 Task: How's the traffic on the Staten Island Expressway (I-278)?
Action: Key pressed <Key.caps_lock>TATEN<Key.space><Key.caps_lock>i<Key.caps_lock>SLAND<Key.space><Key.caps_lock>e<Key.caps_lock>X
Screenshot: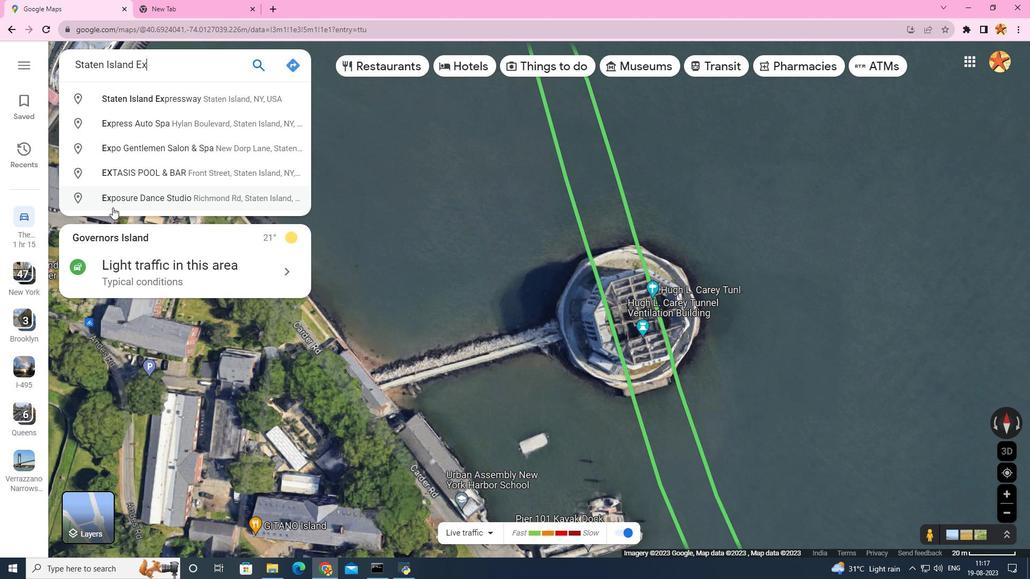 
Action: Mouse moved to (598, 507)
Screenshot: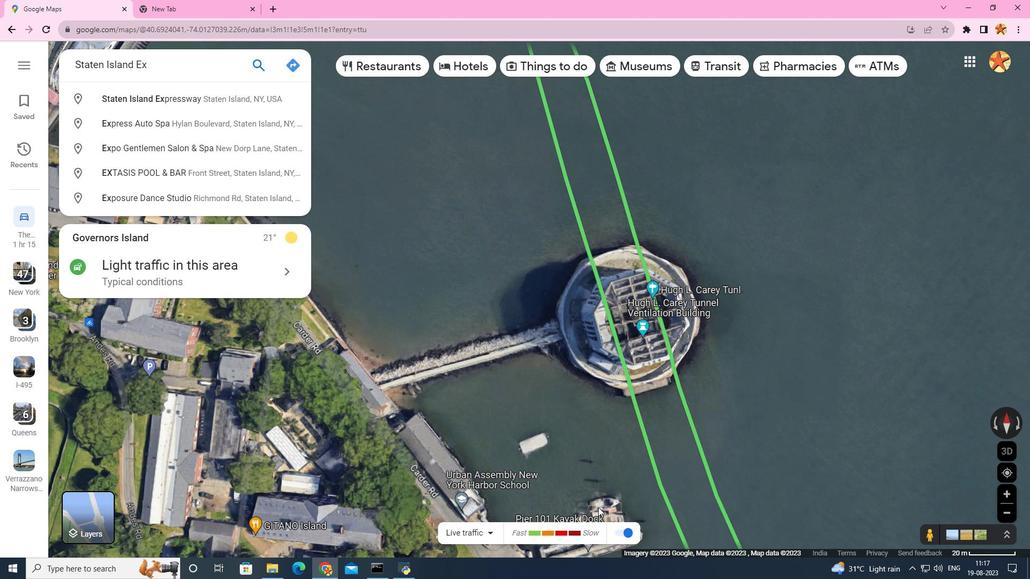 
Action: Mouse scrolled (598, 508) with delta (0, 0)
Screenshot: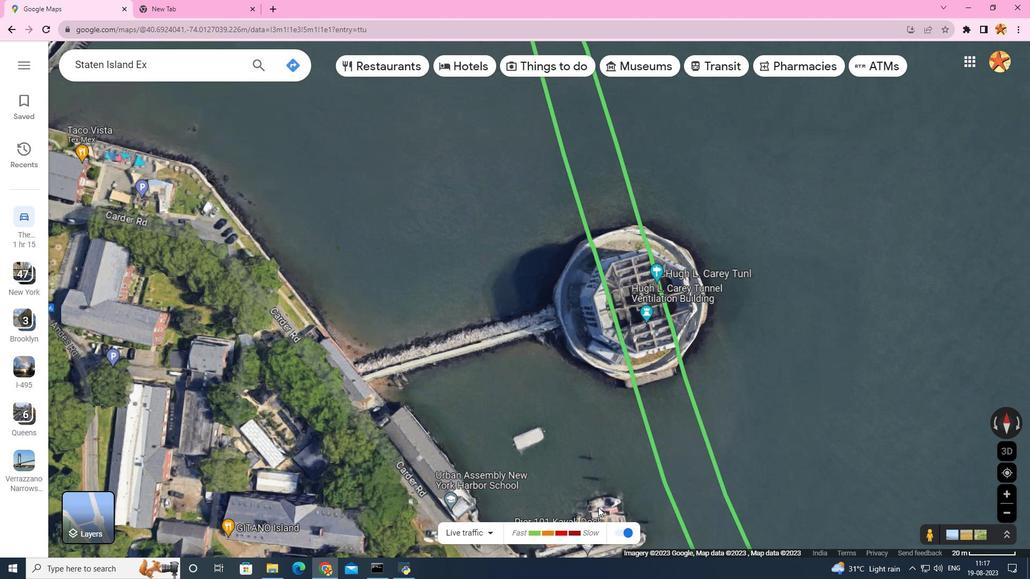 
Action: Mouse moved to (177, 63)
Screenshot: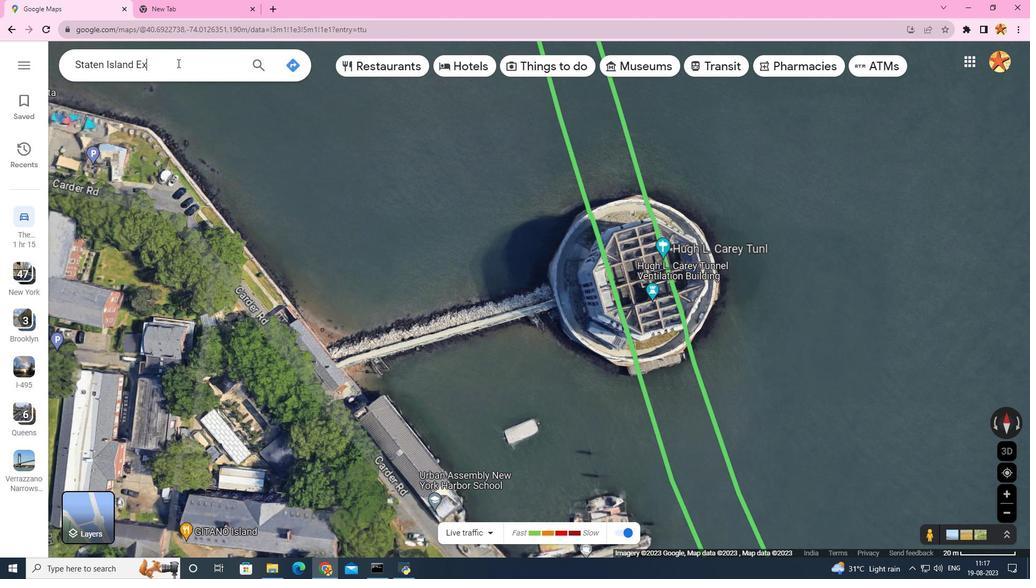 
Action: Mouse pressed left at (177, 63)
Screenshot: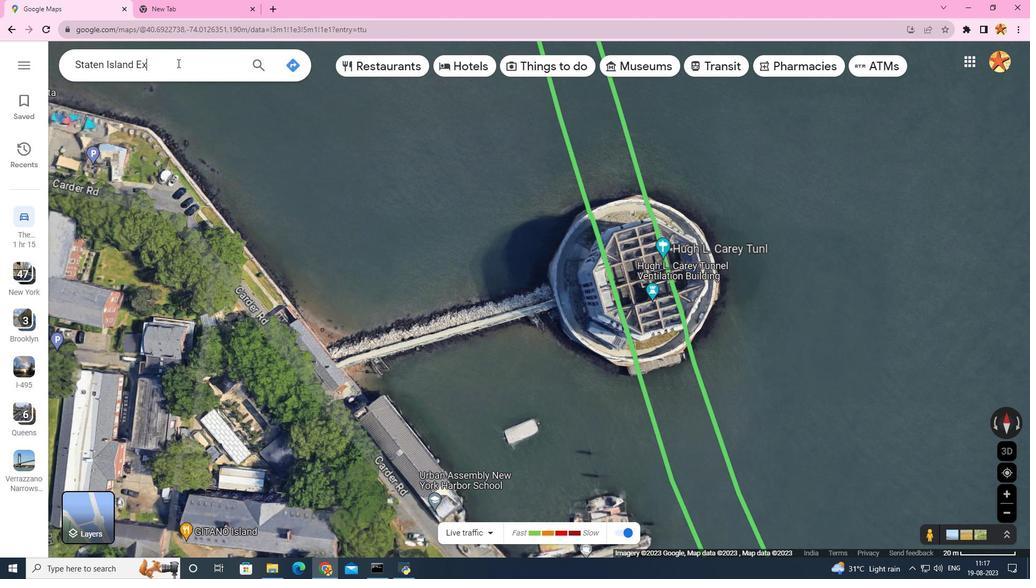 
Action: Mouse moved to (184, 100)
Screenshot: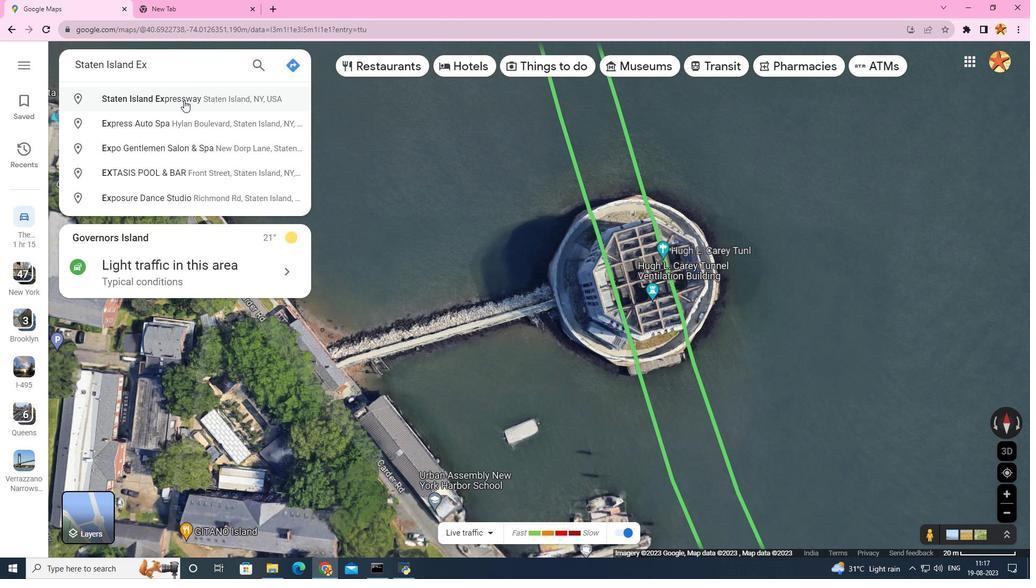 
Action: Mouse pressed left at (184, 100)
Screenshot: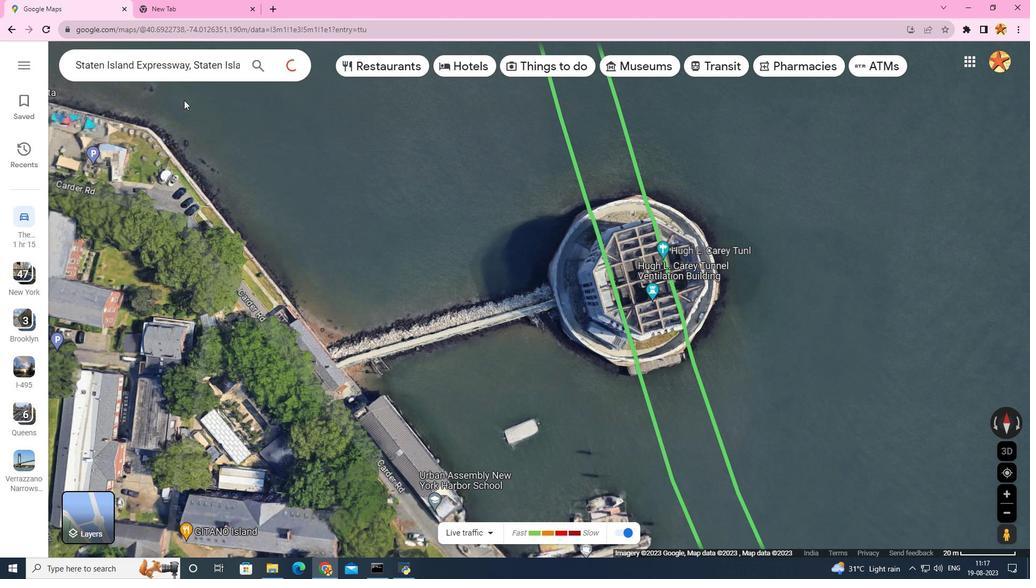 
Action: Mouse moved to (352, 514)
Screenshot: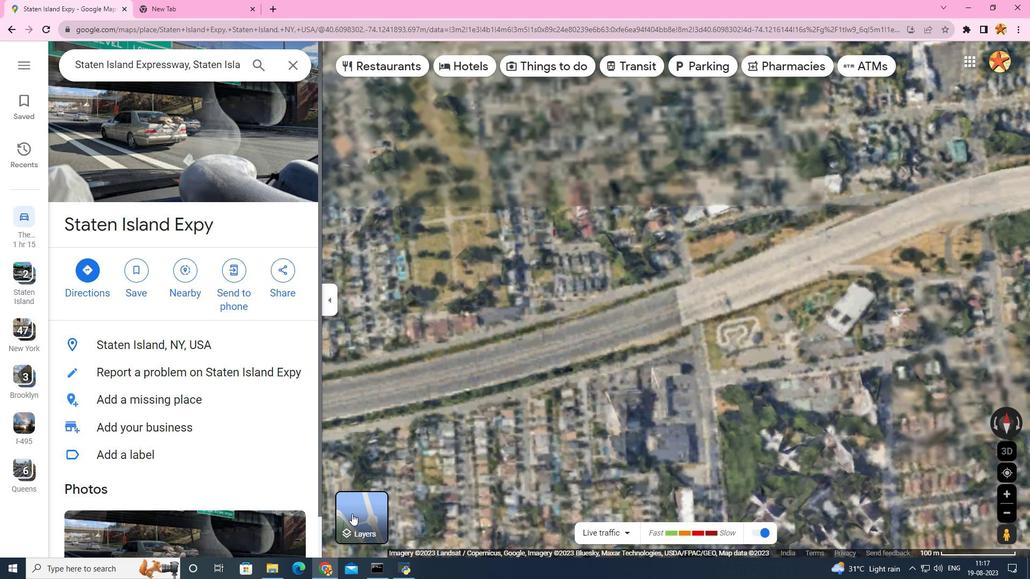 
Action: Mouse pressed left at (352, 514)
Screenshot: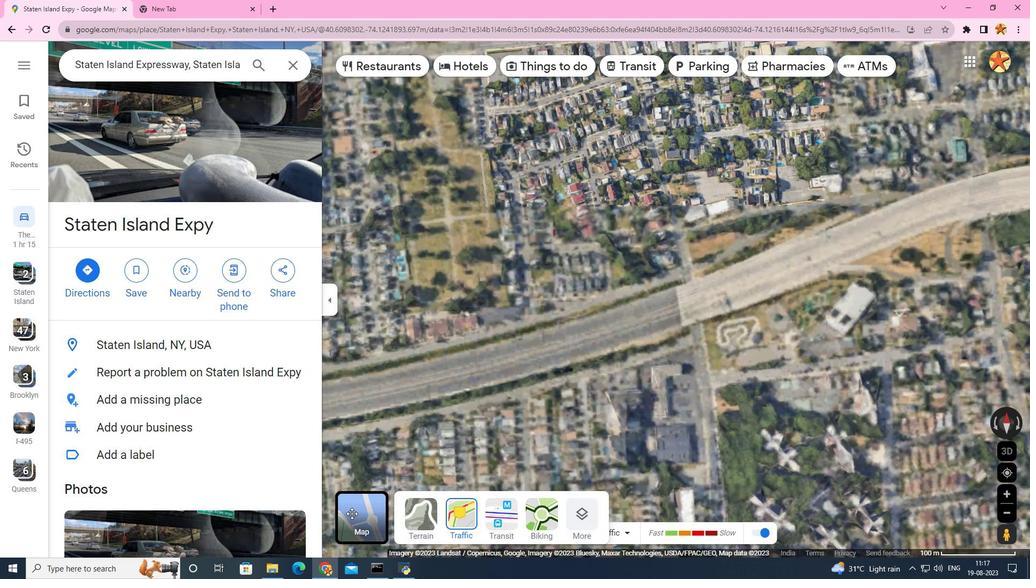 
Action: Mouse moved to (466, 517)
Screenshot: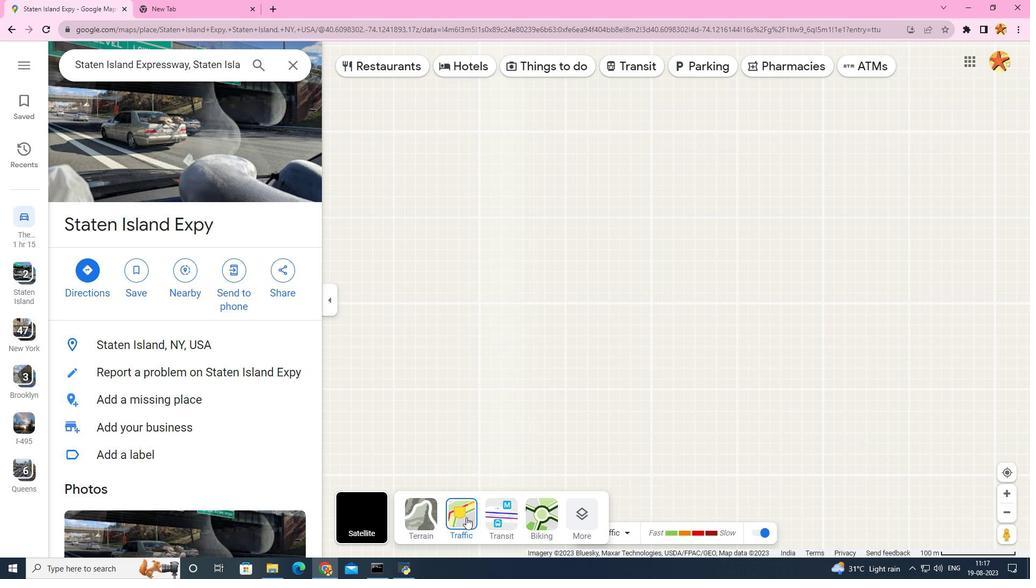 
Action: Mouse pressed left at (466, 517)
Screenshot: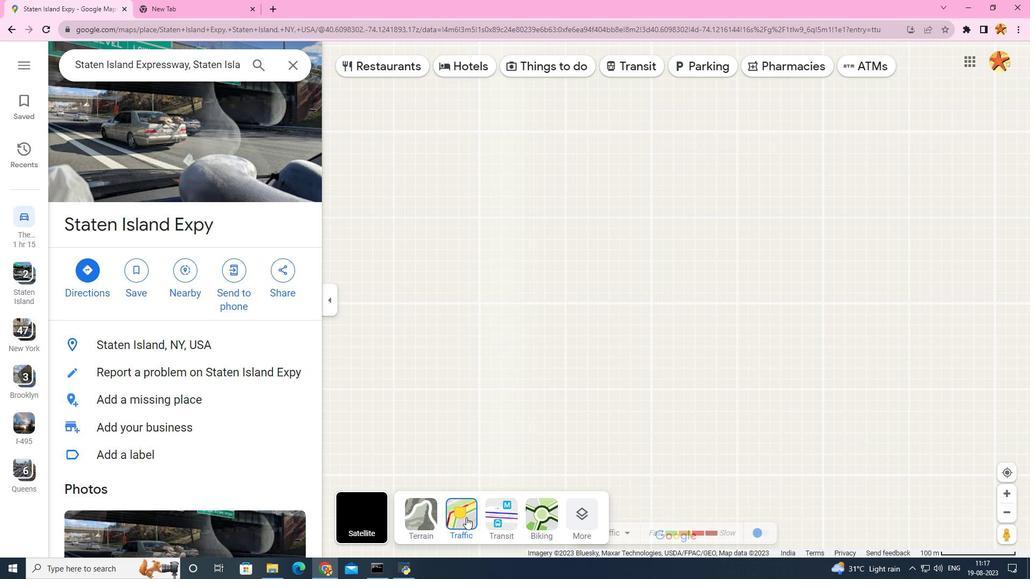 
Action: Mouse moved to (751, 285)
Screenshot: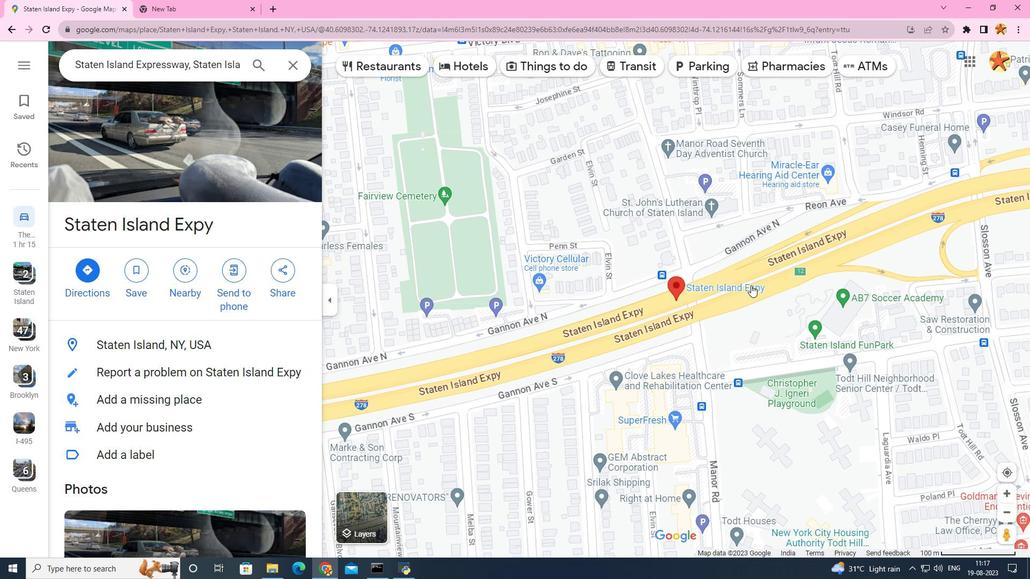 
Action: Mouse scrolled (751, 284) with delta (0, 0)
Screenshot: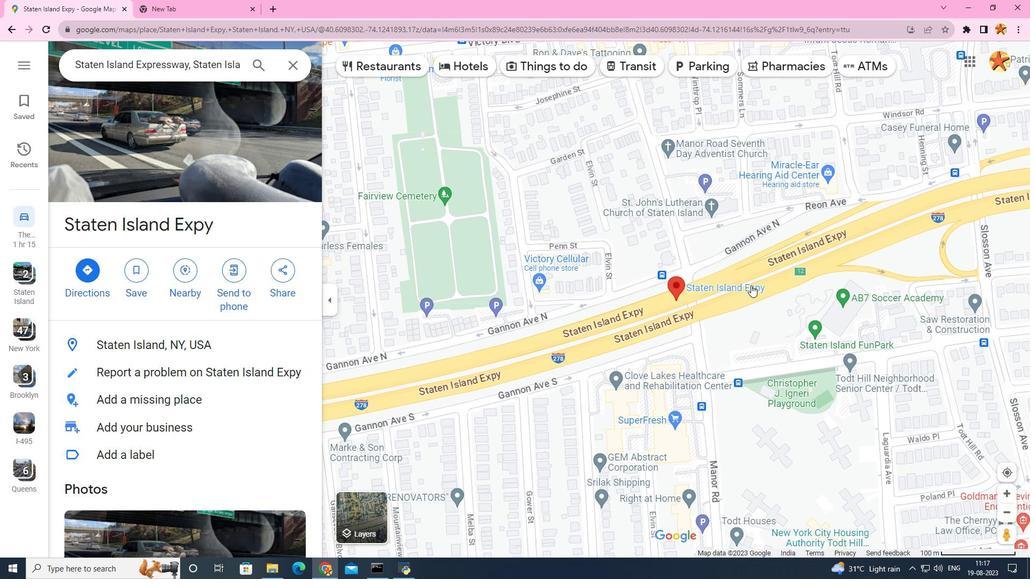 
Action: Mouse scrolled (751, 284) with delta (0, 0)
Screenshot: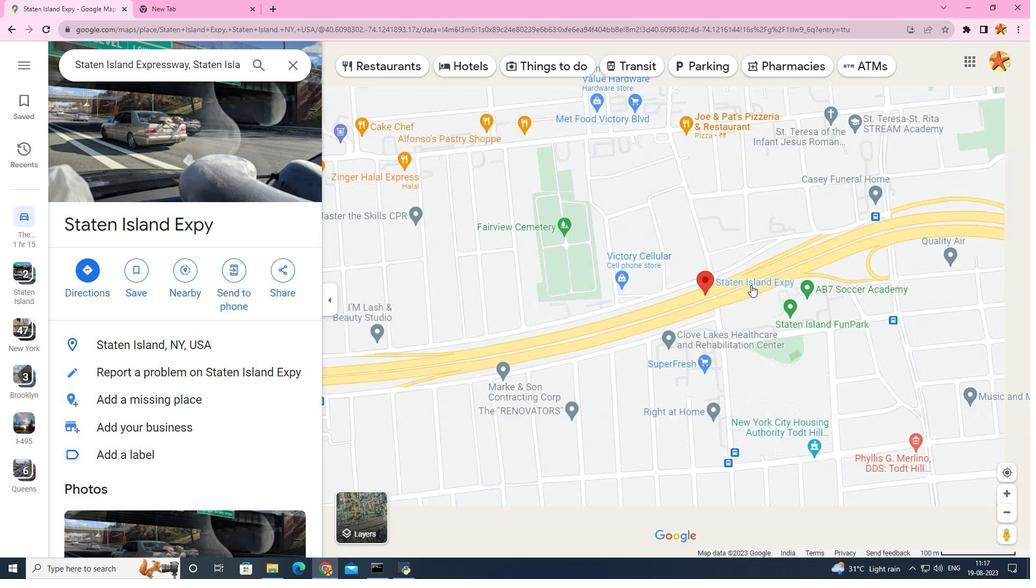 
Action: Mouse scrolled (751, 284) with delta (0, 0)
Screenshot: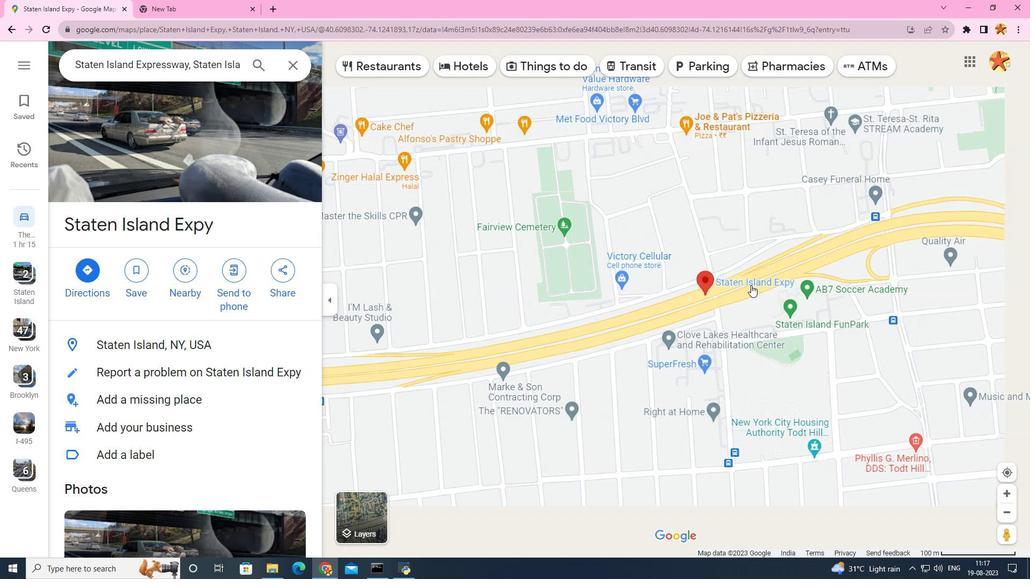 
Action: Mouse scrolled (751, 284) with delta (0, 0)
Screenshot: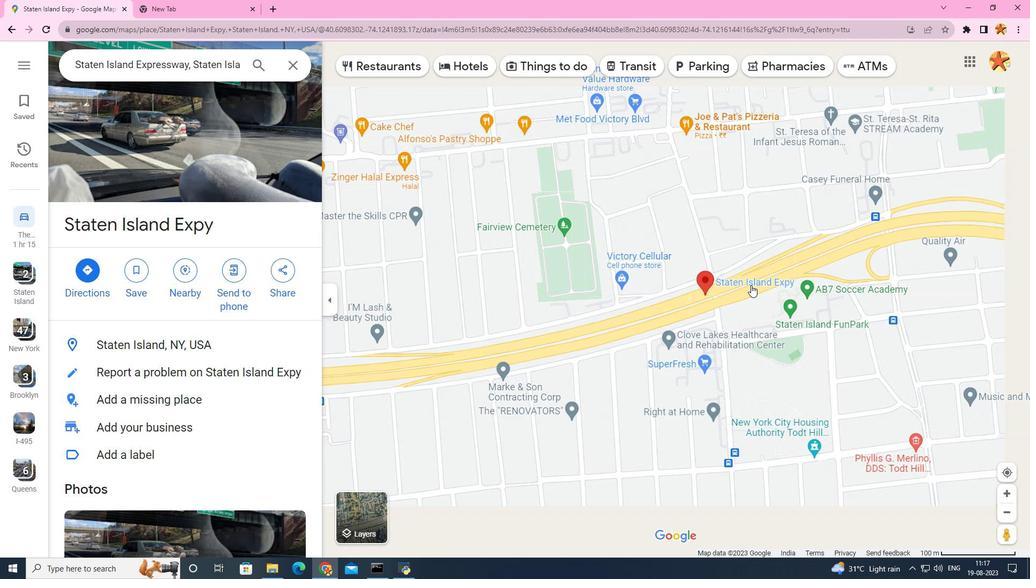 
Action: Mouse scrolled (751, 284) with delta (0, 0)
Screenshot: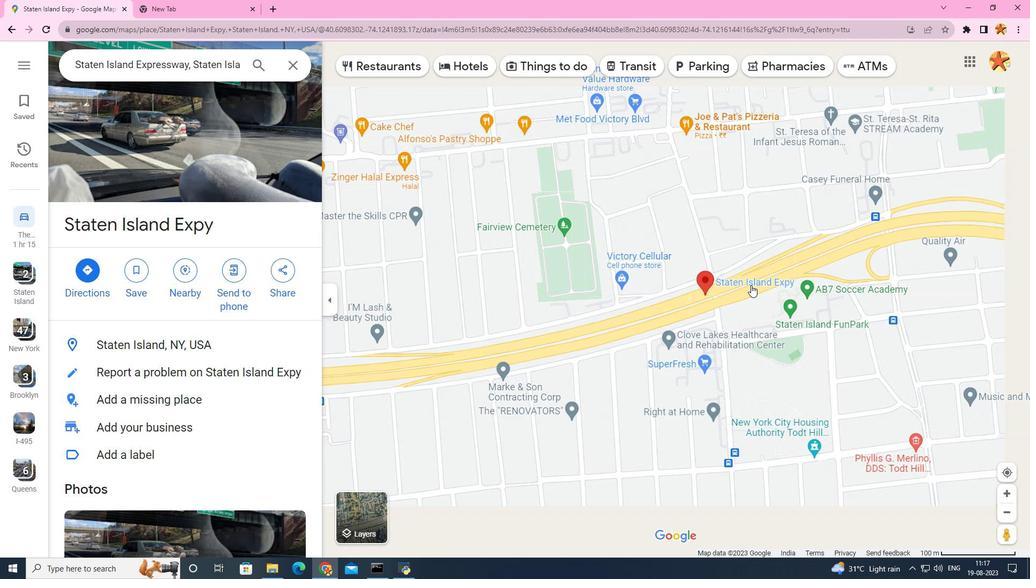 
Action: Mouse scrolled (751, 284) with delta (0, 0)
Screenshot: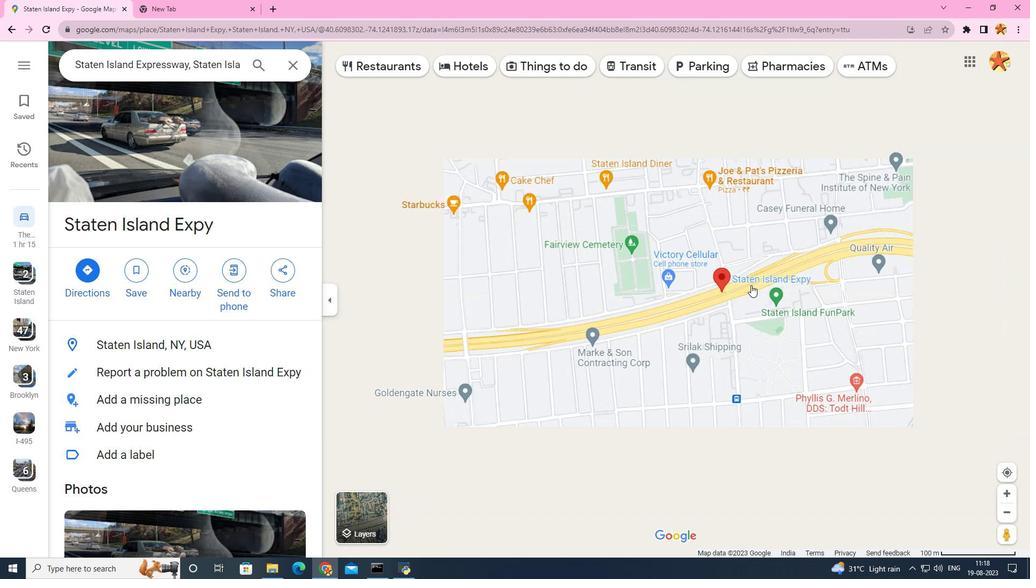 
Action: Mouse moved to (730, 223)
Screenshot: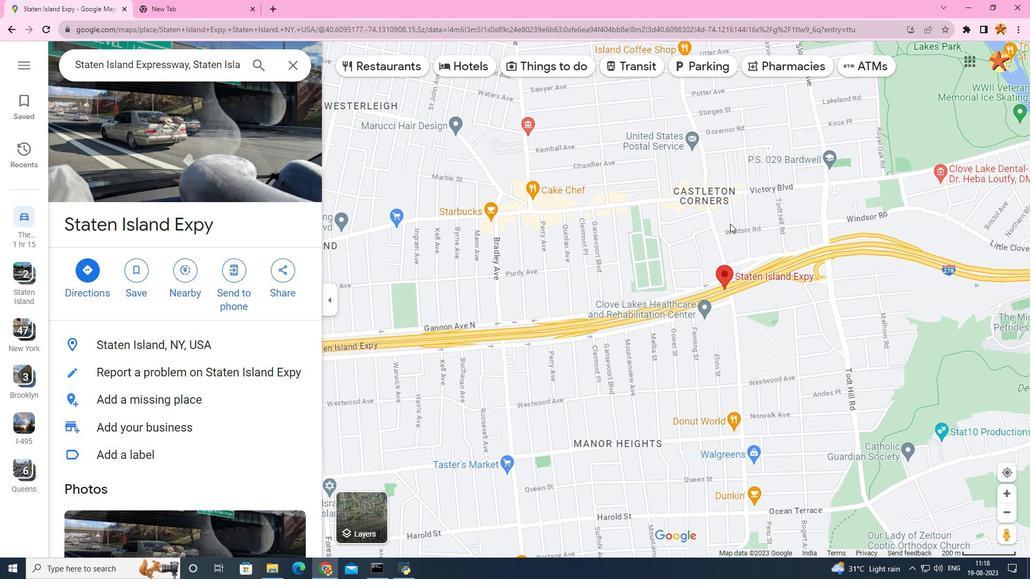 
Action: Mouse scrolled (730, 222) with delta (0, 0)
Screenshot: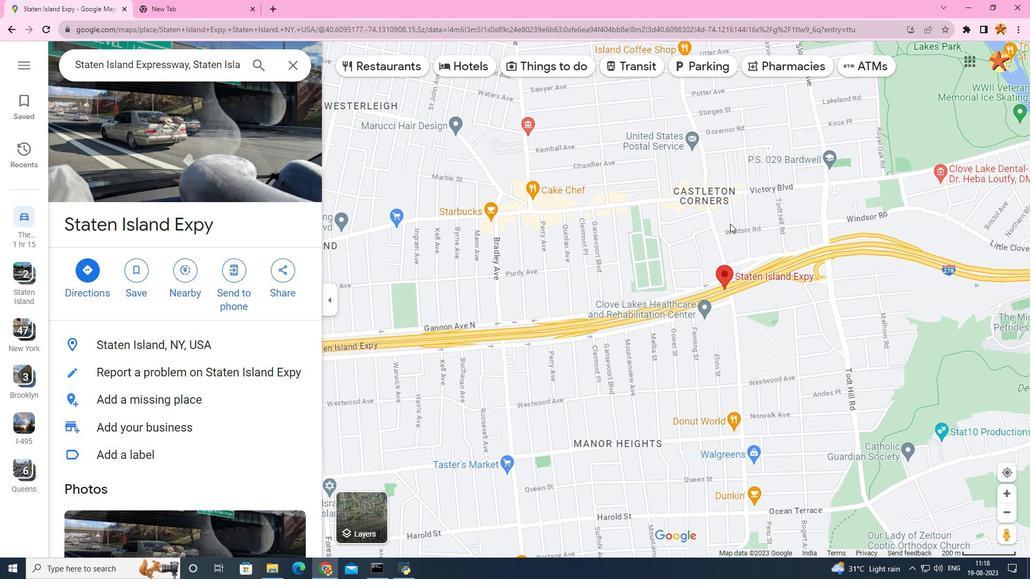 
Action: Mouse moved to (730, 223)
Screenshot: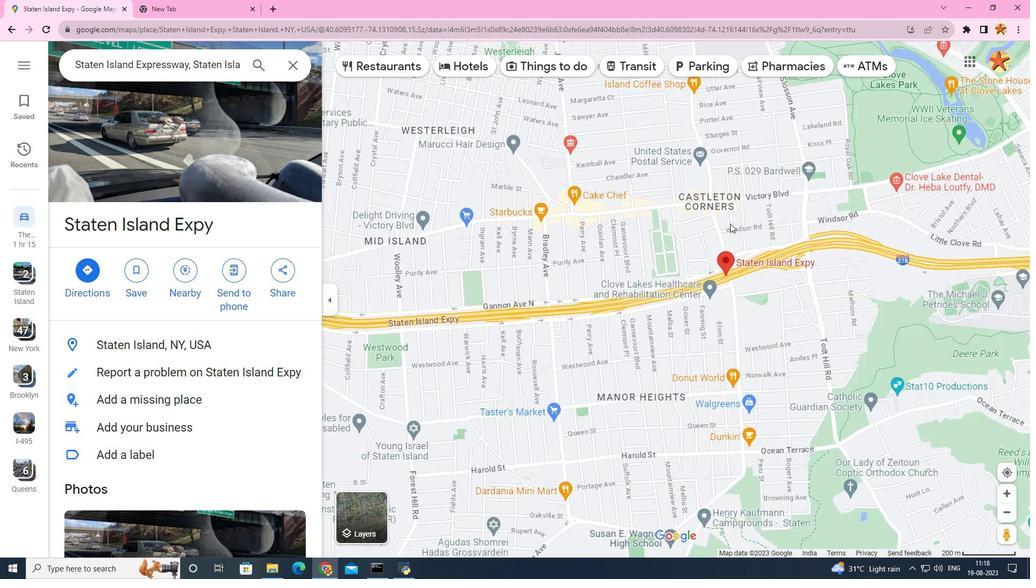 
Action: Mouse scrolled (730, 223) with delta (0, 0)
Screenshot: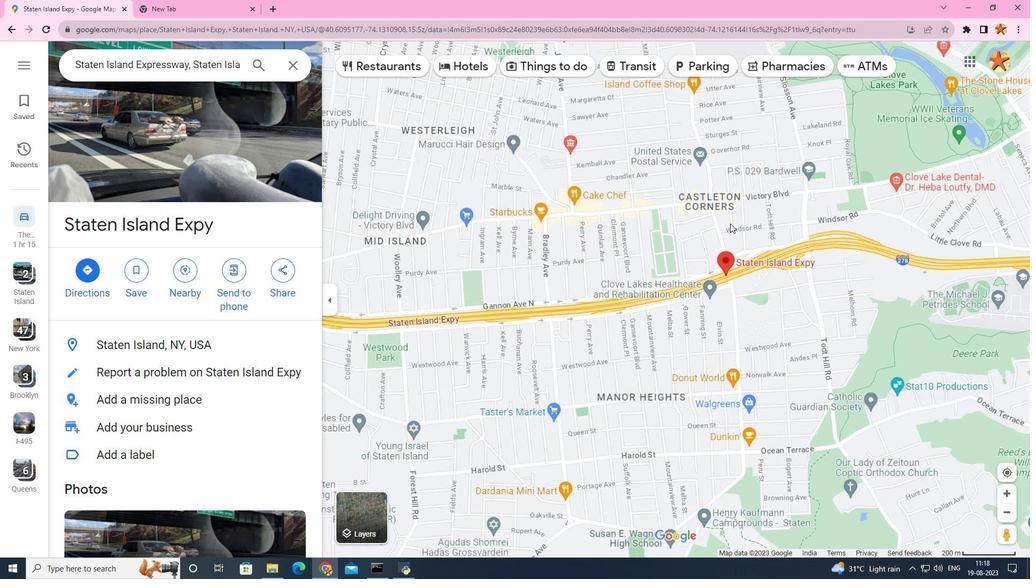 
Action: Mouse scrolled (730, 223) with delta (0, 0)
Screenshot: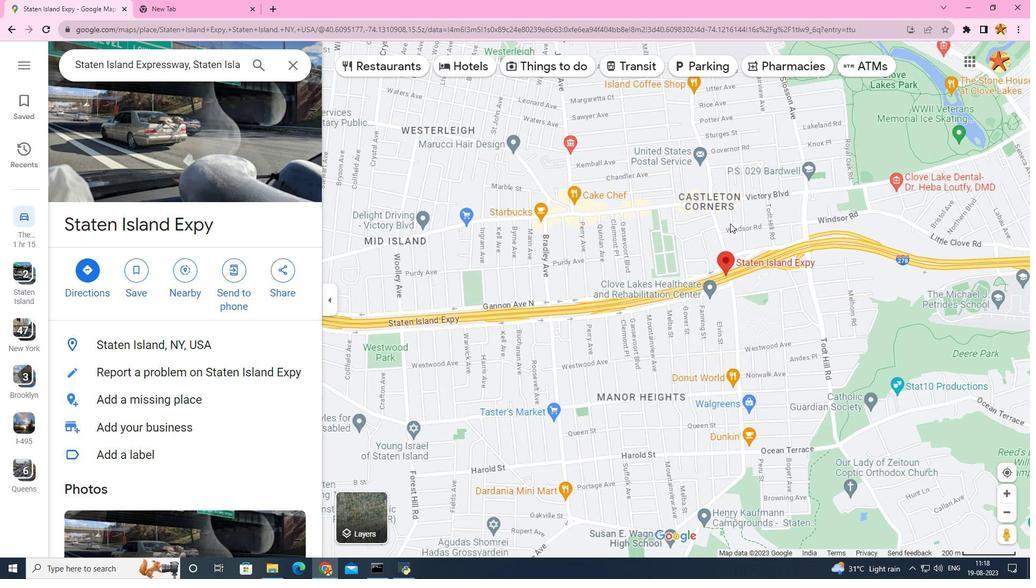 
Action: Mouse scrolled (730, 223) with delta (0, 0)
Screenshot: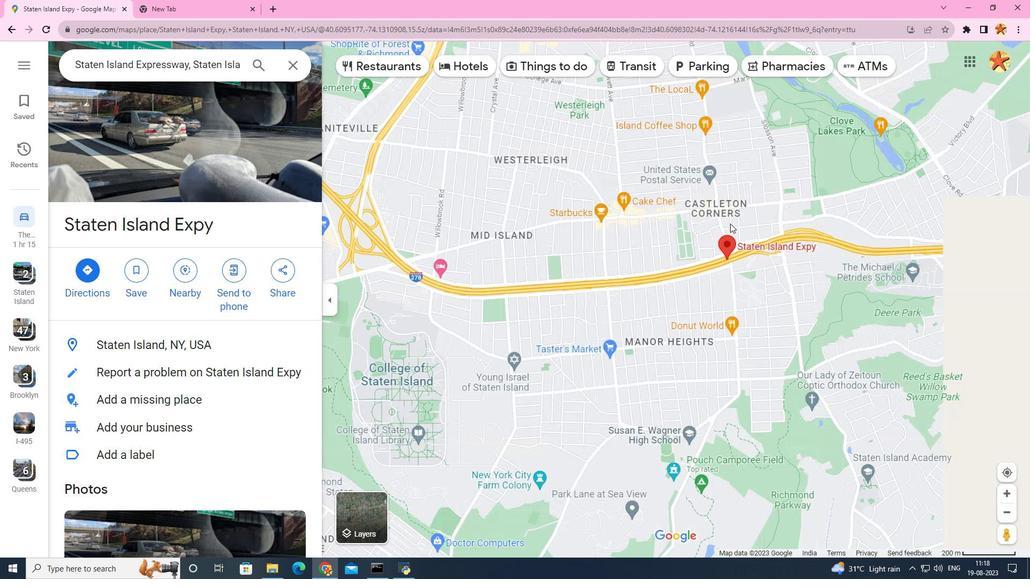 
Action: Mouse scrolled (730, 223) with delta (0, 0)
Screenshot: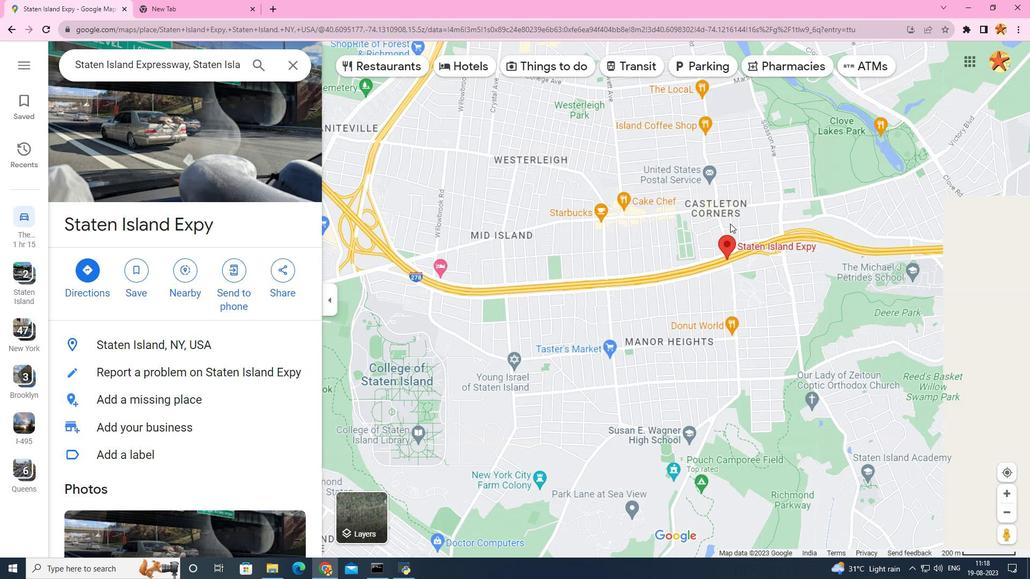 
Action: Mouse scrolled (730, 223) with delta (0, 0)
Screenshot: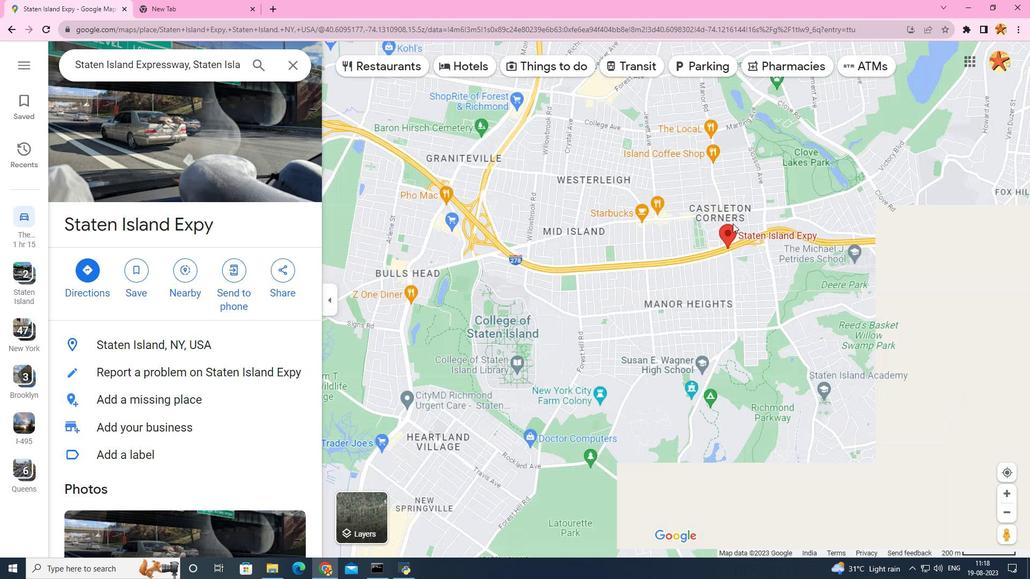 
Action: Mouse moved to (871, 234)
Screenshot: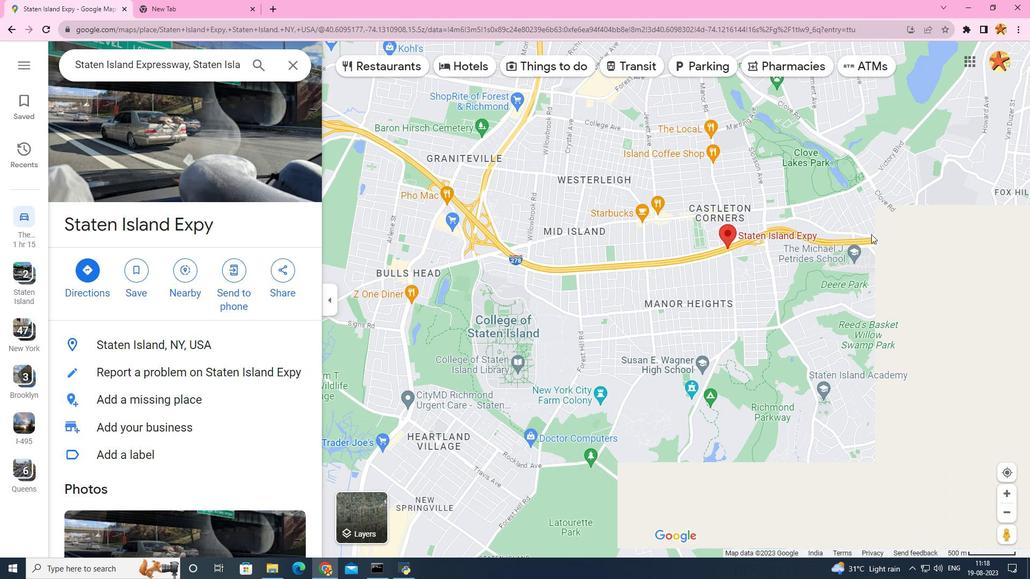
Action: Mouse scrolled (871, 234) with delta (0, 0)
Screenshot: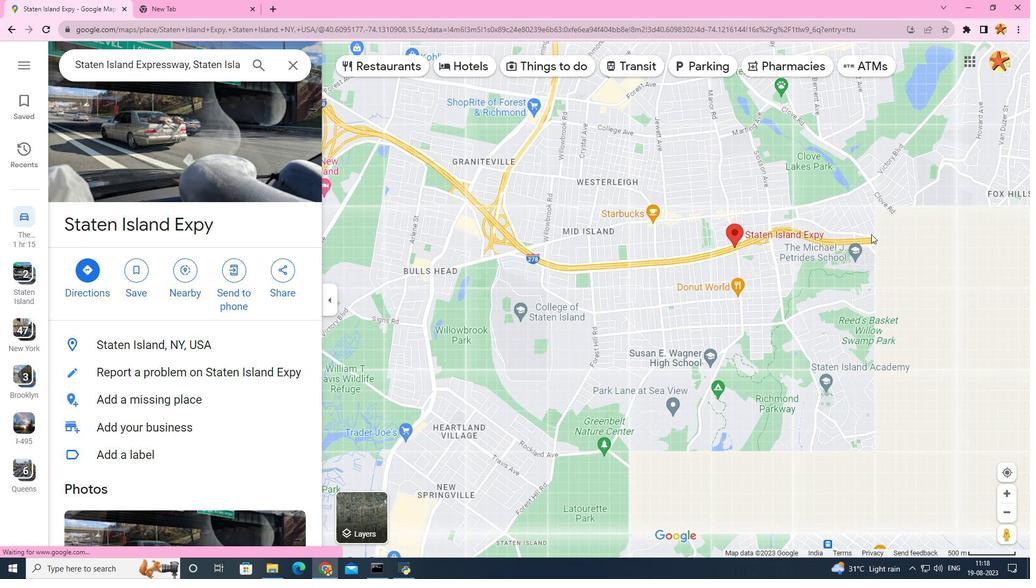 
Action: Mouse scrolled (871, 234) with delta (0, 0)
Screenshot: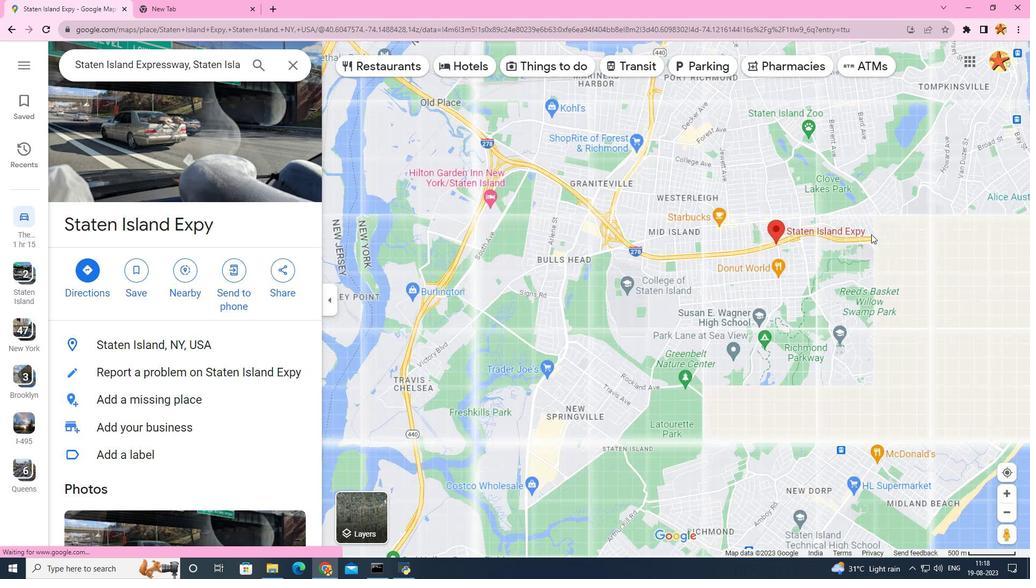
Action: Mouse scrolled (871, 234) with delta (0, 0)
Screenshot: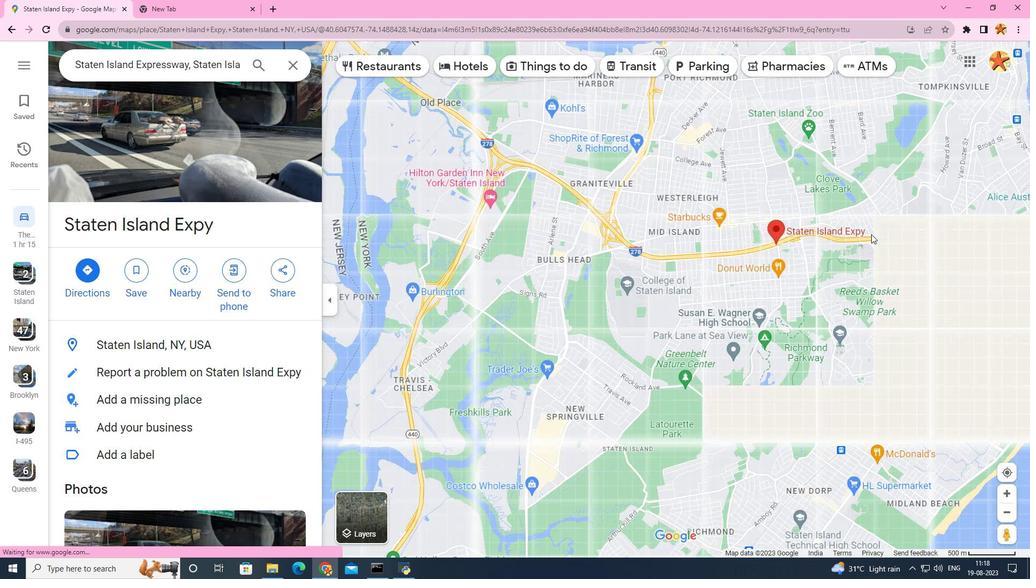 
Action: Mouse scrolled (871, 234) with delta (0, 0)
Screenshot: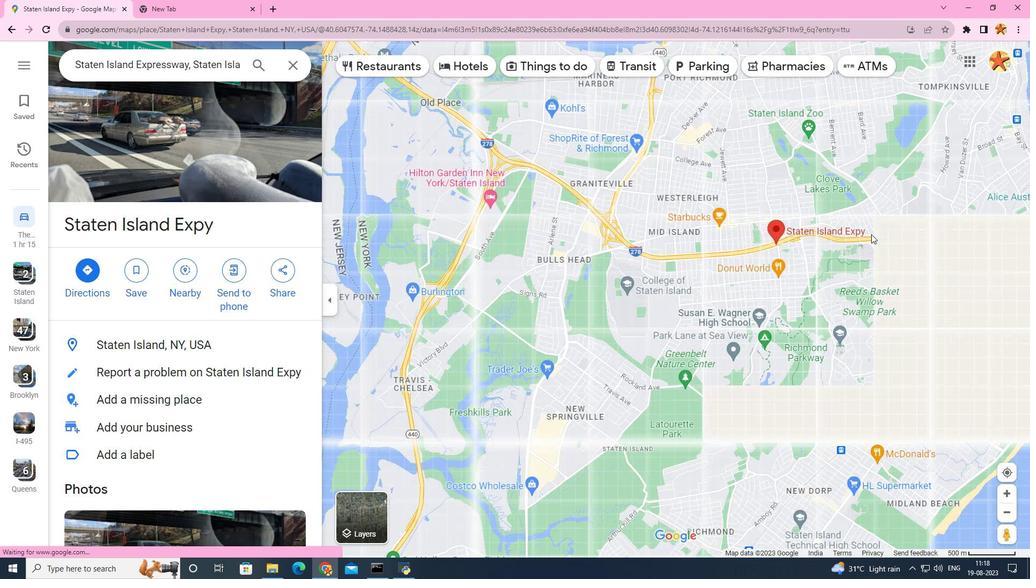 
Action: Mouse scrolled (871, 234) with delta (0, 0)
Screenshot: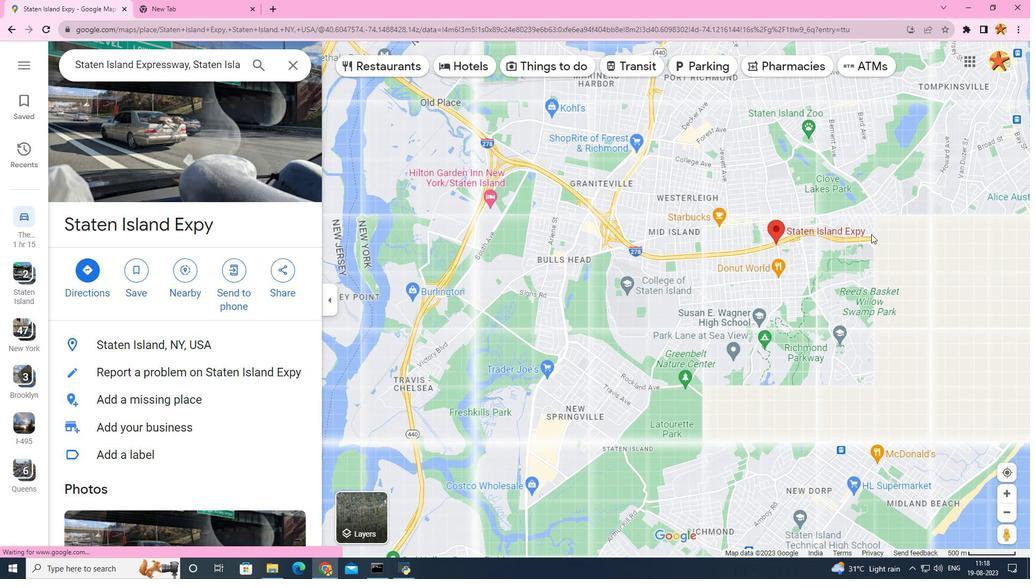 
Action: Mouse moved to (489, 101)
Screenshot: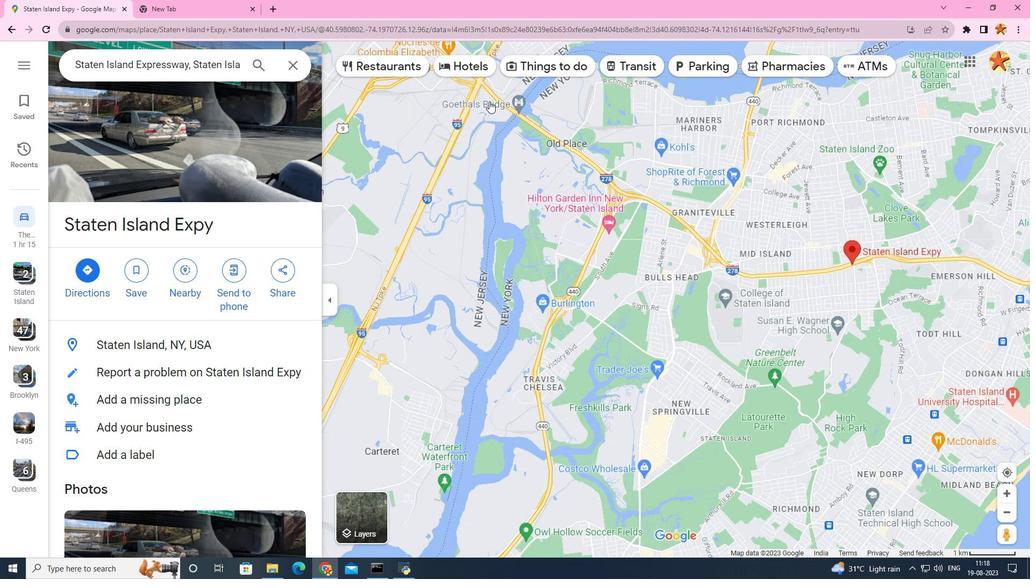 
Action: Mouse scrolled (489, 101) with delta (0, 0)
Screenshot: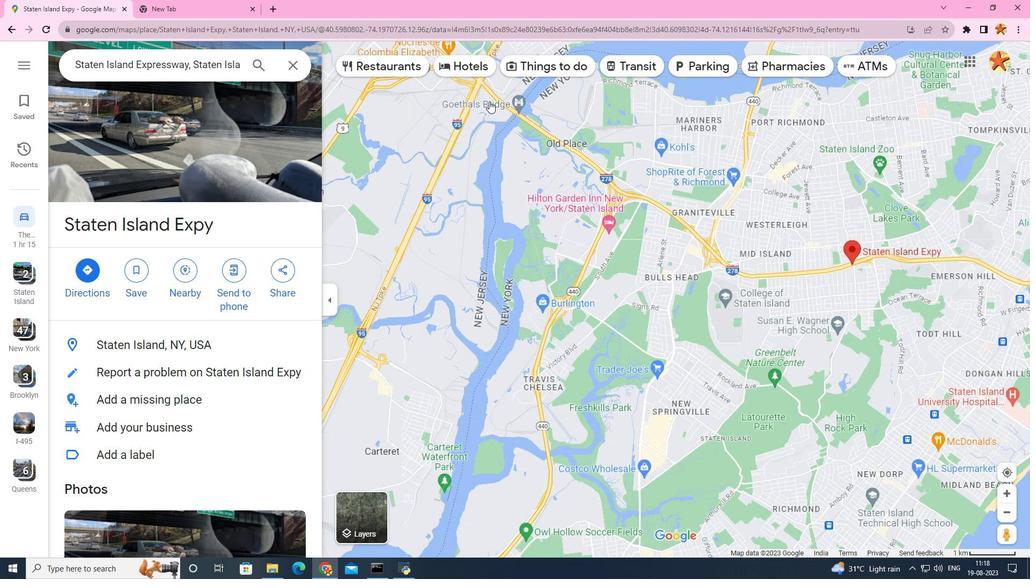 
Action: Mouse scrolled (489, 101) with delta (0, 0)
Screenshot: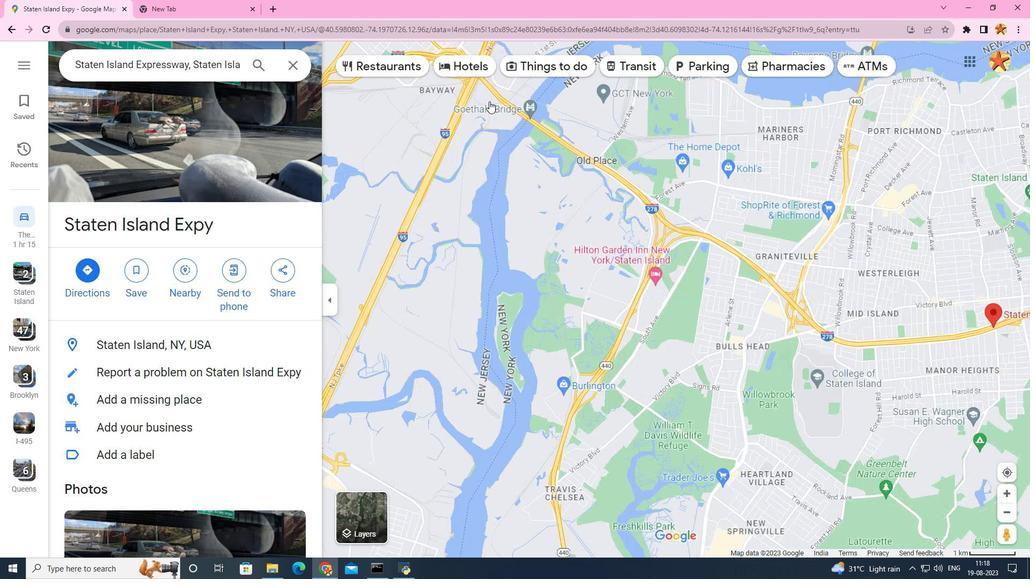 
Action: Mouse scrolled (489, 101) with delta (0, 0)
Screenshot: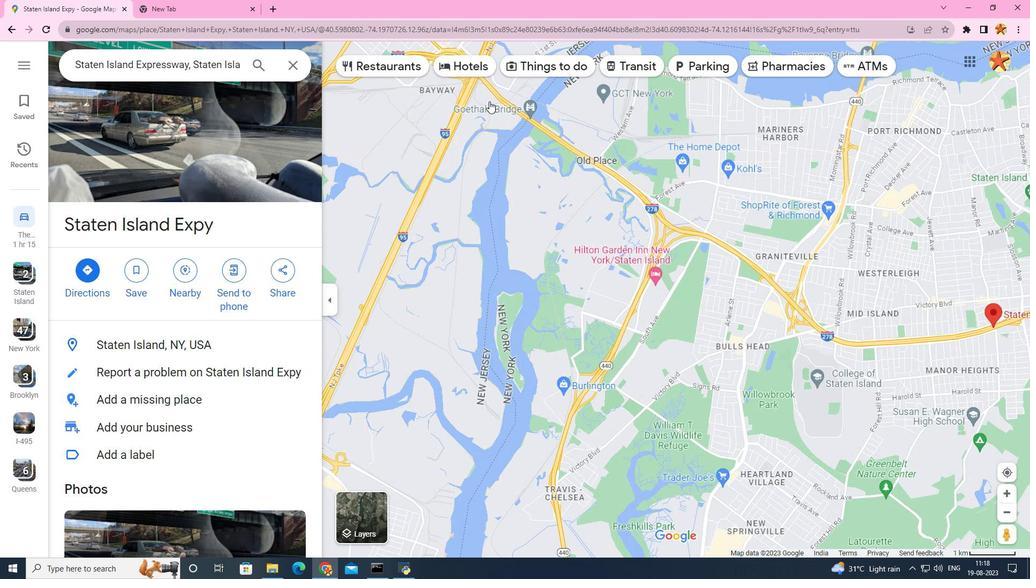 
Action: Mouse scrolled (489, 101) with delta (0, 0)
Screenshot: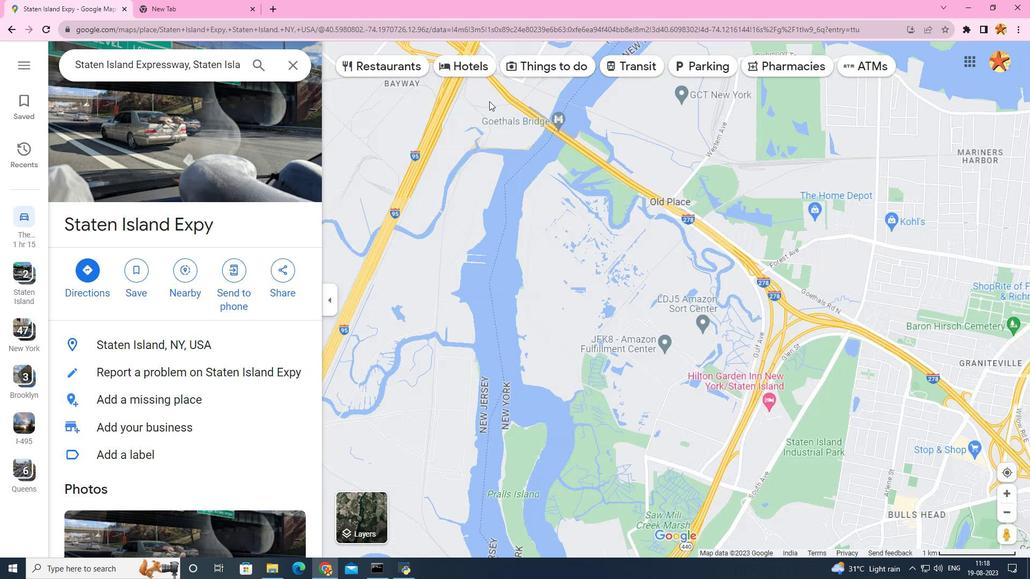 
Action: Mouse scrolled (489, 101) with delta (0, 0)
Screenshot: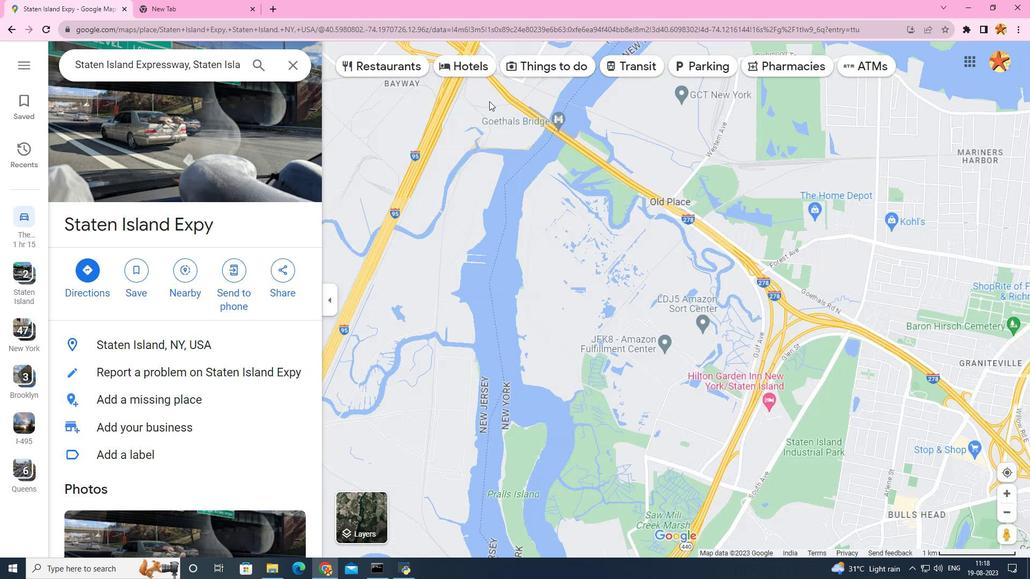 
Action: Mouse scrolled (489, 101) with delta (0, 0)
Screenshot: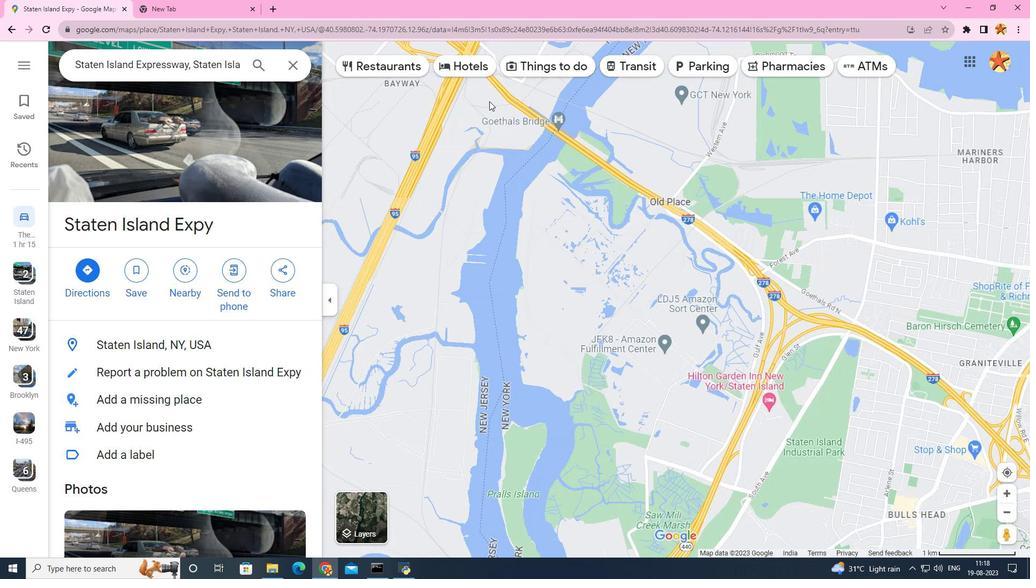 
Action: Mouse scrolled (489, 101) with delta (0, 0)
Screenshot: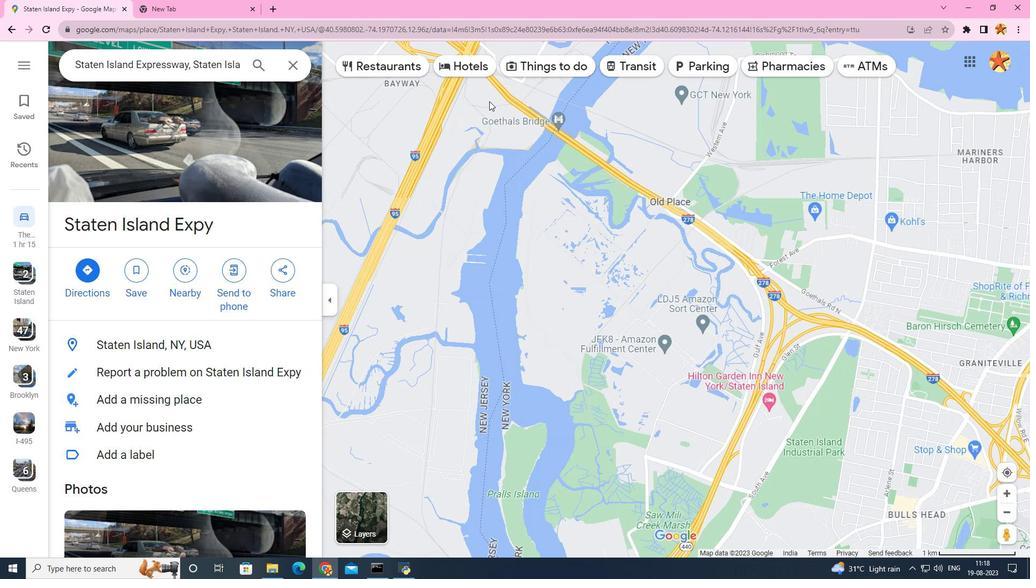 
Action: Mouse scrolled (489, 100) with delta (0, 0)
Screenshot: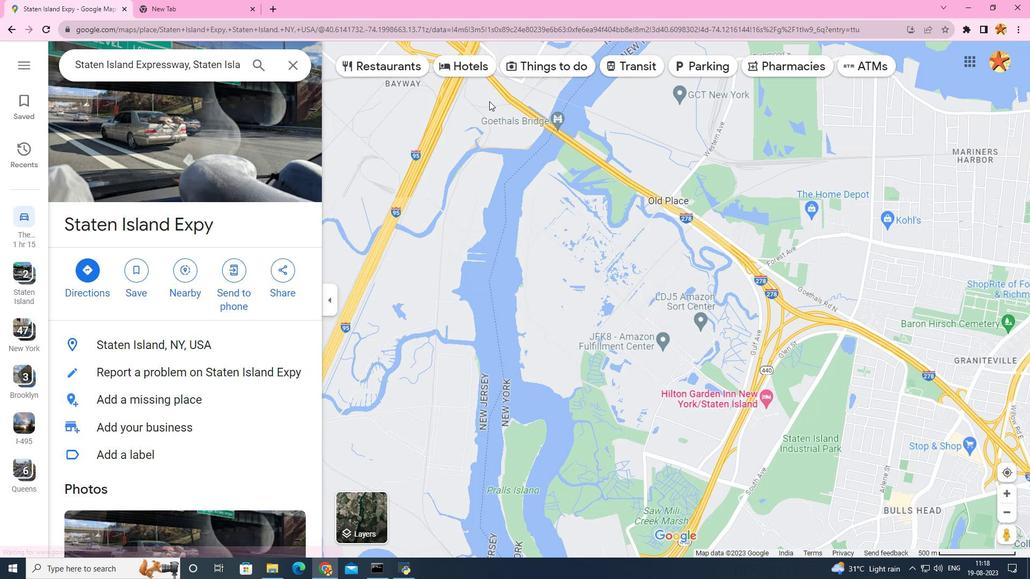 
Action: Mouse scrolled (489, 100) with delta (0, 0)
Screenshot: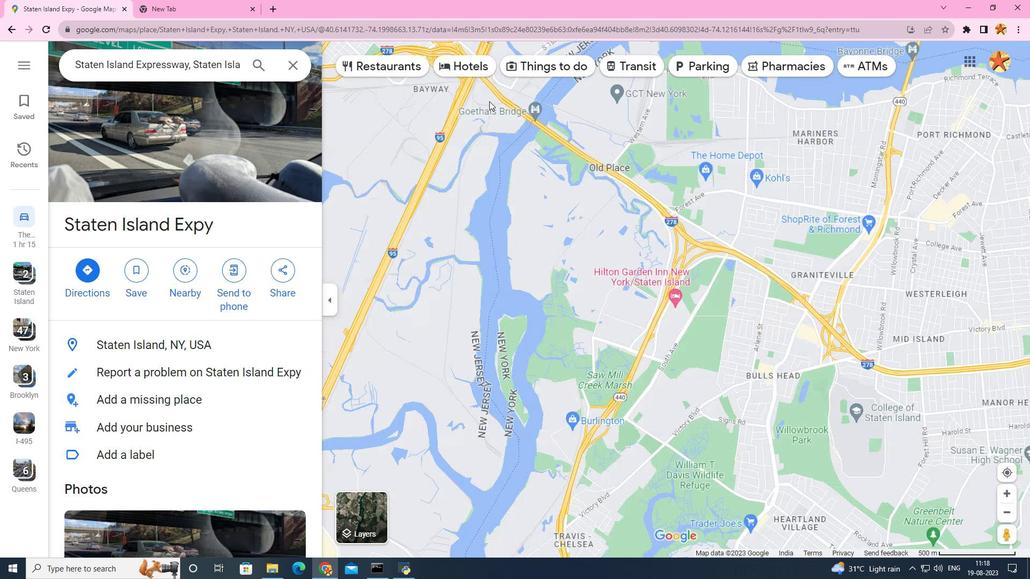 
Action: Mouse scrolled (489, 100) with delta (0, 0)
Screenshot: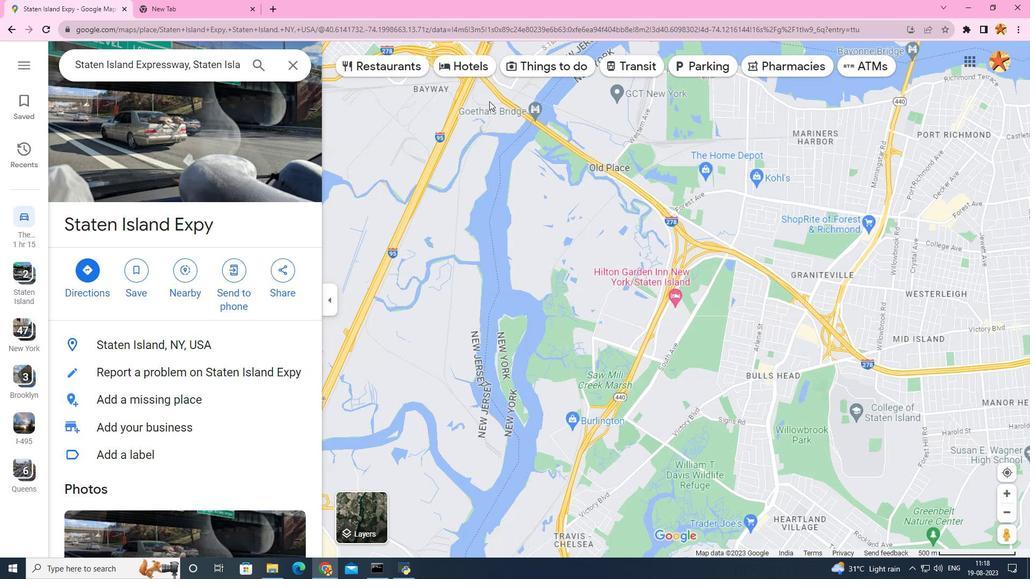 
Action: Mouse scrolled (489, 100) with delta (0, 0)
Screenshot: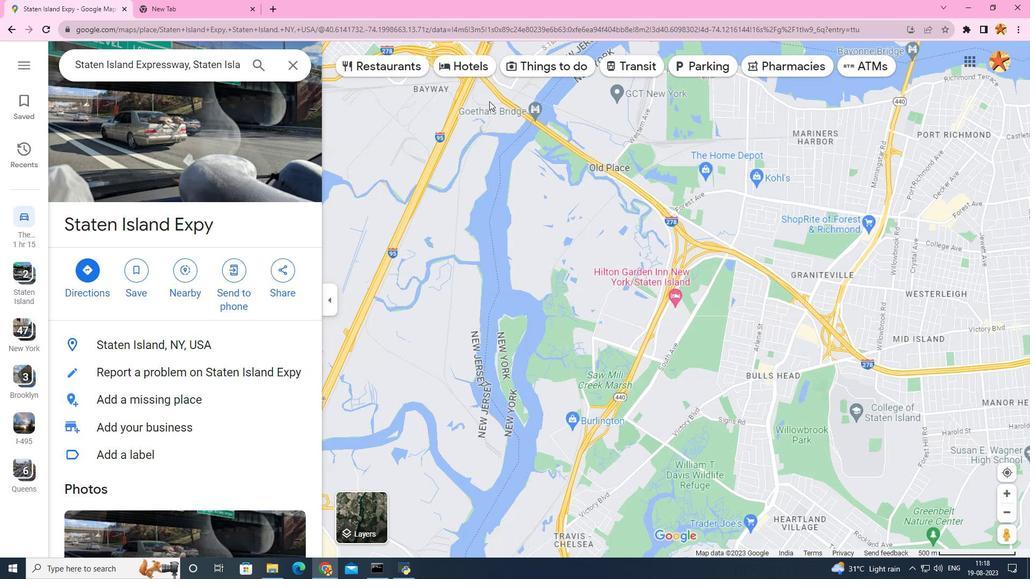 
Action: Mouse scrolled (489, 100) with delta (0, 0)
Screenshot: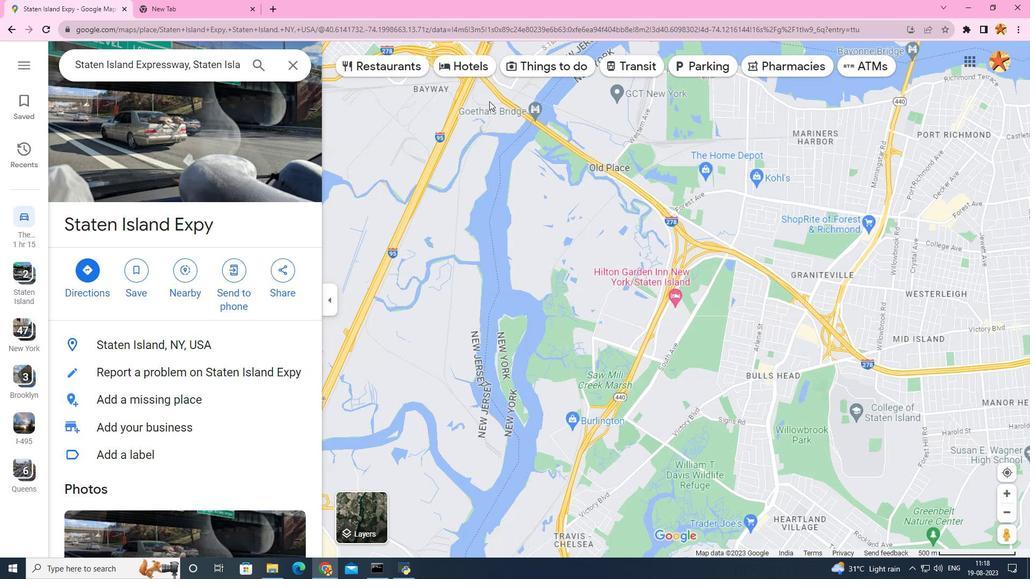
Action: Mouse scrolled (489, 100) with delta (0, 0)
Screenshot: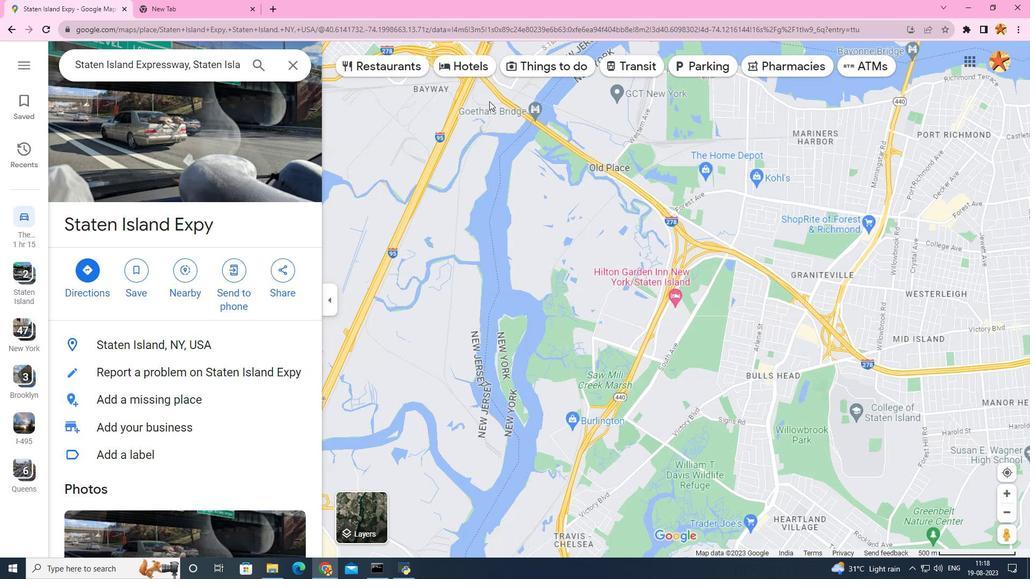 
Action: Mouse scrolled (489, 100) with delta (0, 0)
Screenshot: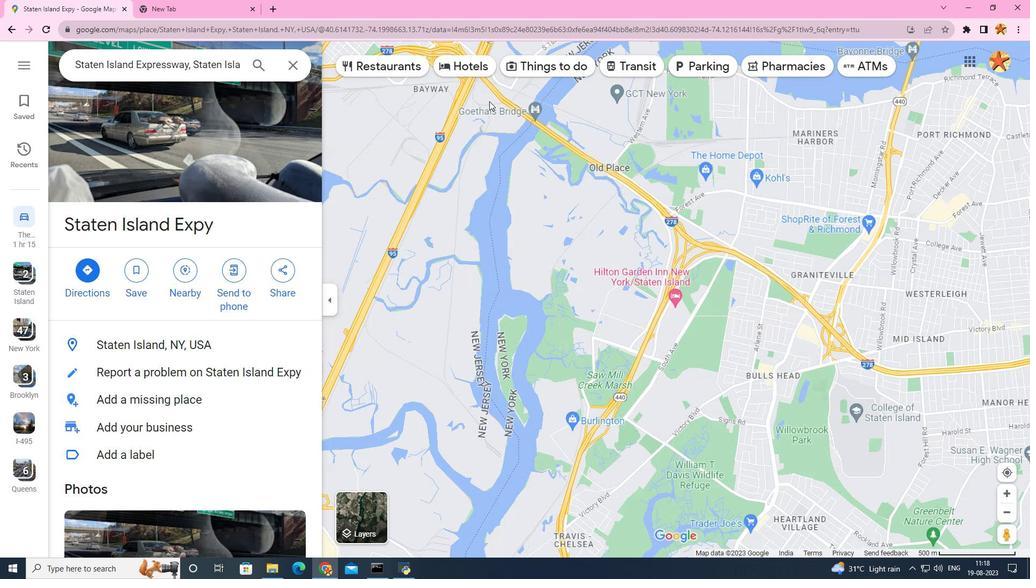 
Action: Mouse scrolled (489, 100) with delta (0, 0)
Screenshot: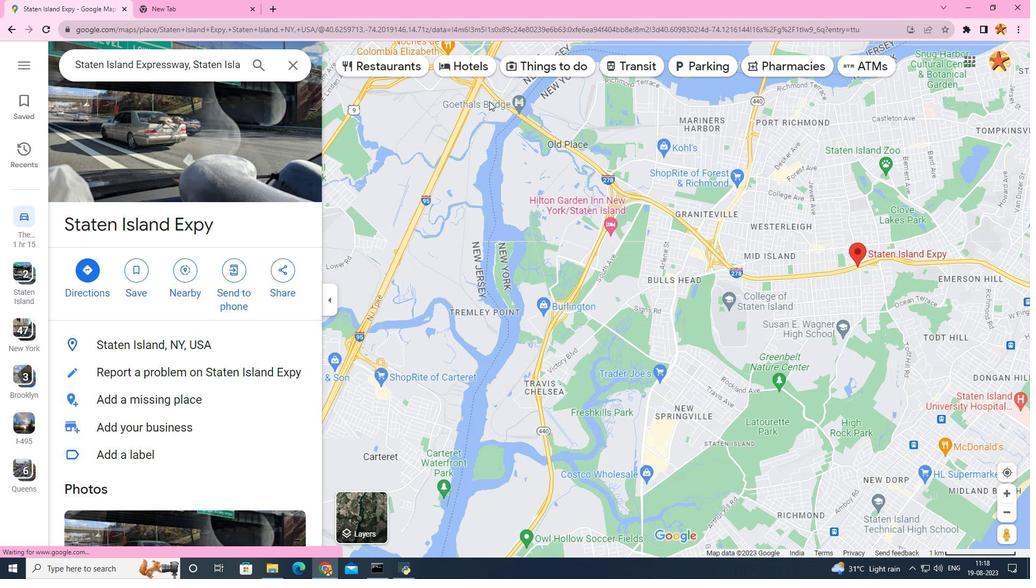 
Action: Mouse scrolled (489, 100) with delta (0, 0)
Screenshot: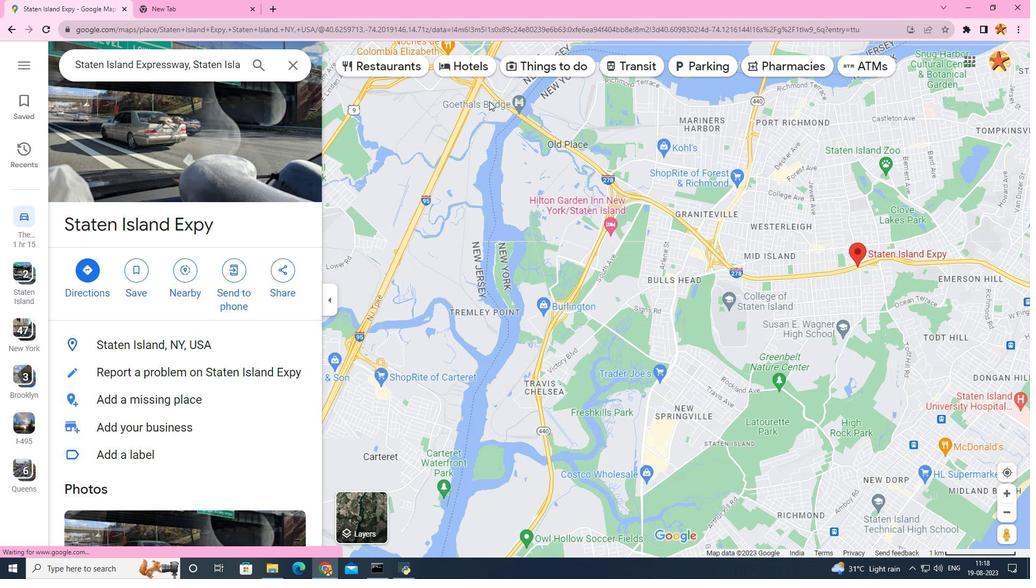
Action: Mouse scrolled (489, 100) with delta (0, 0)
Screenshot: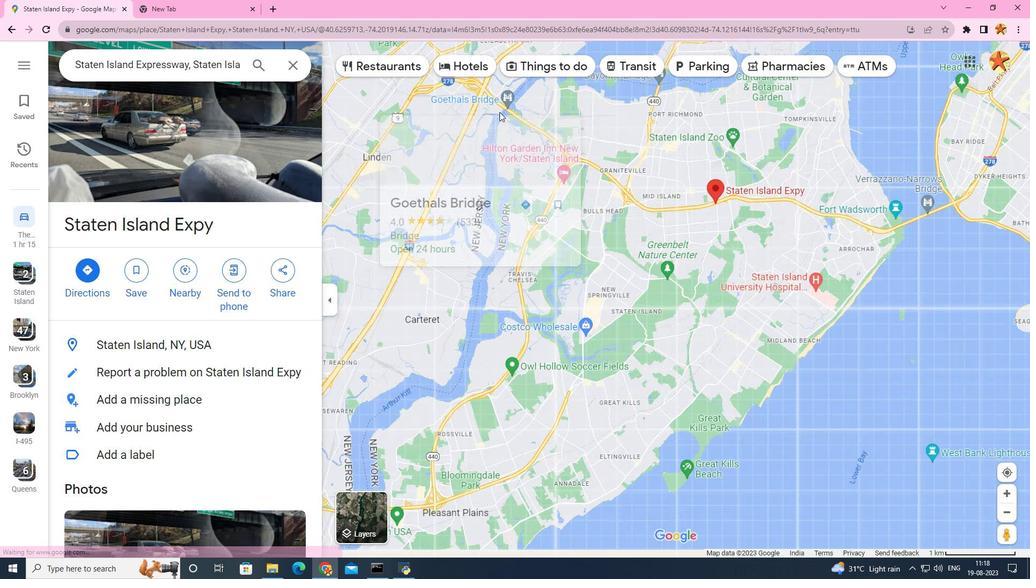 
Action: Mouse scrolled (489, 100) with delta (0, 0)
Screenshot: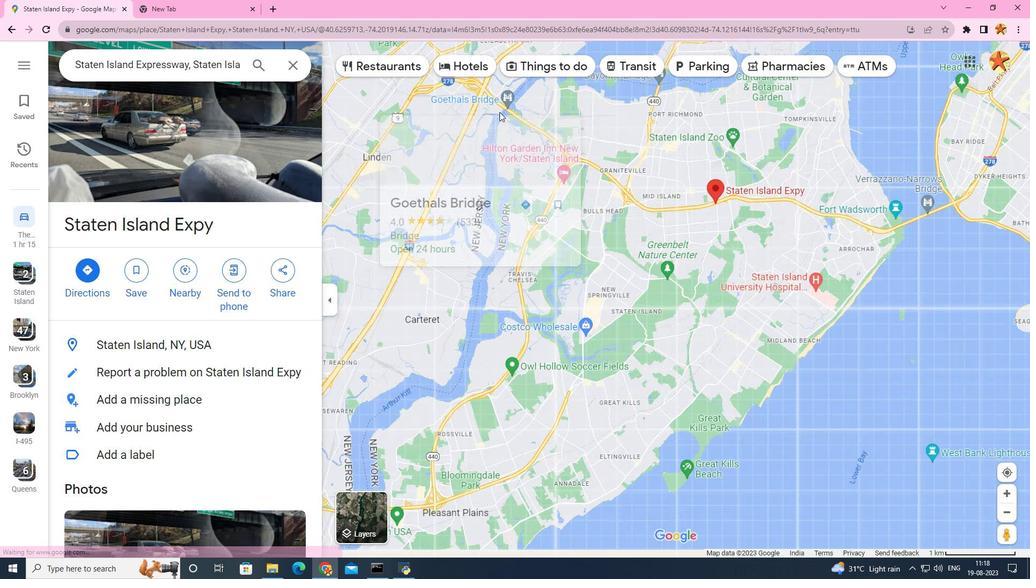 
Action: Mouse scrolled (489, 100) with delta (0, 0)
Screenshot: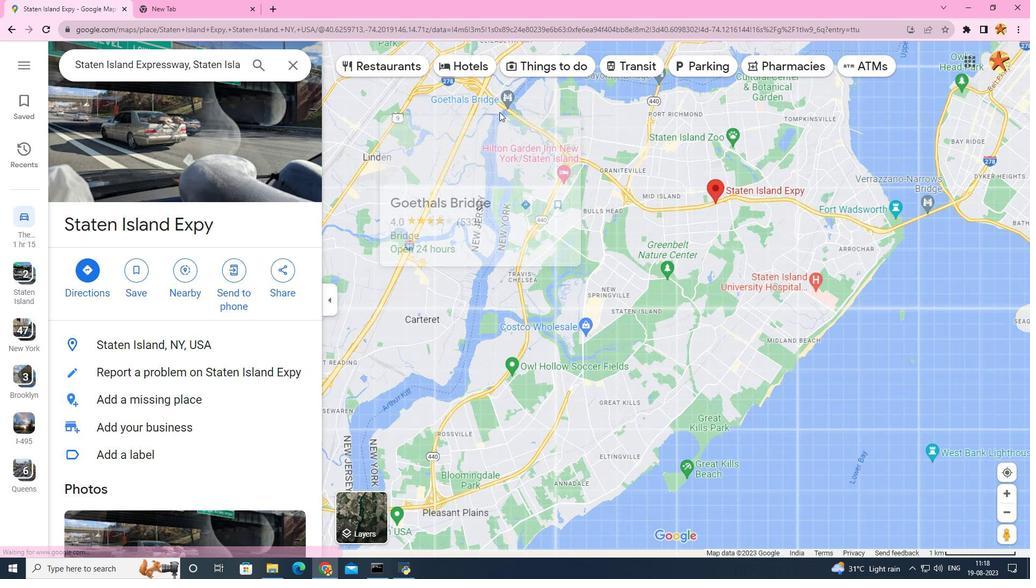 
Action: Mouse scrolled (489, 100) with delta (0, 0)
Screenshot: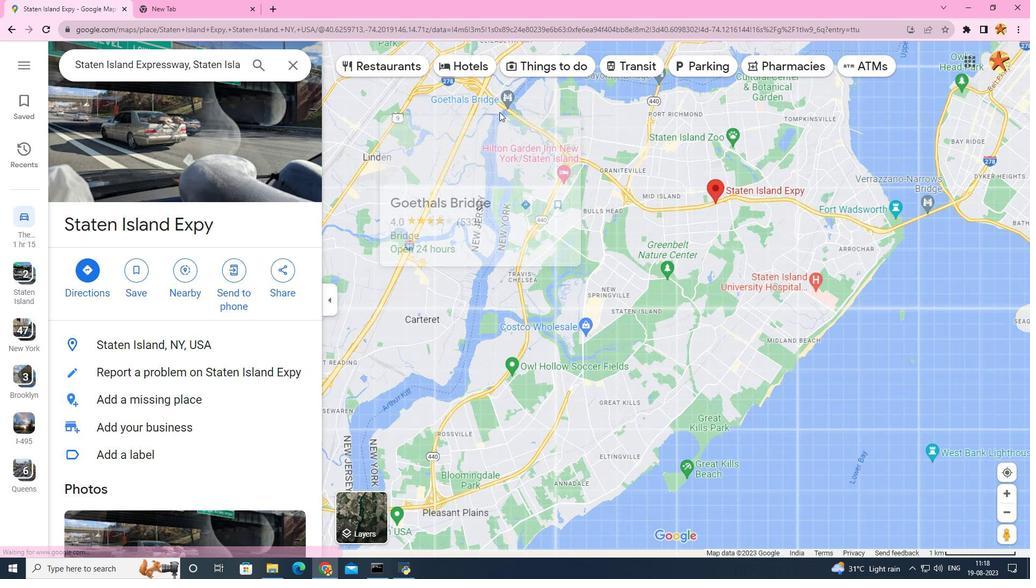 
Action: Mouse scrolled (489, 100) with delta (0, 0)
Screenshot: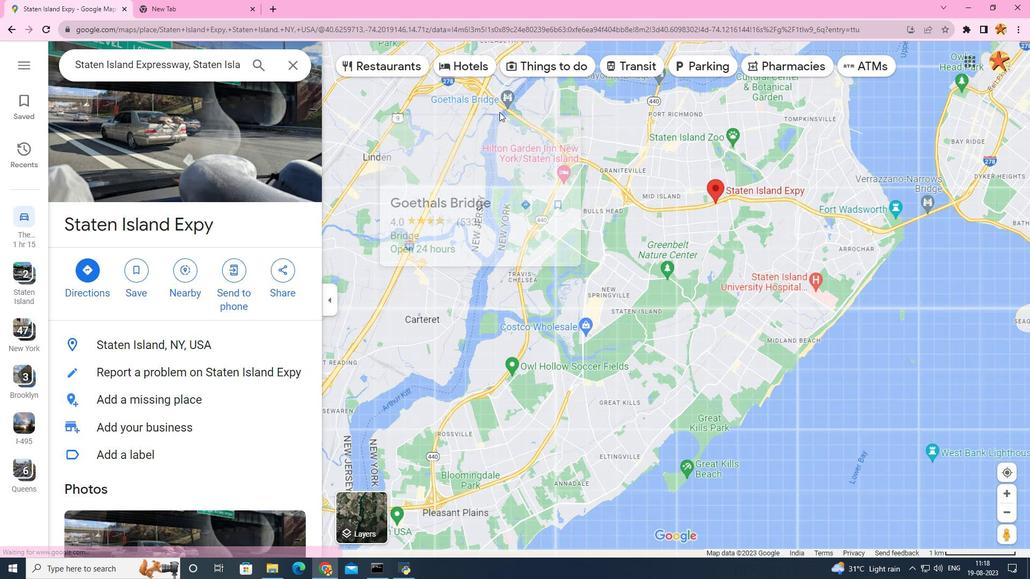 
Action: Mouse scrolled (489, 101) with delta (0, 0)
Screenshot: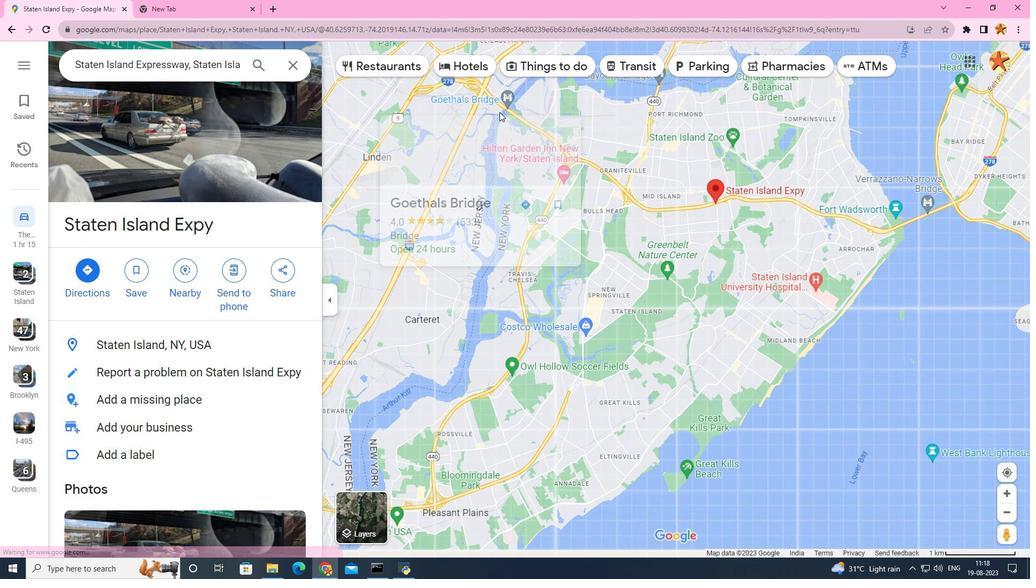 
Action: Mouse moved to (856, 200)
Screenshot: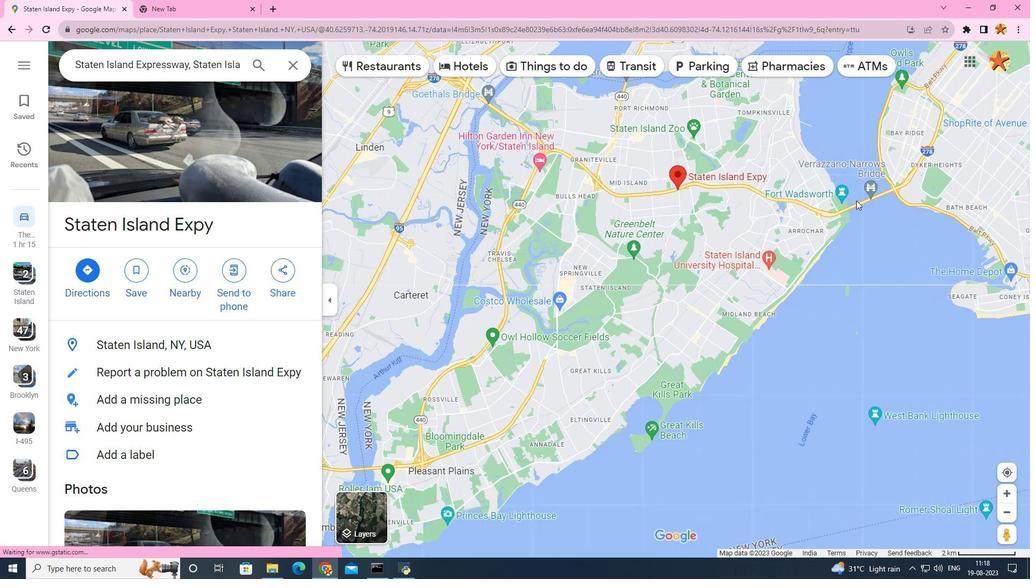 
Action: Mouse scrolled (856, 201) with delta (0, 0)
Screenshot: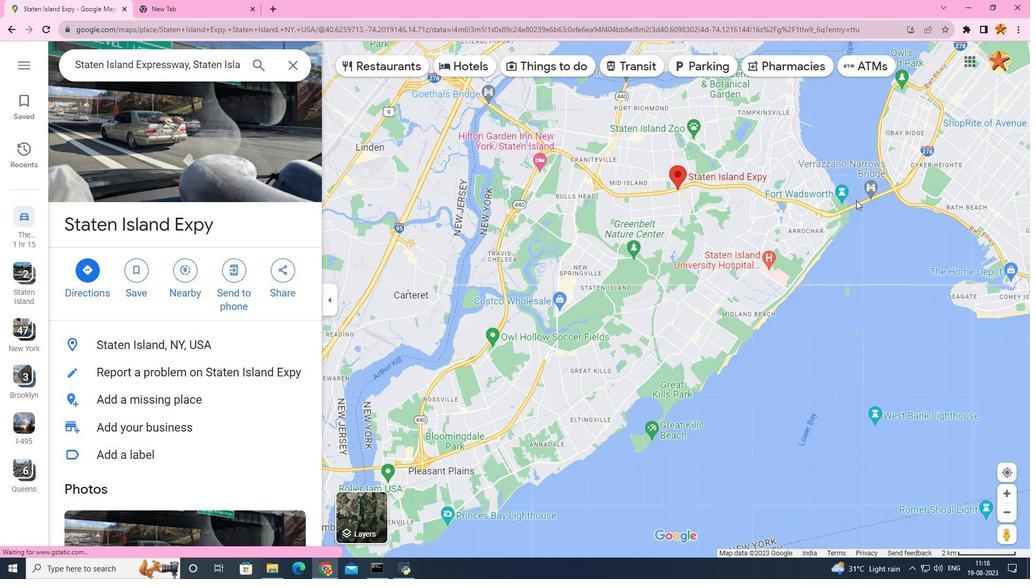 
Action: Mouse scrolled (856, 201) with delta (0, 0)
Screenshot: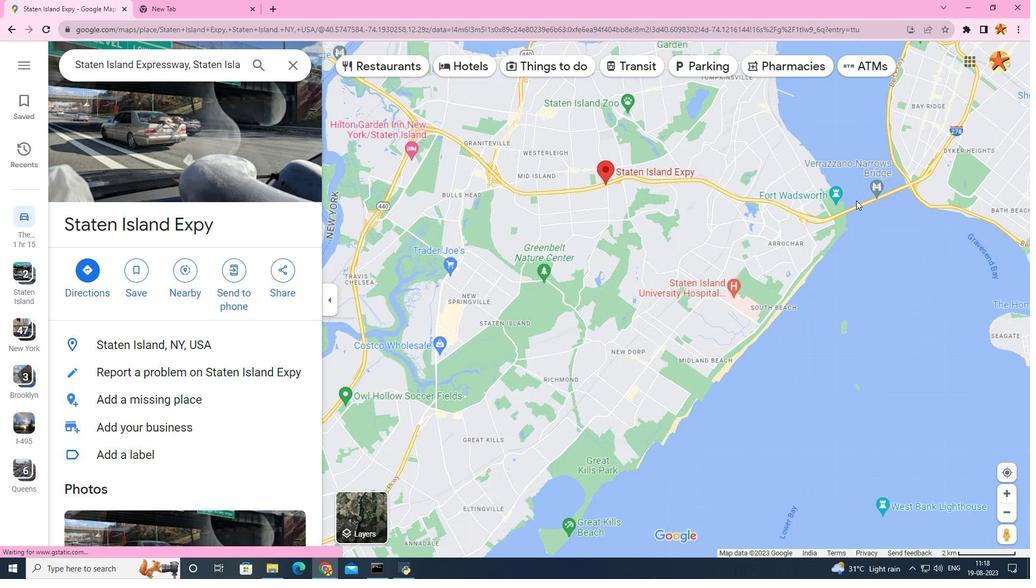 
Action: Mouse scrolled (856, 201) with delta (0, 0)
Screenshot: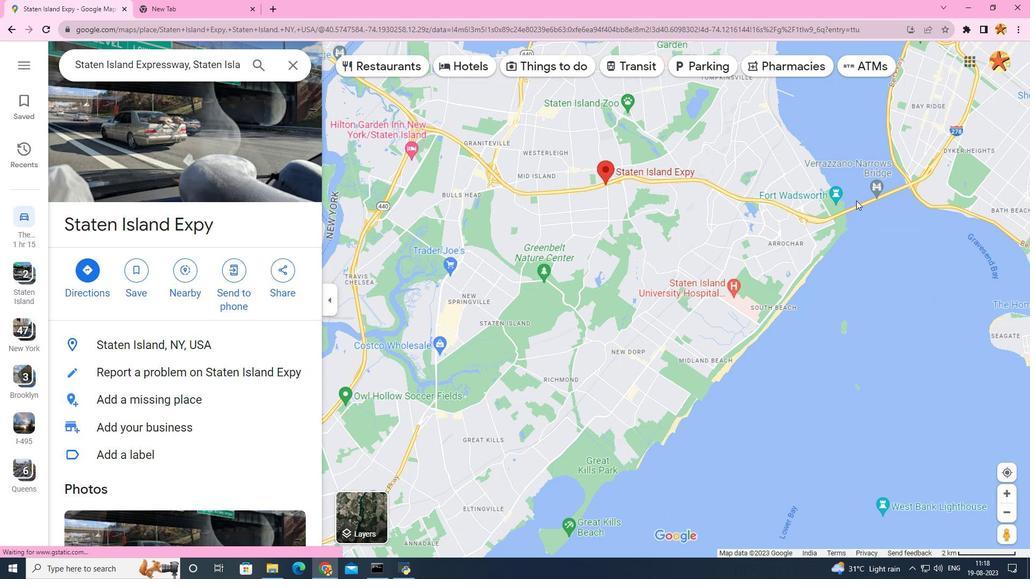 
Action: Mouse scrolled (856, 201) with delta (0, 0)
Screenshot: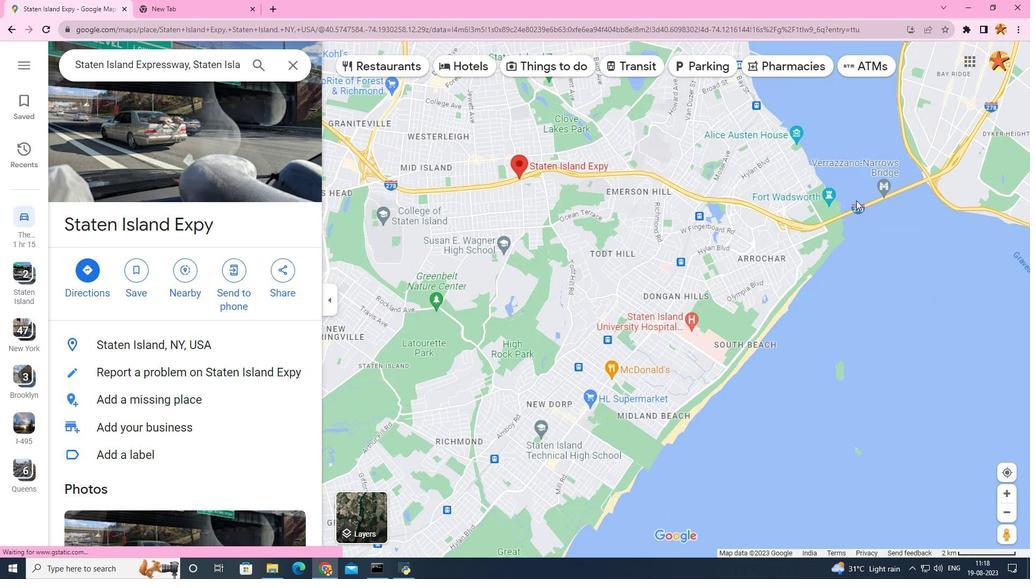 
Action: Mouse moved to (565, 145)
Screenshot: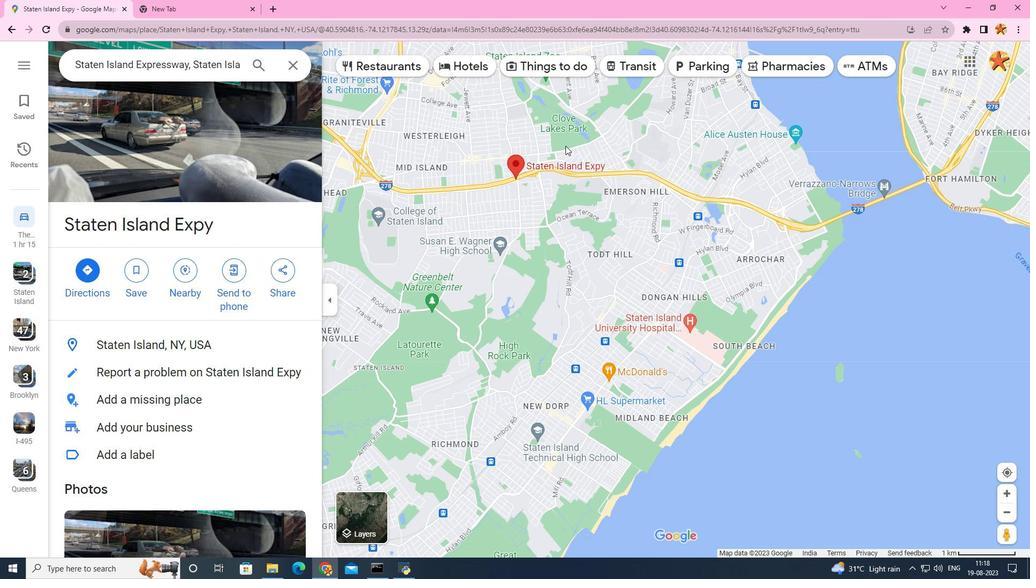 
Action: Mouse scrolled (565, 146) with delta (0, 0)
Screenshot: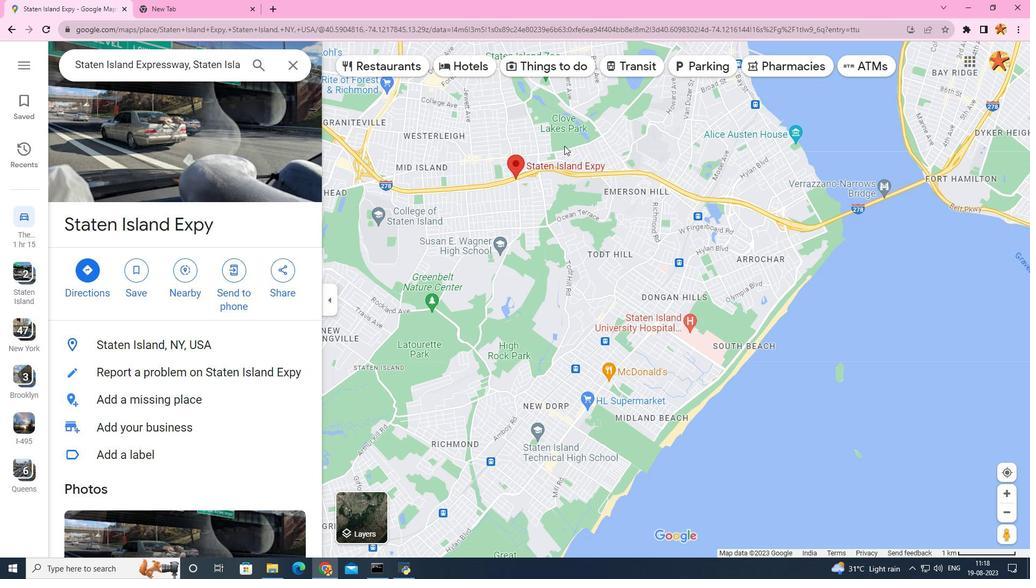 
Action: Mouse scrolled (565, 146) with delta (0, 0)
Screenshot: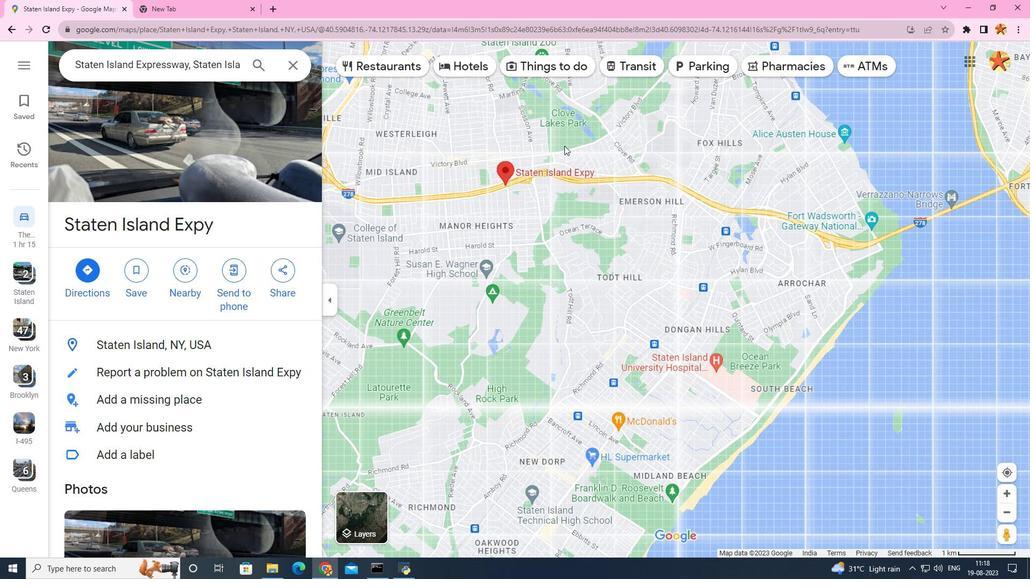 
Action: Mouse scrolled (565, 146) with delta (0, 0)
Screenshot: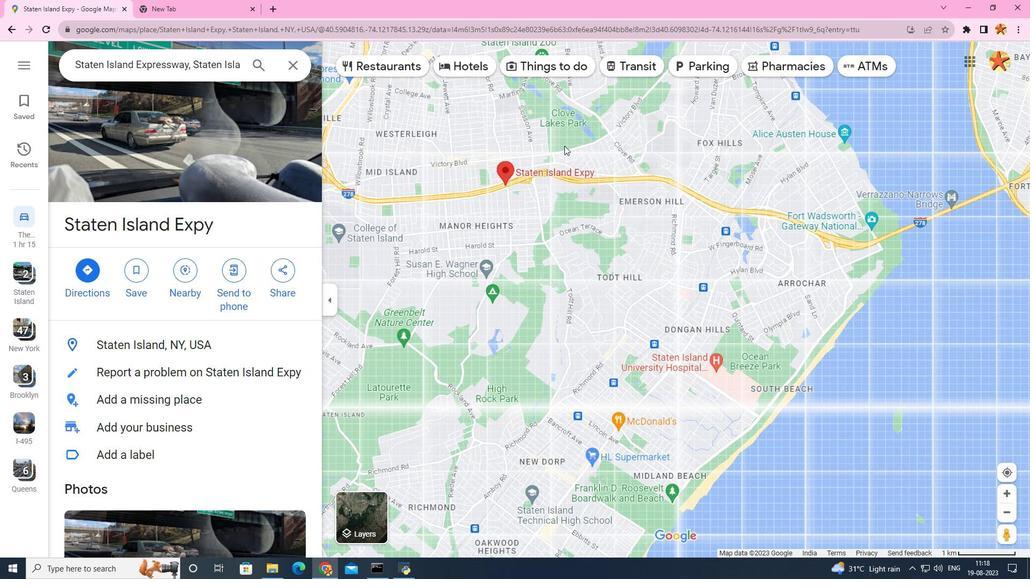 
Action: Mouse scrolled (565, 146) with delta (0, 0)
Screenshot: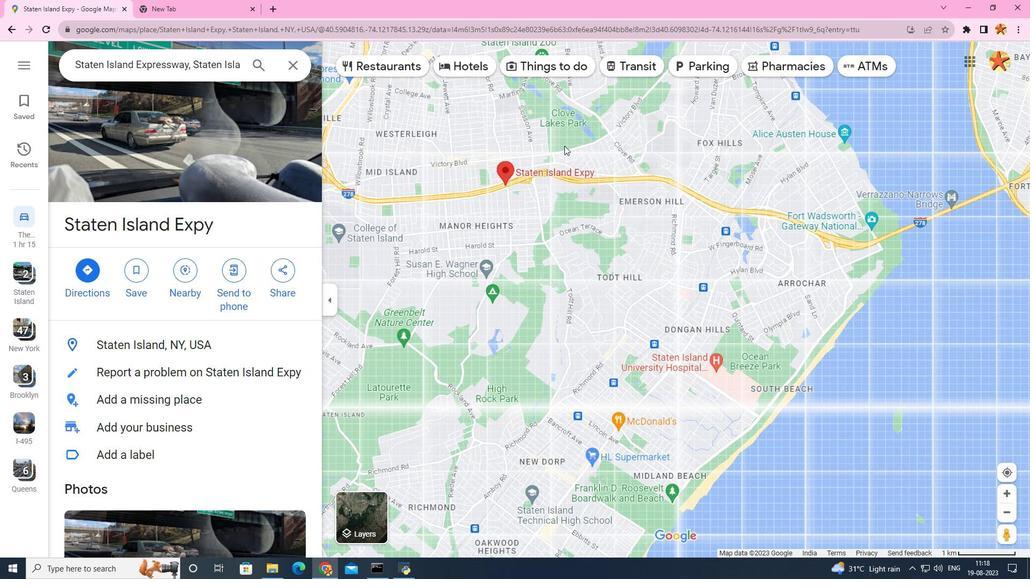 
Action: Mouse moved to (442, 143)
Screenshot: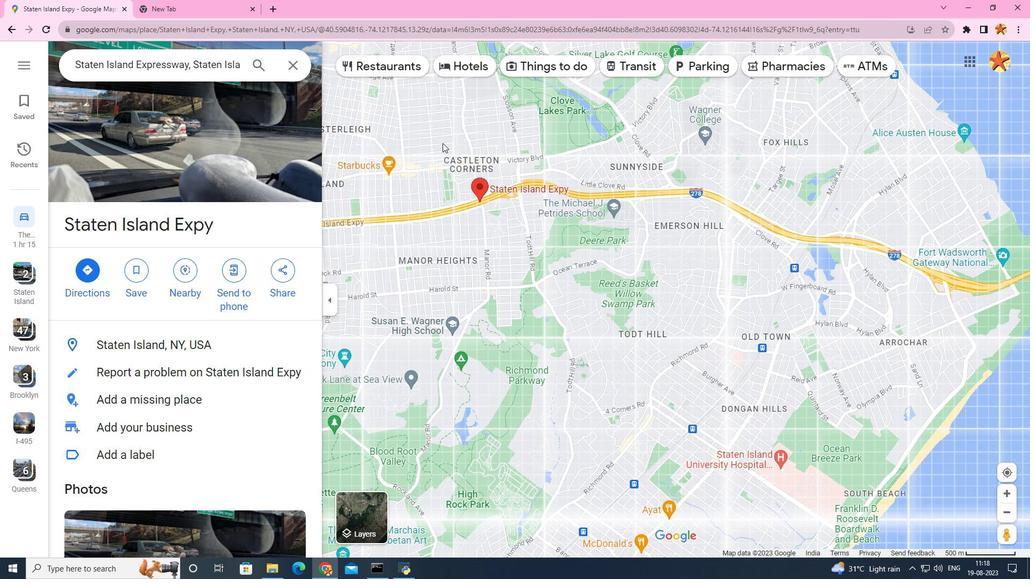 
Action: Mouse scrolled (442, 143) with delta (0, 0)
Screenshot: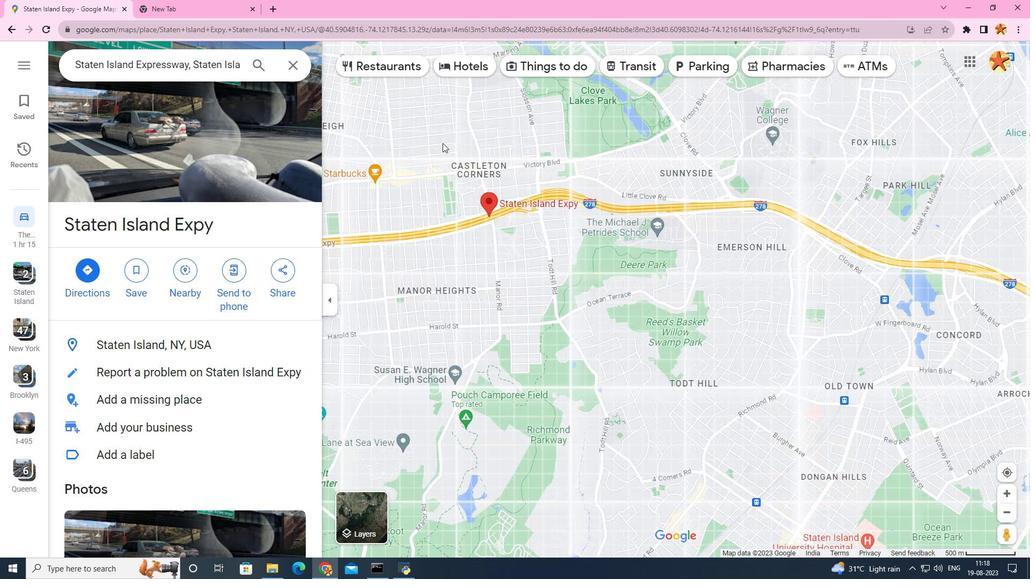 
Action: Mouse scrolled (442, 143) with delta (0, 0)
Screenshot: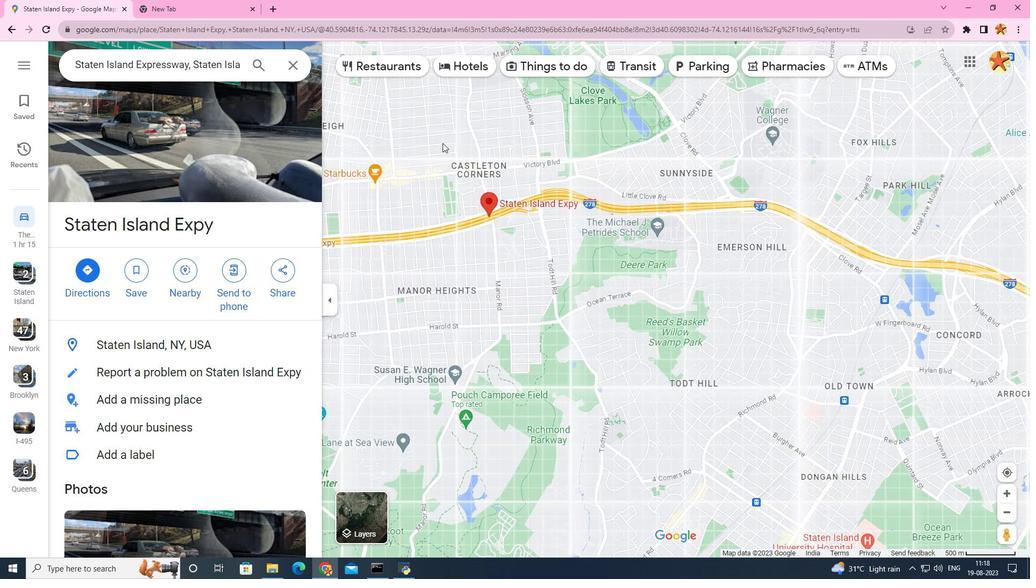 
Action: Mouse scrolled (442, 143) with delta (0, 0)
Screenshot: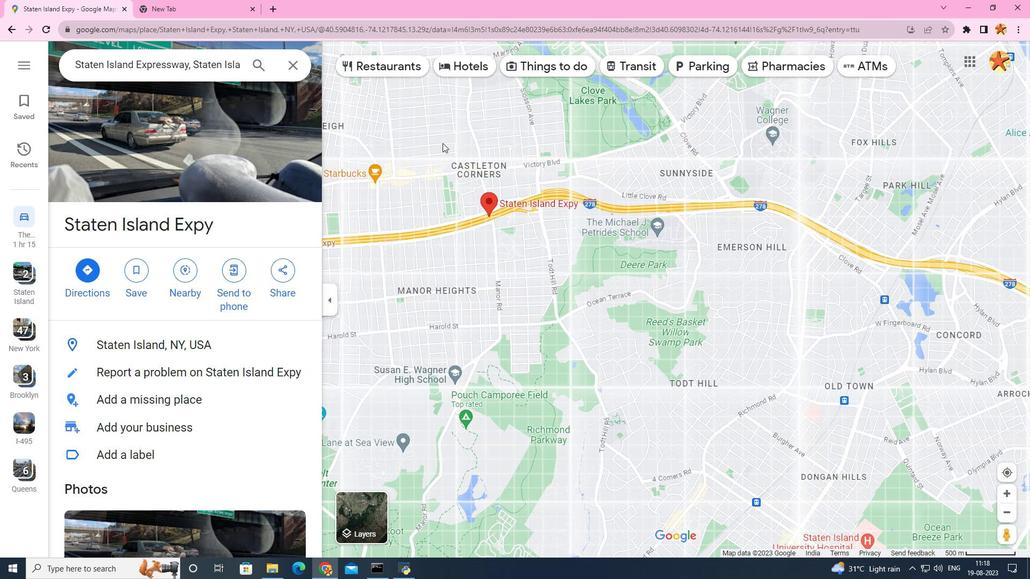 
Action: Mouse scrolled (442, 143) with delta (0, 0)
Screenshot: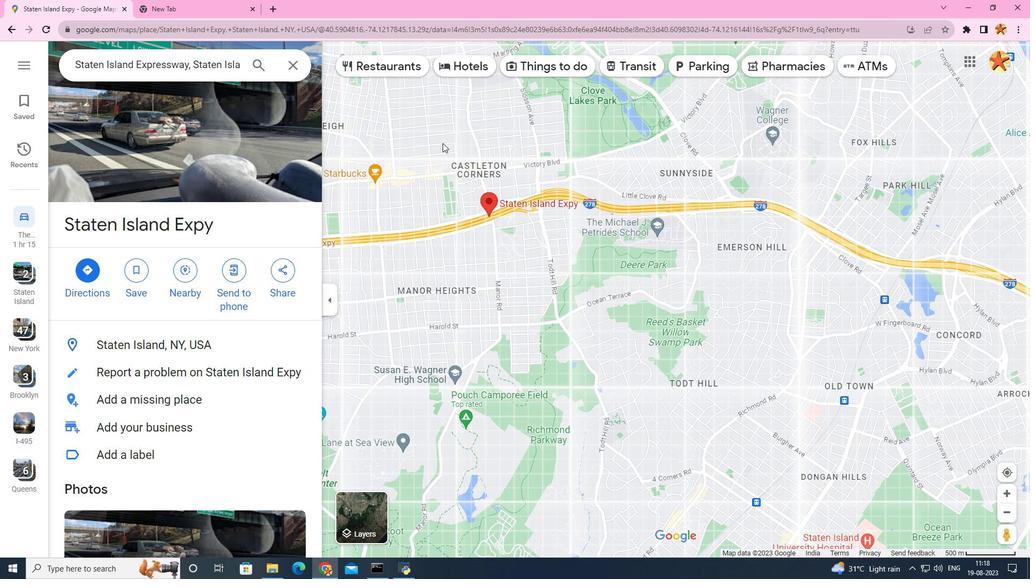 
Action: Mouse scrolled (442, 143) with delta (0, 0)
Screenshot: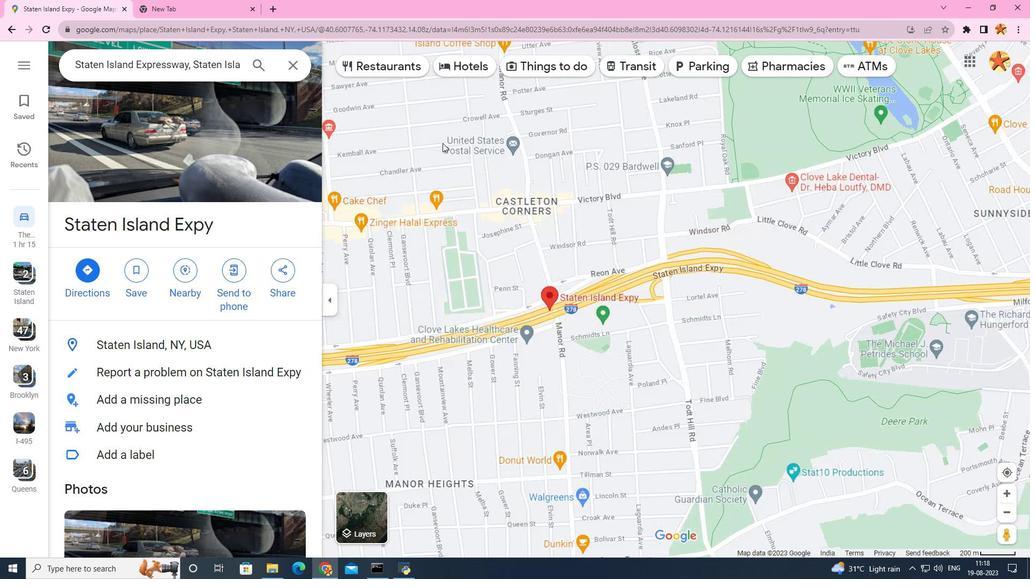 
Action: Mouse scrolled (442, 143) with delta (0, 0)
Screenshot: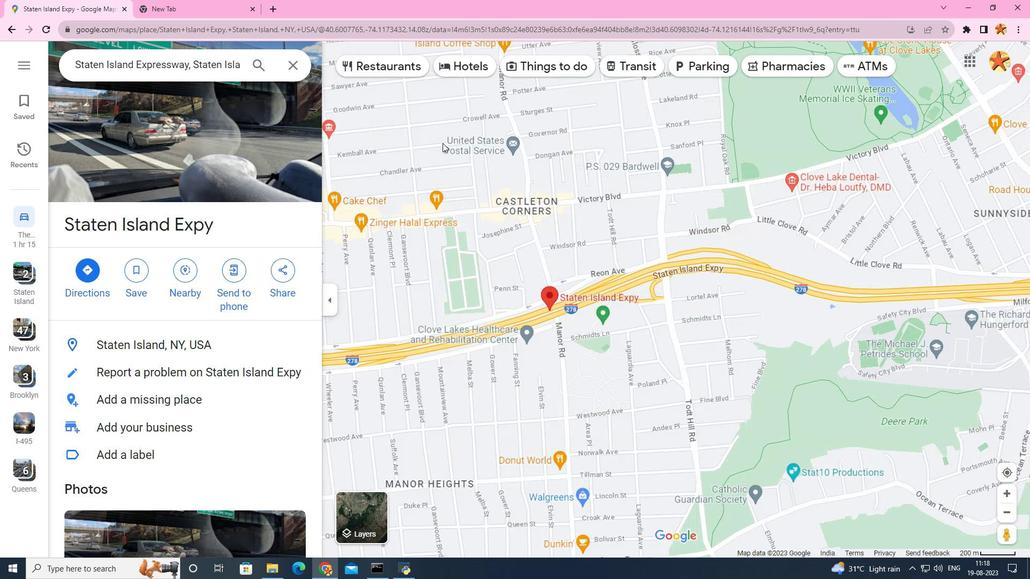 
Action: Mouse scrolled (442, 143) with delta (0, 0)
Screenshot: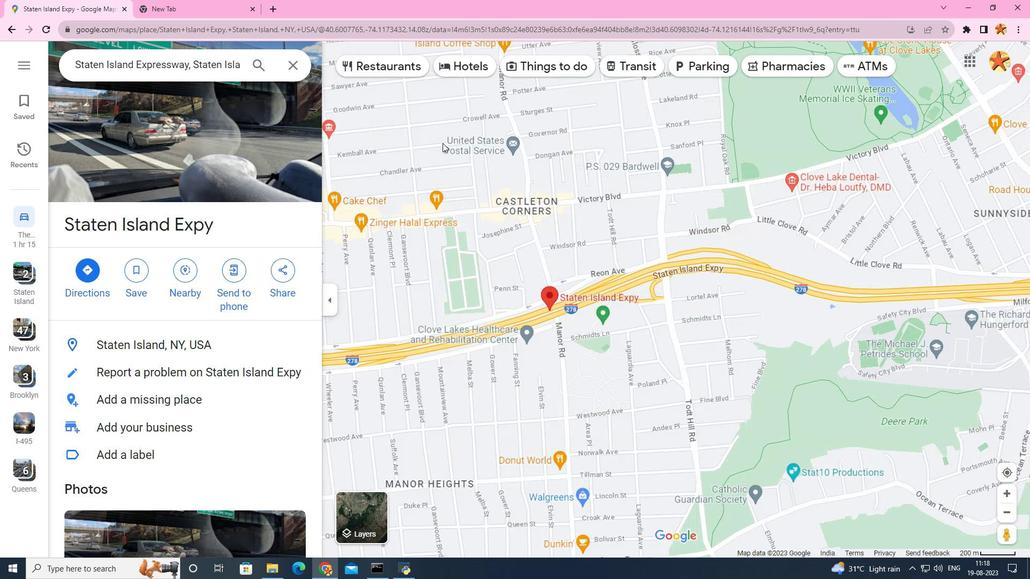 
Action: Mouse scrolled (442, 143) with delta (0, 0)
Screenshot: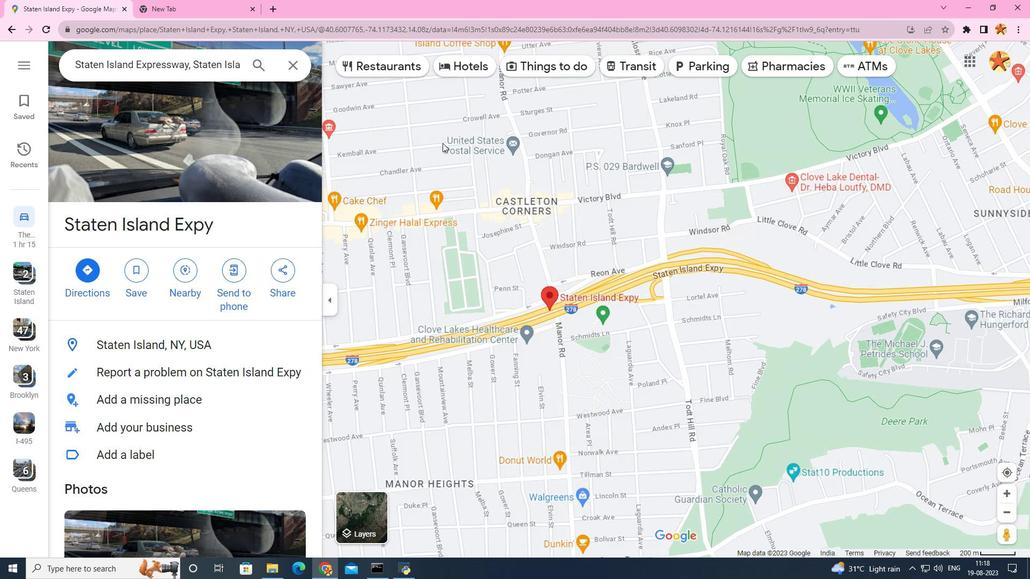 
Action: Mouse scrolled (442, 142) with delta (0, 0)
Screenshot: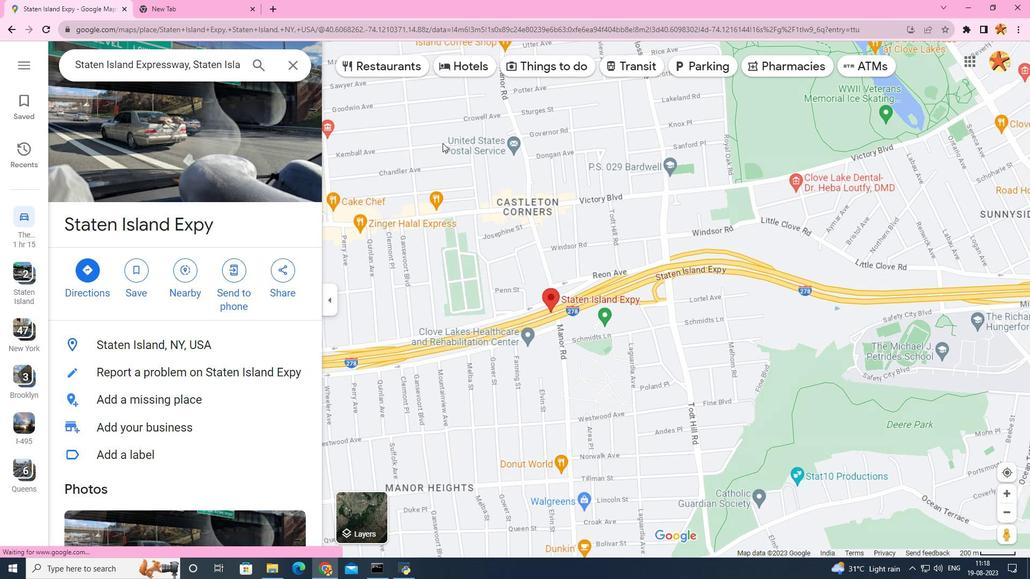 
Action: Mouse scrolled (442, 143) with delta (0, 0)
Screenshot: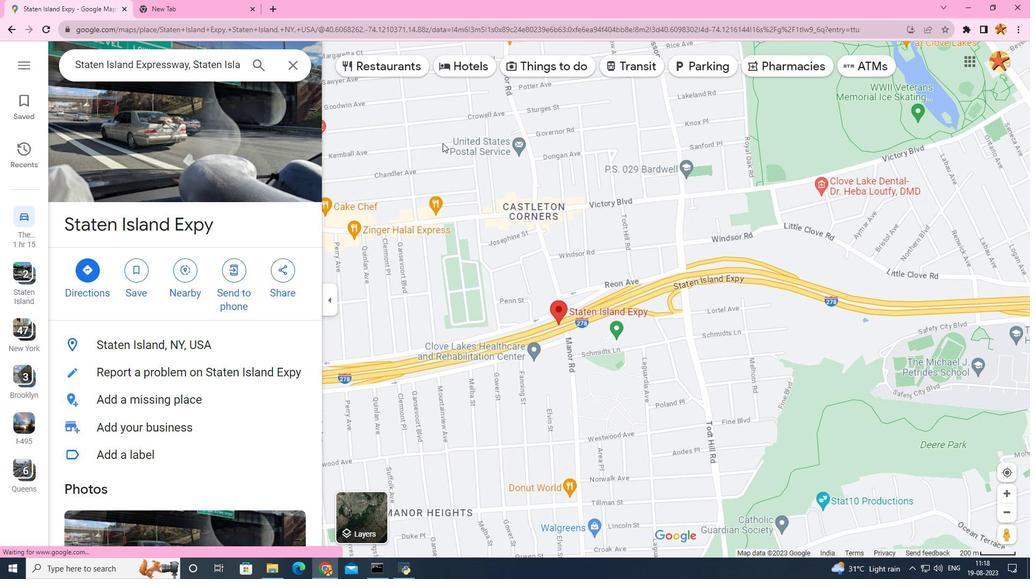
Action: Mouse scrolled (442, 143) with delta (0, 0)
Screenshot: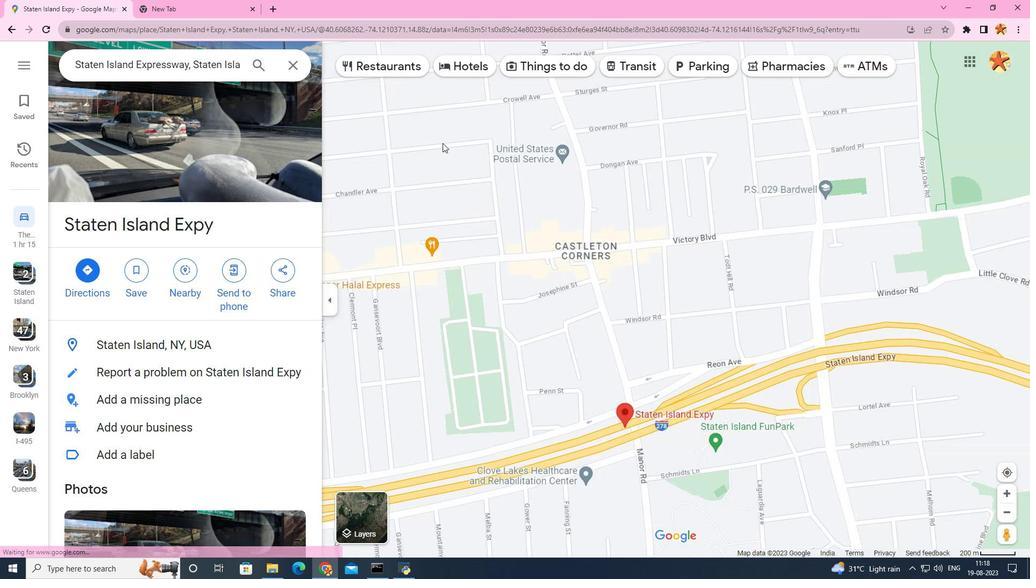 
Action: Mouse scrolled (442, 143) with delta (0, 0)
Screenshot: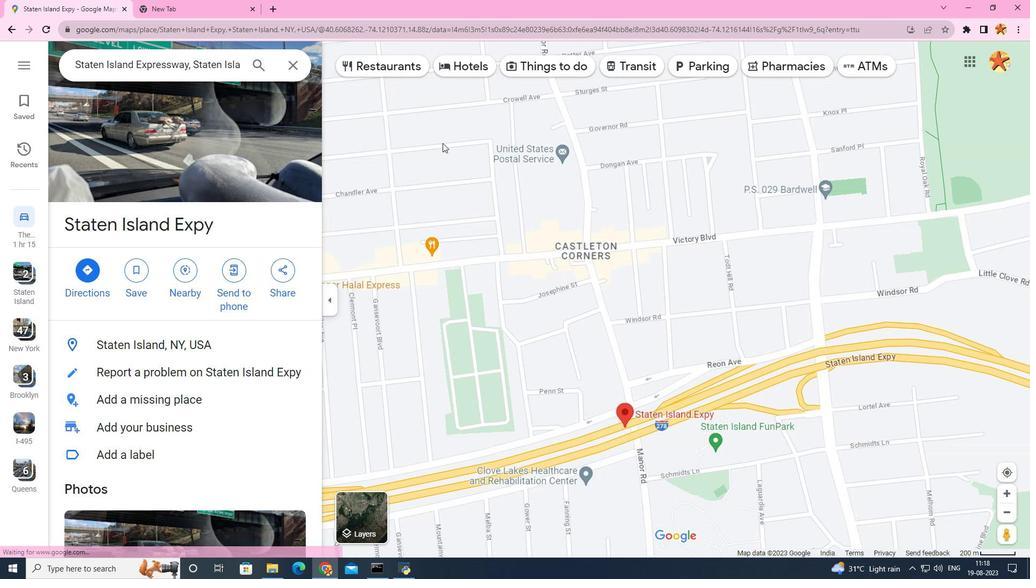 
Action: Mouse scrolled (442, 143) with delta (0, 0)
Screenshot: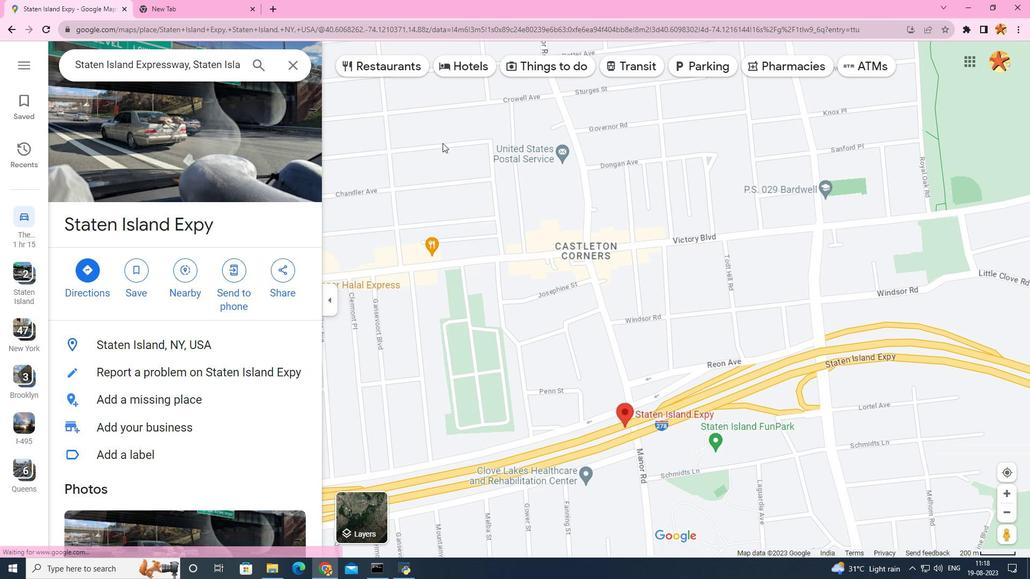 
Action: Mouse moved to (468, 525)
Screenshot: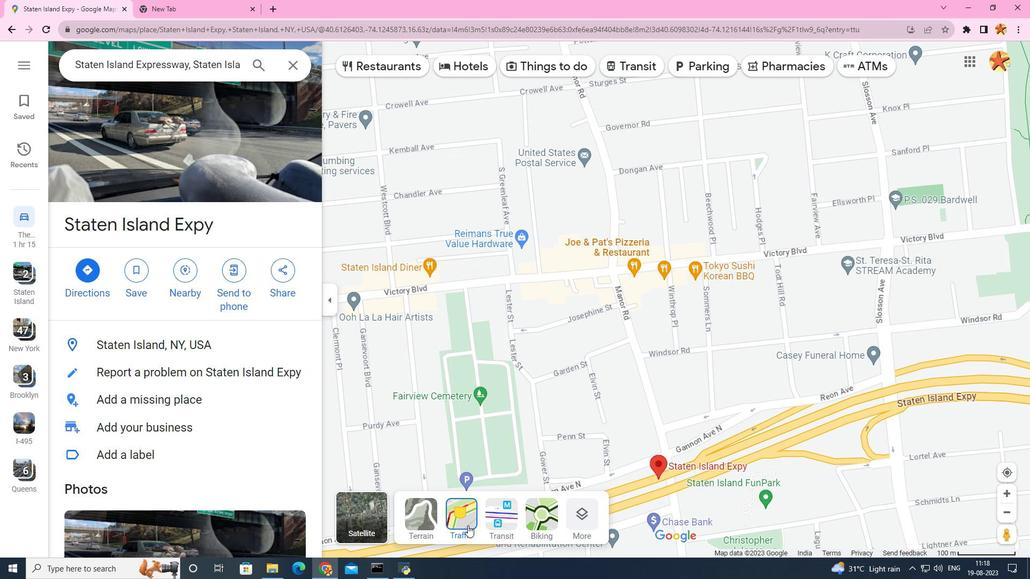 
Action: Mouse pressed left at (468, 525)
Screenshot: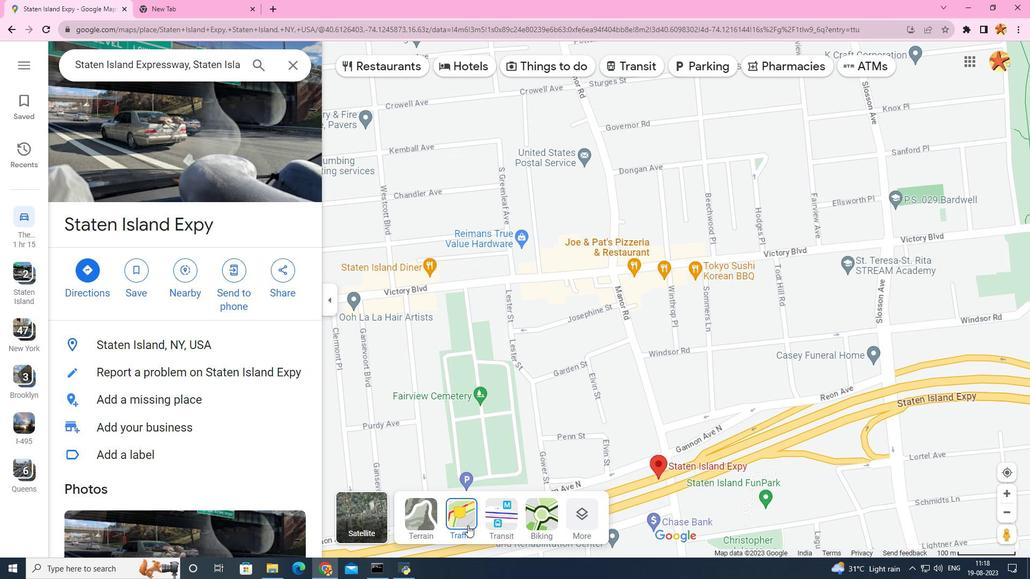 
Action: Mouse moved to (571, 481)
Screenshot: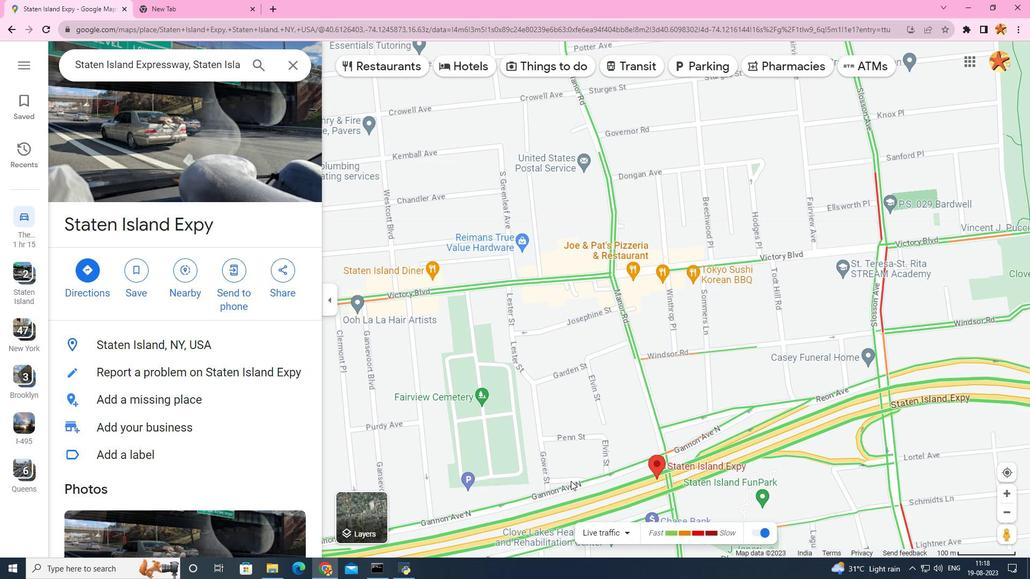 
Action: Mouse scrolled (571, 480) with delta (0, 0)
Screenshot: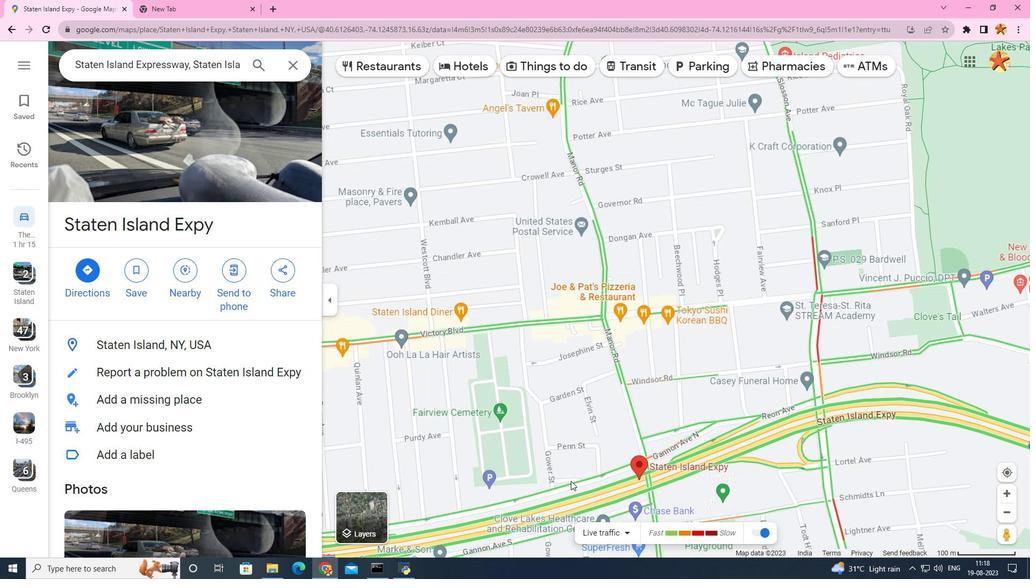 
Action: Mouse scrolled (571, 480) with delta (0, 0)
Screenshot: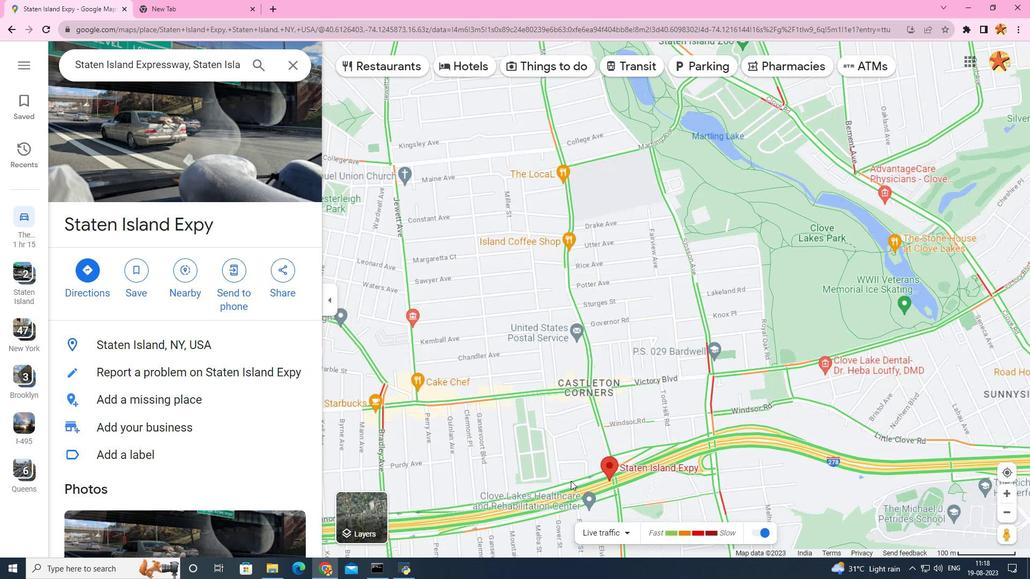 
Action: Mouse scrolled (571, 480) with delta (0, 0)
Screenshot: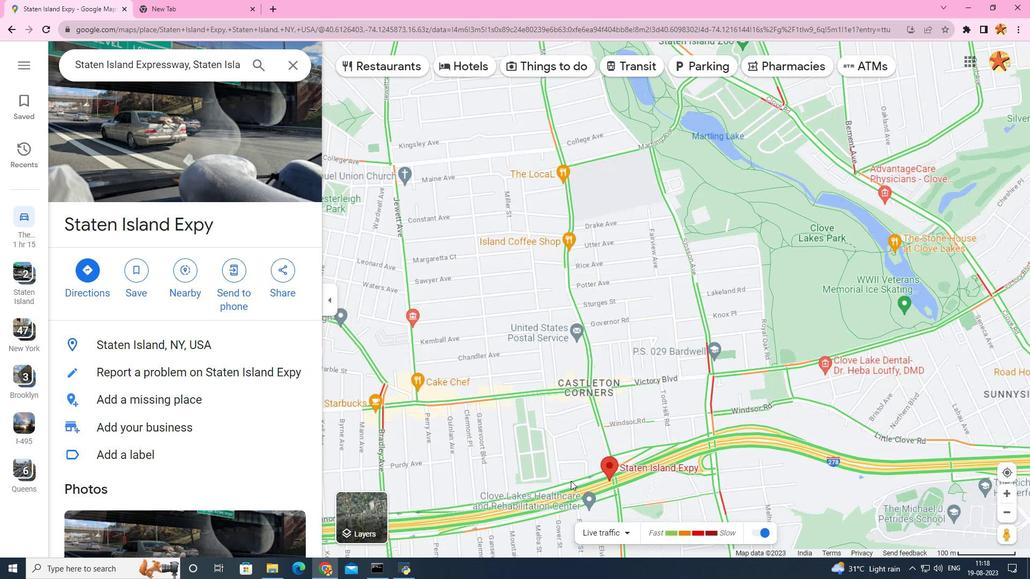 
Action: Mouse scrolled (571, 480) with delta (0, 0)
Screenshot: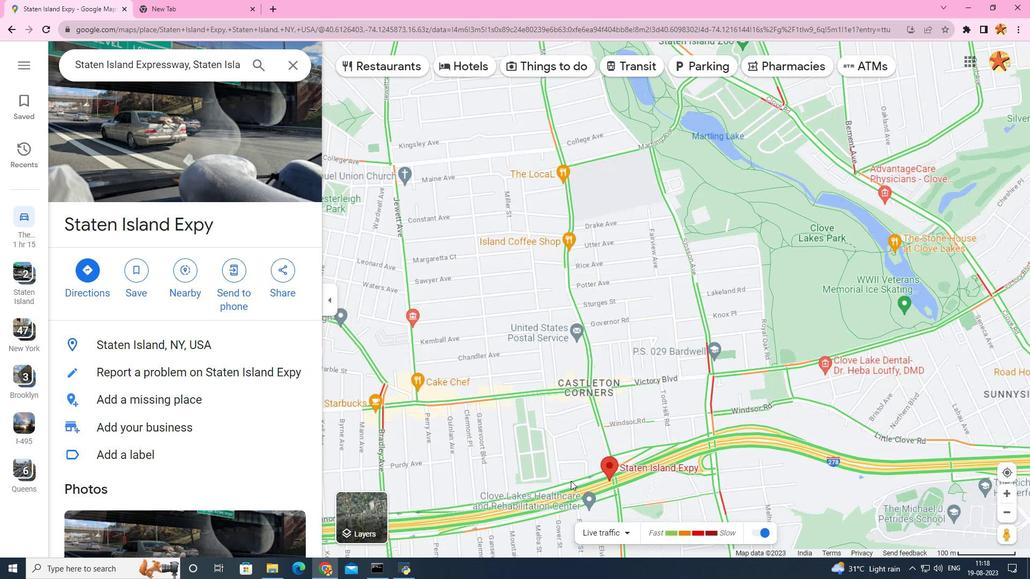 
Action: Mouse scrolled (571, 480) with delta (0, 0)
Screenshot: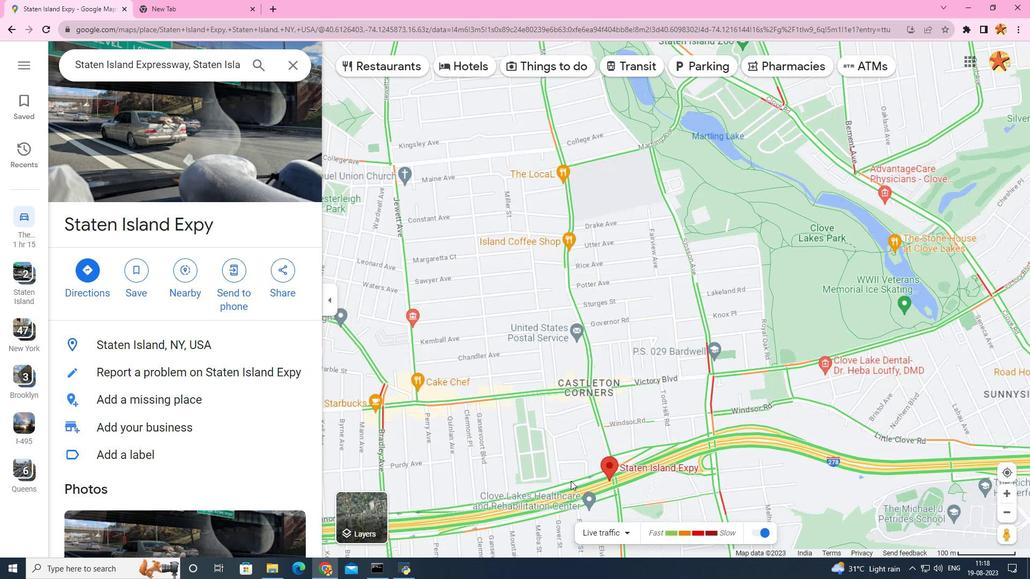 
Action: Mouse scrolled (571, 480) with delta (0, 0)
Screenshot: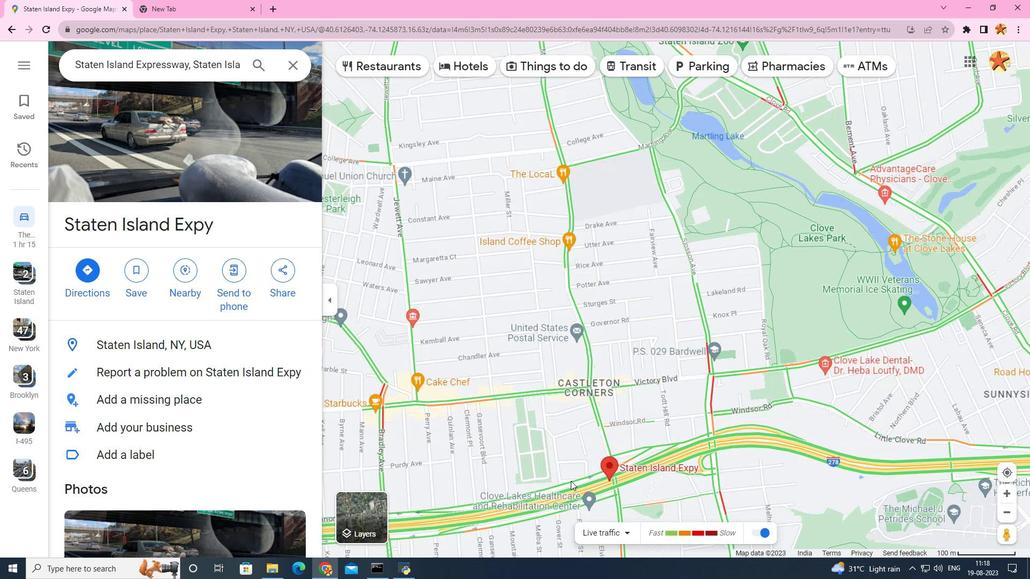 
Action: Mouse scrolled (571, 480) with delta (0, 0)
Screenshot: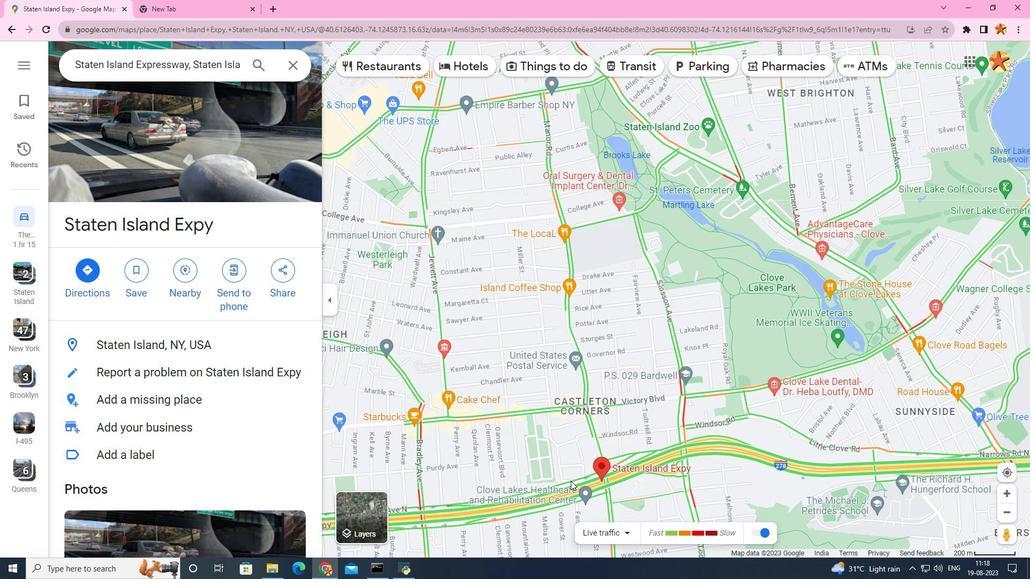 
Action: Mouse scrolled (571, 480) with delta (0, 0)
Screenshot: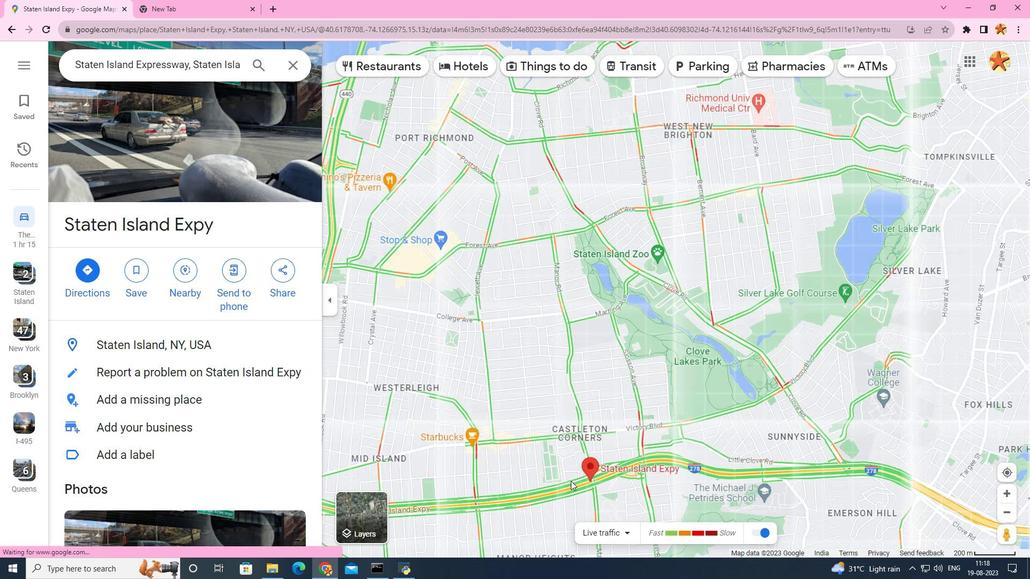 
Action: Mouse scrolled (571, 480) with delta (0, 0)
Screenshot: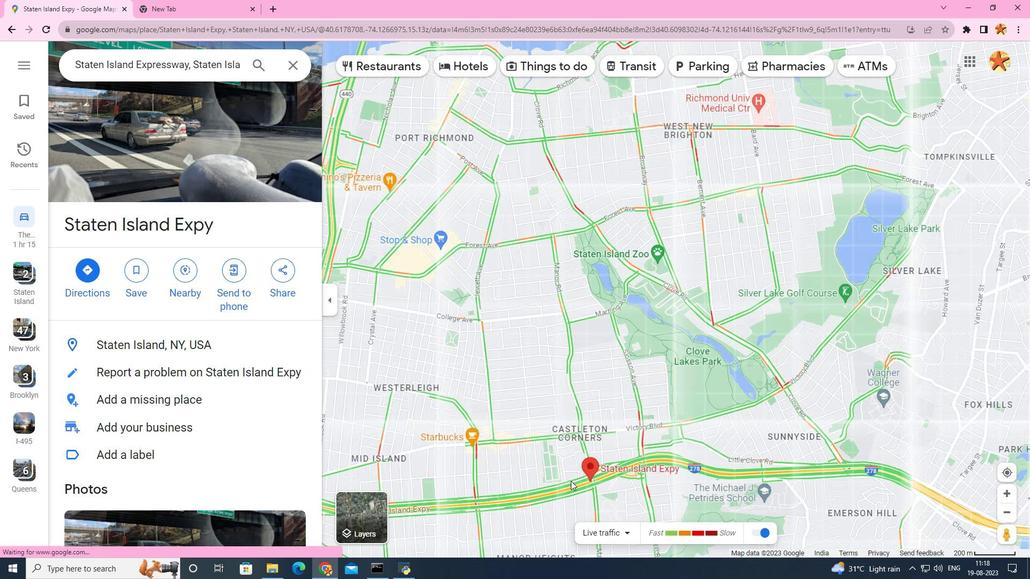 
Action: Mouse scrolled (571, 480) with delta (0, 0)
Screenshot: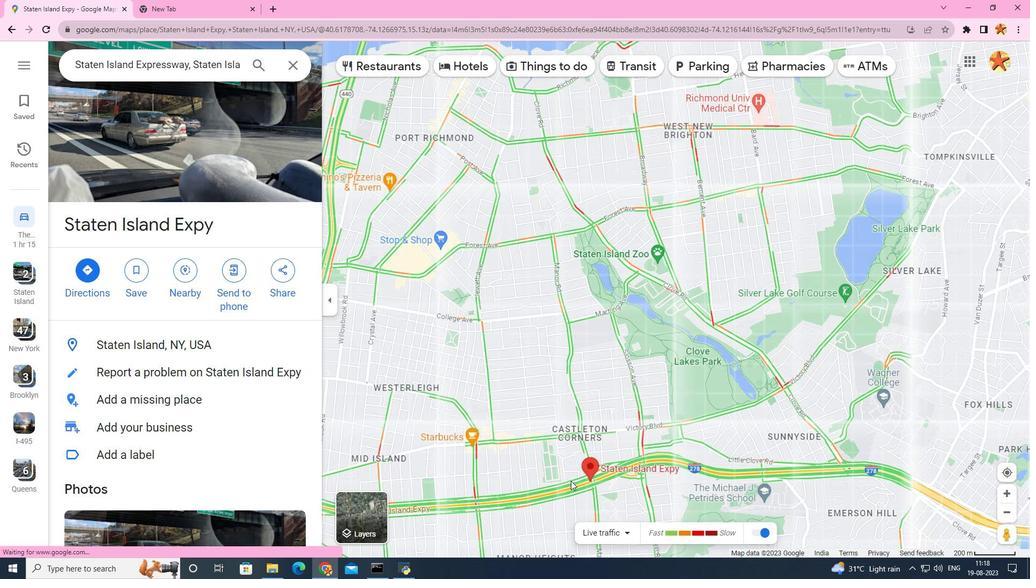 
Action: Mouse scrolled (571, 480) with delta (0, 0)
Screenshot: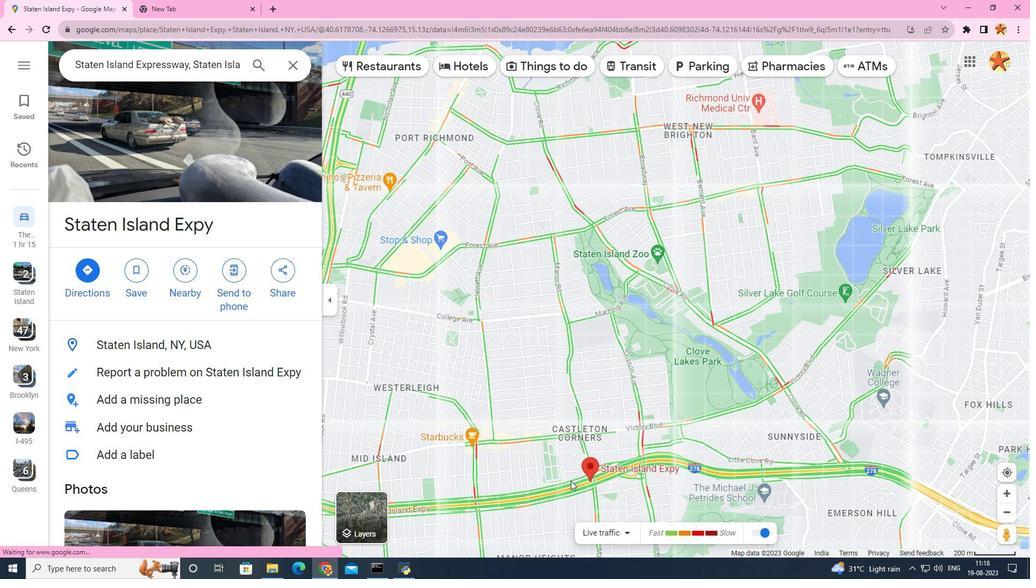 
Action: Mouse scrolled (571, 481) with delta (0, 0)
Screenshot: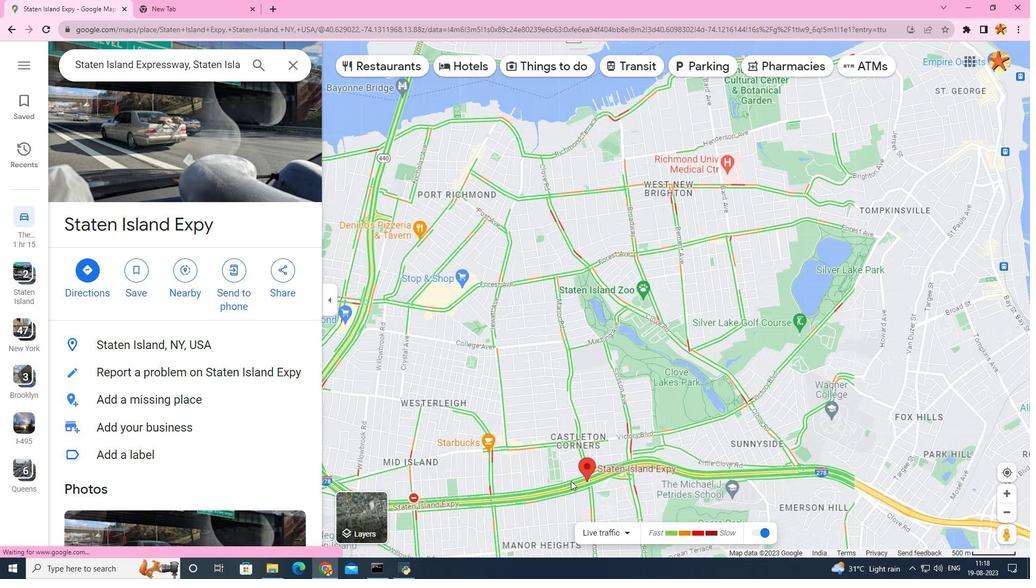 
Action: Mouse scrolled (571, 481) with delta (0, 0)
Screenshot: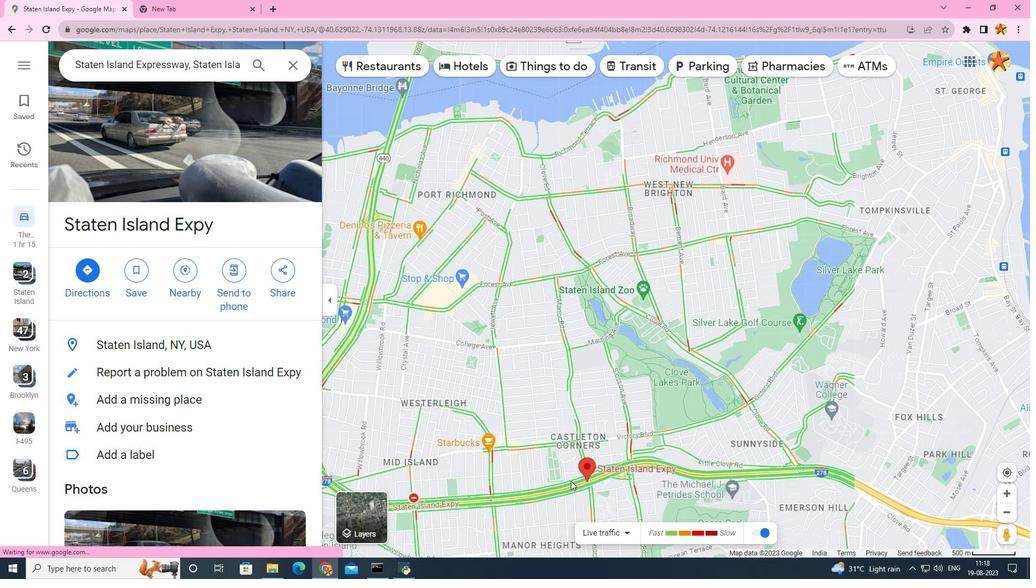 
Action: Mouse scrolled (571, 480) with delta (0, 0)
Screenshot: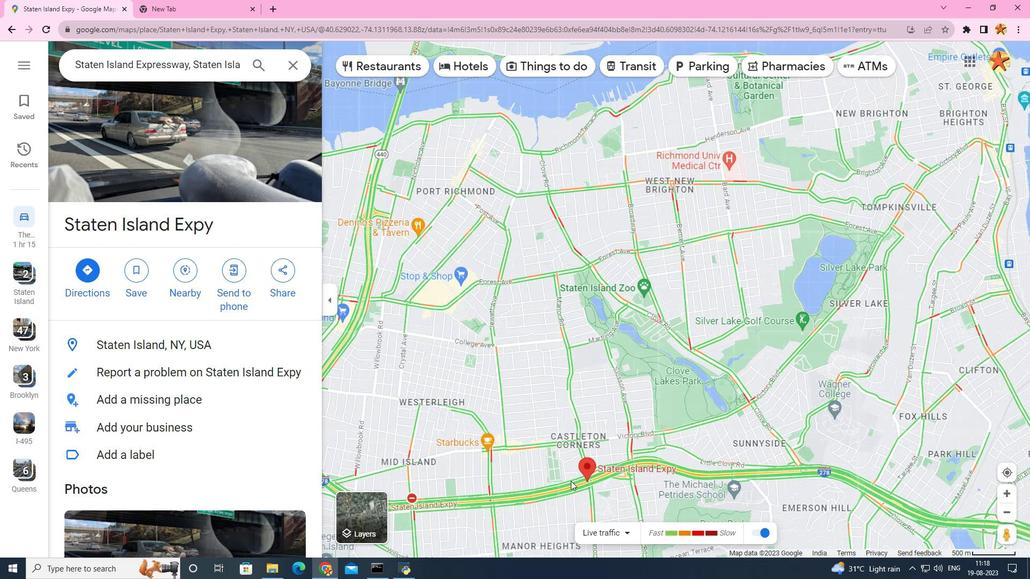 
Action: Mouse scrolled (571, 480) with delta (0, 0)
Screenshot: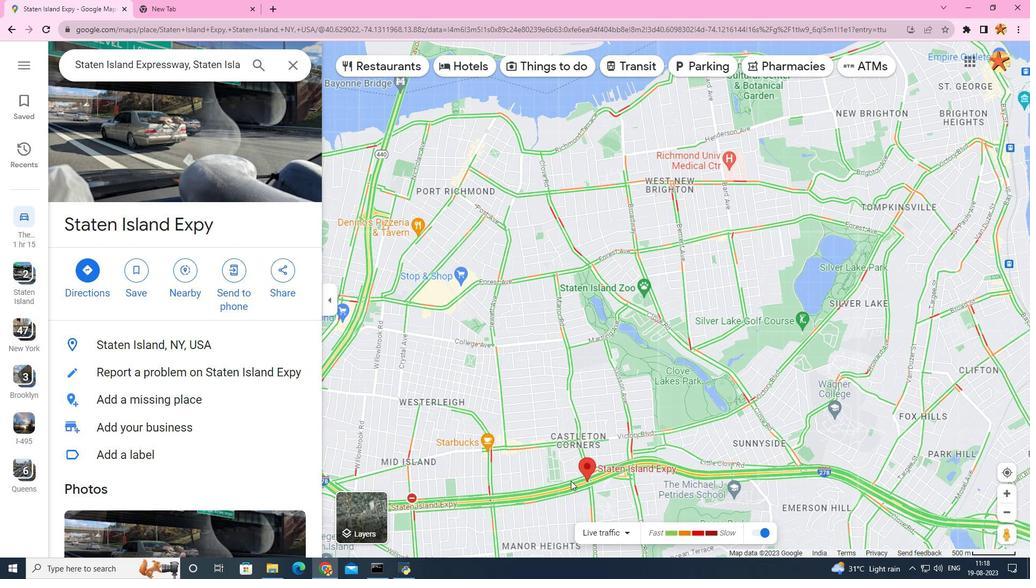 
Action: Mouse scrolled (571, 480) with delta (0, 0)
Screenshot: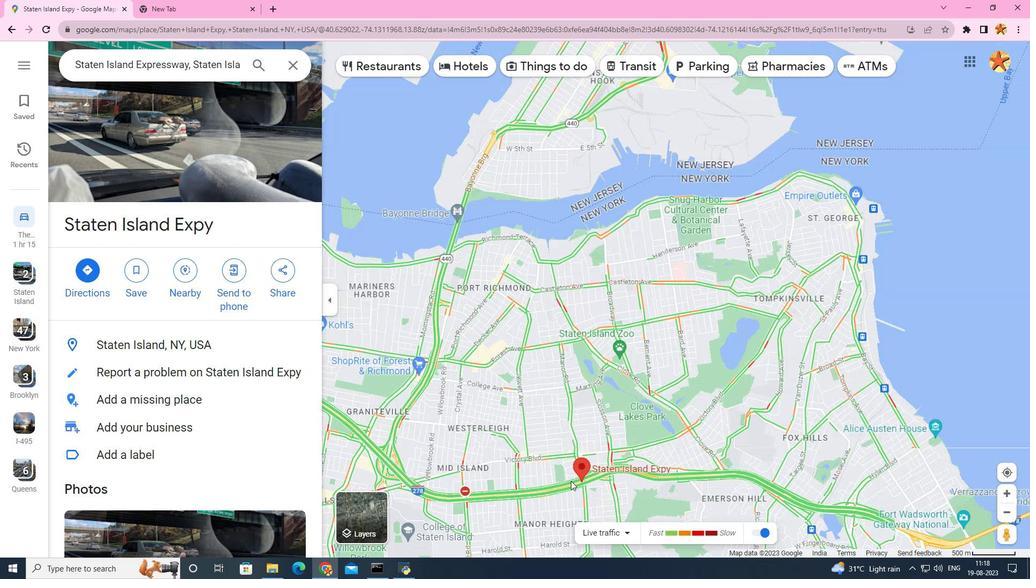 
Action: Mouse scrolled (571, 481) with delta (0, 0)
Screenshot: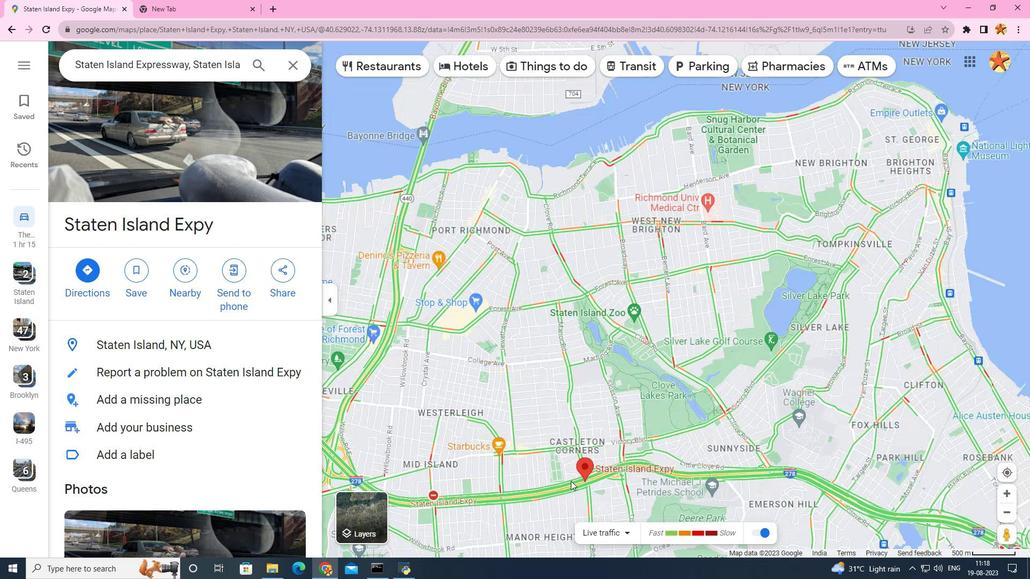 
Action: Mouse scrolled (571, 481) with delta (0, 0)
Screenshot: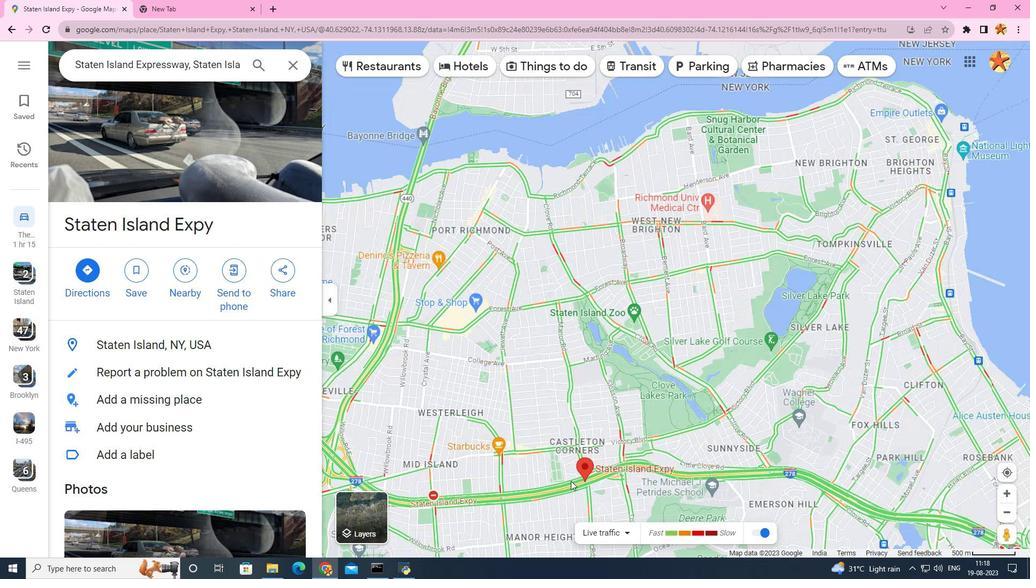
Action: Mouse scrolled (571, 481) with delta (0, 0)
Screenshot: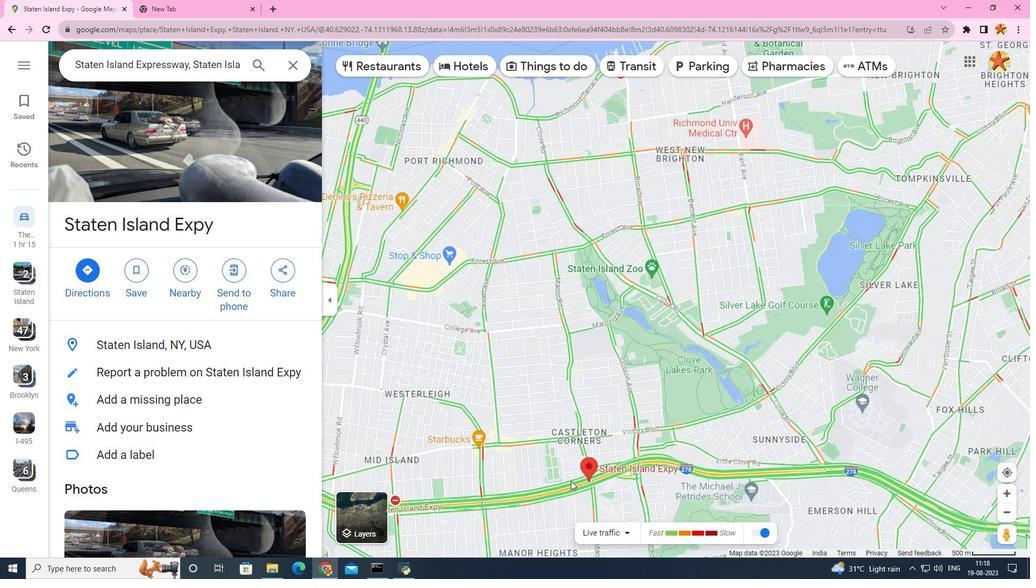 
Action: Mouse scrolled (571, 480) with delta (0, 0)
Screenshot: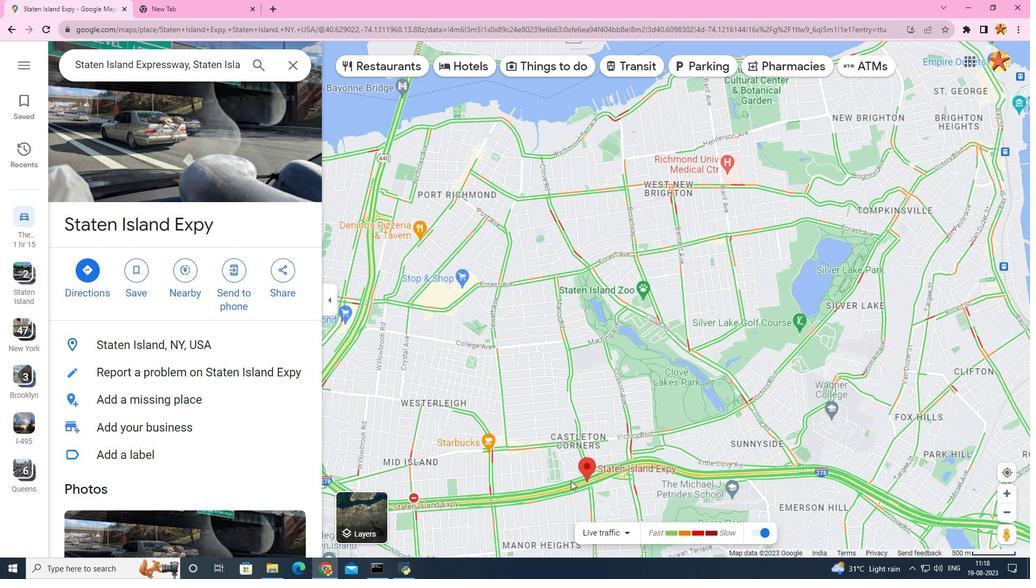 
Action: Mouse scrolled (571, 480) with delta (0, 0)
Screenshot: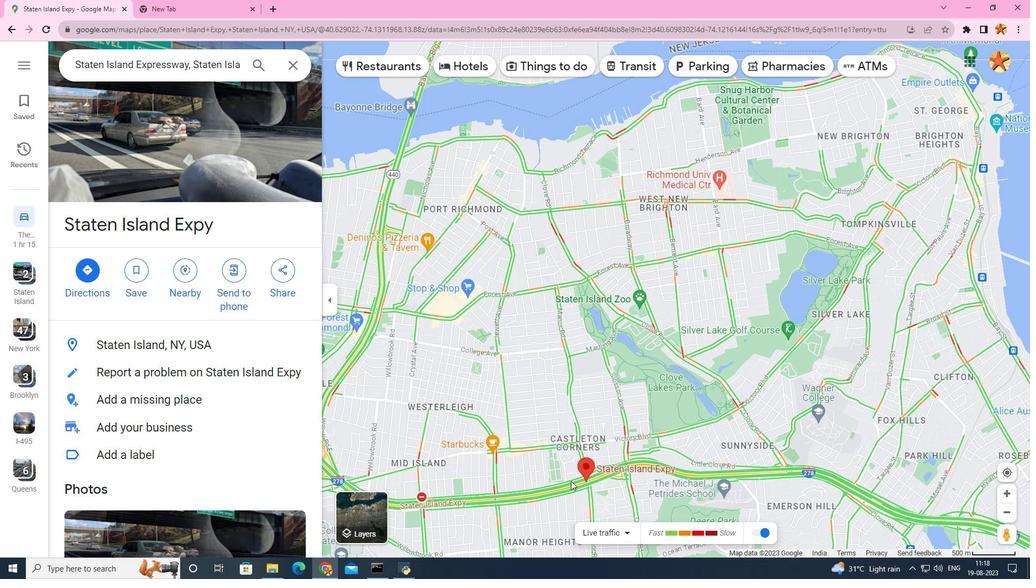 
Action: Mouse scrolled (571, 480) with delta (0, 0)
Screenshot: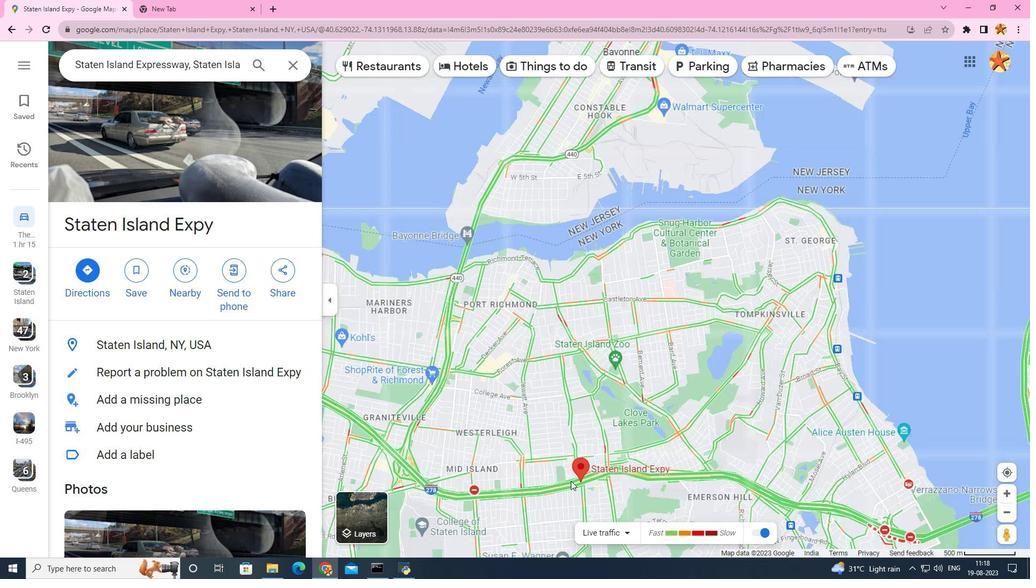
Action: Mouse scrolled (571, 480) with delta (0, 0)
Screenshot: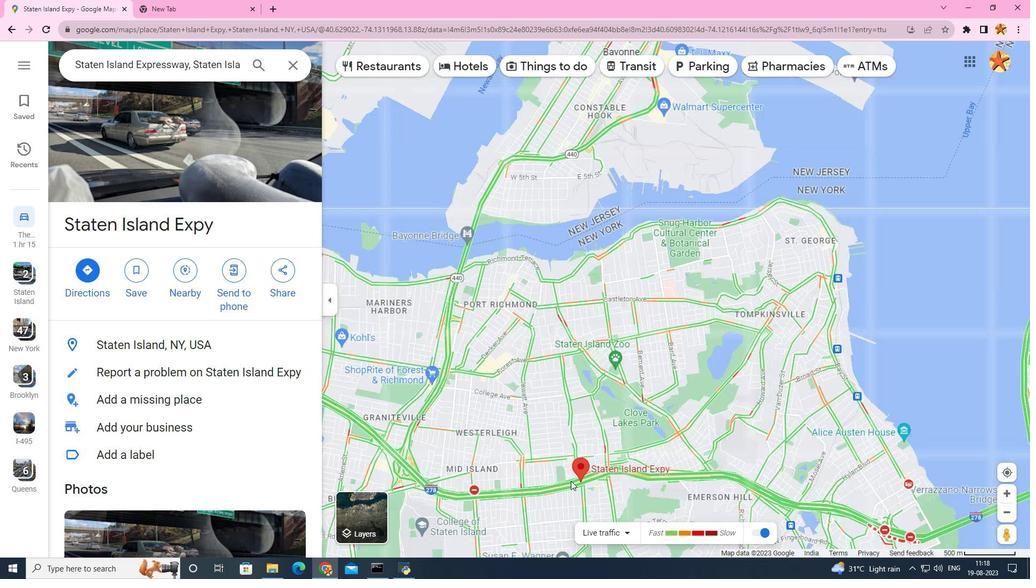 
Action: Mouse scrolled (571, 480) with delta (0, 0)
Screenshot: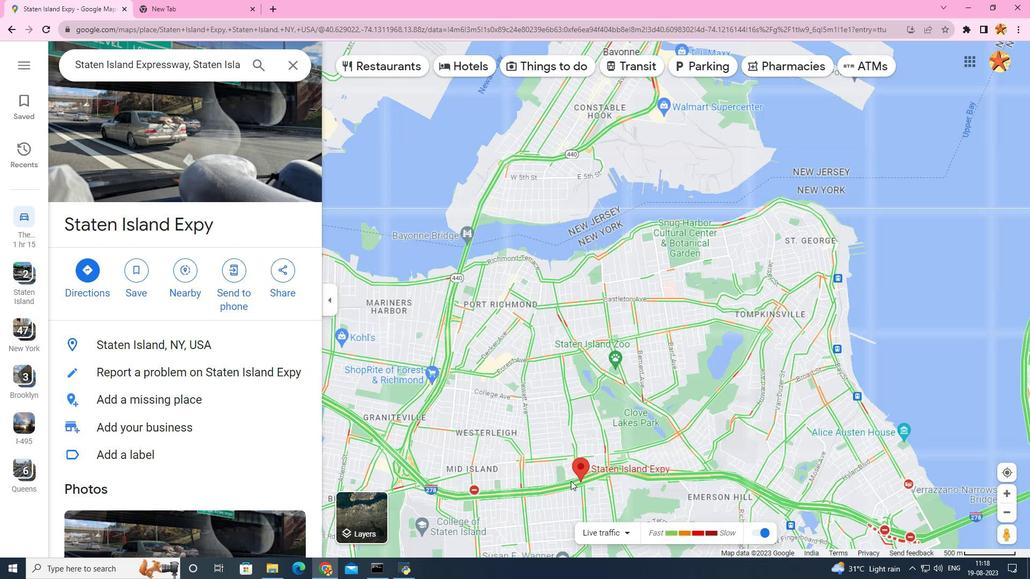 
Action: Mouse scrolled (571, 480) with delta (0, 0)
Screenshot: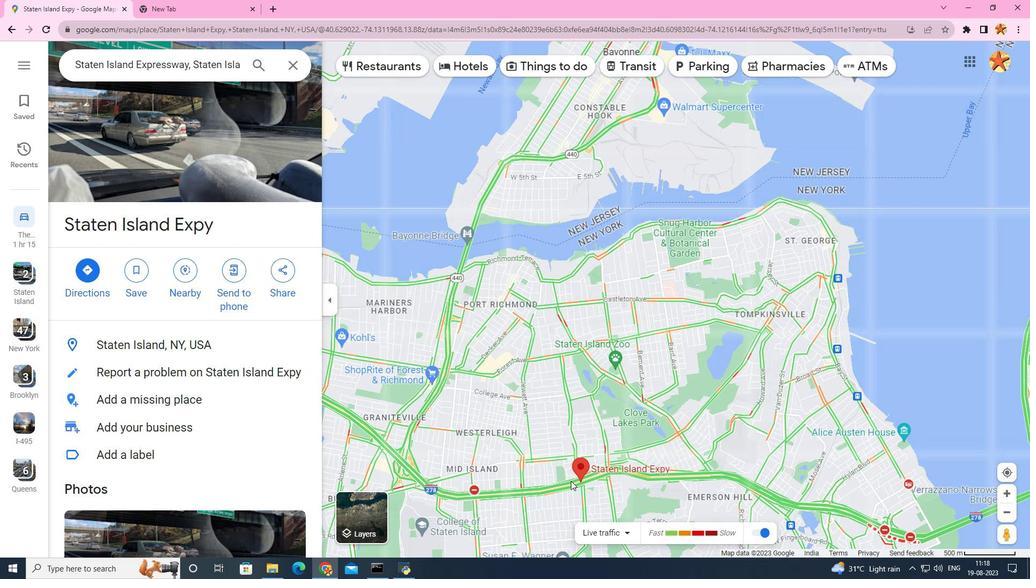
Action: Mouse scrolled (571, 480) with delta (0, 0)
Screenshot: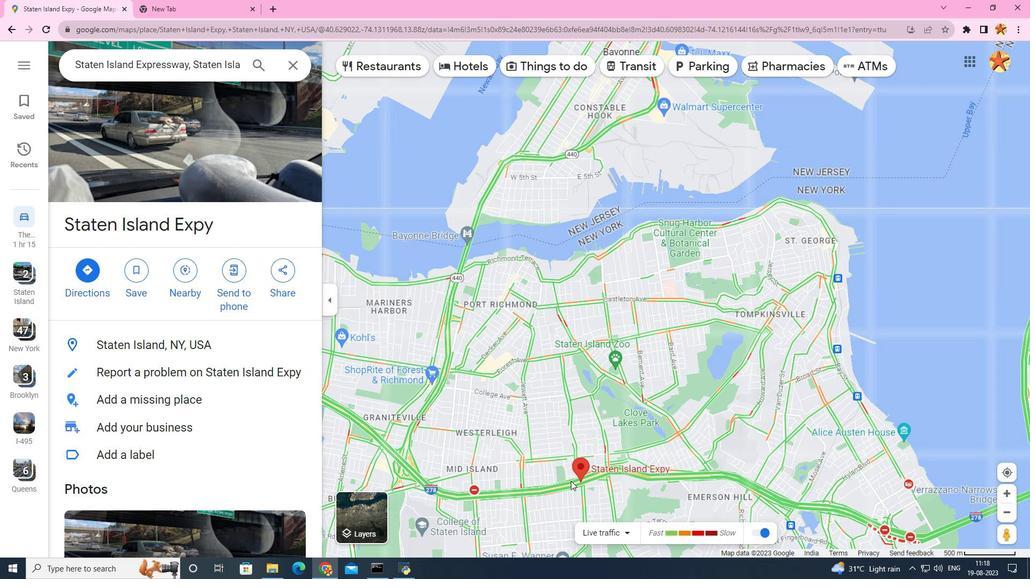 
Action: Mouse scrolled (571, 480) with delta (0, 0)
Screenshot: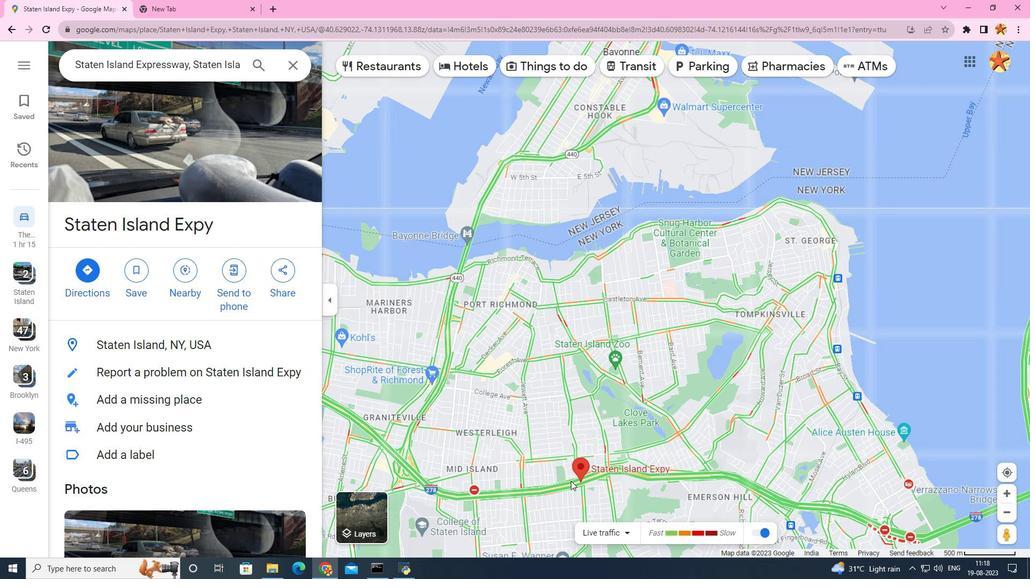 
Action: Mouse scrolled (571, 480) with delta (0, 0)
Screenshot: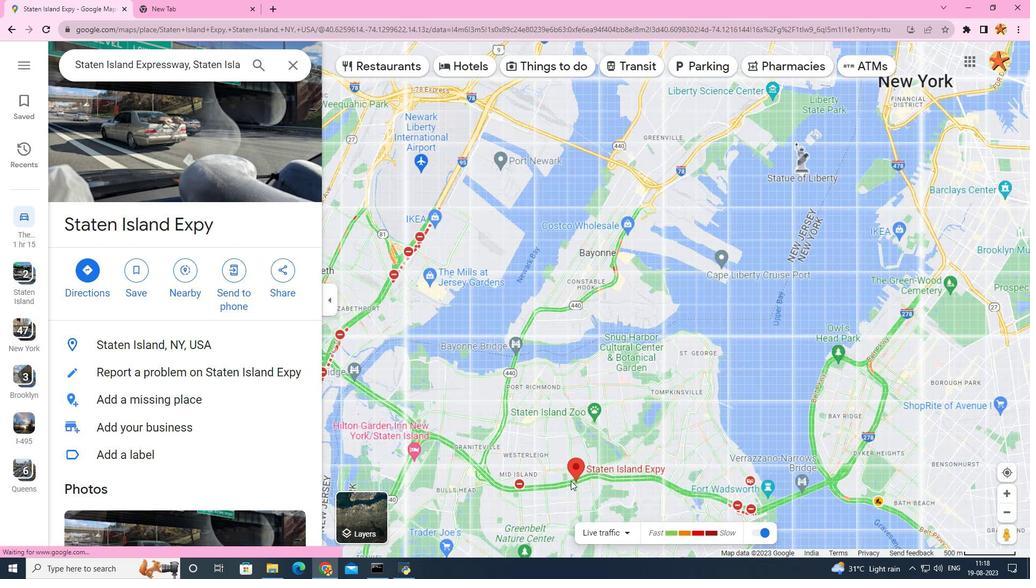 
Action: Mouse scrolled (571, 481) with delta (0, 0)
Screenshot: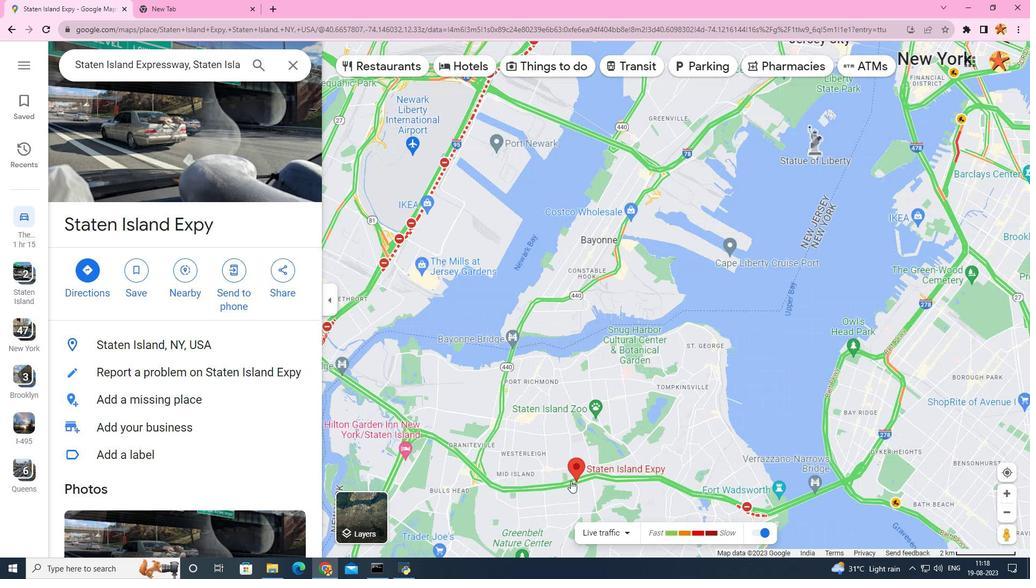 
Action: Mouse scrolled (571, 481) with delta (0, 0)
Screenshot: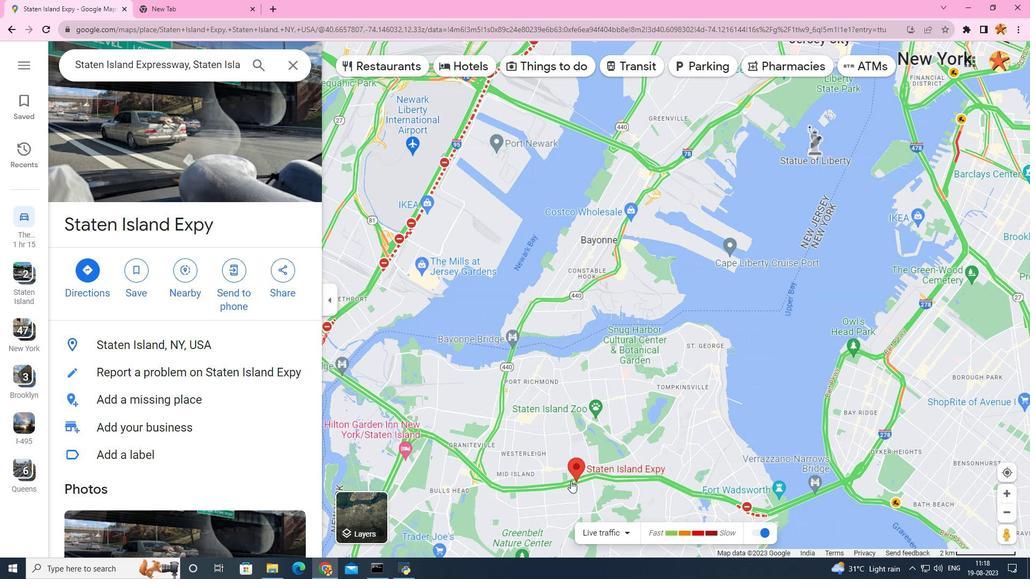 
Action: Mouse scrolled (571, 481) with delta (0, 0)
Screenshot: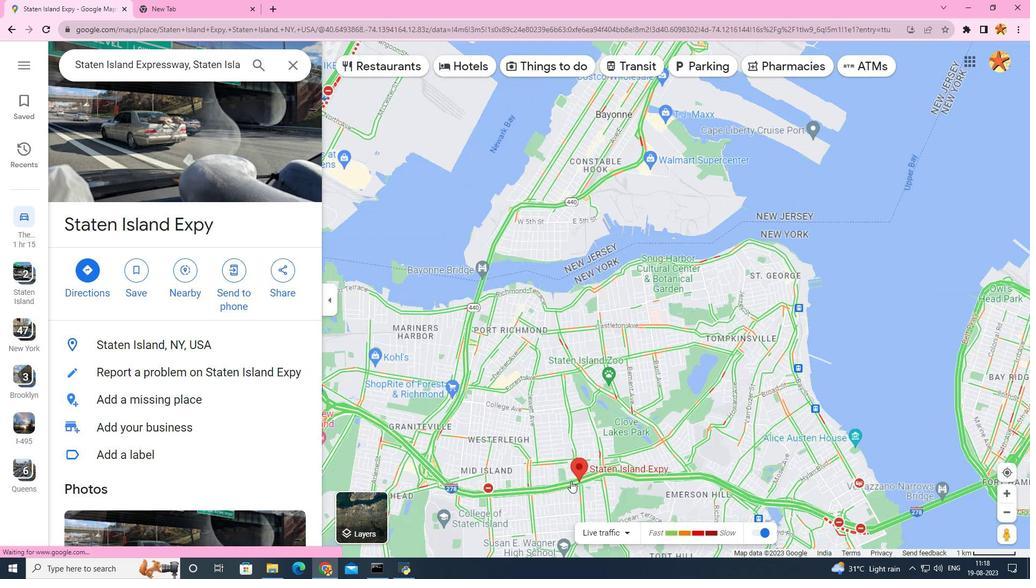 
Action: Mouse scrolled (571, 481) with delta (0, 0)
Screenshot: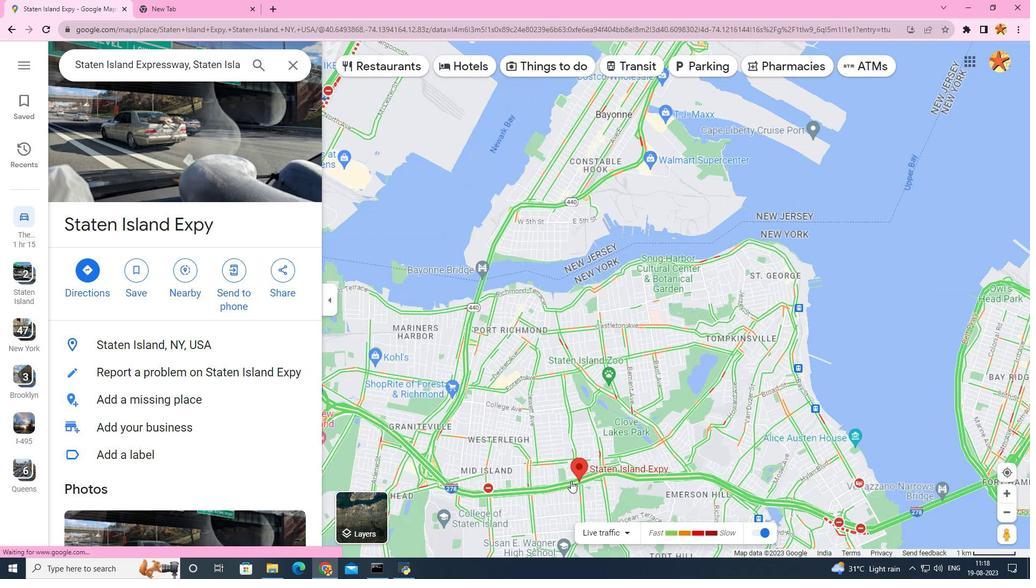 
Action: Mouse scrolled (571, 481) with delta (0, 0)
Screenshot: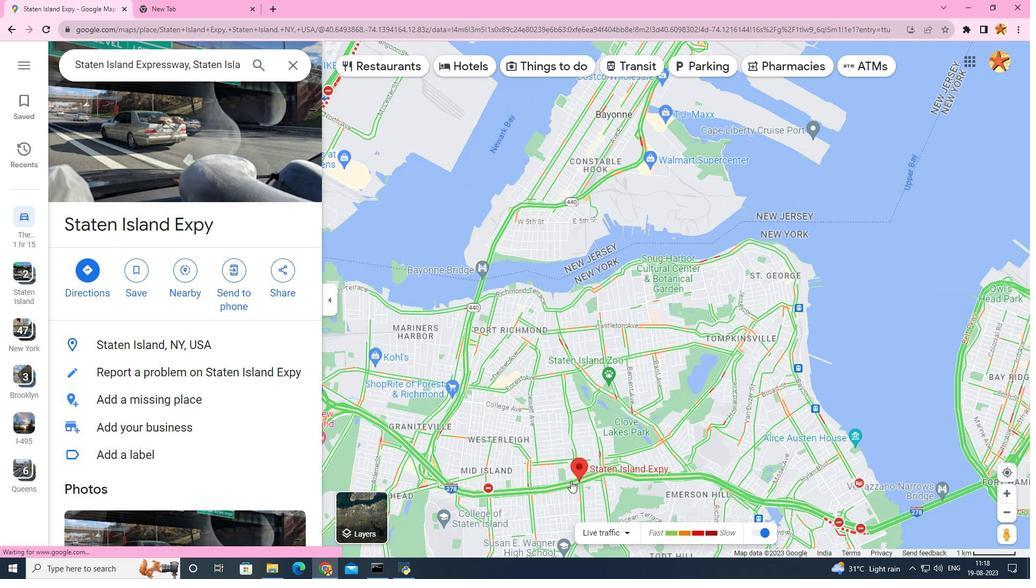 
Action: Mouse scrolled (571, 481) with delta (0, 0)
Screenshot: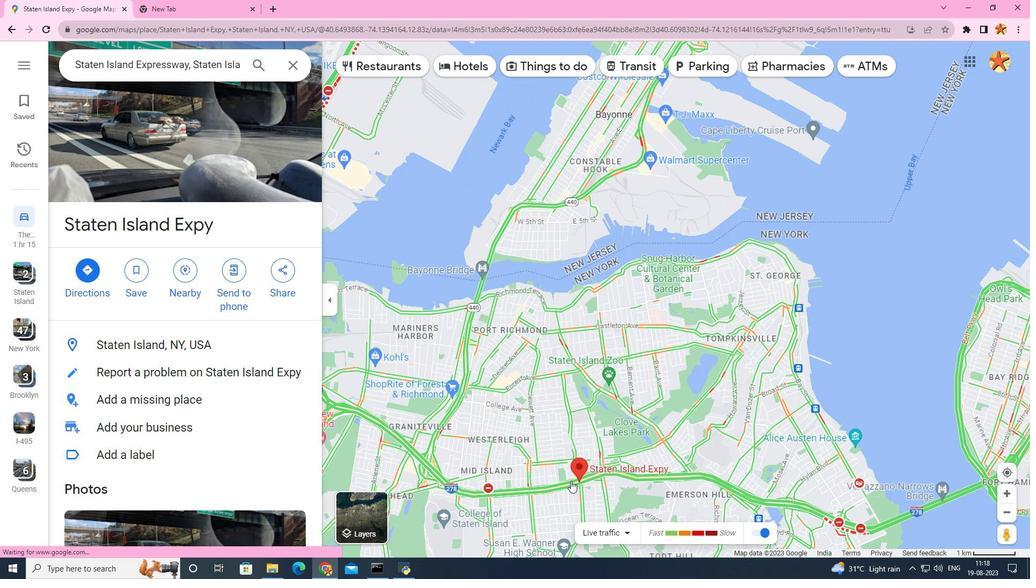 
Action: Mouse scrolled (571, 481) with delta (0, 0)
Screenshot: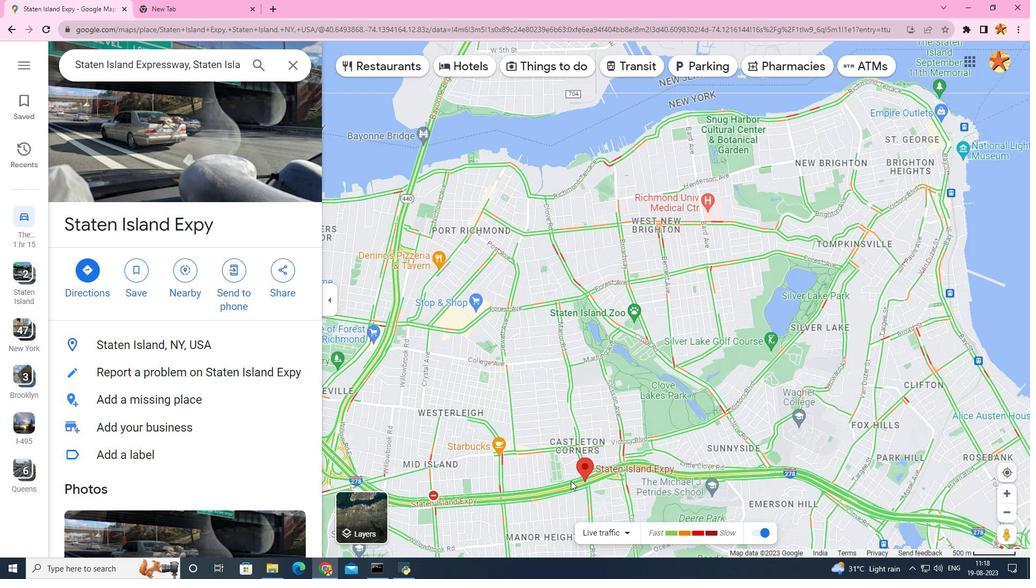 
Action: Mouse scrolled (571, 481) with delta (0, 0)
Screenshot: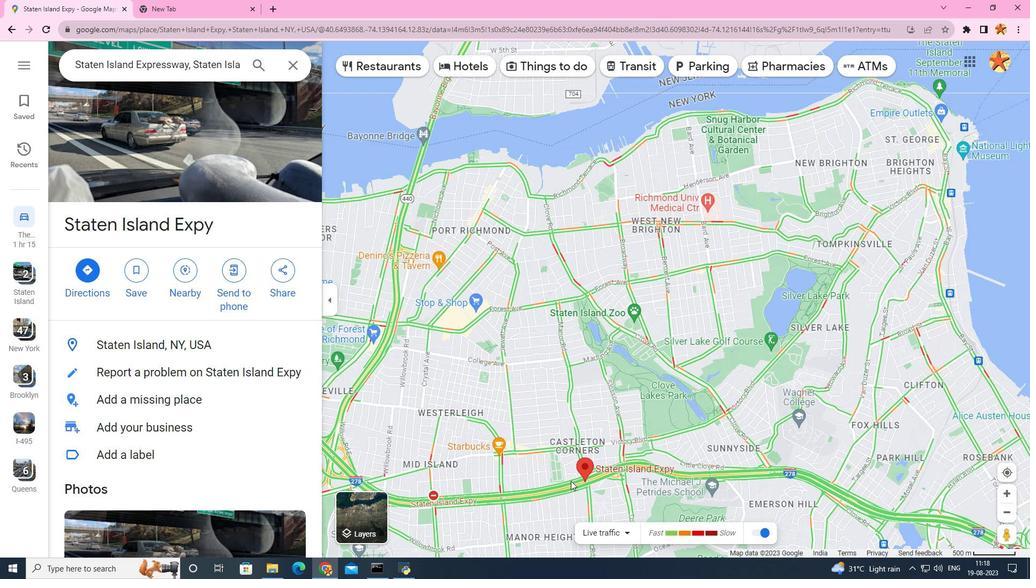 
Action: Mouse scrolled (571, 481) with delta (0, 0)
Screenshot: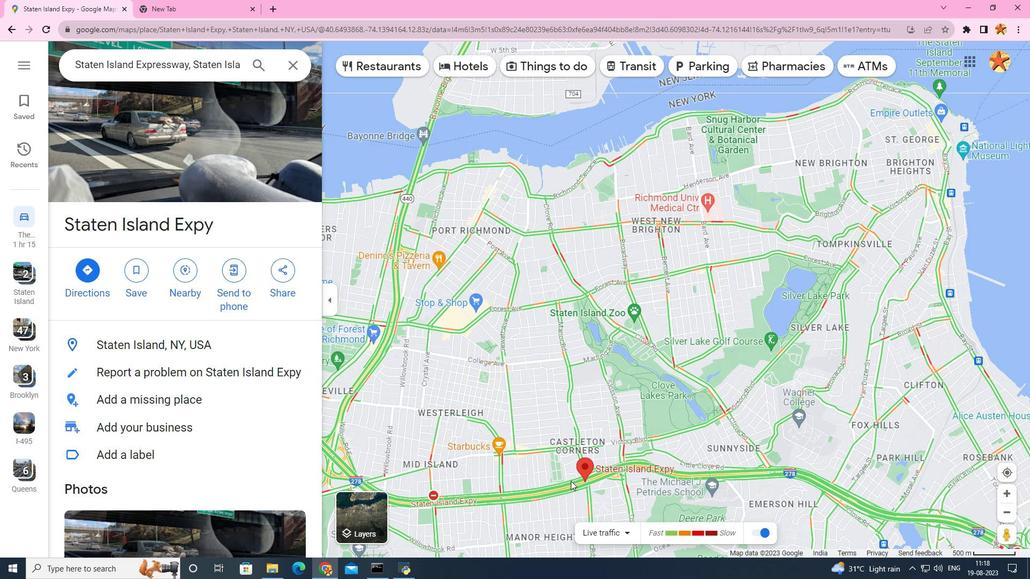 
Action: Mouse scrolled (571, 481) with delta (0, 0)
Screenshot: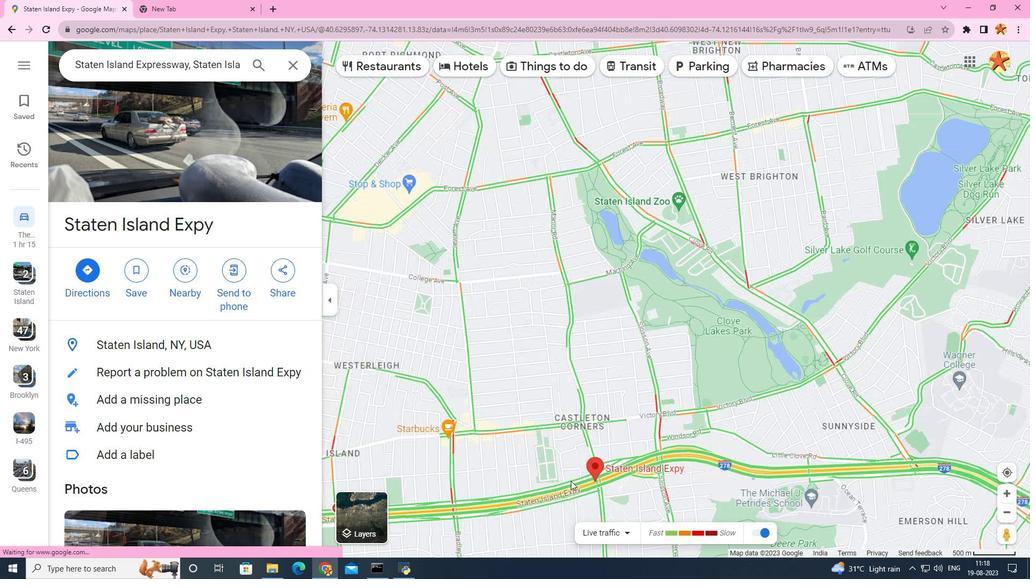 
Action: Mouse scrolled (571, 481) with delta (0, 0)
Screenshot: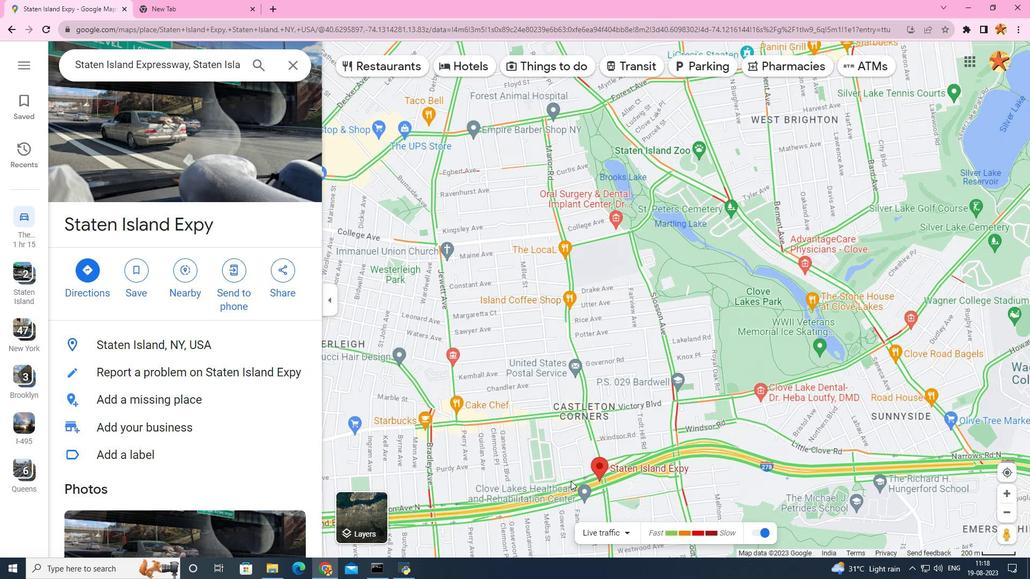
Action: Mouse scrolled (571, 481) with delta (0, 0)
Screenshot: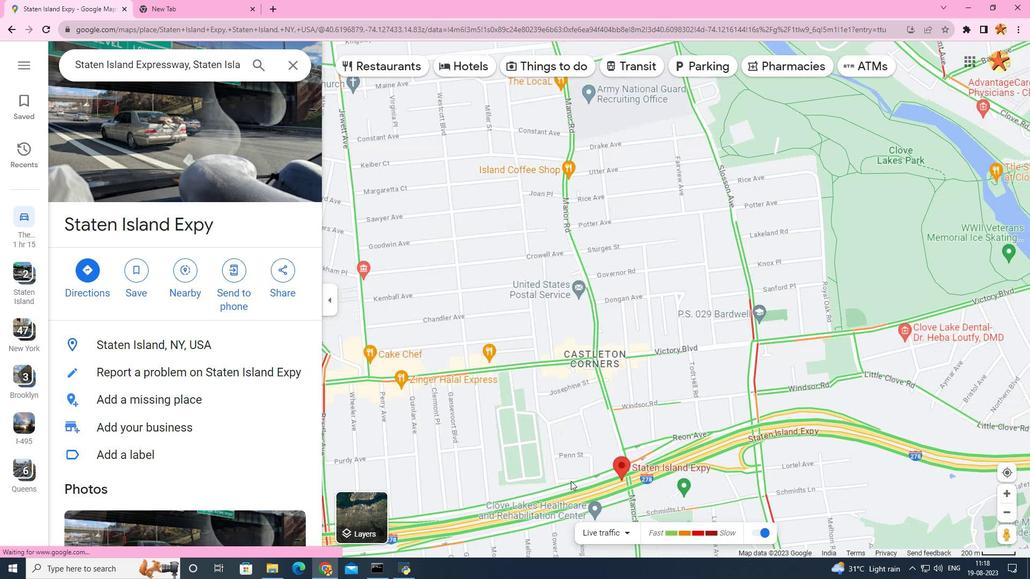 
Action: Mouse scrolled (571, 481) with delta (0, 0)
Screenshot: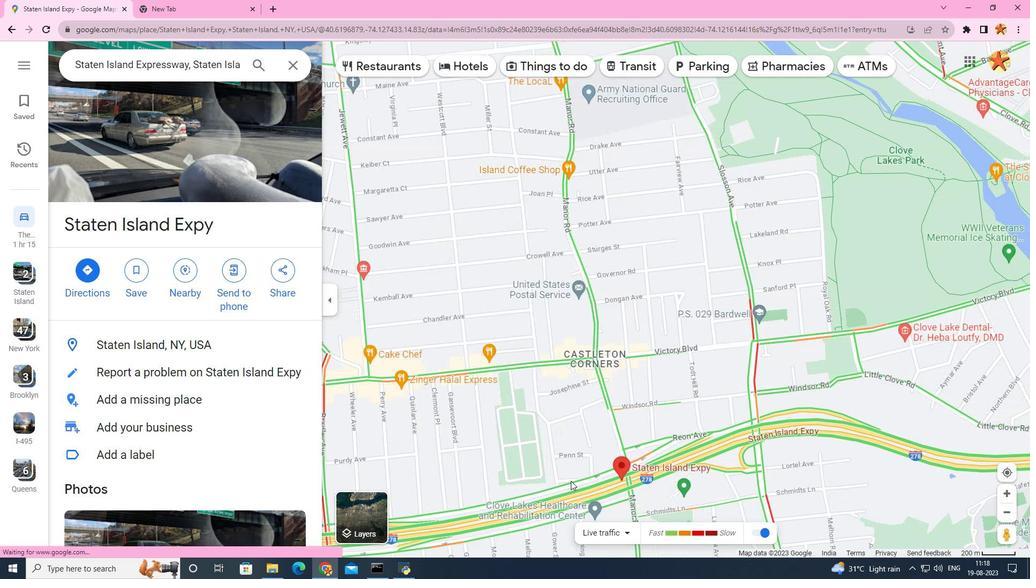 
Action: Mouse scrolled (571, 481) with delta (0, 0)
Screenshot: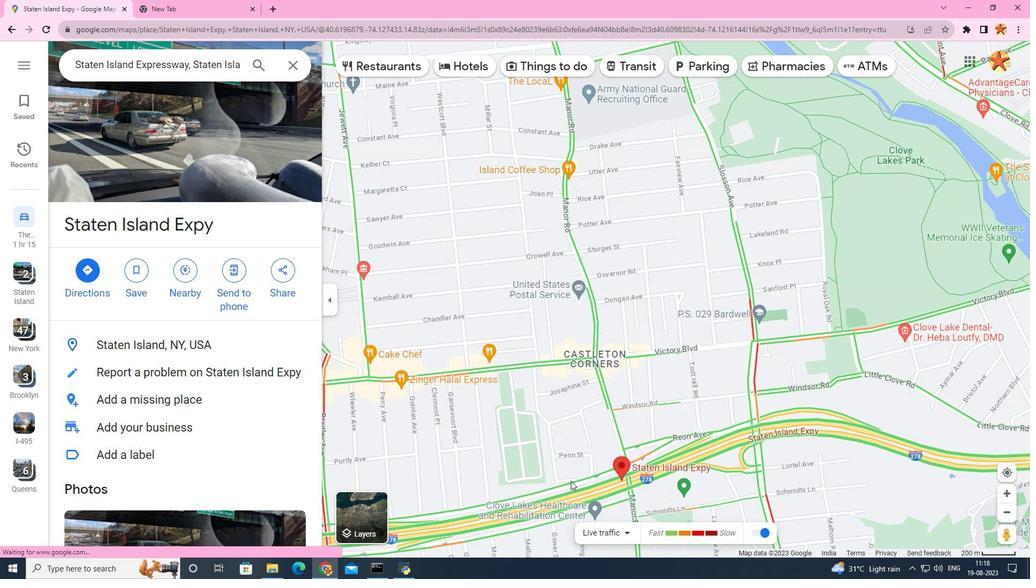 
Action: Mouse scrolled (571, 481) with delta (0, 0)
Screenshot: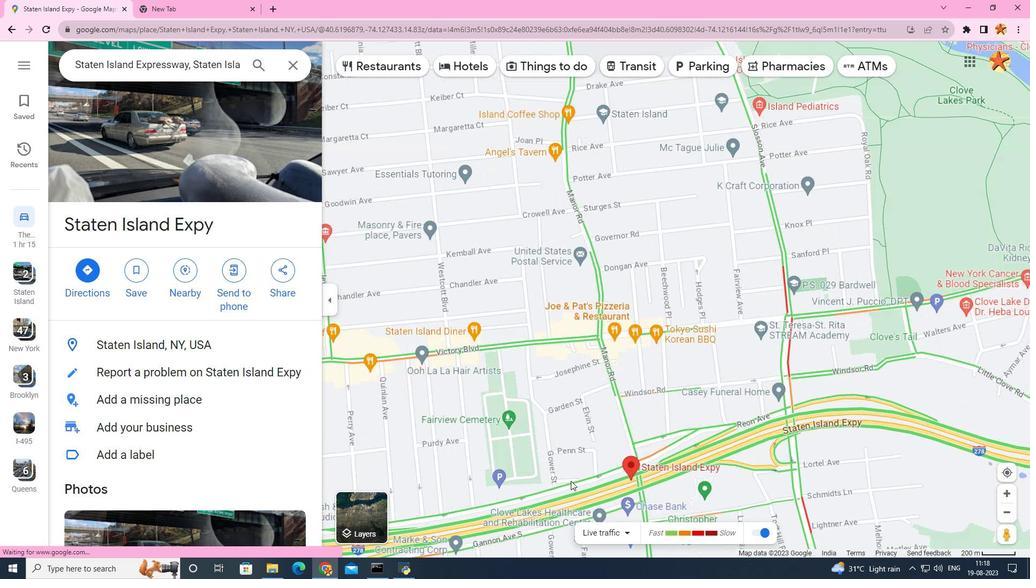 
Action: Mouse scrolled (571, 481) with delta (0, 0)
Screenshot: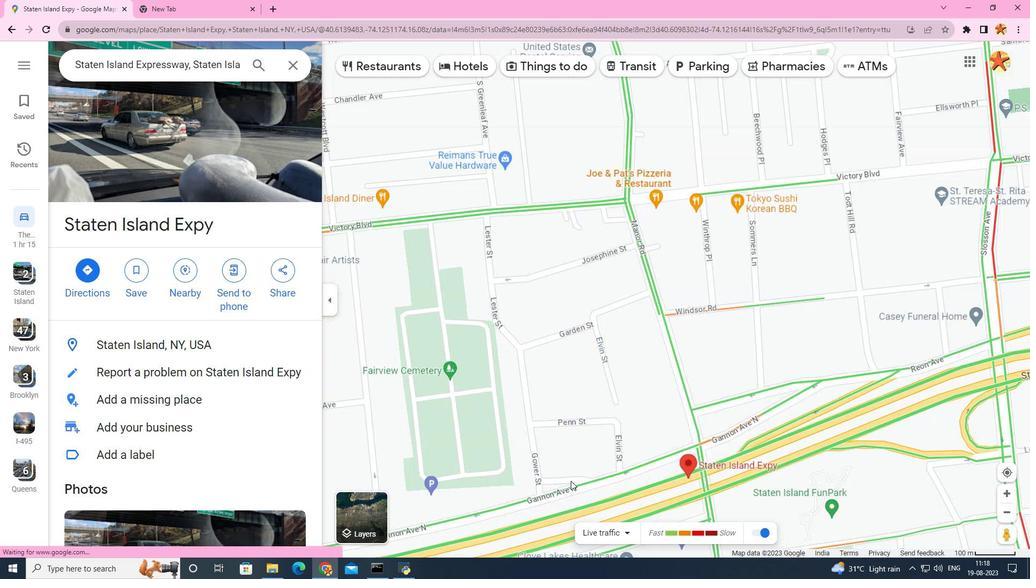 
Action: Mouse scrolled (571, 481) with delta (0, 0)
Screenshot: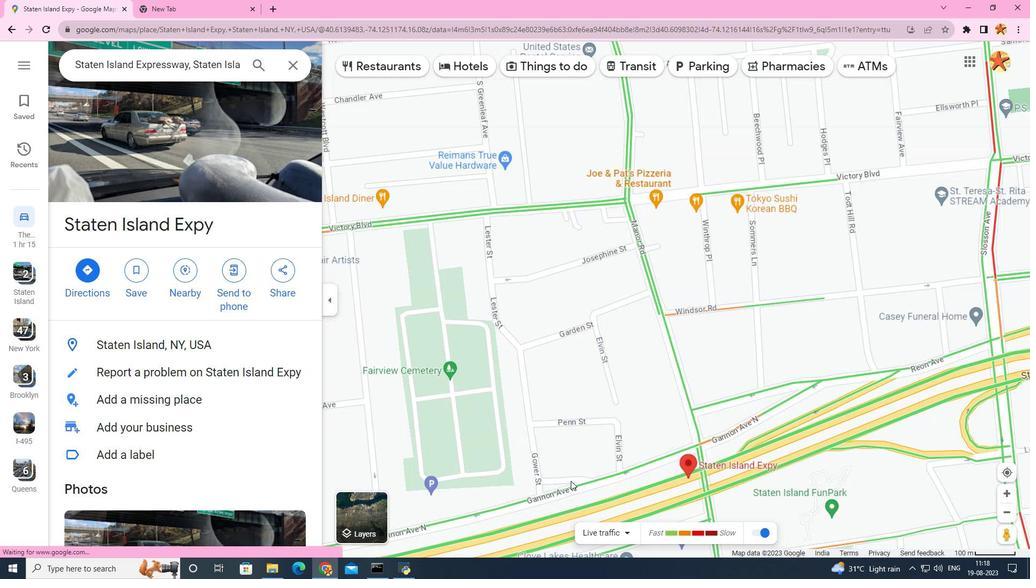 
Action: Mouse scrolled (571, 481) with delta (0, 0)
Screenshot: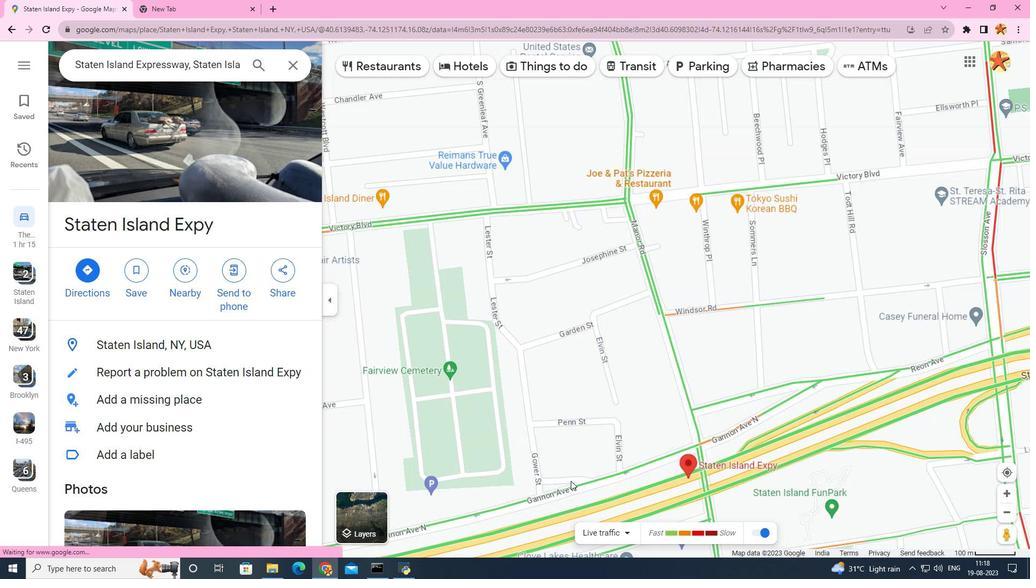 
Action: Mouse scrolled (571, 481) with delta (0, 0)
Screenshot: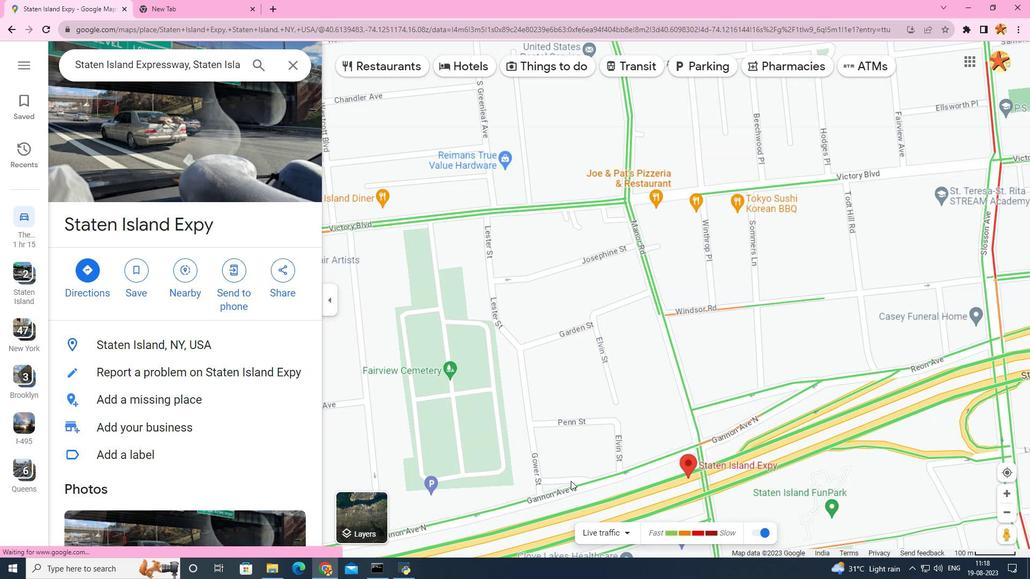 
Action: Mouse scrolled (571, 481) with delta (0, 0)
Screenshot: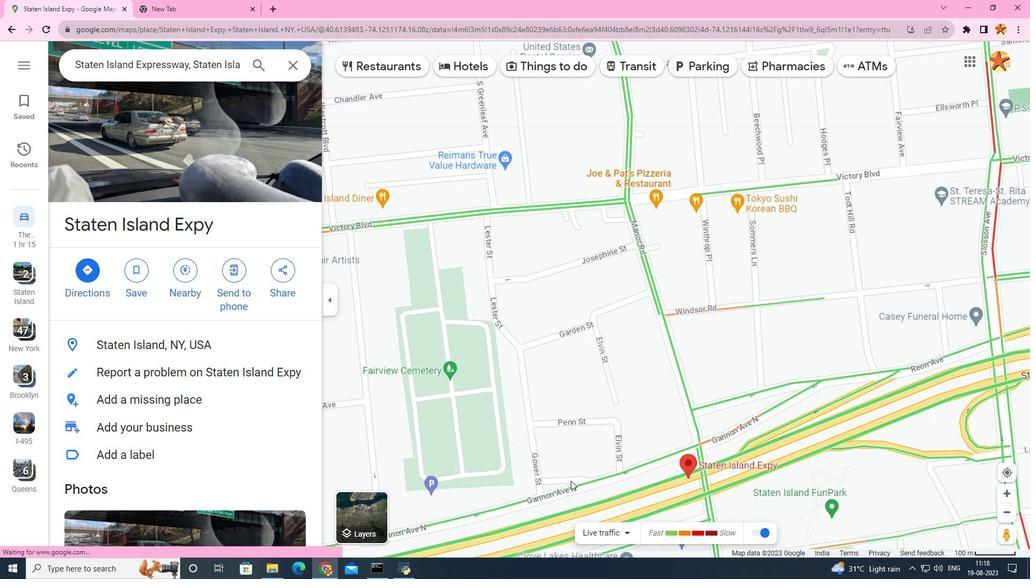 
Action: Mouse moved to (571, 480)
Screenshot: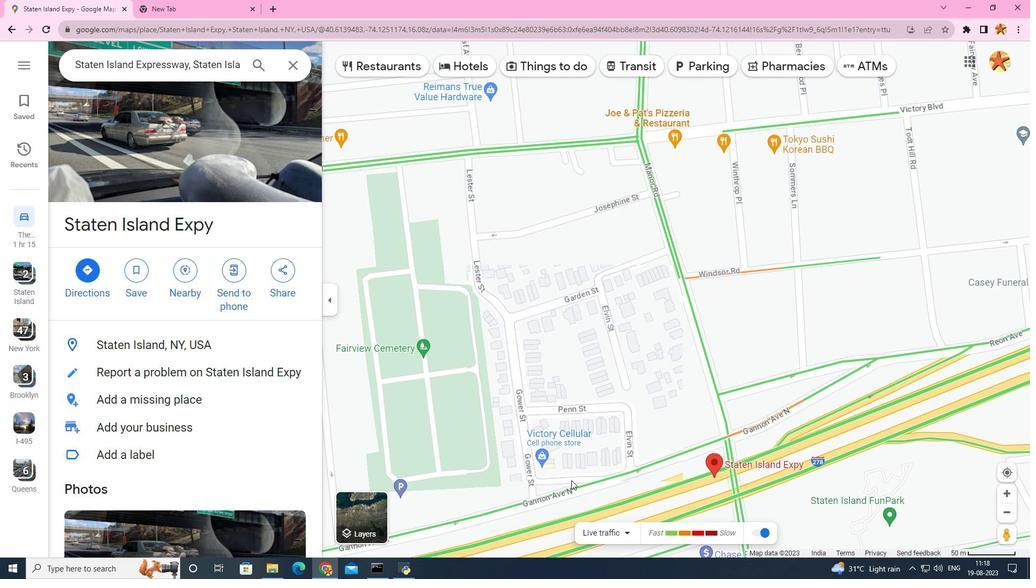 
Action: Mouse scrolled (571, 480) with delta (0, 0)
Screenshot: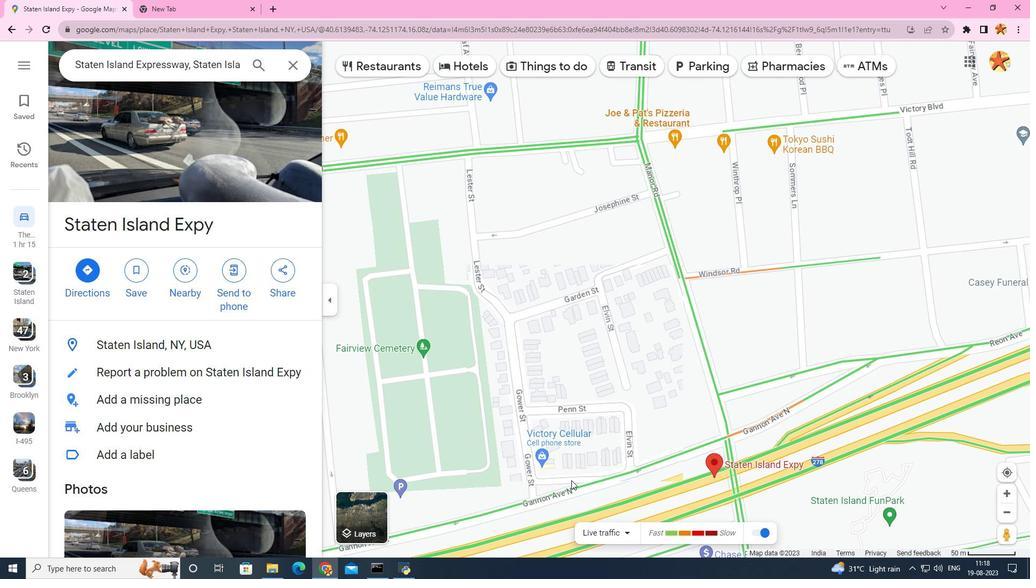 
Action: Mouse scrolled (571, 480) with delta (0, 0)
Screenshot: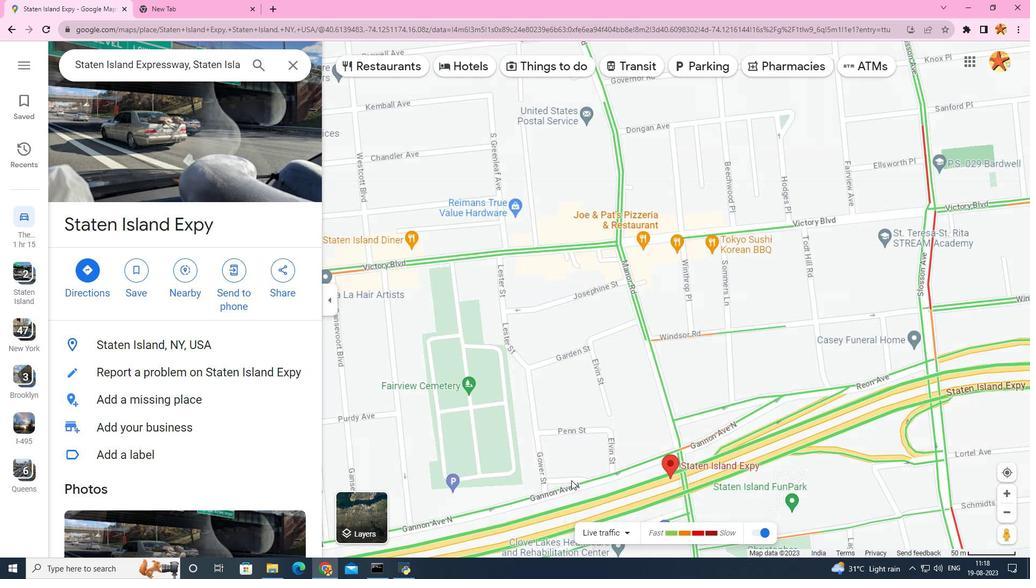 
Action: Mouse scrolled (571, 480) with delta (0, 0)
Screenshot: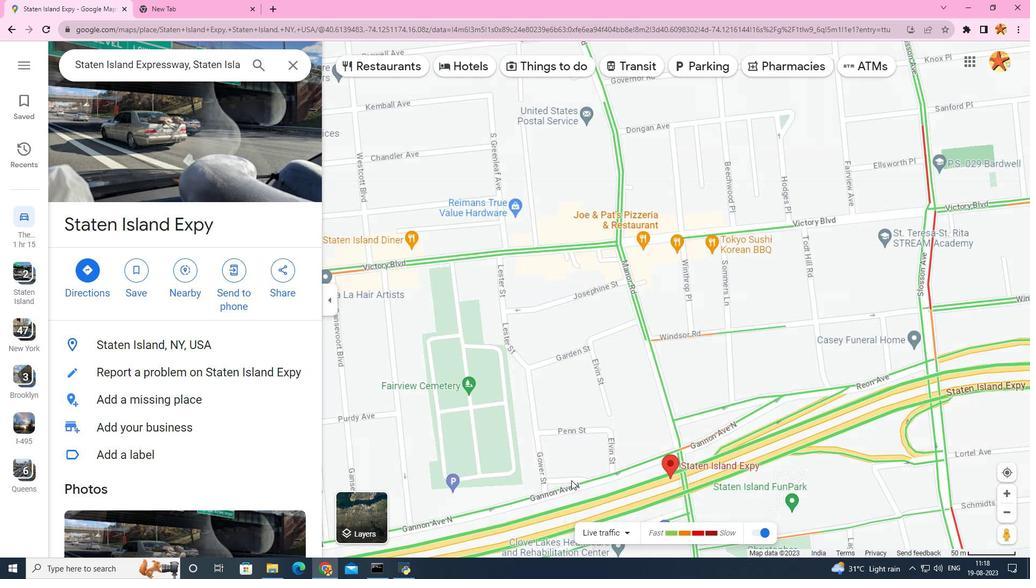 
Action: Mouse scrolled (571, 480) with delta (0, 0)
Screenshot: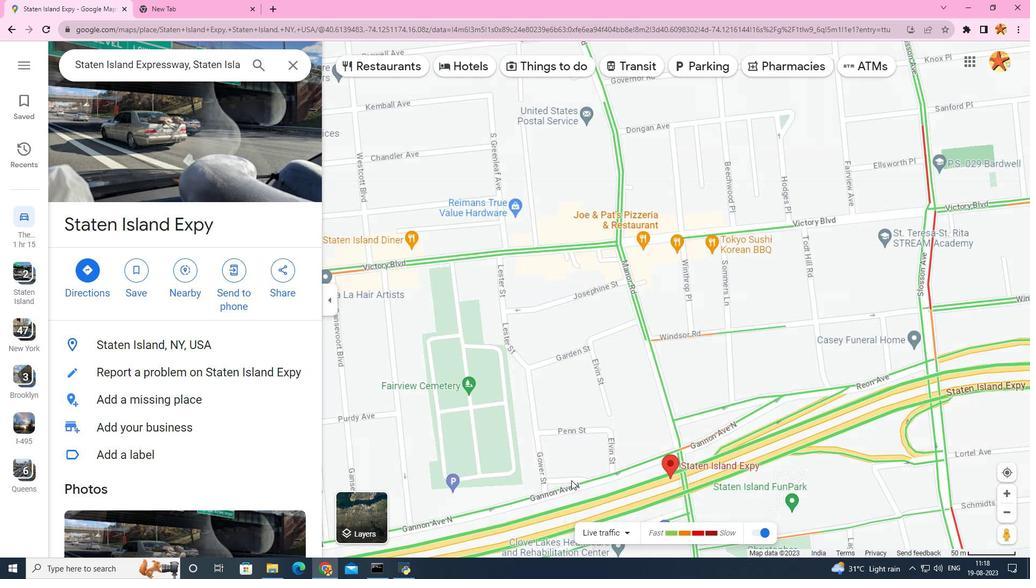 
Action: Mouse scrolled (571, 480) with delta (0, 0)
Screenshot: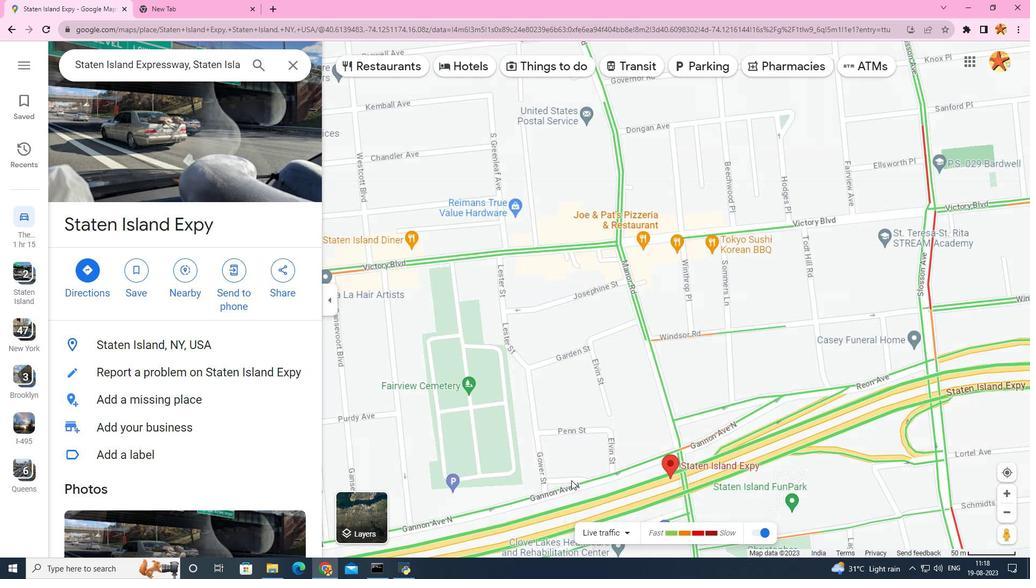 
Action: Mouse scrolled (571, 480) with delta (0, 0)
Screenshot: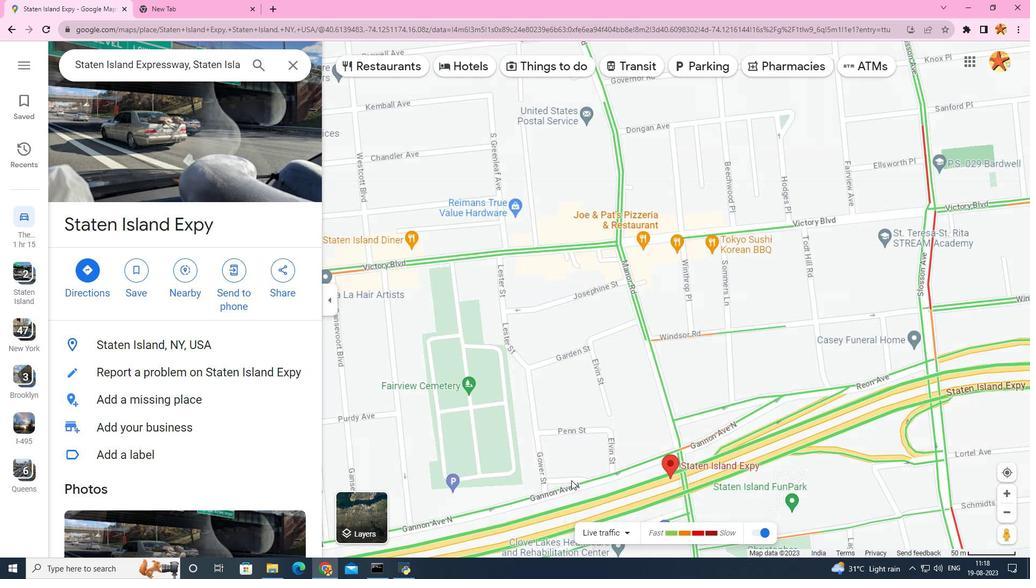 
Action: Mouse scrolled (571, 480) with delta (0, 0)
Screenshot: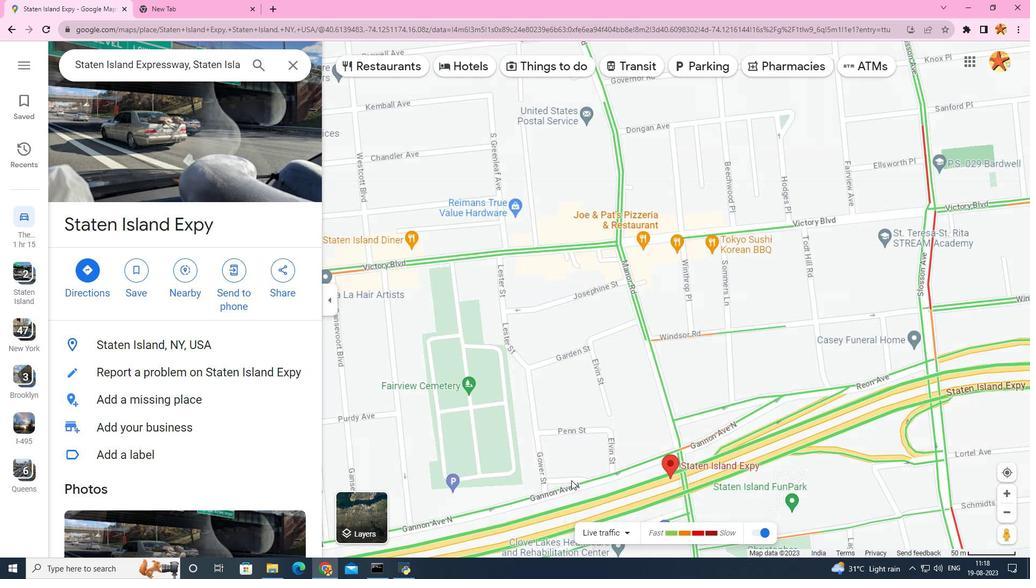 
Action: Mouse scrolled (571, 480) with delta (0, 0)
Screenshot: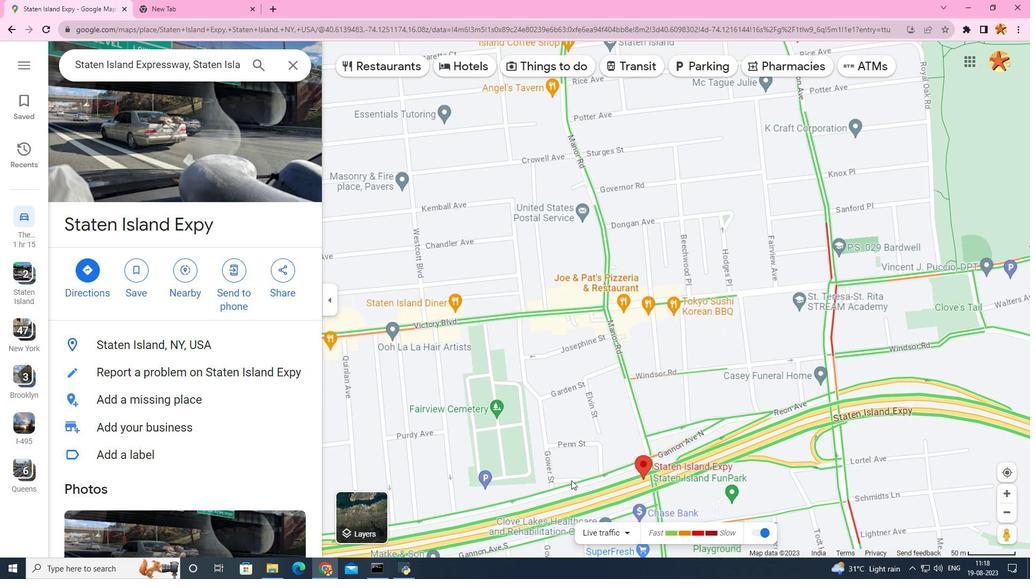 
Action: Mouse scrolled (571, 480) with delta (0, 0)
Screenshot: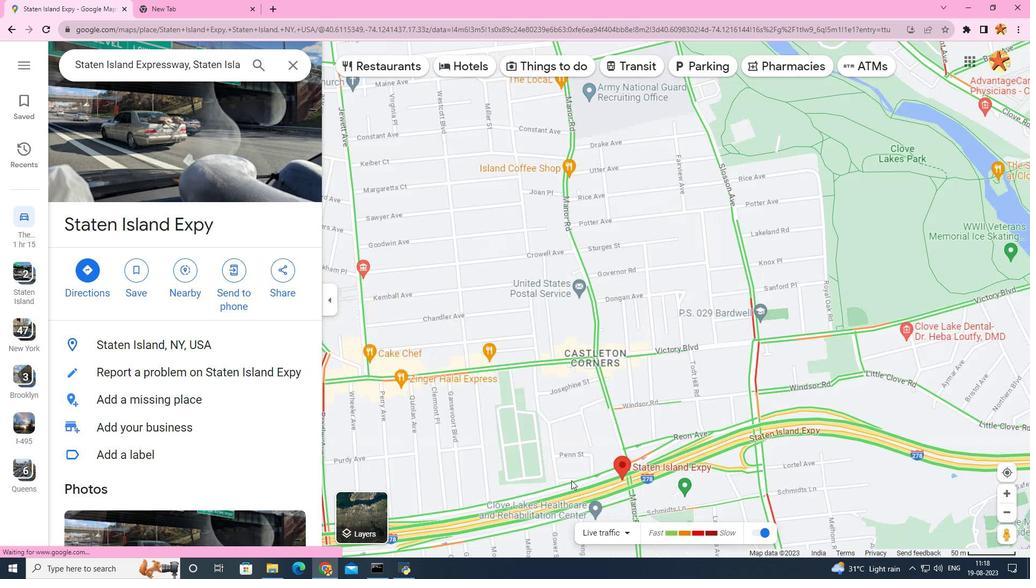 
Action: Mouse scrolled (571, 480) with delta (0, 0)
Screenshot: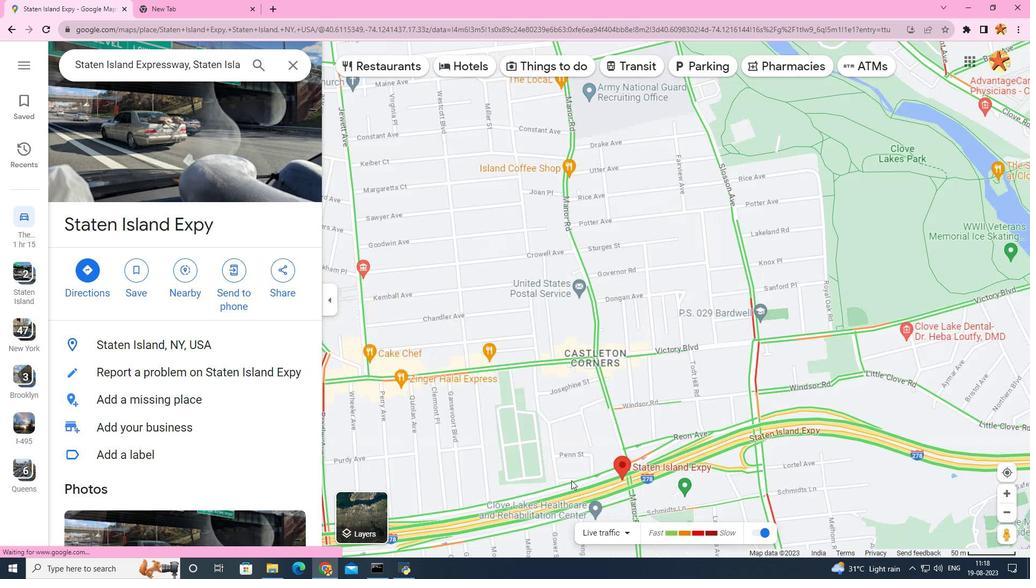 
Action: Mouse scrolled (571, 480) with delta (0, 0)
Screenshot: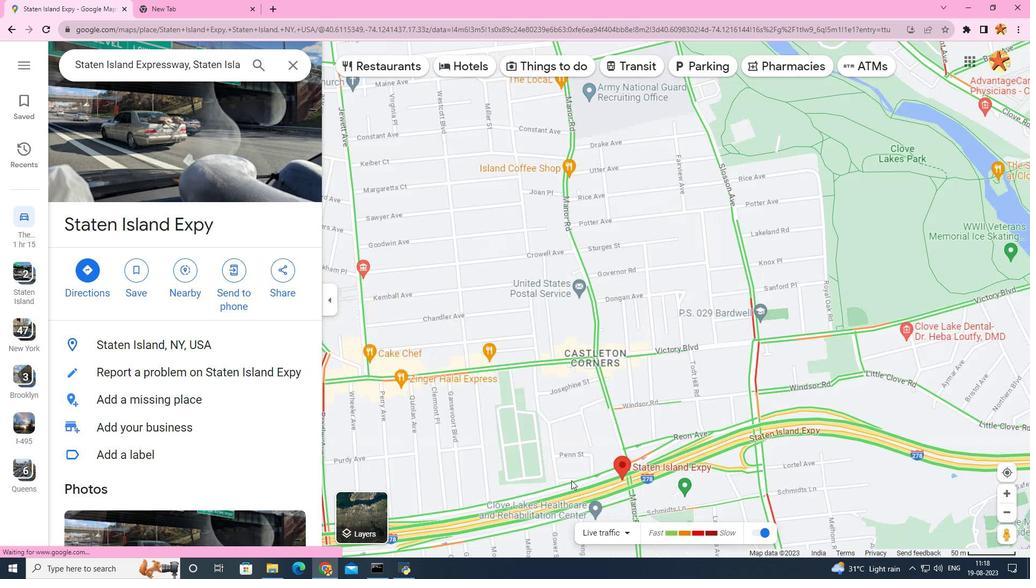 
Action: Mouse scrolled (571, 480) with delta (0, 0)
Screenshot: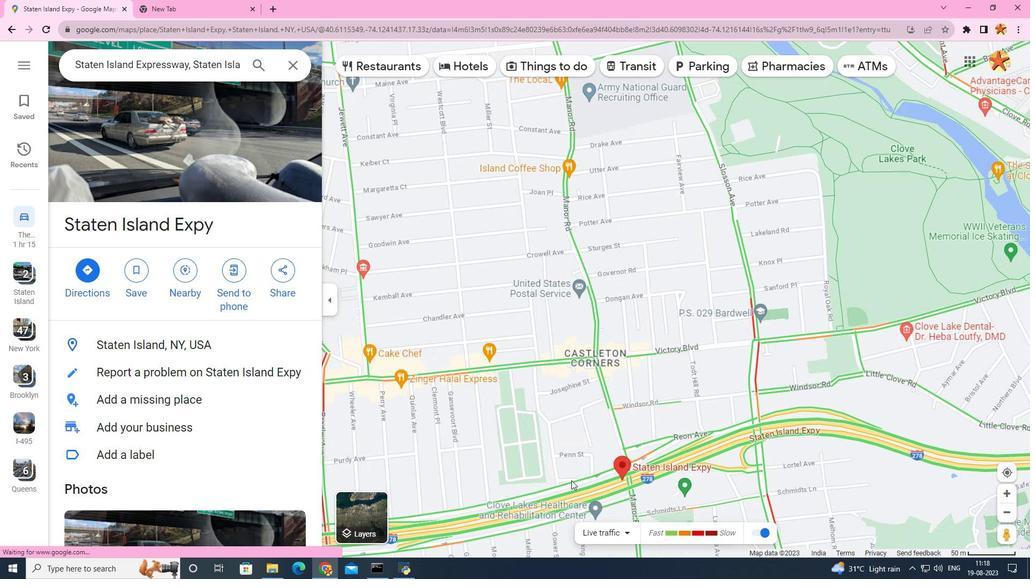 
Action: Mouse scrolled (571, 480) with delta (0, 0)
Screenshot: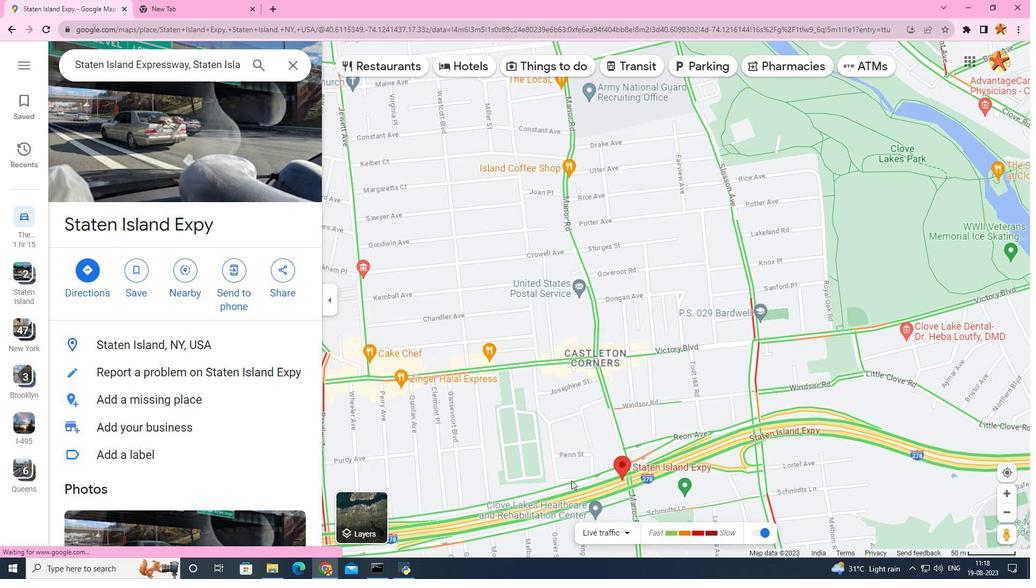 
Action: Mouse scrolled (571, 480) with delta (0, 0)
Screenshot: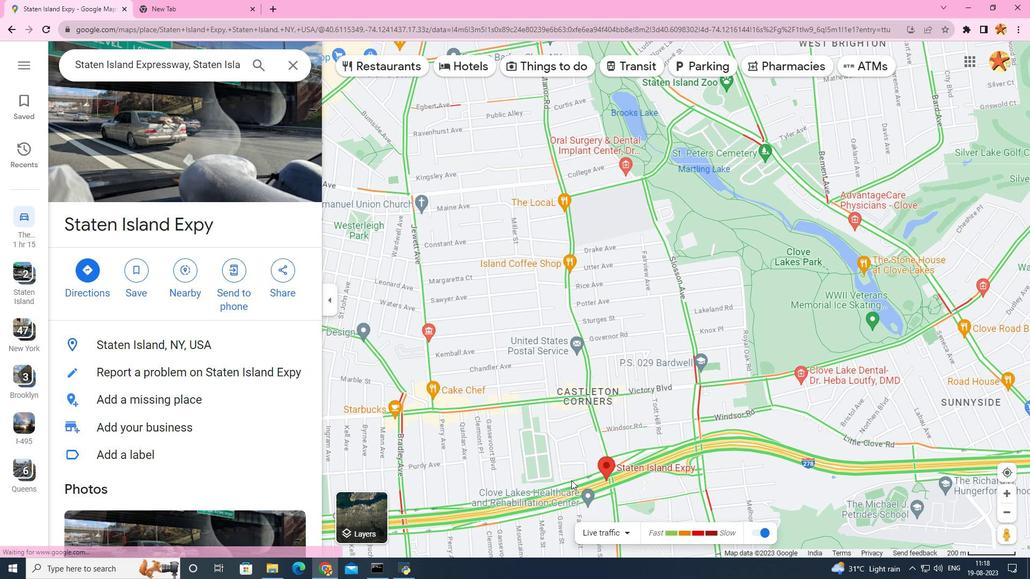 
Action: Mouse scrolled (571, 480) with delta (0, 0)
Screenshot: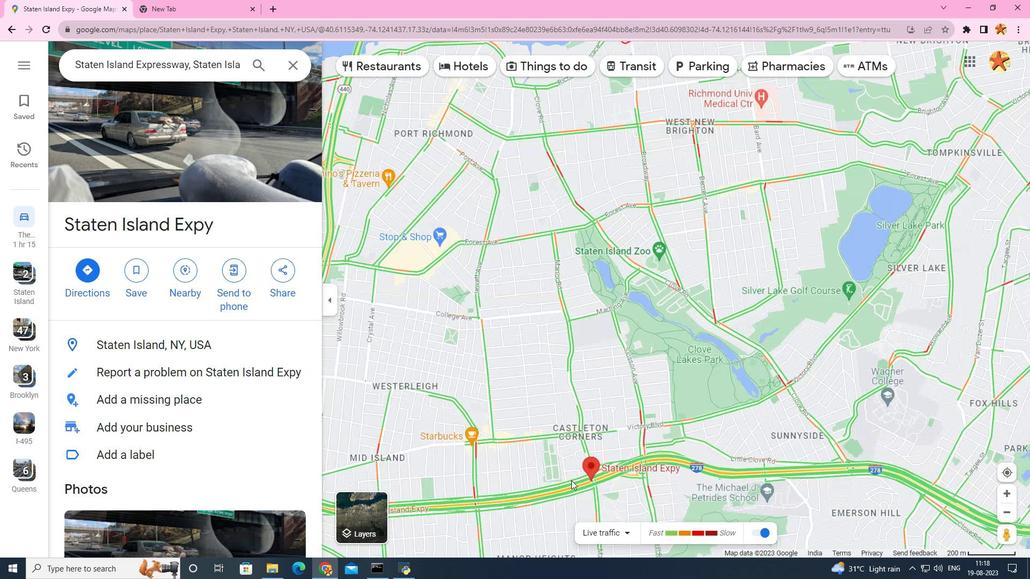 
Action: Mouse scrolled (571, 480) with delta (0, 0)
Screenshot: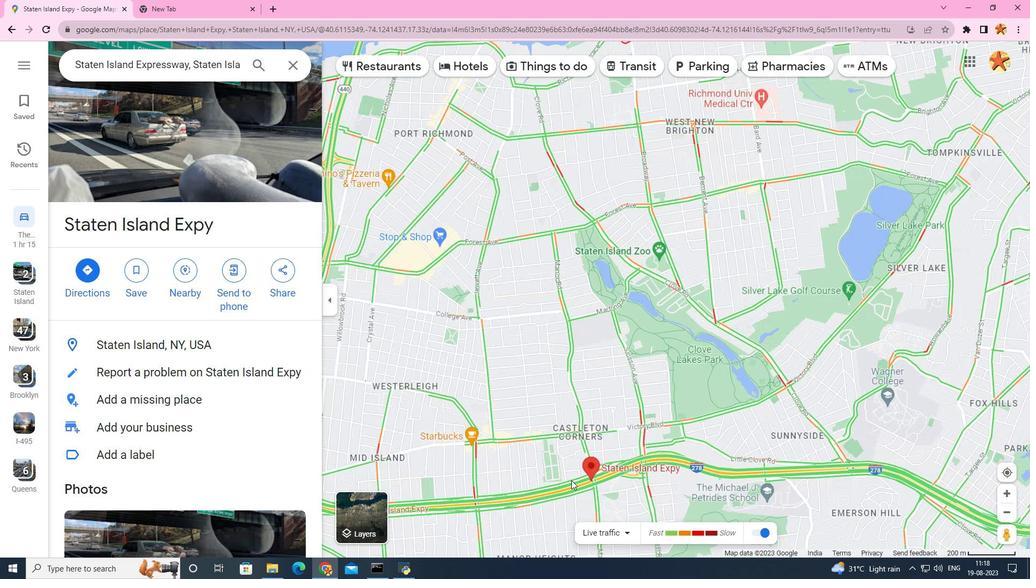 
Action: Mouse scrolled (571, 480) with delta (0, 0)
Screenshot: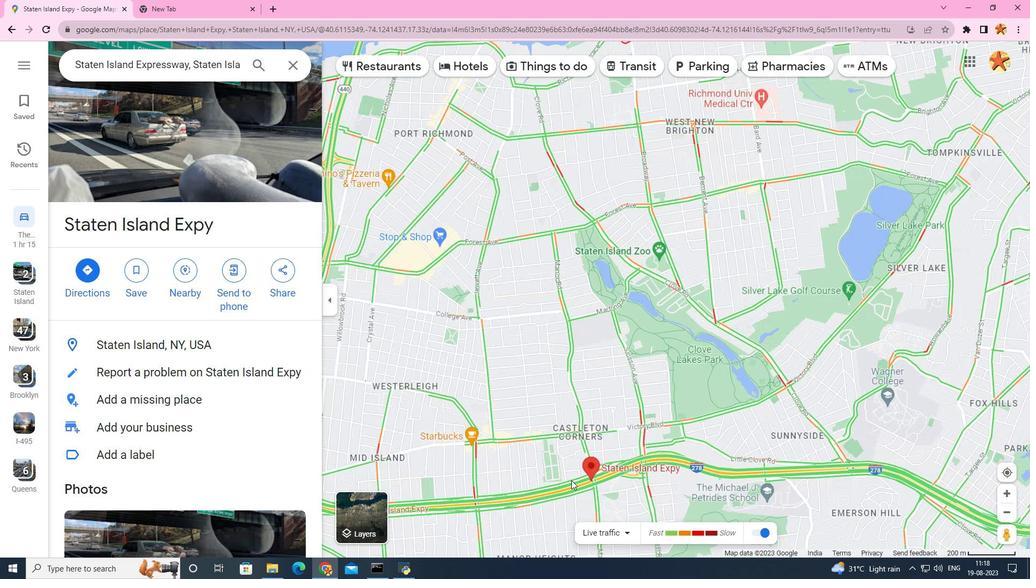 
Action: Mouse scrolled (571, 480) with delta (0, 0)
Screenshot: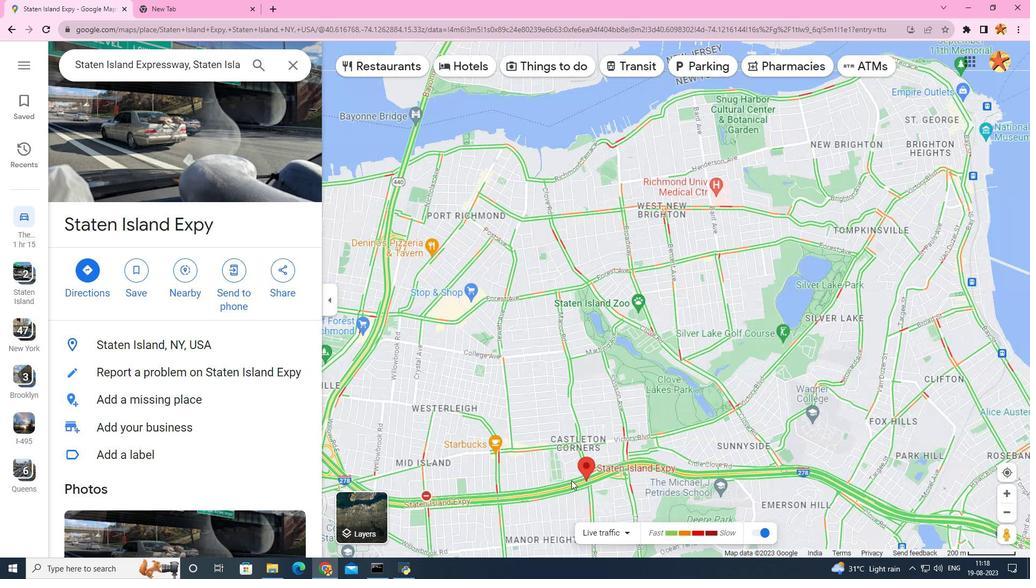 
Action: Mouse scrolled (571, 480) with delta (0, 0)
Screenshot: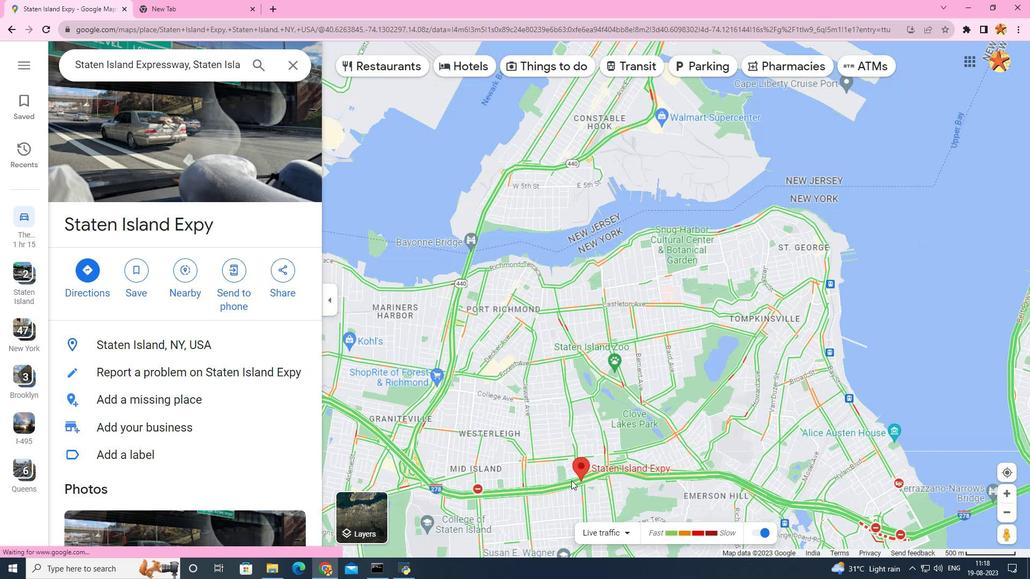 
Action: Mouse scrolled (571, 480) with delta (0, 0)
Screenshot: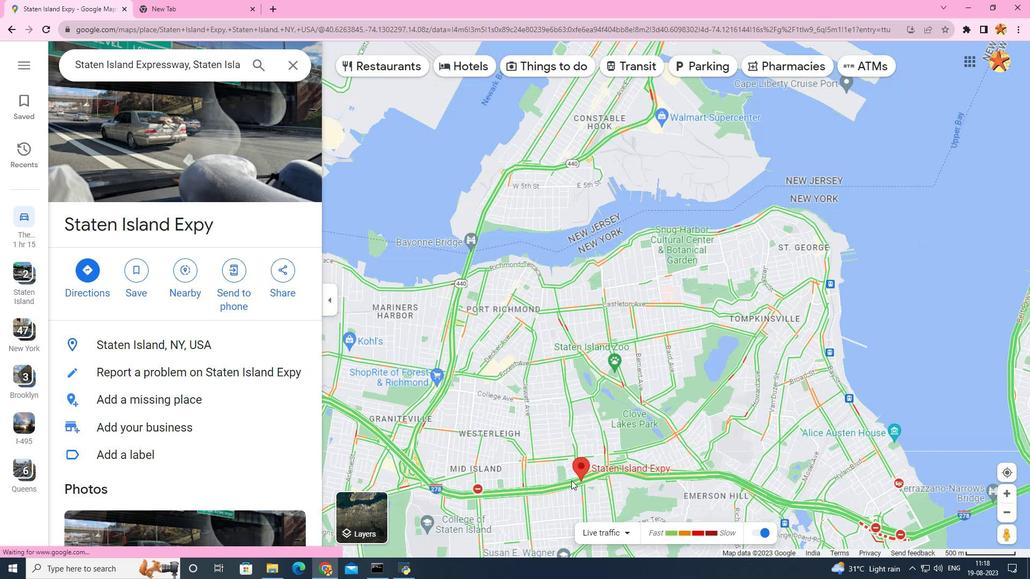 
Action: Mouse scrolled (571, 480) with delta (0, 0)
Screenshot: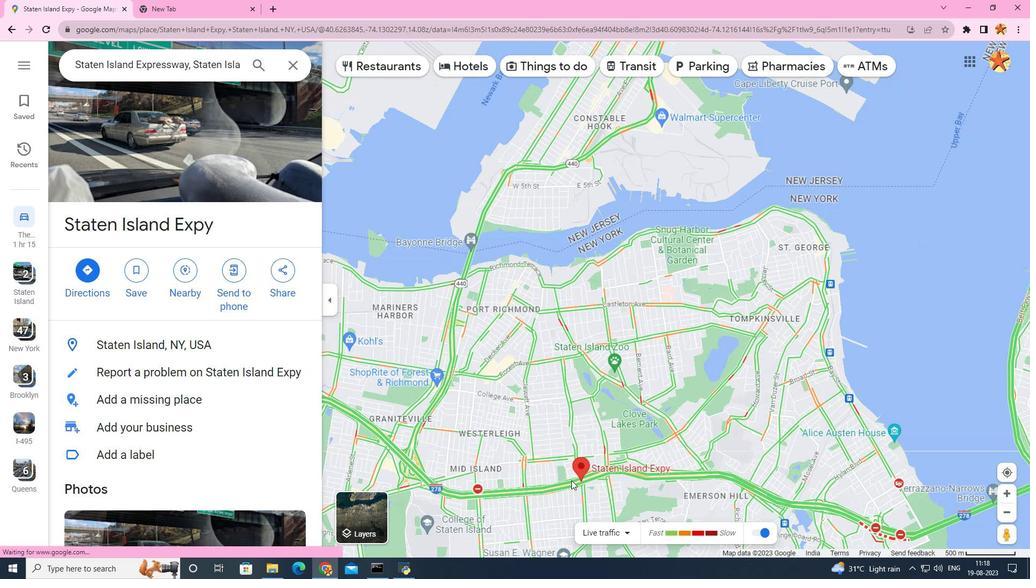 
Action: Mouse scrolled (571, 480) with delta (0, 0)
Screenshot: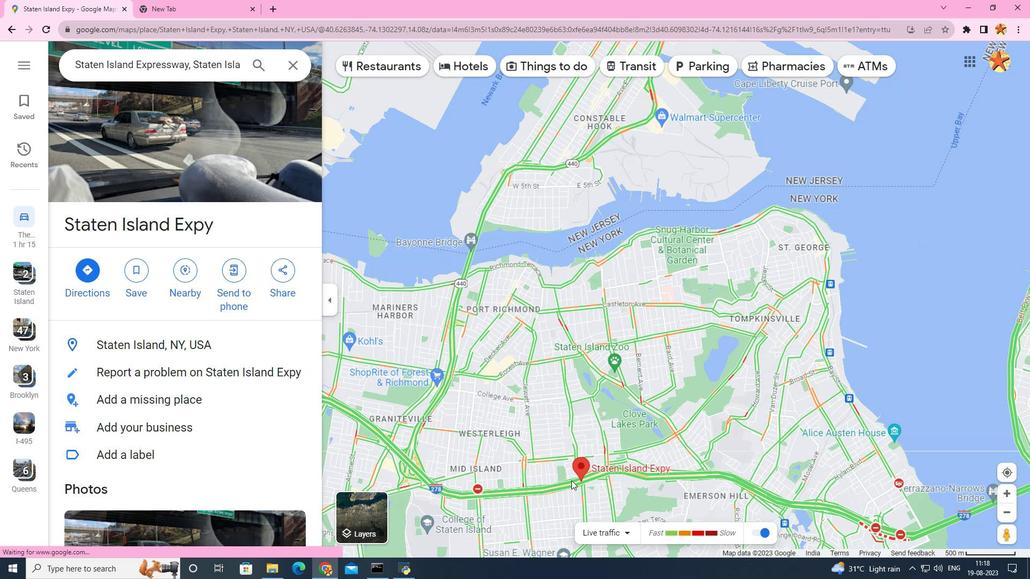 
Action: Mouse scrolled (571, 480) with delta (0, 0)
Screenshot: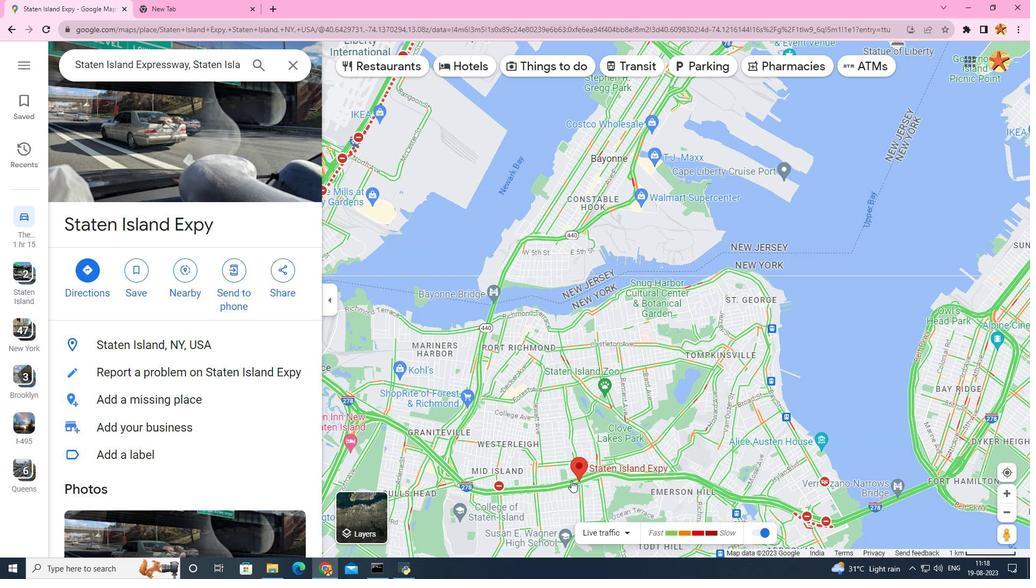
Action: Mouse scrolled (571, 480) with delta (0, 0)
Screenshot: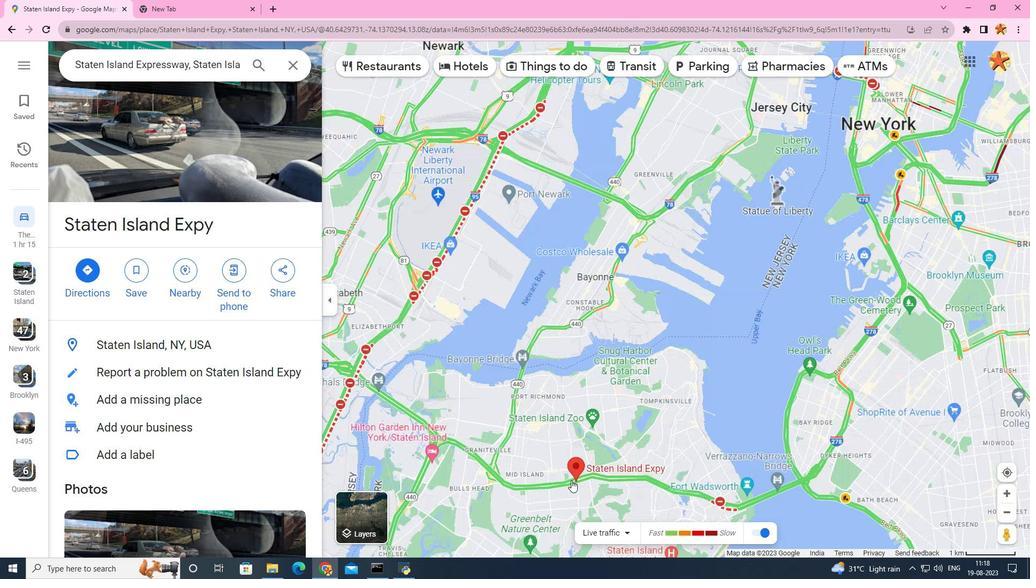 
Action: Mouse scrolled (571, 480) with delta (0, 0)
Screenshot: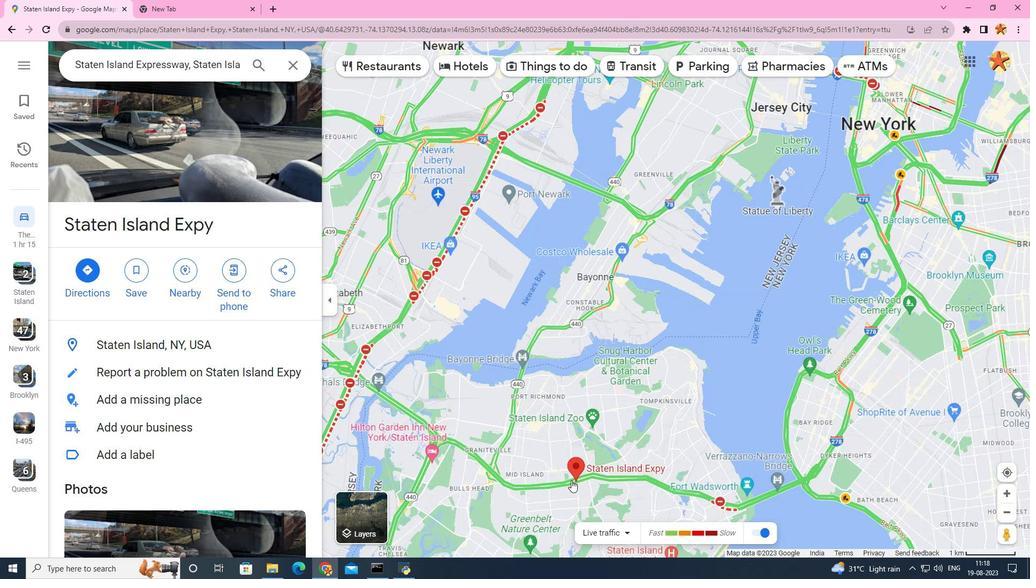 
Action: Mouse scrolled (571, 480) with delta (0, 0)
Screenshot: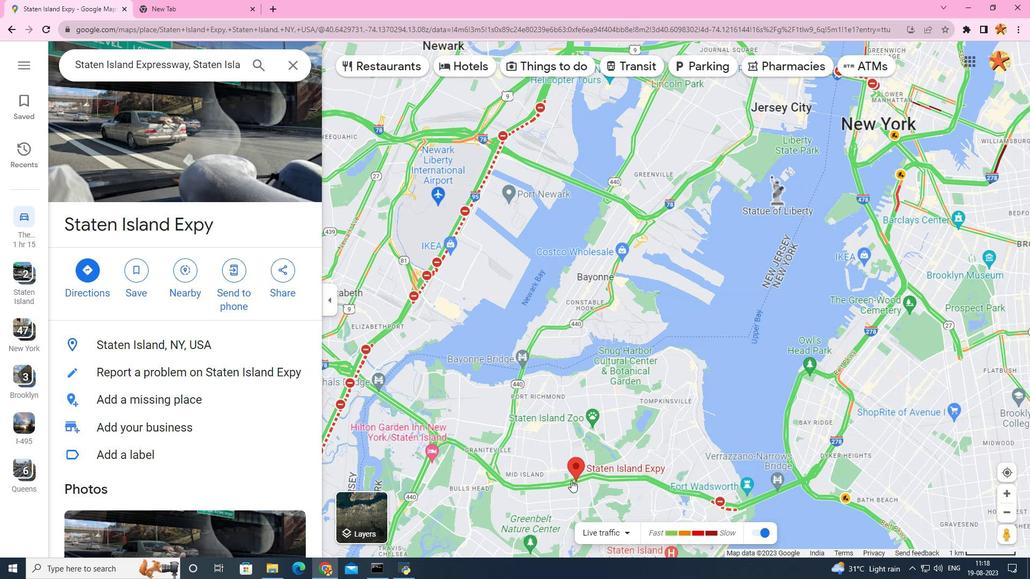 
Action: Mouse scrolled (571, 480) with delta (0, 0)
Screenshot: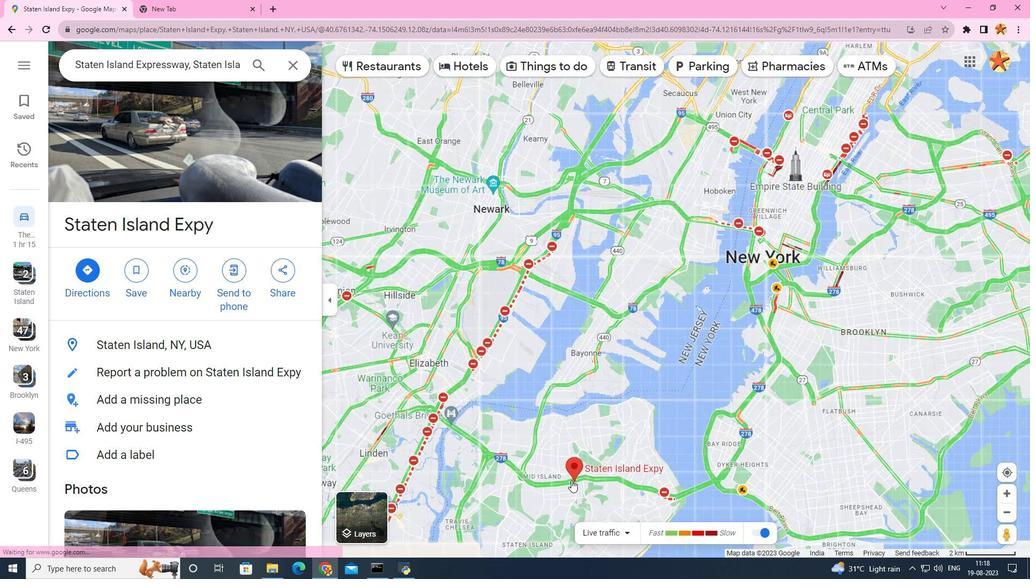 
Action: Mouse scrolled (571, 480) with delta (0, 0)
Screenshot: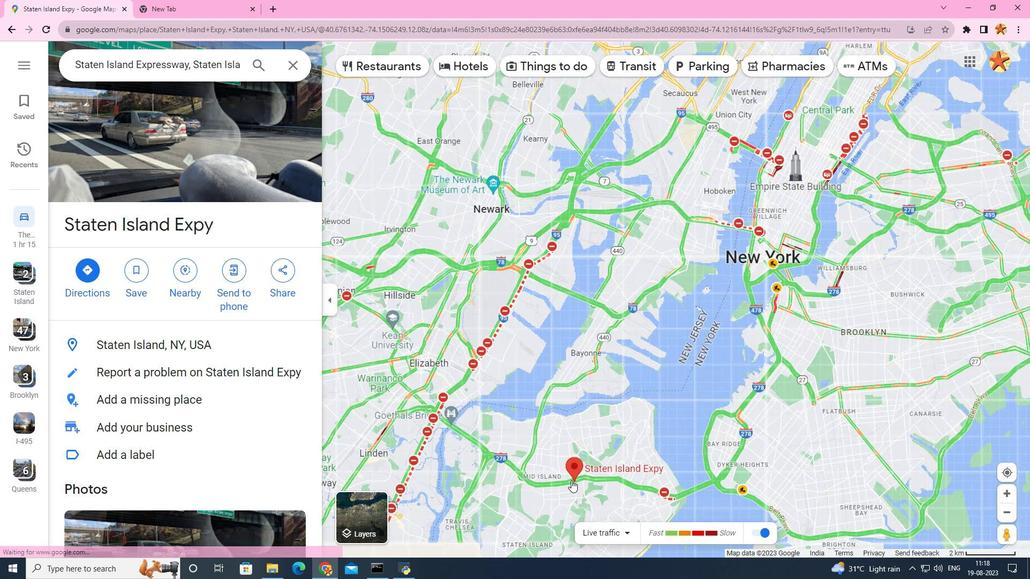 
Action: Mouse scrolled (571, 480) with delta (0, 0)
Screenshot: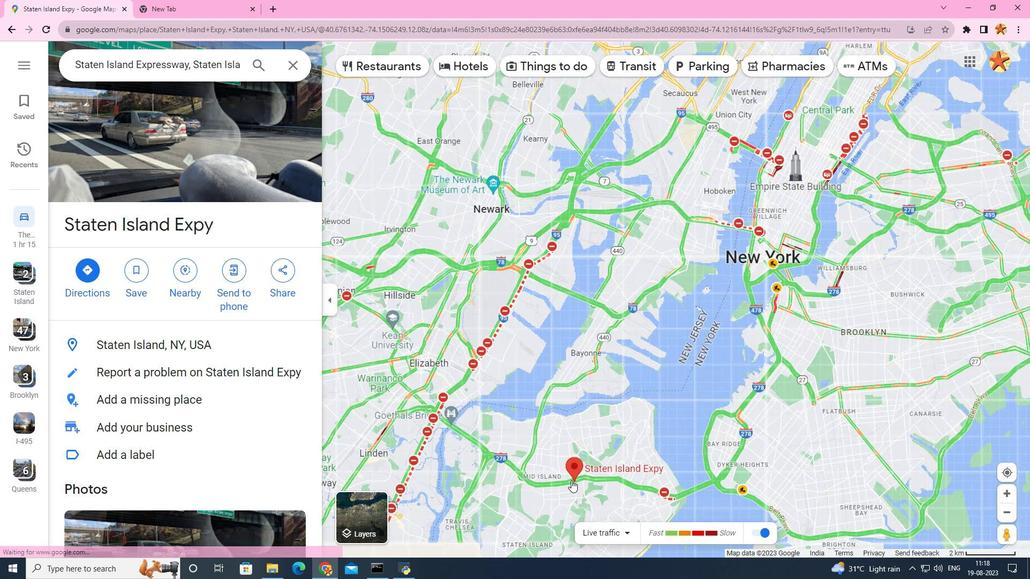 
Action: Mouse scrolled (571, 480) with delta (0, 0)
Screenshot: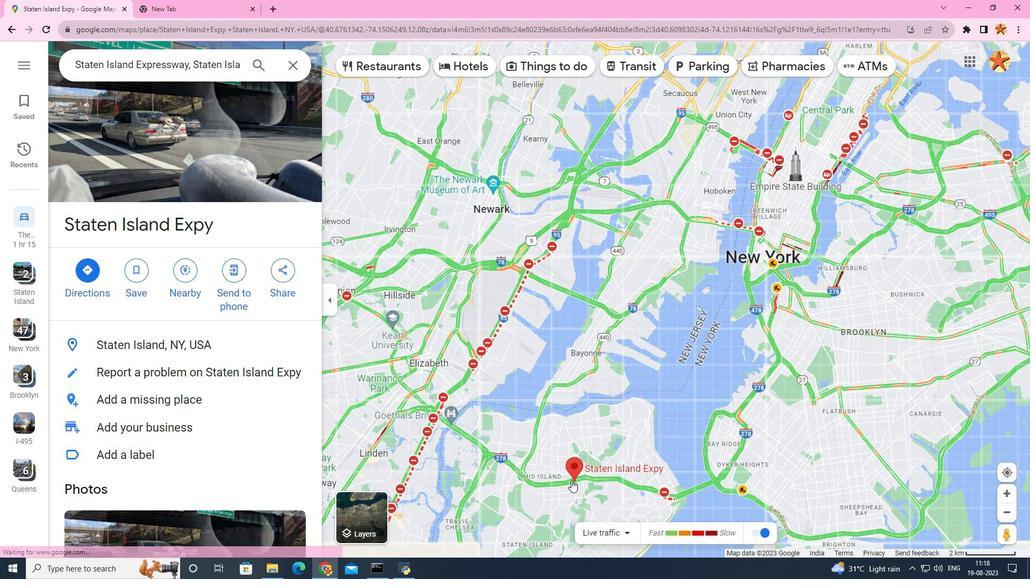 
Action: Mouse scrolled (571, 480) with delta (0, 0)
Screenshot: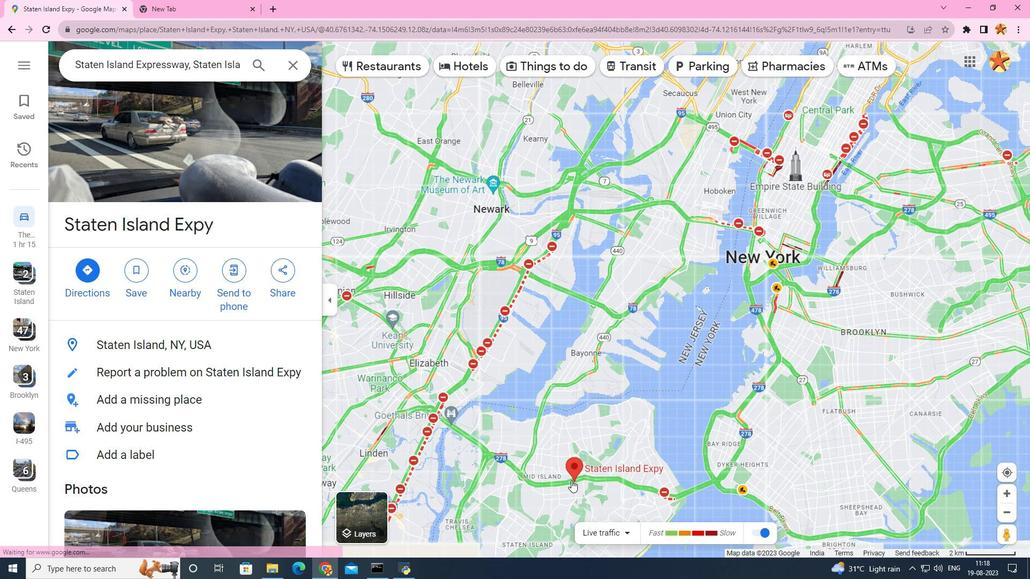 
Action: Mouse scrolled (571, 480) with delta (0, 0)
Screenshot: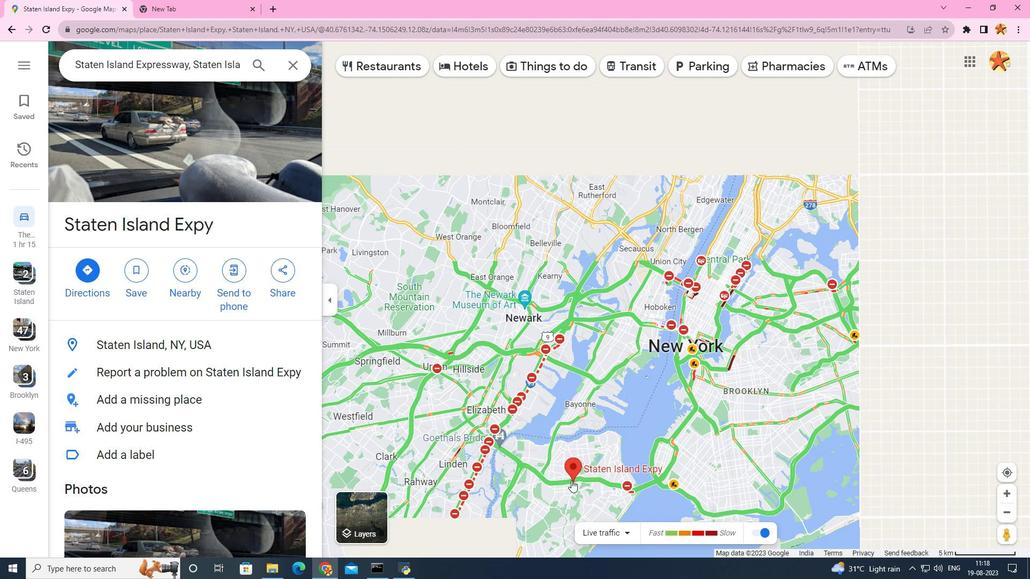 
Action: Mouse scrolled (571, 481) with delta (0, 0)
Screenshot: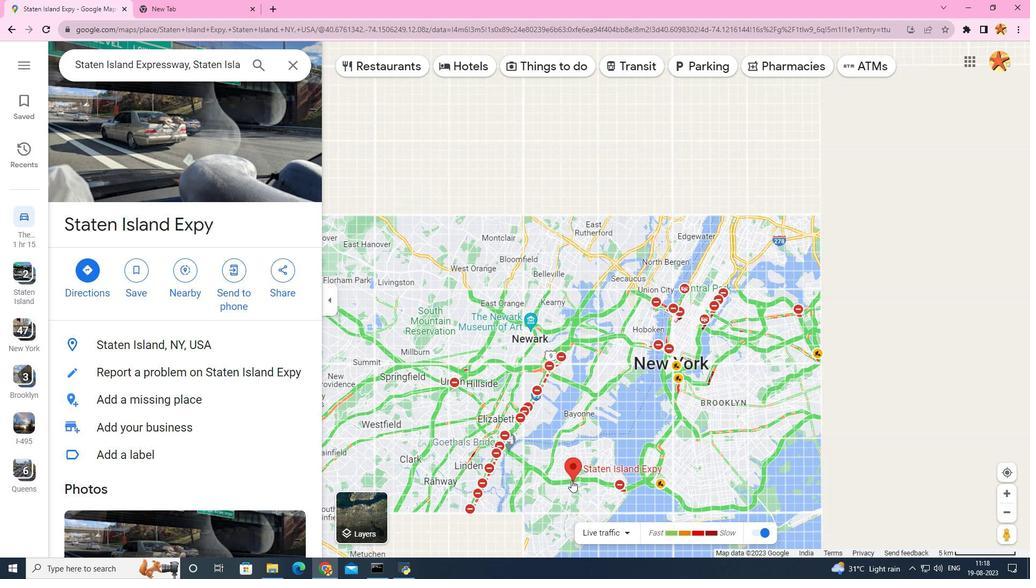 
Action: Mouse scrolled (571, 481) with delta (0, 0)
Screenshot: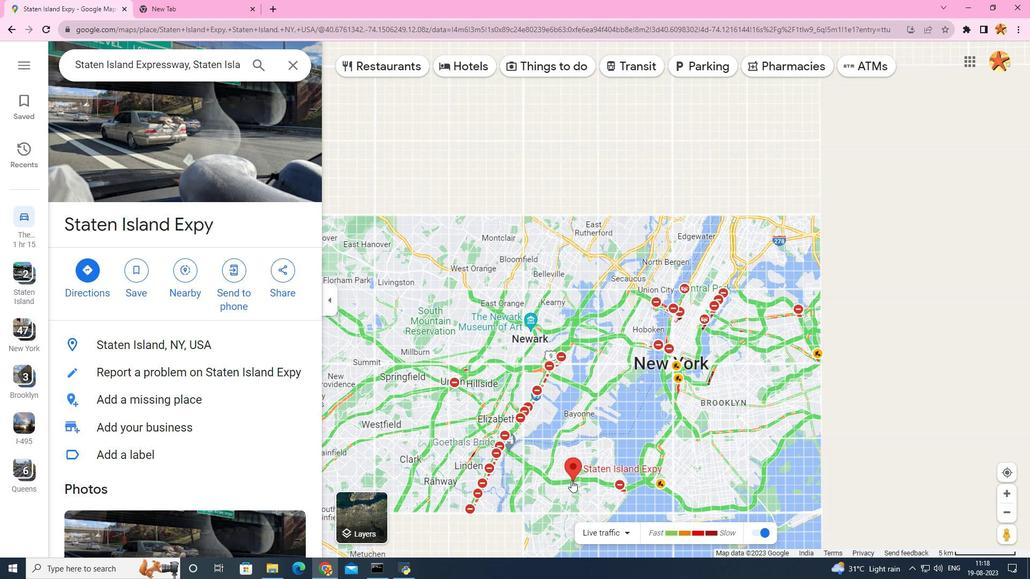 
Action: Mouse scrolled (571, 481) with delta (0, 0)
Screenshot: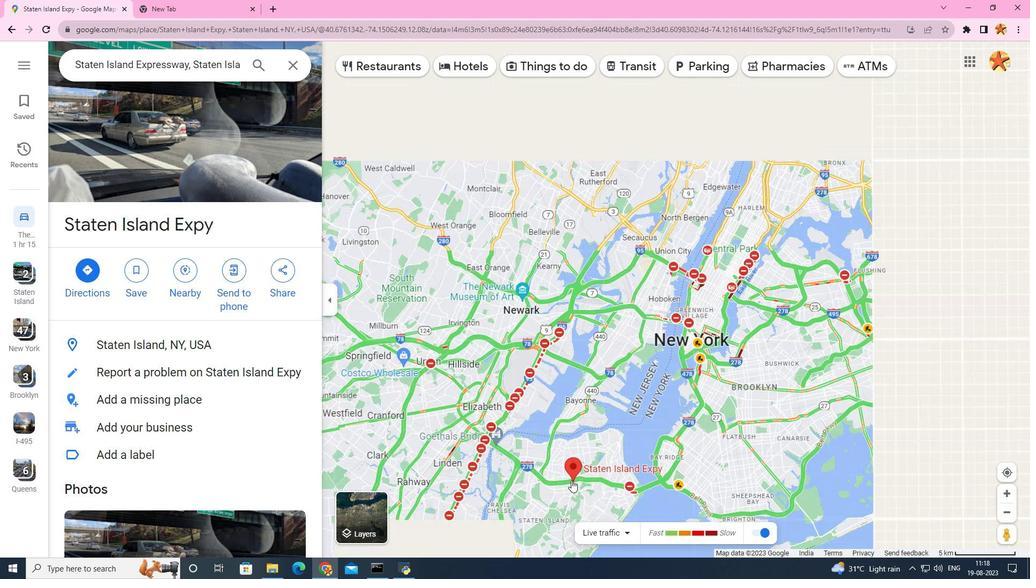 
Action: Mouse scrolled (571, 481) with delta (0, 0)
Screenshot: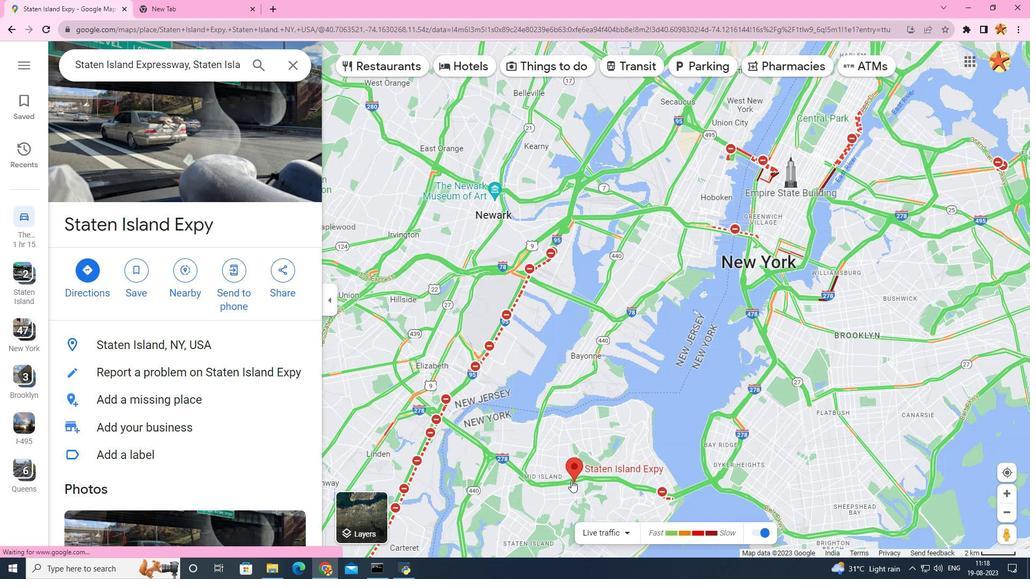 
Action: Mouse scrolled (571, 481) with delta (0, 0)
Screenshot: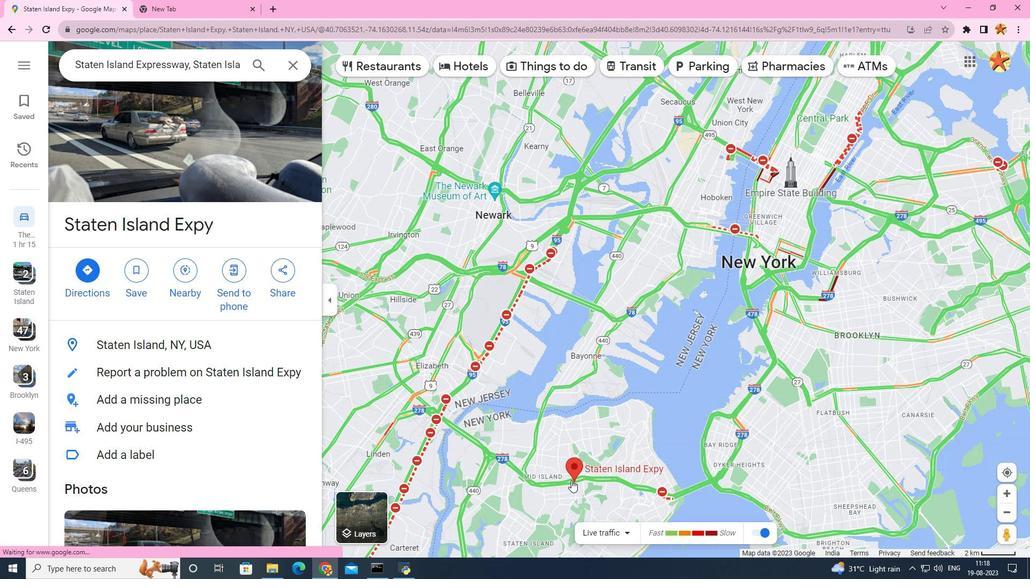 
Action: Mouse scrolled (571, 481) with delta (0, 0)
Screenshot: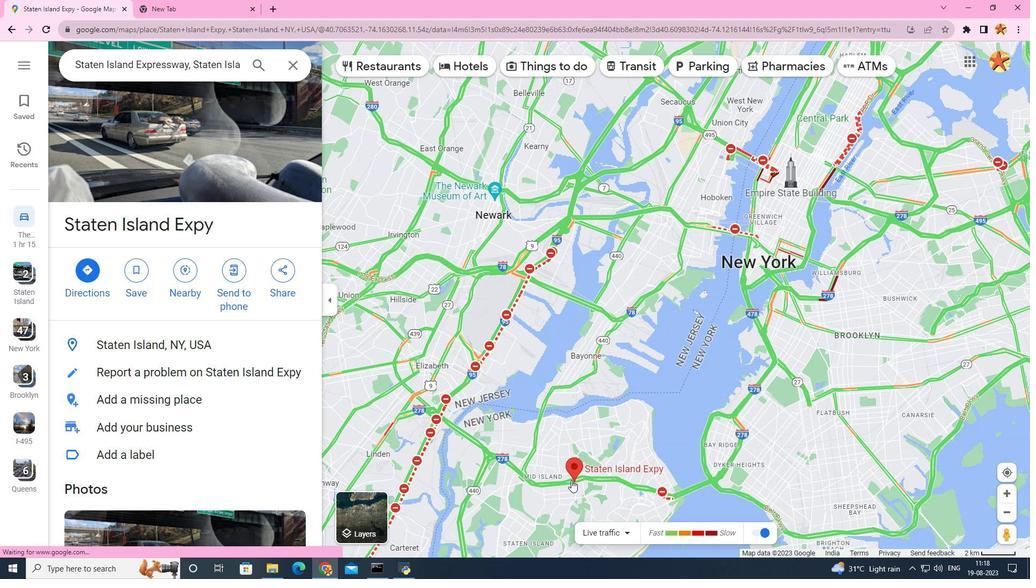 
Action: Mouse scrolled (571, 481) with delta (0, 0)
Screenshot: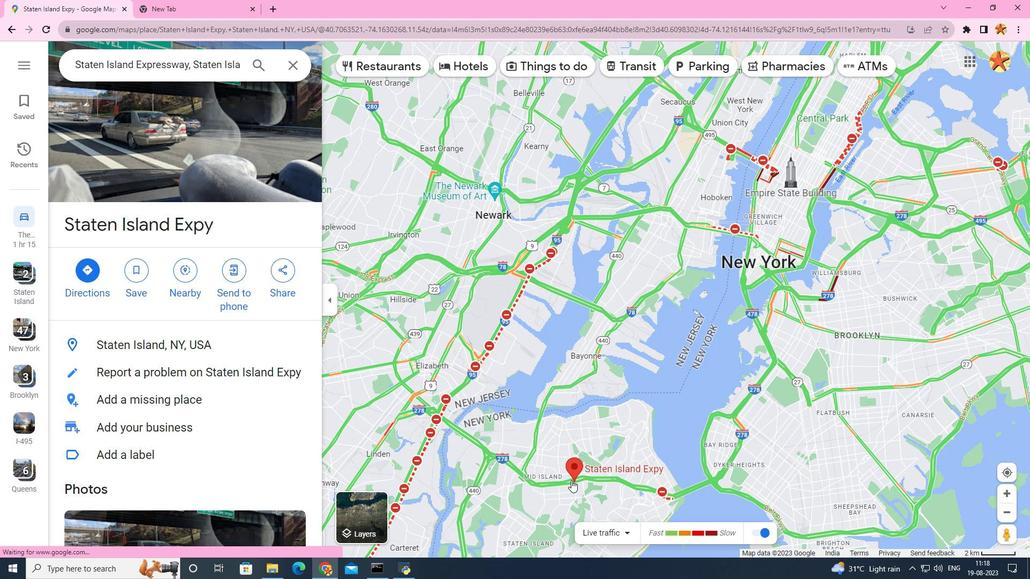 
Action: Mouse scrolled (571, 481) with delta (0, 0)
Screenshot: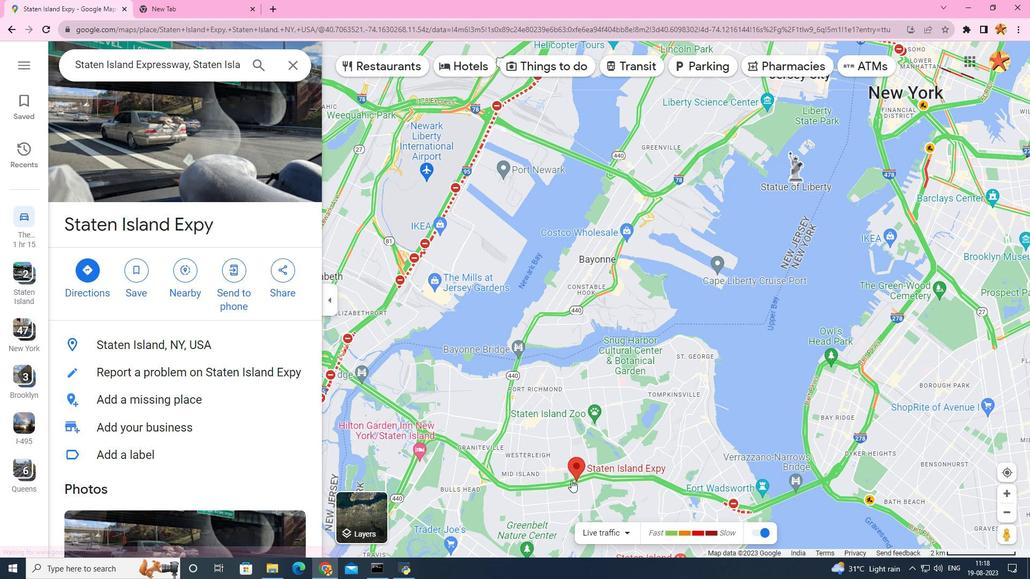 
Action: Mouse scrolled (571, 481) with delta (0, 0)
Screenshot: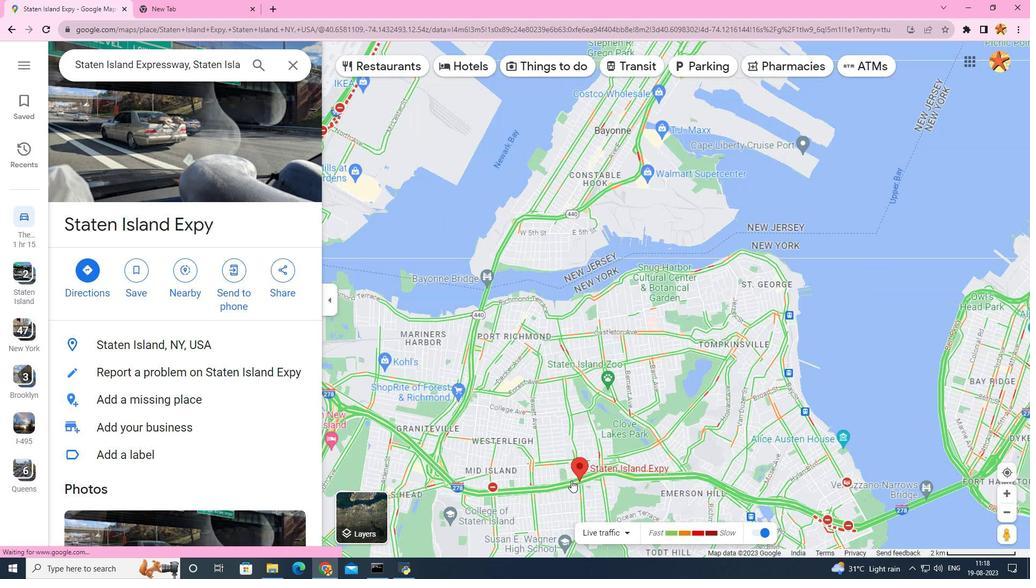 
Action: Mouse scrolled (571, 481) with delta (0, 0)
Screenshot: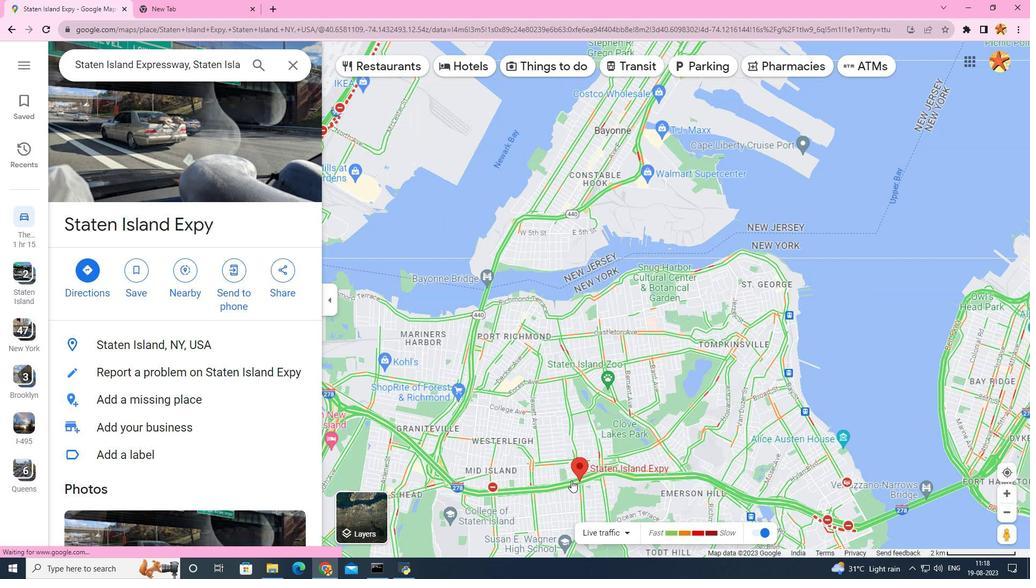 
Action: Mouse moved to (229, 352)
Screenshot: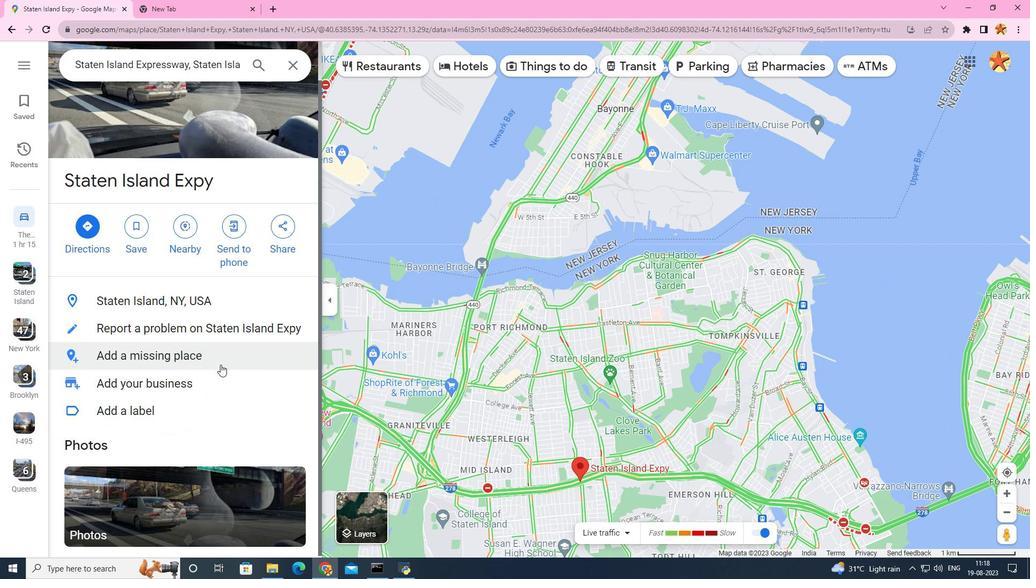 
Action: Mouse scrolled (229, 352) with delta (0, 0)
Screenshot: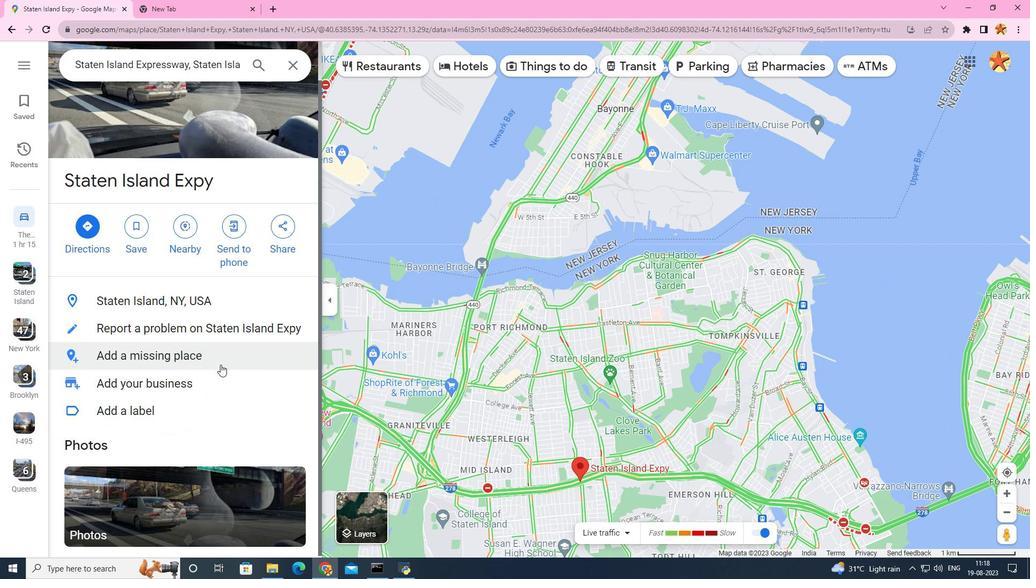 
Action: Mouse moved to (223, 359)
Screenshot: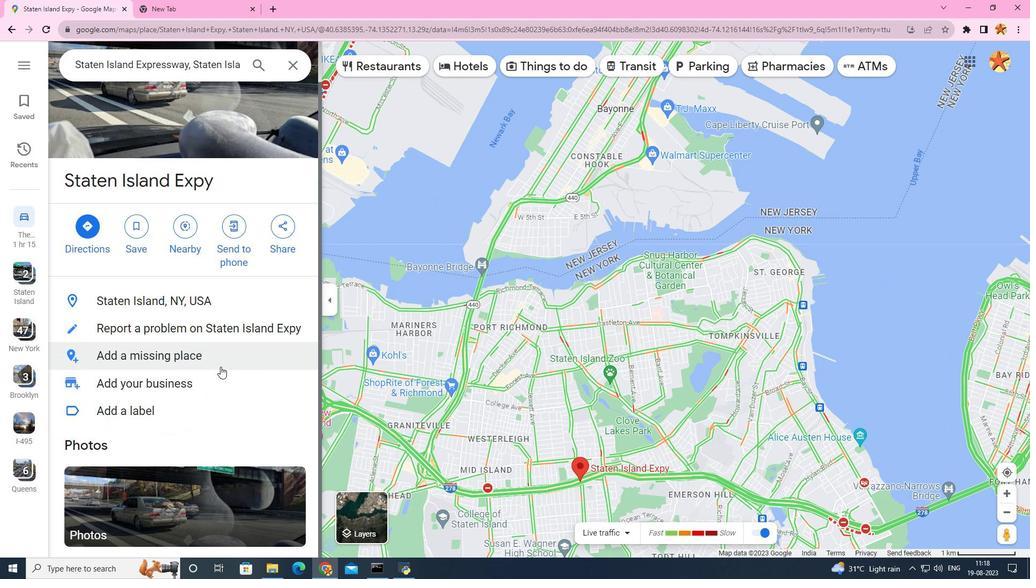 
Action: Mouse scrolled (223, 358) with delta (0, 0)
Screenshot: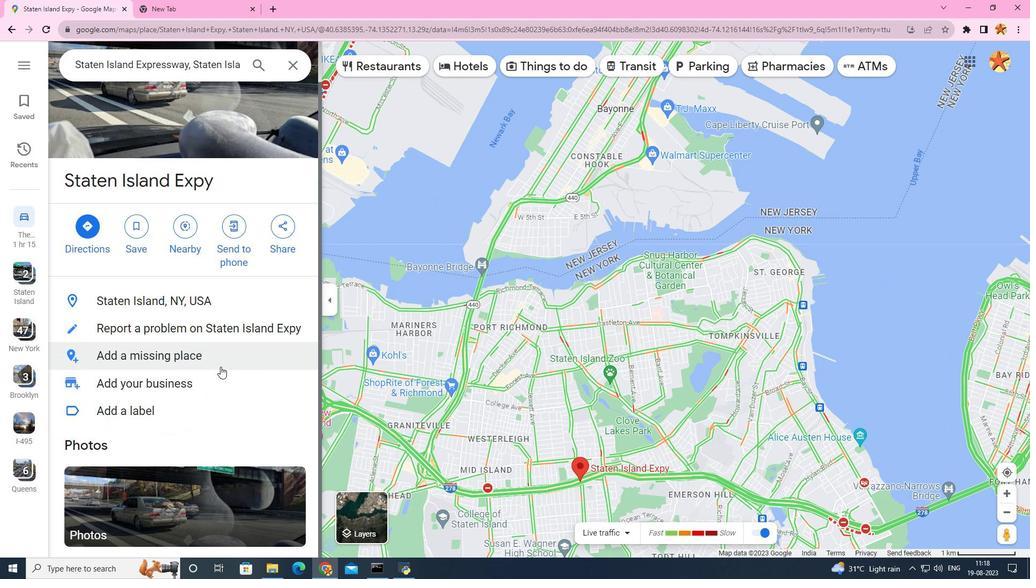 
Action: Mouse moved to (222, 361)
Screenshot: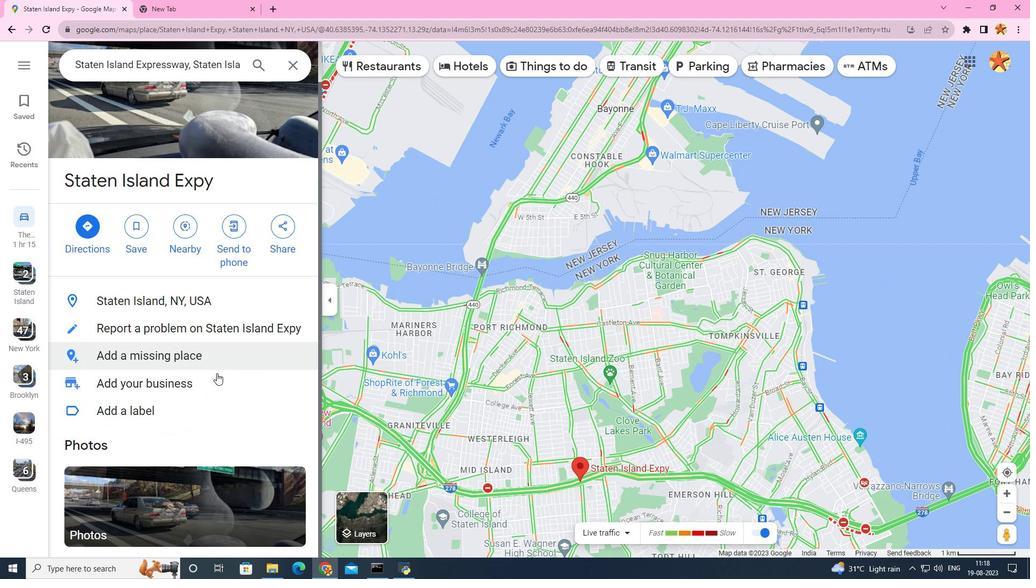 
Action: Mouse scrolled (222, 361) with delta (0, 0)
Screenshot: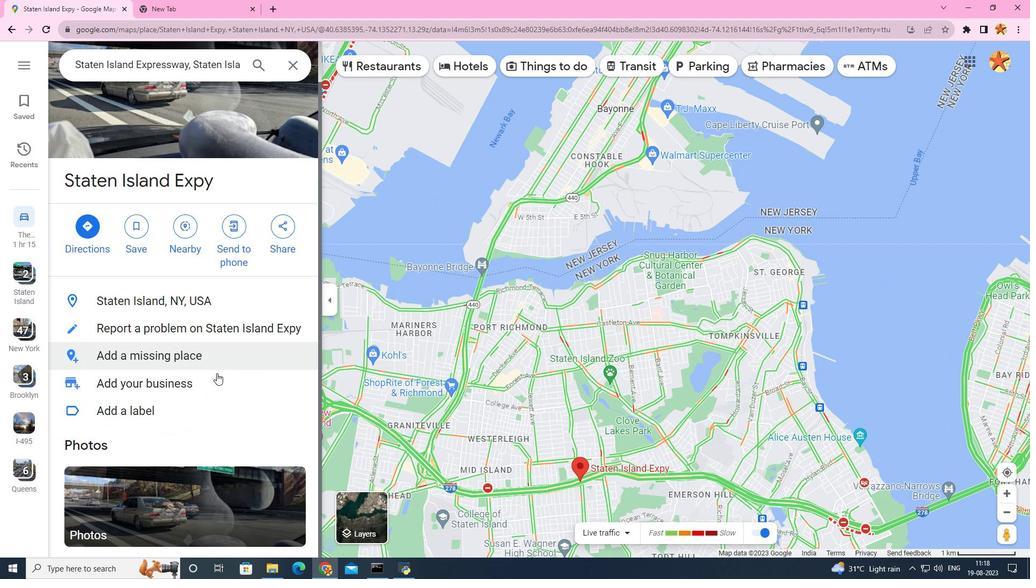 
Action: Mouse moved to (221, 363)
Screenshot: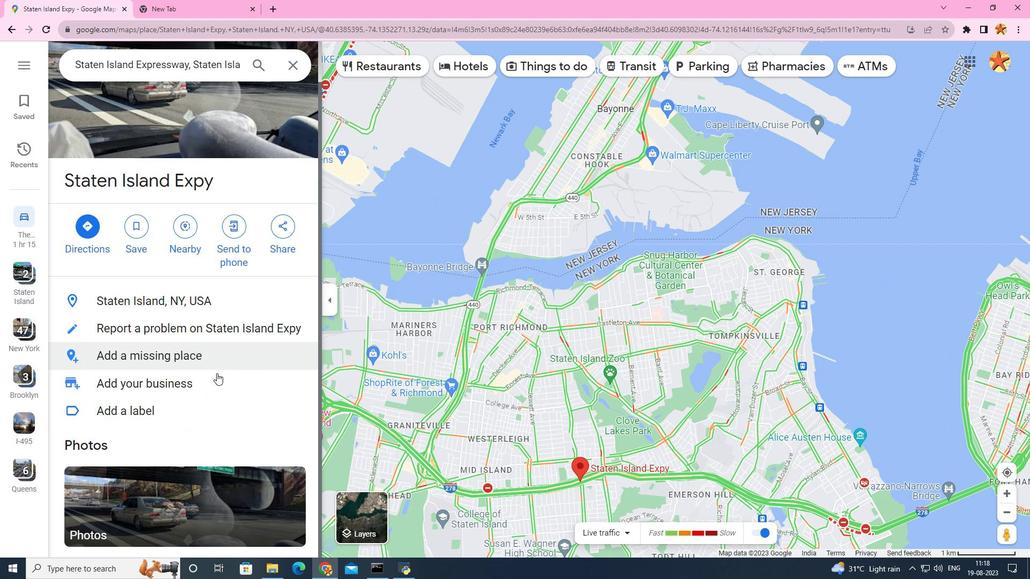 
Action: Mouse scrolled (221, 362) with delta (0, 0)
Screenshot: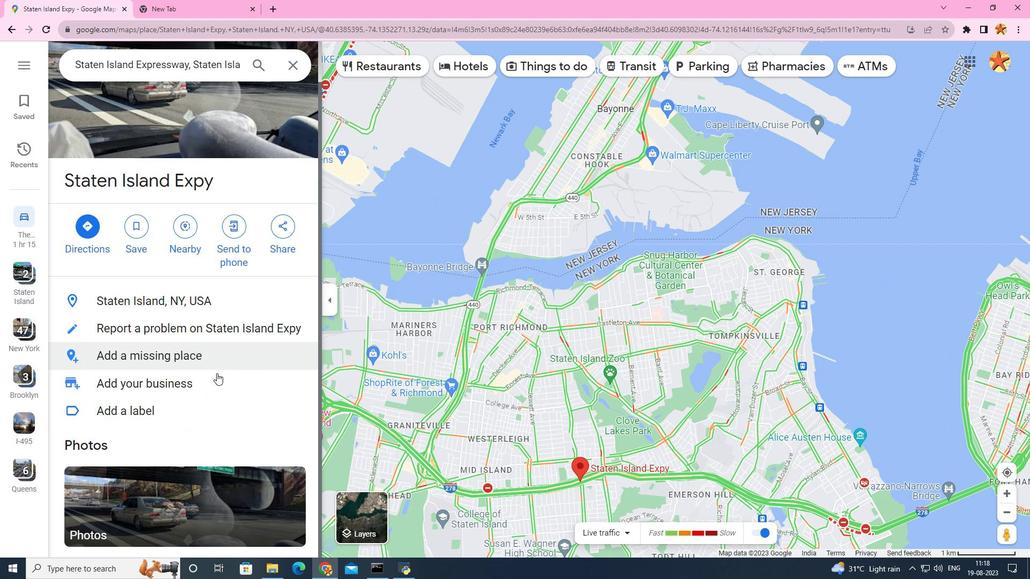 
Action: Mouse moved to (203, 393)
Screenshot: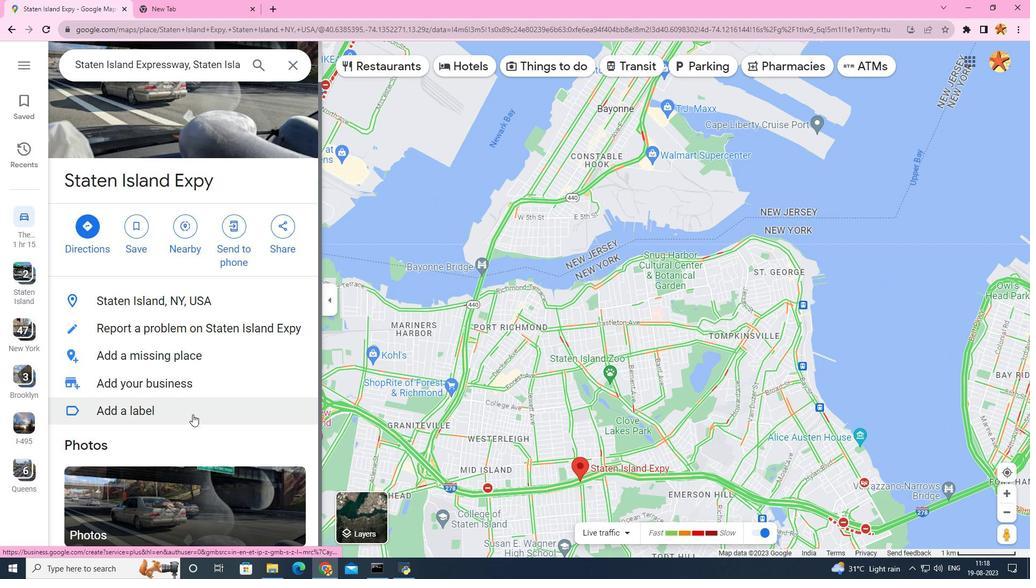 
Action: Mouse scrolled (203, 393) with delta (0, 0)
Screenshot: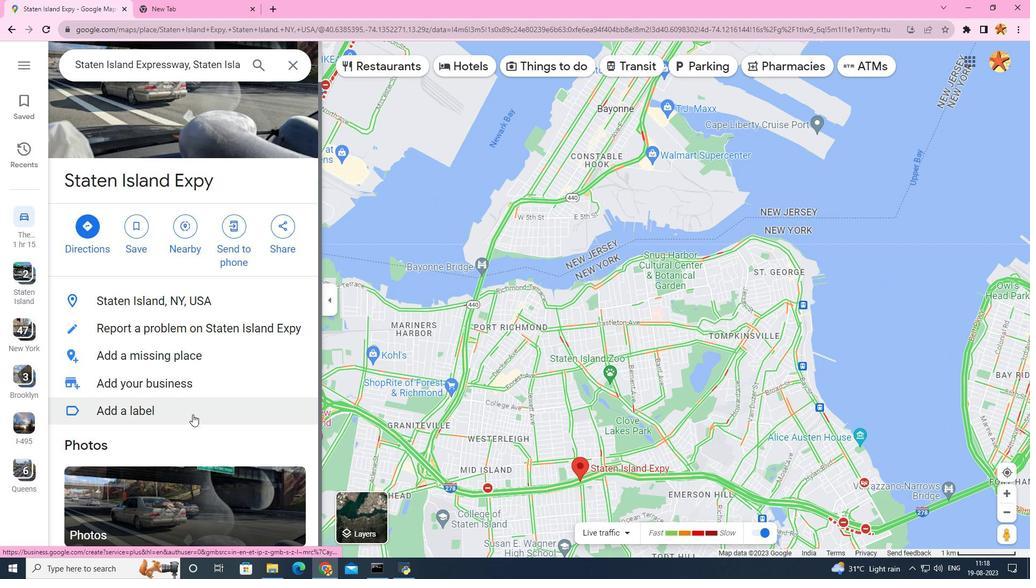
Action: Mouse moved to (164, 450)
Screenshot: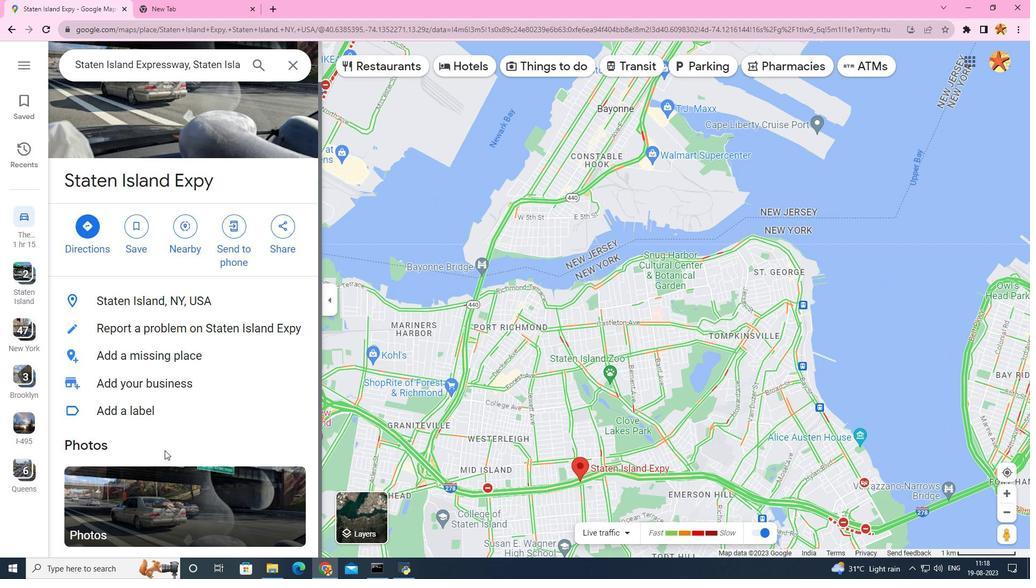 
Action: Mouse scrolled (165, 449) with delta (0, 0)
Screenshot: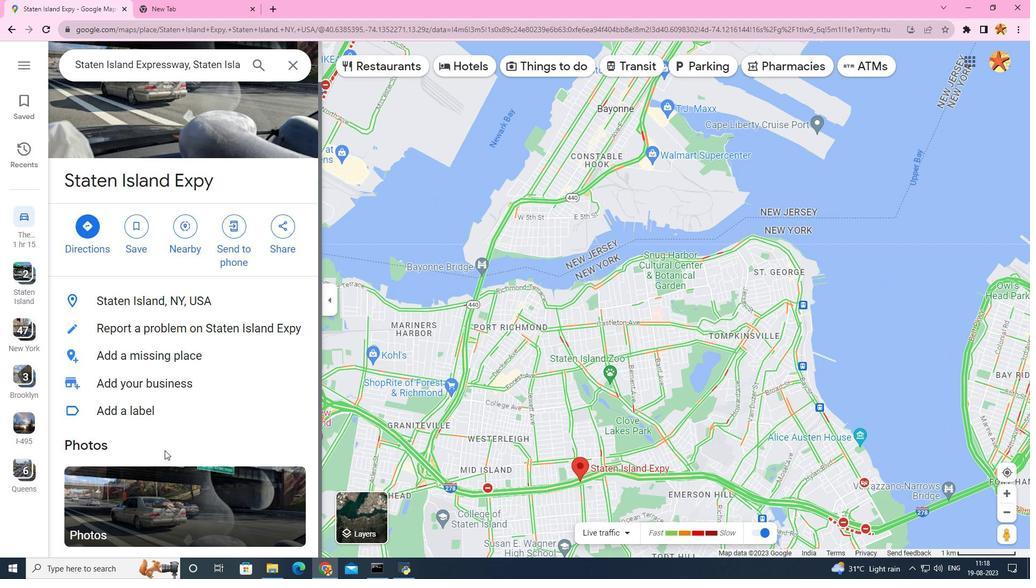 
Action: Mouse scrolled (164, 450) with delta (0, 0)
Screenshot: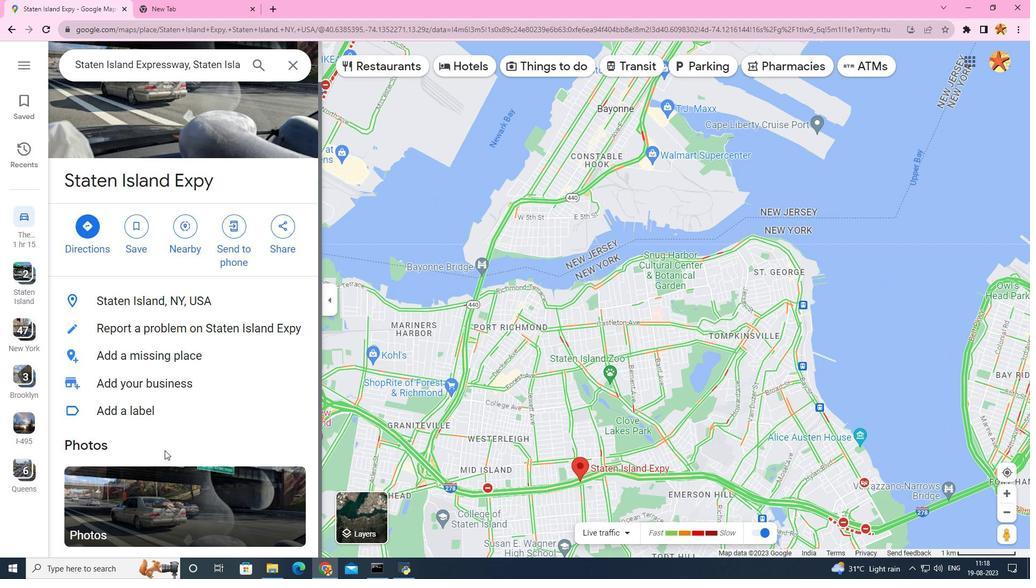 
Action: Mouse scrolled (164, 450) with delta (0, 0)
Screenshot: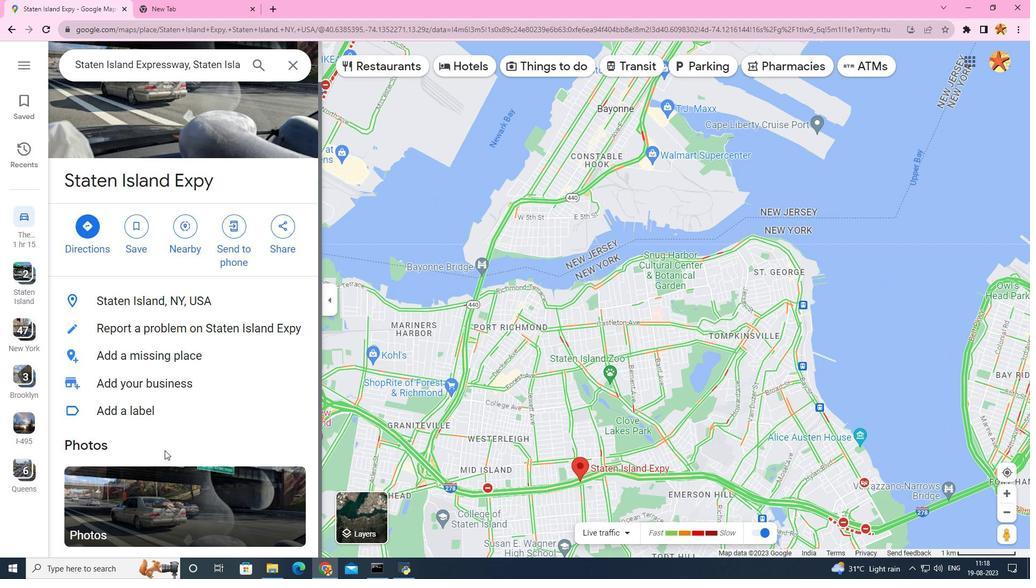 
Action: Mouse moved to (113, 513)
Screenshot: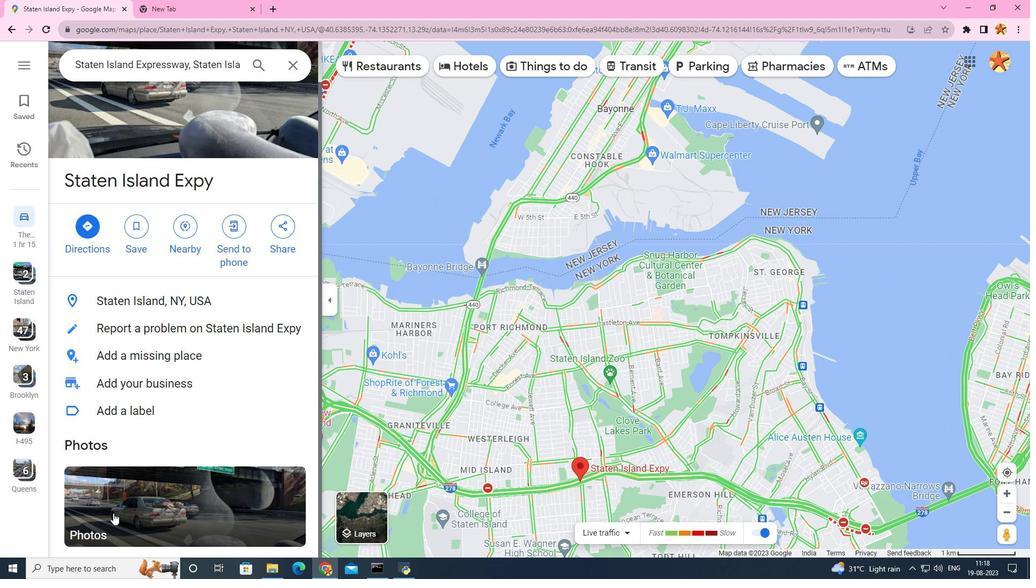 
Action: Mouse pressed left at (113, 513)
Screenshot: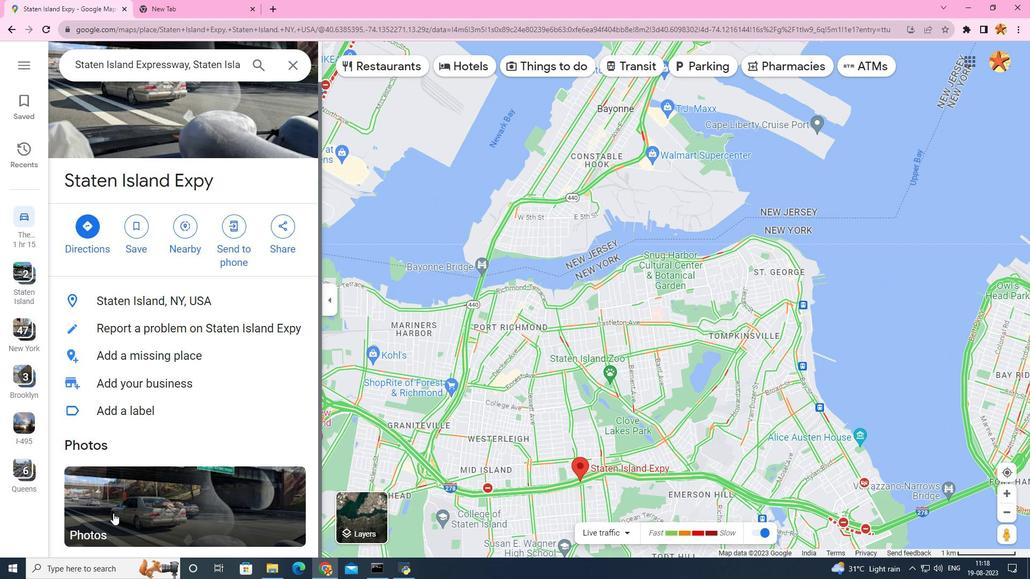 
Action: Mouse moved to (534, 454)
Screenshot: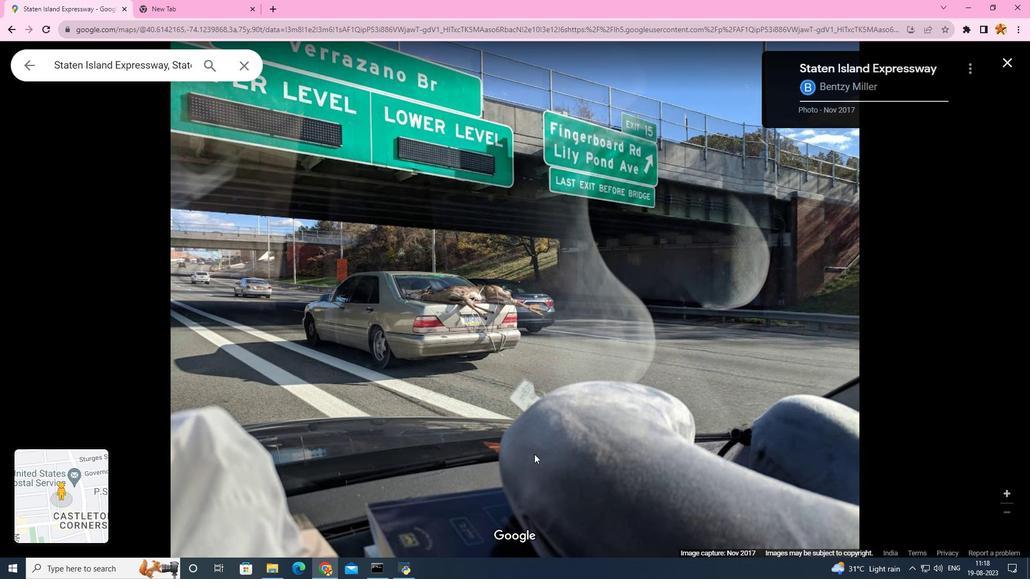 
Action: Mouse scrolled (534, 454) with delta (0, 0)
Screenshot: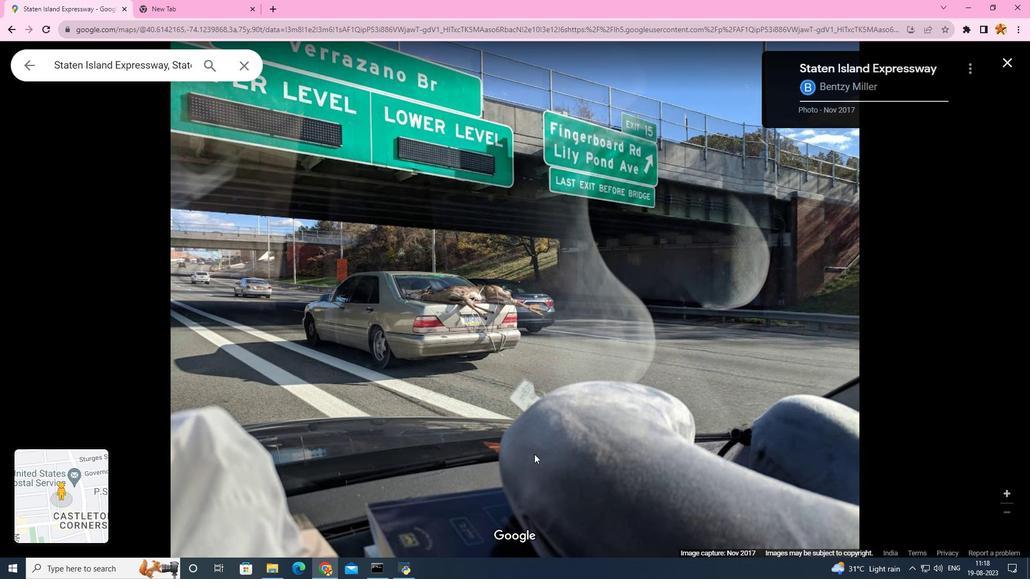 
Action: Mouse scrolled (534, 454) with delta (0, 0)
Screenshot: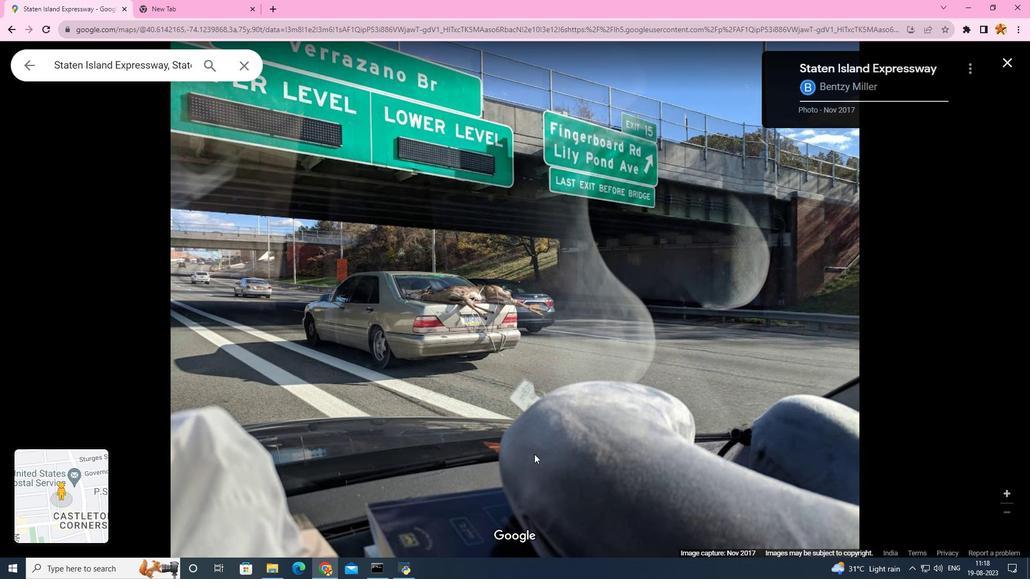 
Action: Mouse scrolled (534, 454) with delta (0, 0)
Screenshot: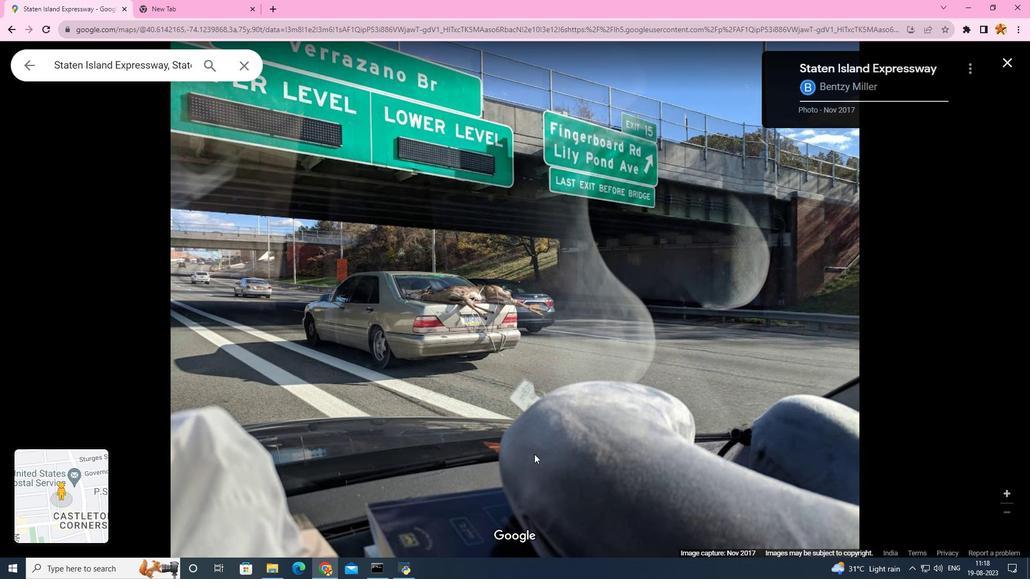 
Action: Mouse scrolled (534, 454) with delta (0, 0)
Screenshot: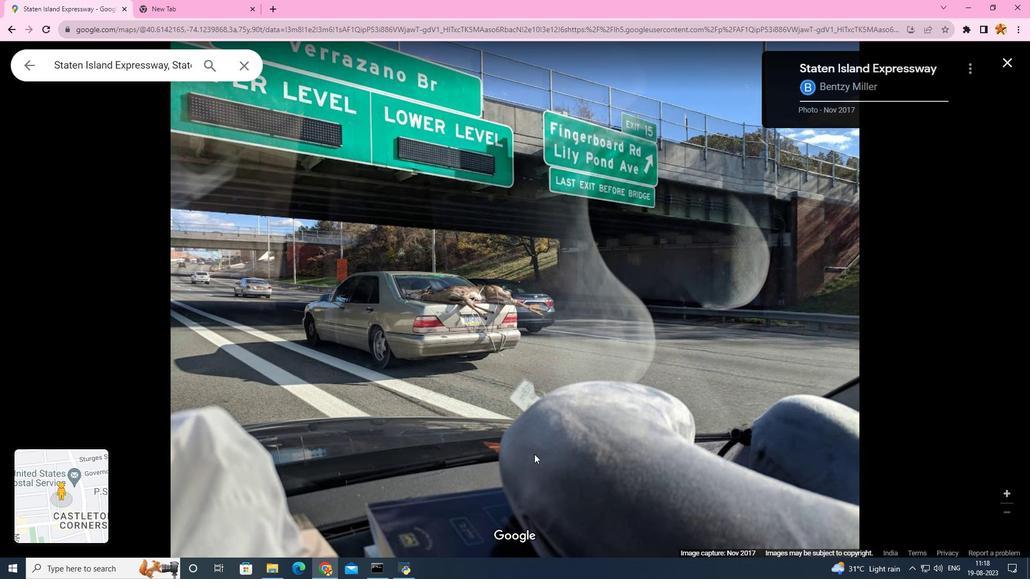 
Action: Mouse scrolled (534, 455) with delta (0, 0)
Screenshot: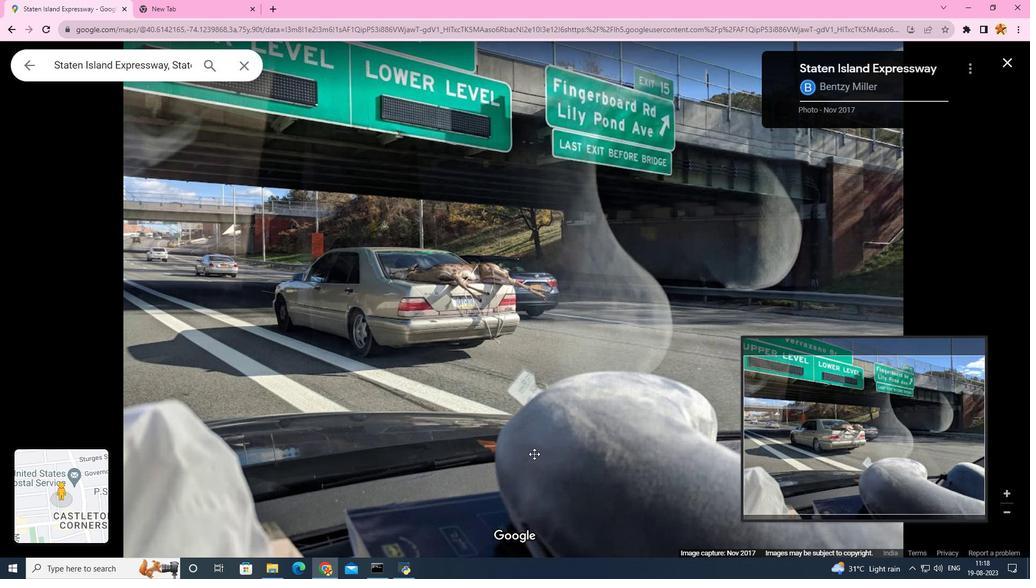 
Action: Mouse scrolled (534, 455) with delta (0, 0)
Screenshot: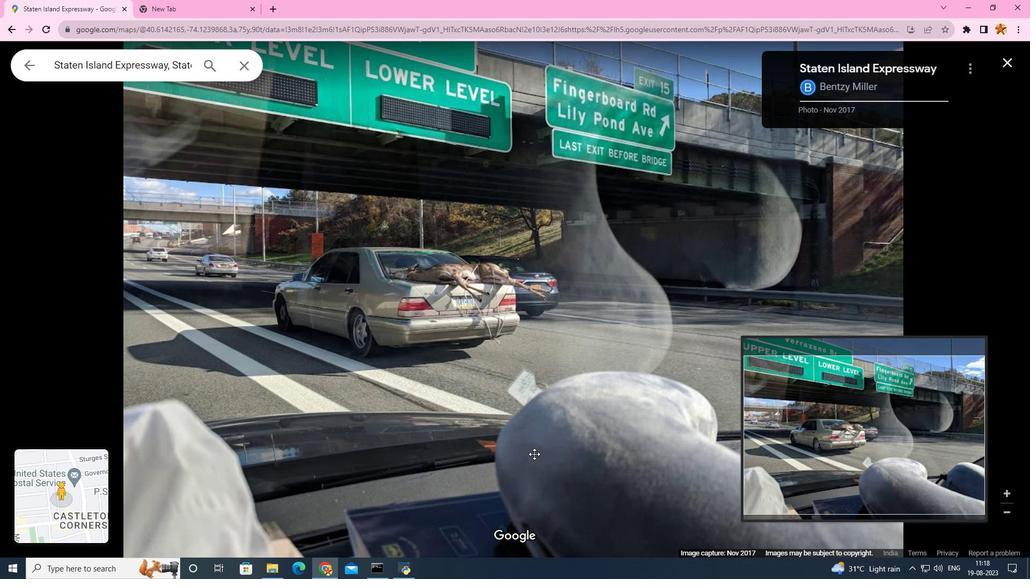 
Action: Mouse scrolled (534, 455) with delta (0, 0)
Screenshot: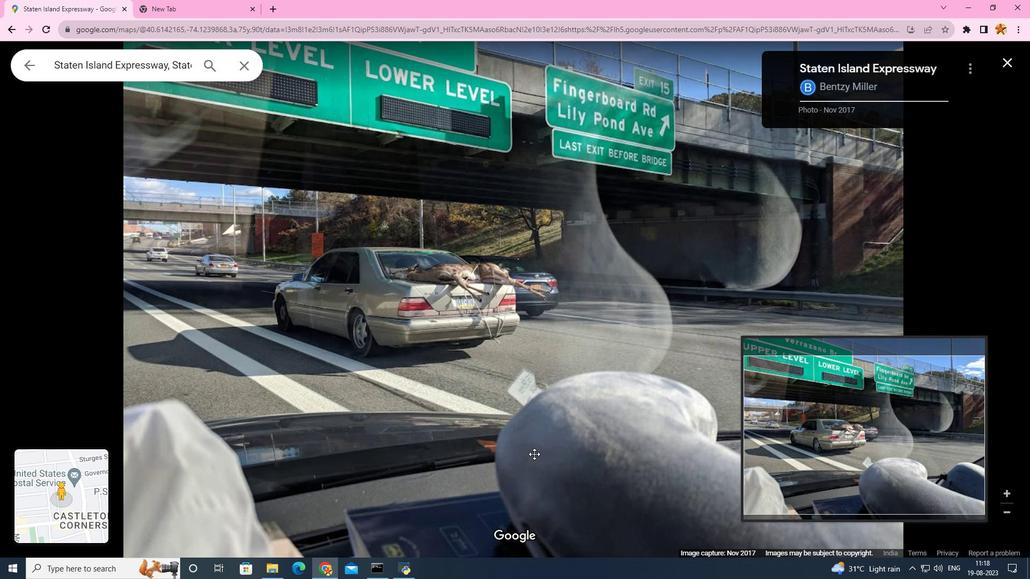 
Action: Mouse scrolled (534, 455) with delta (0, 0)
Screenshot: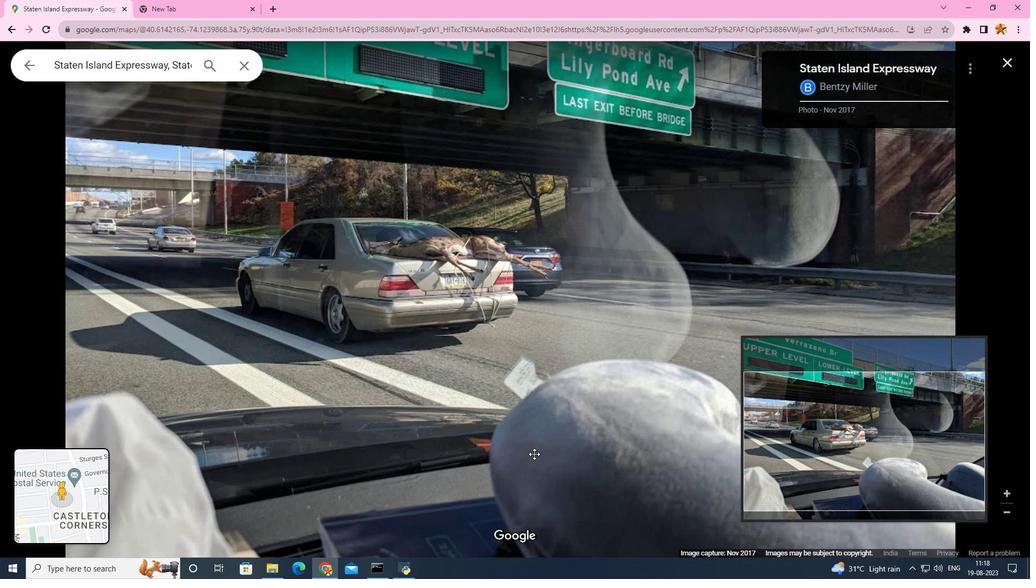 
Action: Mouse scrolled (534, 454) with delta (0, 0)
Screenshot: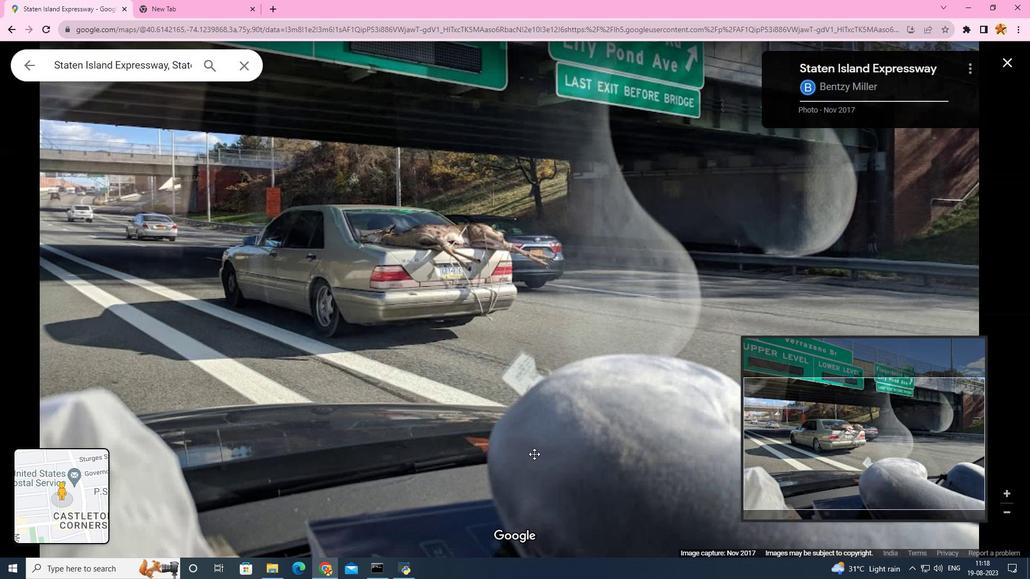 
Action: Mouse scrolled (534, 454) with delta (0, 0)
Screenshot: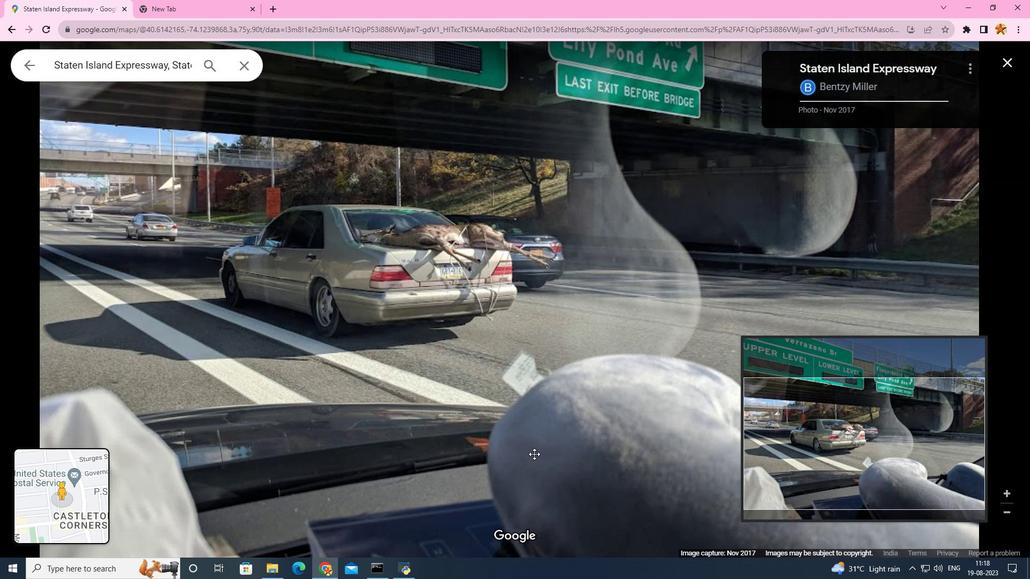 
Action: Mouse scrolled (534, 454) with delta (0, 0)
Screenshot: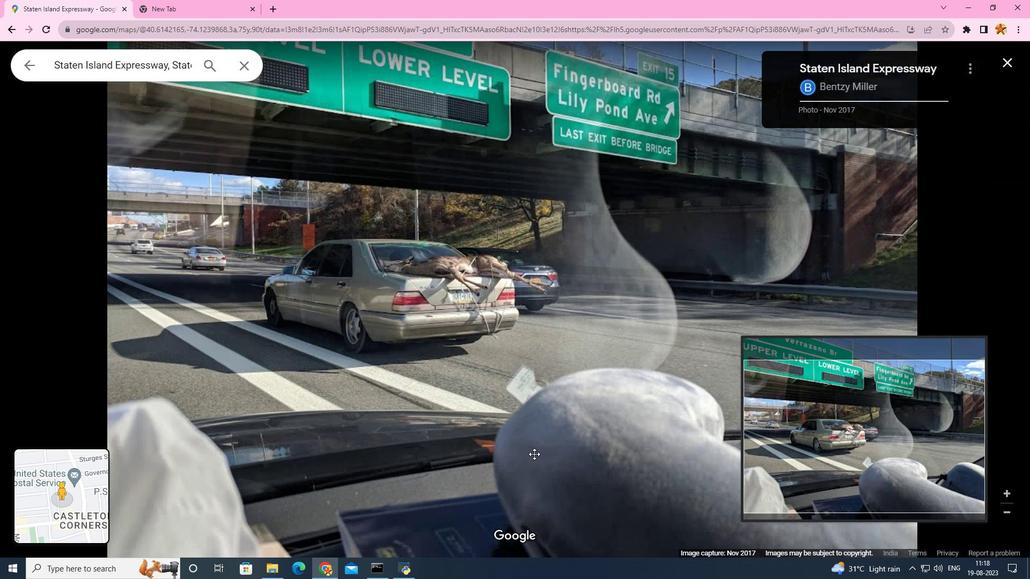 
Action: Mouse scrolled (534, 454) with delta (0, 0)
Screenshot: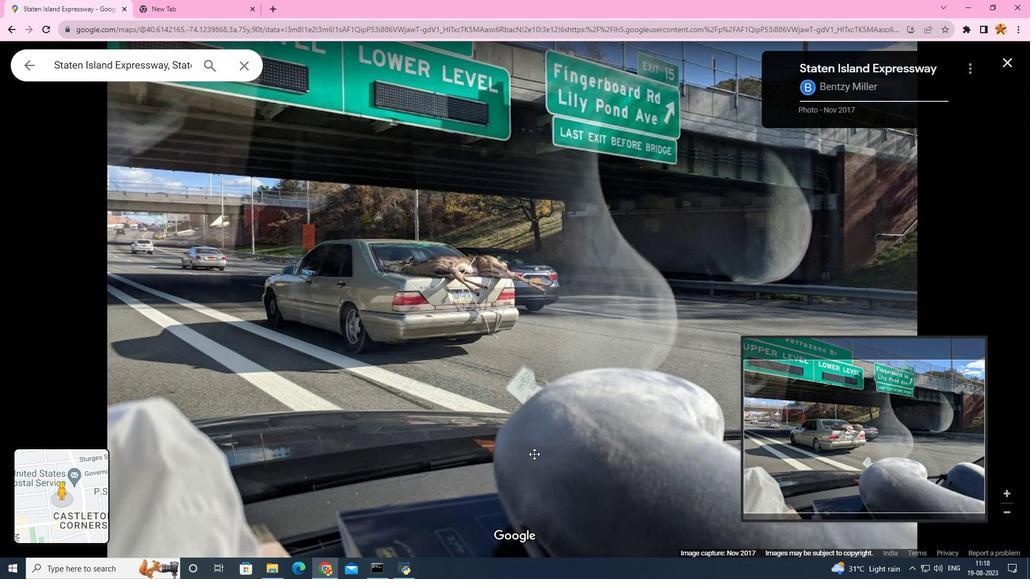 
Action: Mouse scrolled (534, 454) with delta (0, 0)
Screenshot: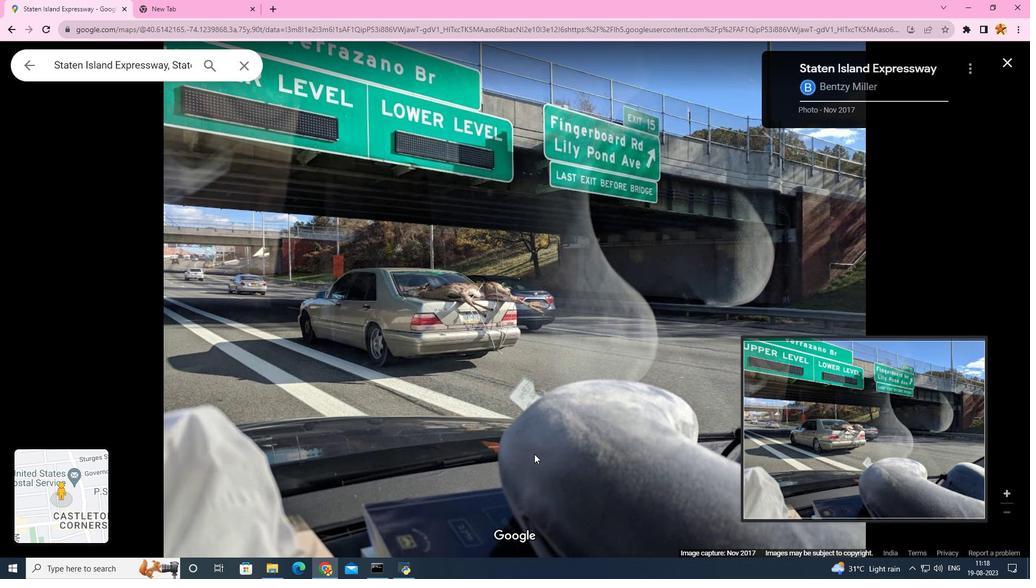 
Action: Mouse scrolled (534, 454) with delta (0, 0)
Screenshot: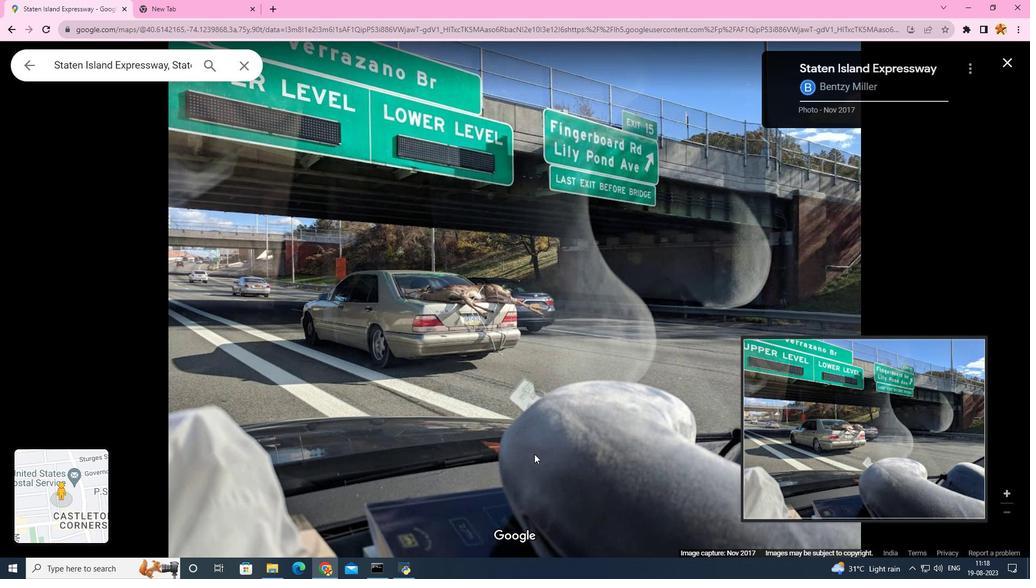 
Action: Mouse scrolled (534, 454) with delta (0, 0)
Screenshot: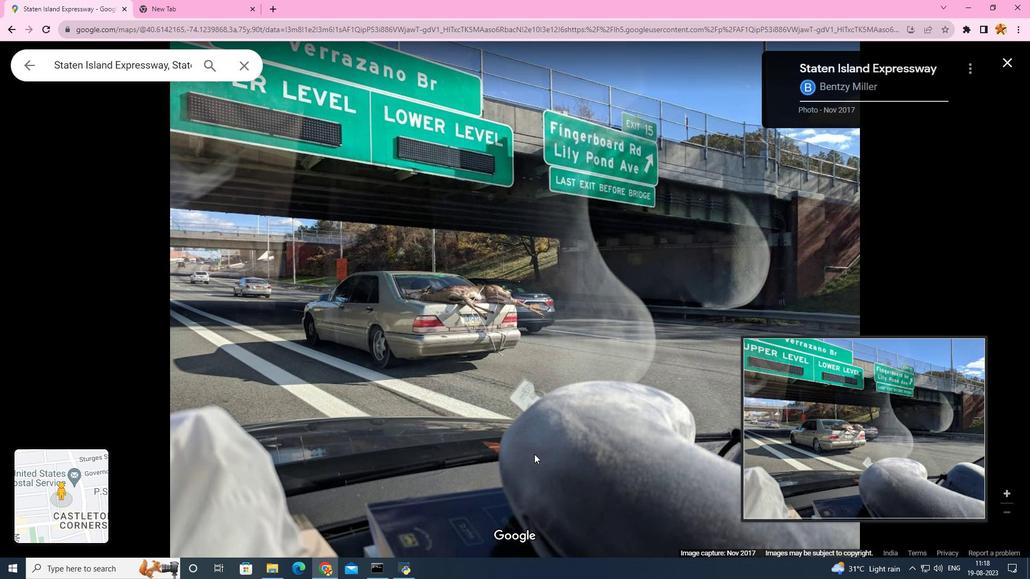 
Action: Mouse scrolled (534, 455) with delta (0, 0)
Screenshot: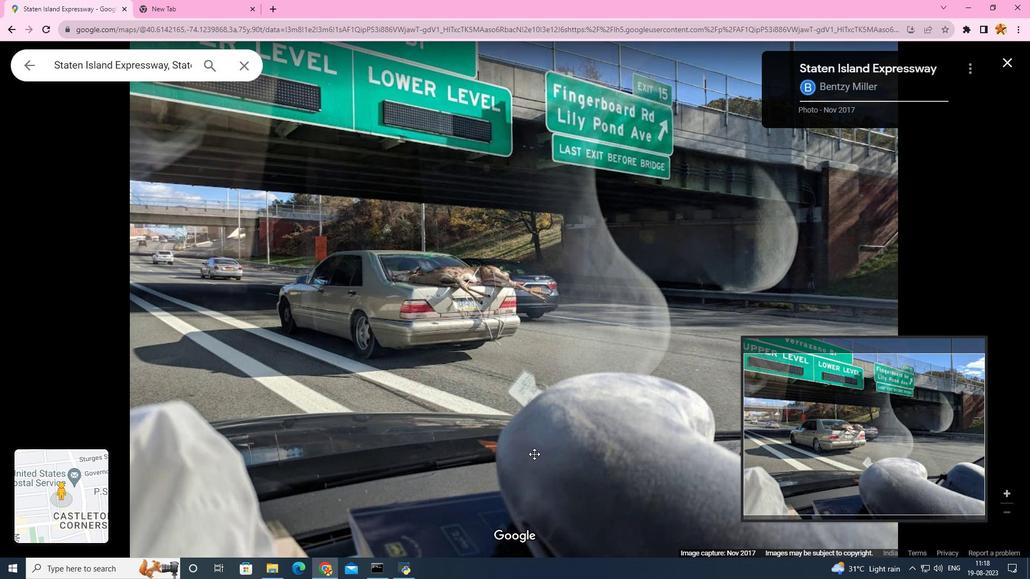 
Action: Mouse scrolled (534, 455) with delta (0, 0)
Screenshot: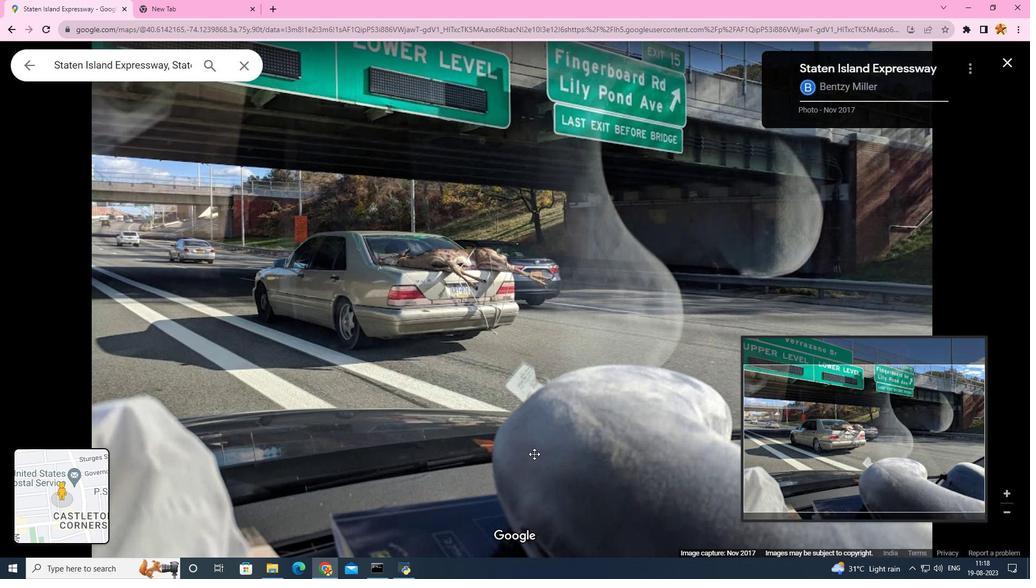 
Action: Mouse scrolled (534, 455) with delta (0, 0)
Screenshot: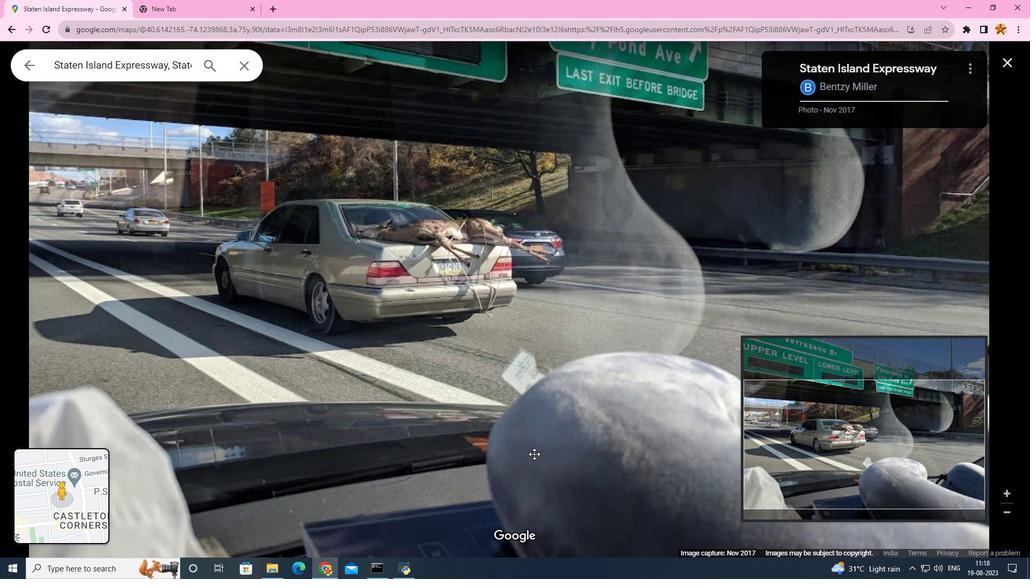 
Action: Mouse scrolled (534, 455) with delta (0, 0)
Screenshot: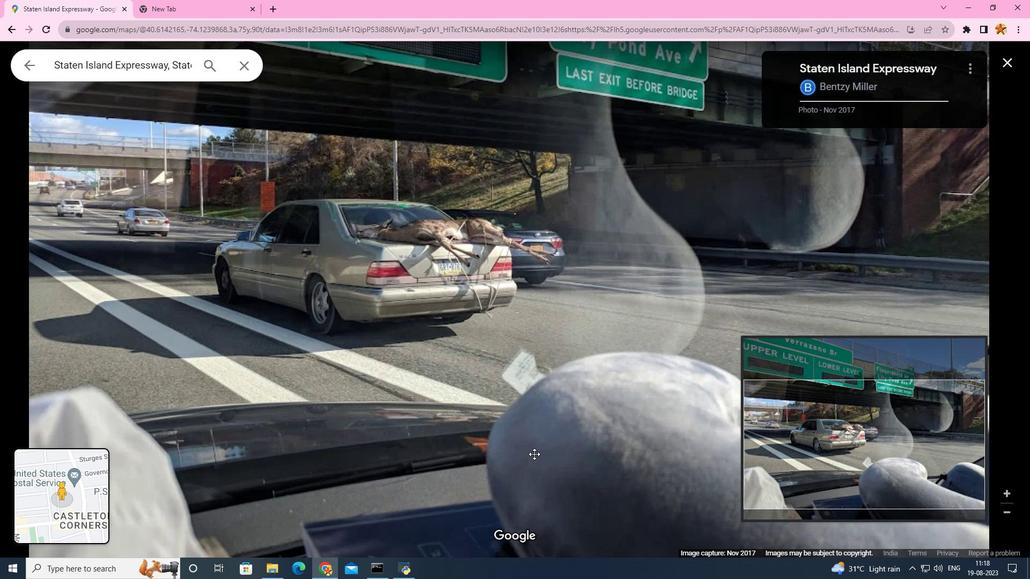 
Action: Mouse scrolled (534, 455) with delta (0, 0)
Screenshot: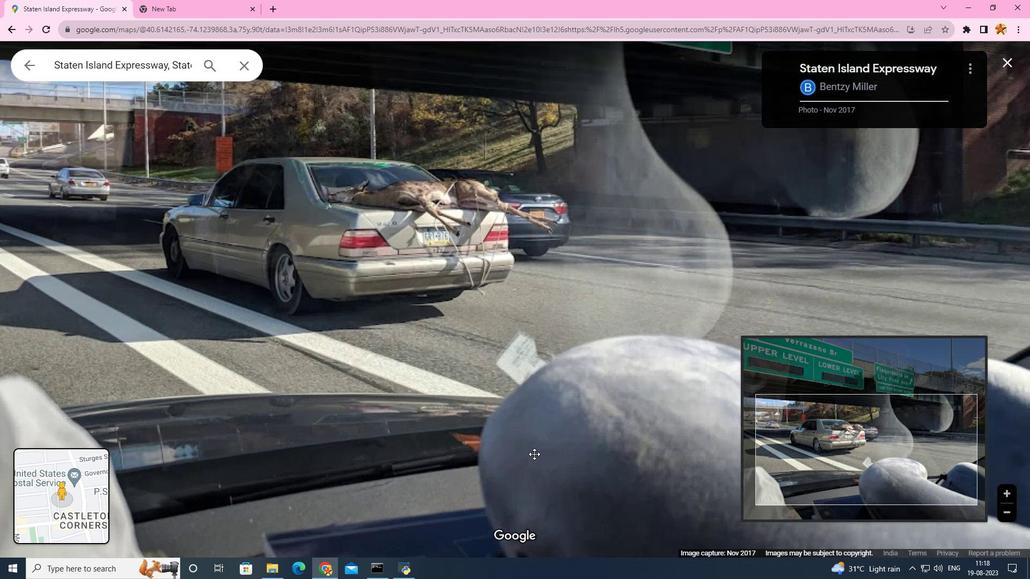 
Action: Mouse scrolled (534, 454) with delta (0, 0)
Screenshot: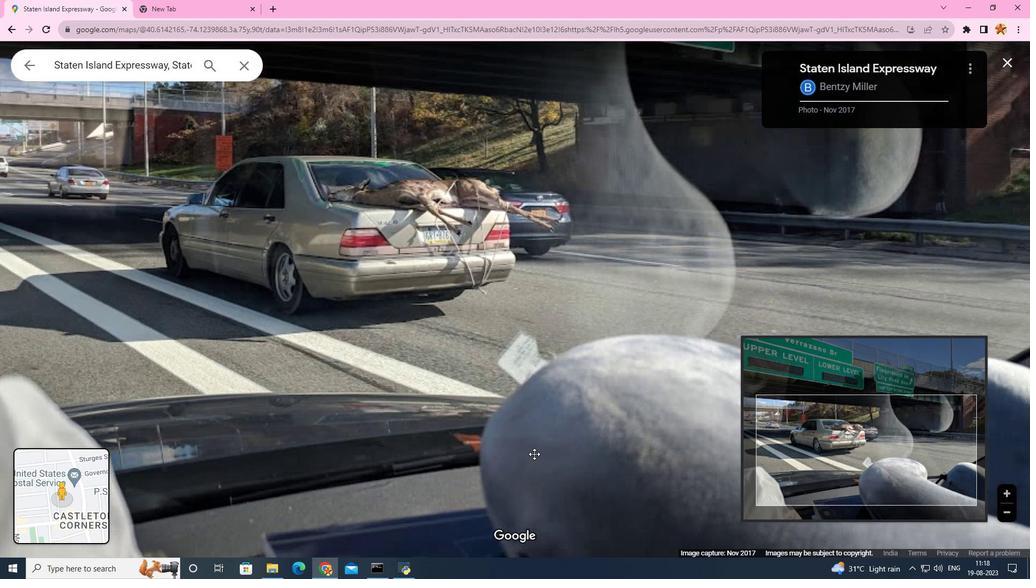 
Action: Mouse scrolled (534, 454) with delta (0, 0)
Screenshot: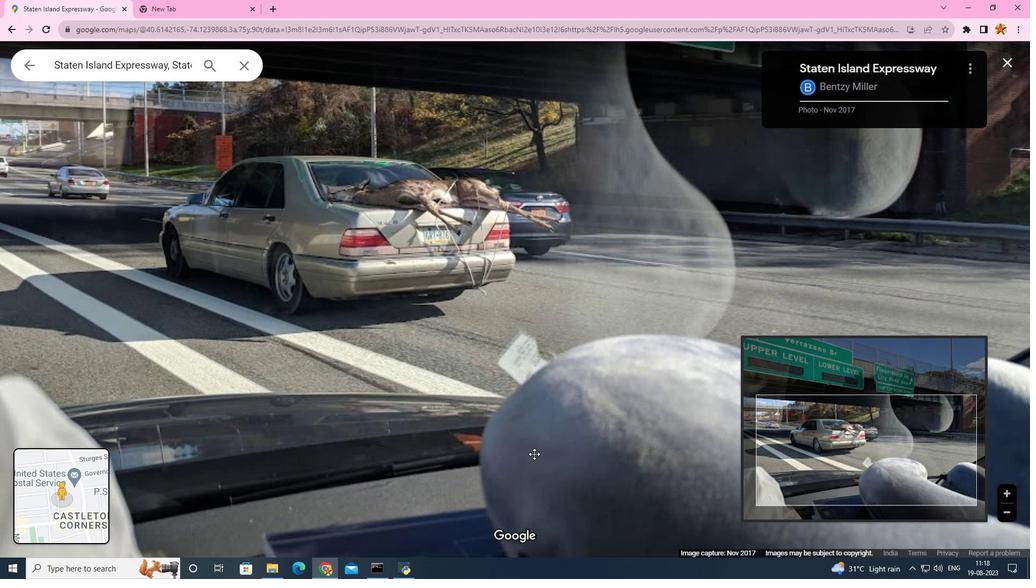 
Action: Mouse scrolled (534, 454) with delta (0, 0)
Screenshot: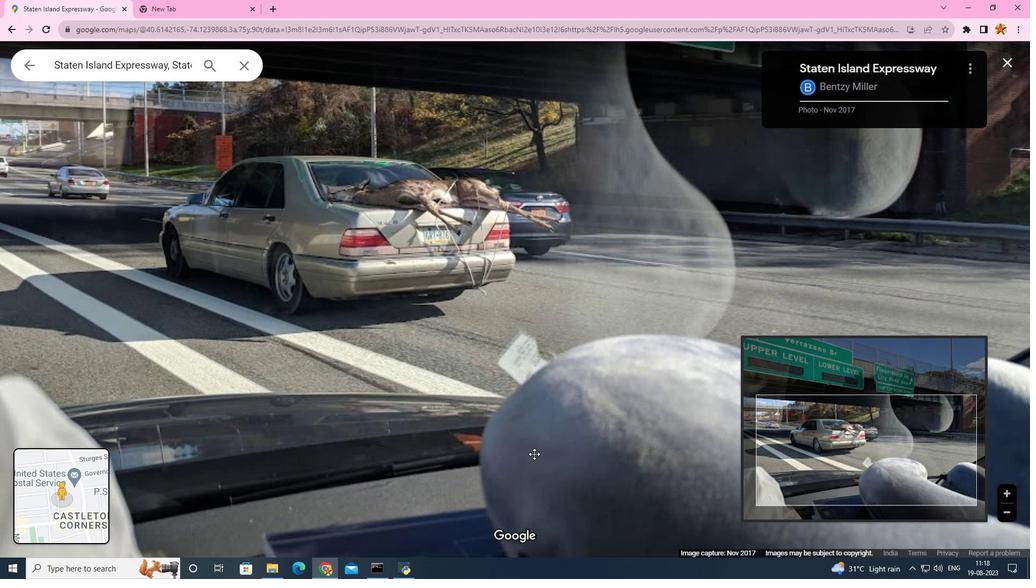 
Action: Mouse scrolled (534, 454) with delta (0, 0)
Screenshot: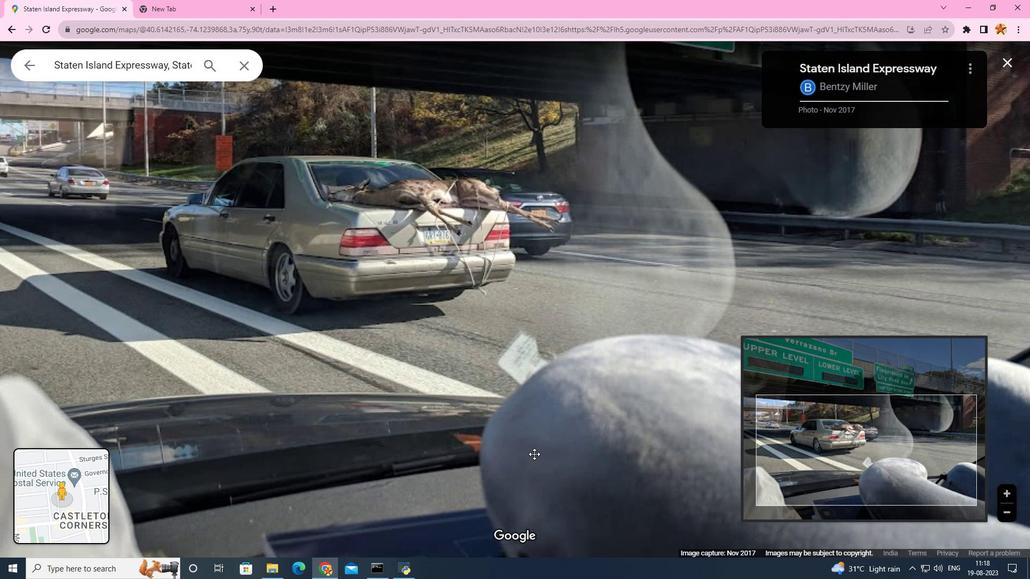 
Action: Mouse scrolled (534, 454) with delta (0, 0)
Screenshot: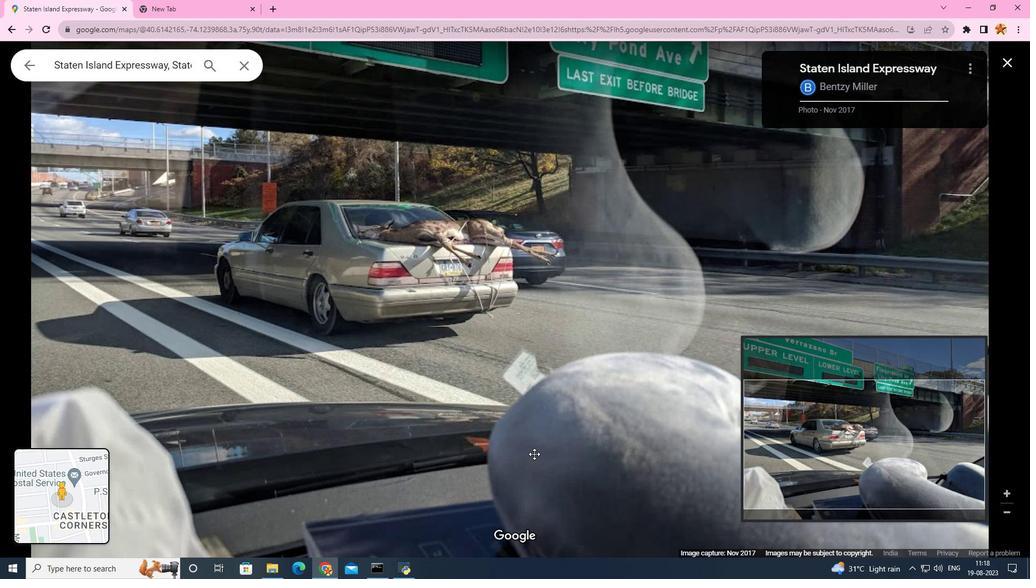 
Action: Mouse scrolled (534, 454) with delta (0, 0)
Screenshot: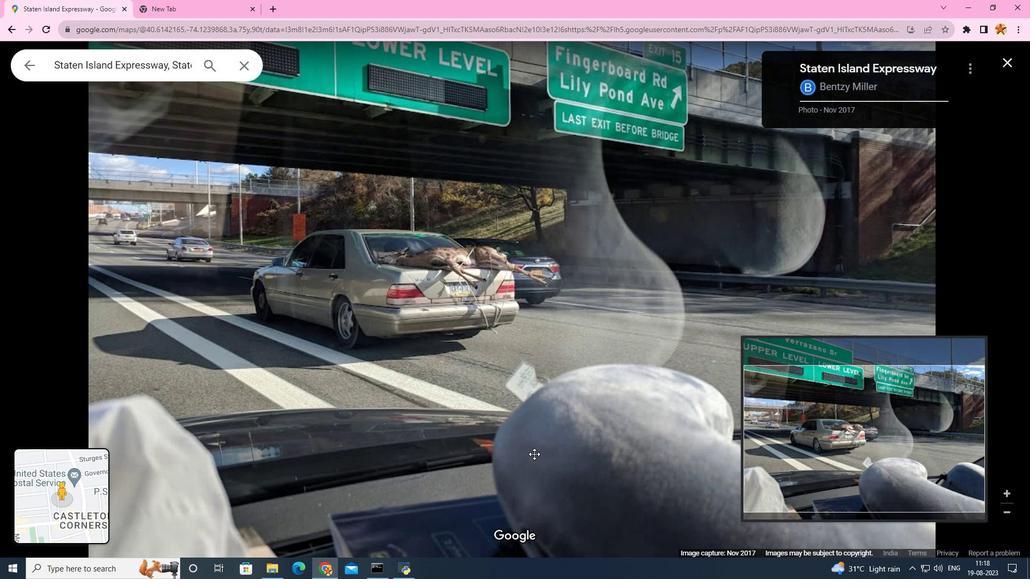 
Action: Mouse scrolled (534, 454) with delta (0, 0)
Screenshot: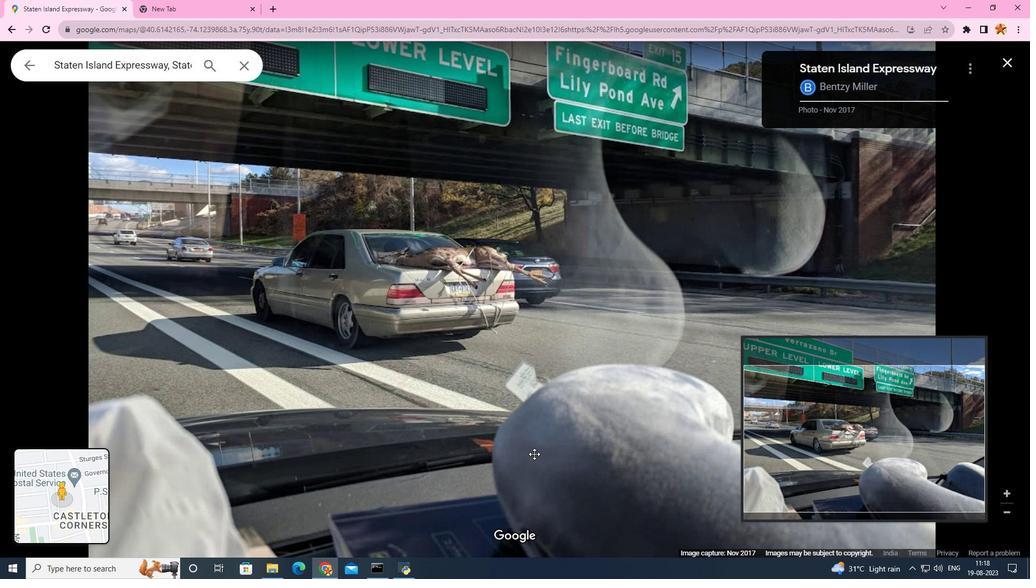 
Action: Mouse scrolled (534, 454) with delta (0, 0)
Screenshot: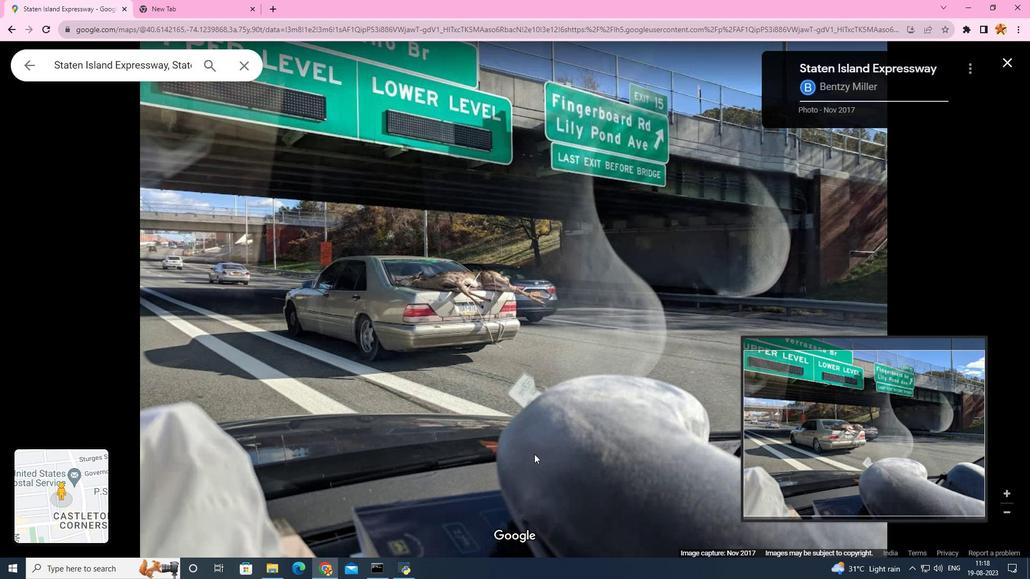 
Action: Mouse scrolled (534, 454) with delta (0, 0)
Screenshot: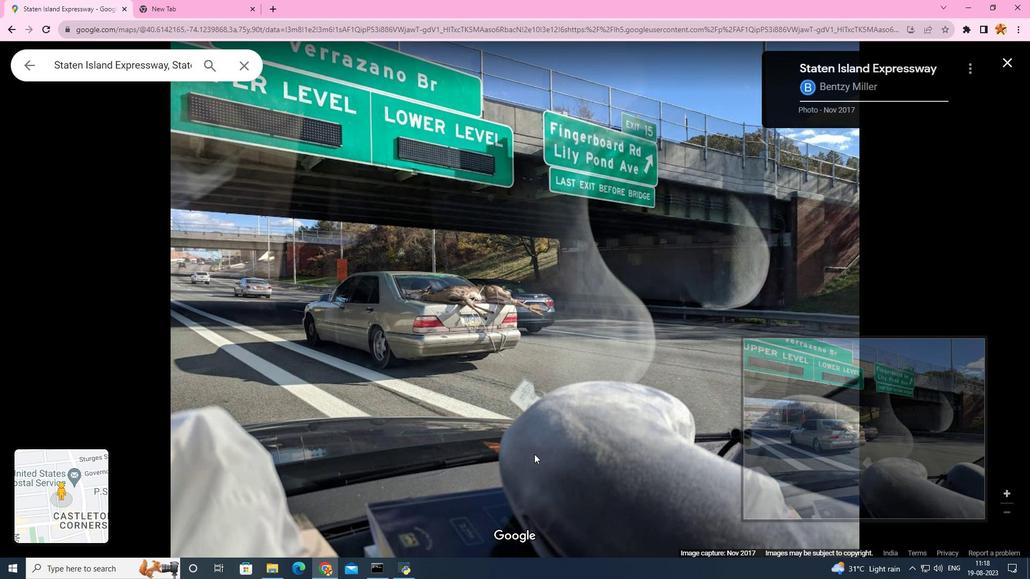 
Action: Mouse scrolled (534, 454) with delta (0, 0)
Screenshot: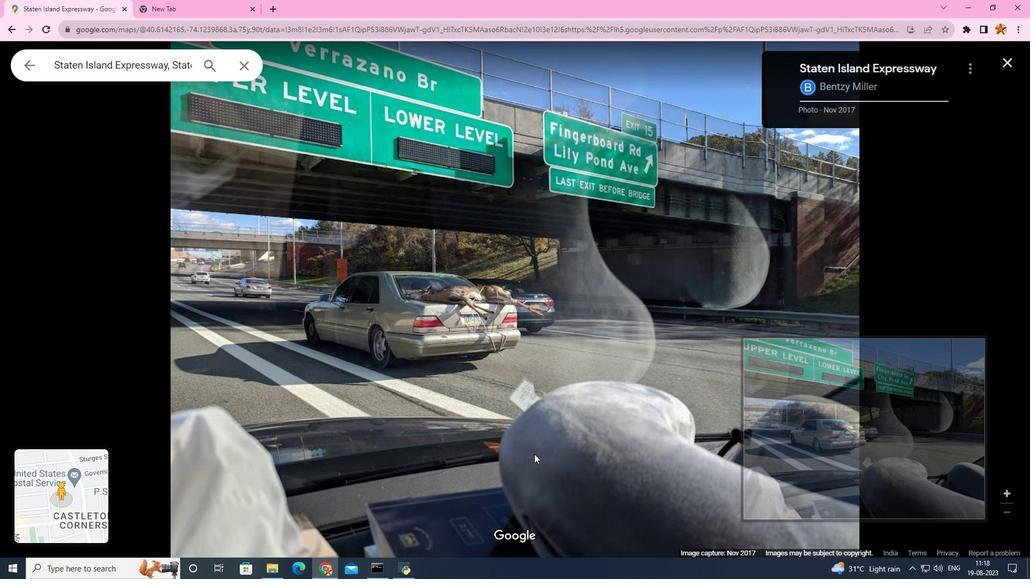 
Action: Mouse scrolled (534, 454) with delta (0, 0)
Screenshot: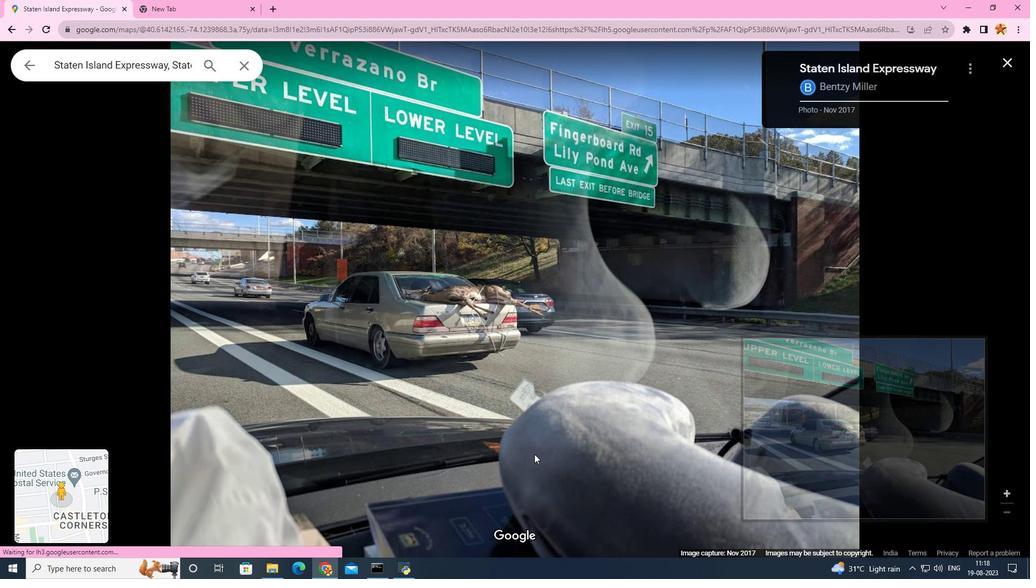 
Action: Mouse scrolled (534, 454) with delta (0, 0)
Screenshot: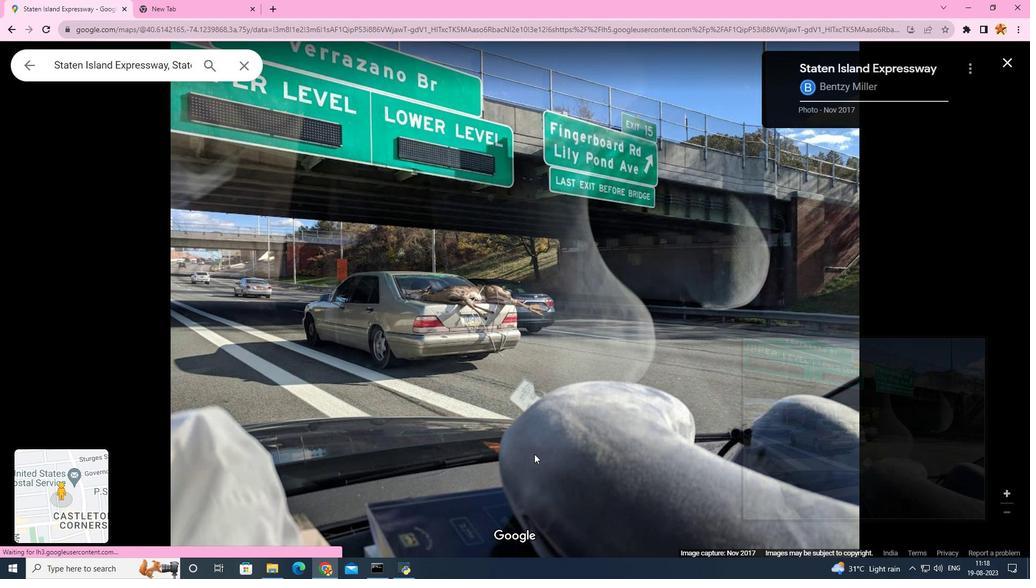 
Action: Mouse moved to (557, 495)
Screenshot: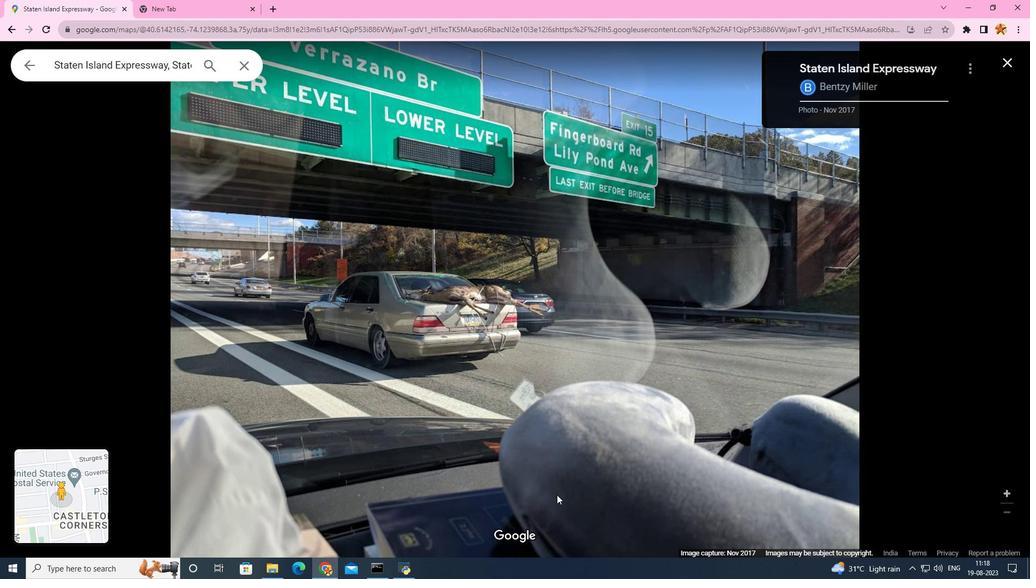 
Action: Mouse pressed left at (557, 495)
Screenshot: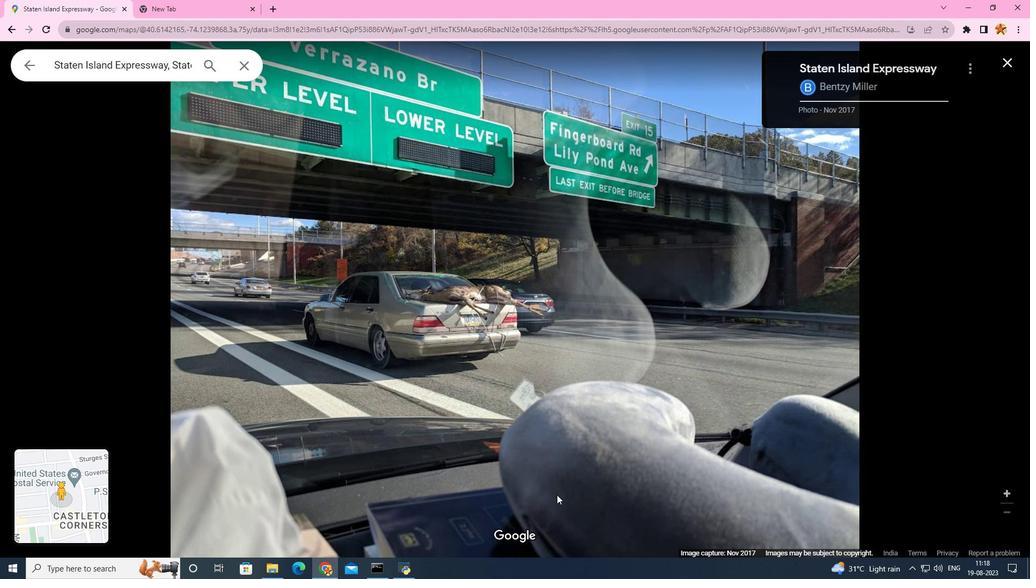 
Action: Mouse moved to (26, 61)
Screenshot: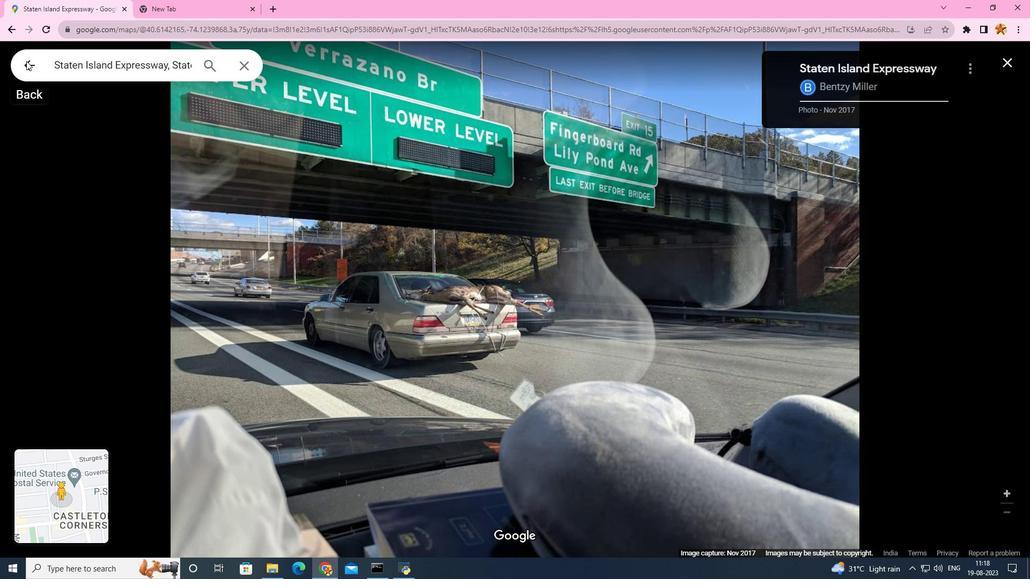
Action: Mouse pressed left at (26, 61)
Screenshot: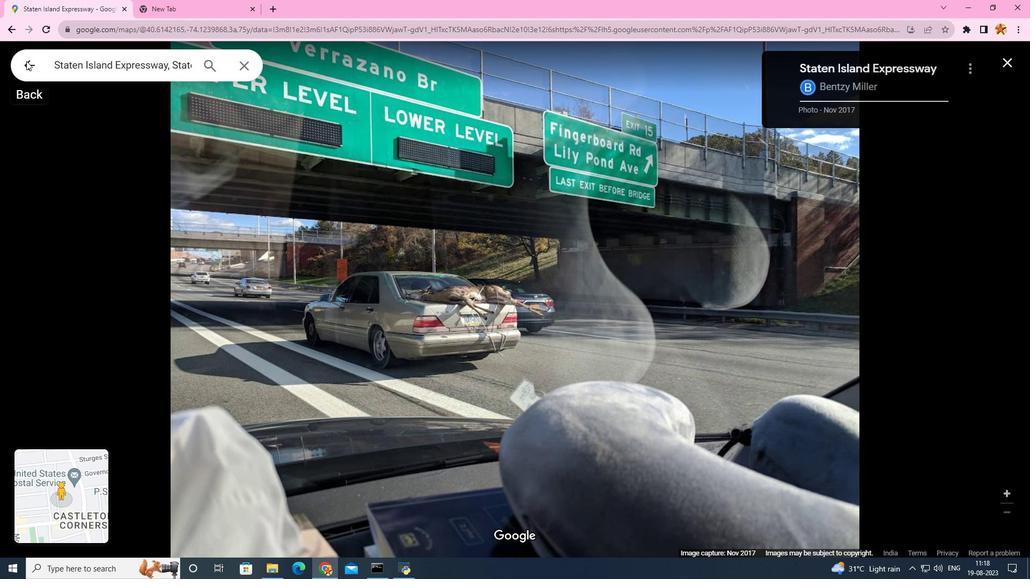 
Action: Mouse moved to (195, 390)
Screenshot: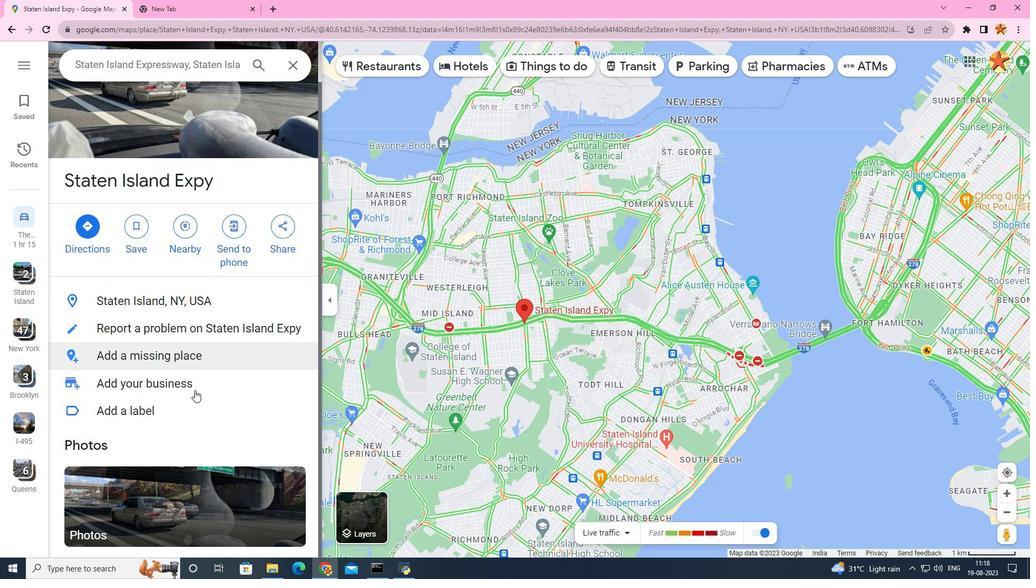 
Action: Mouse scrolled (195, 389) with delta (0, 0)
Screenshot: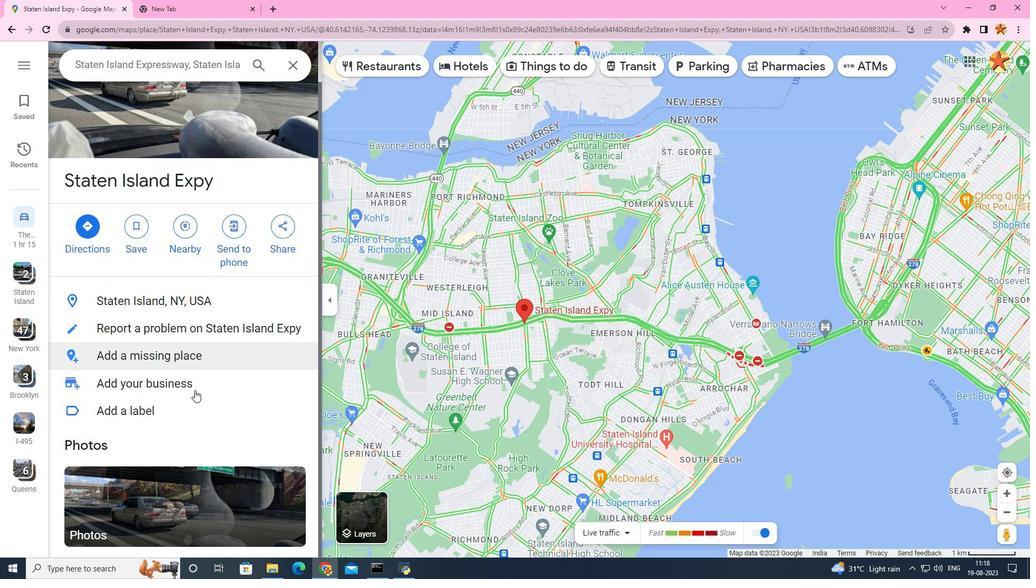 
Action: Mouse moved to (194, 390)
Screenshot: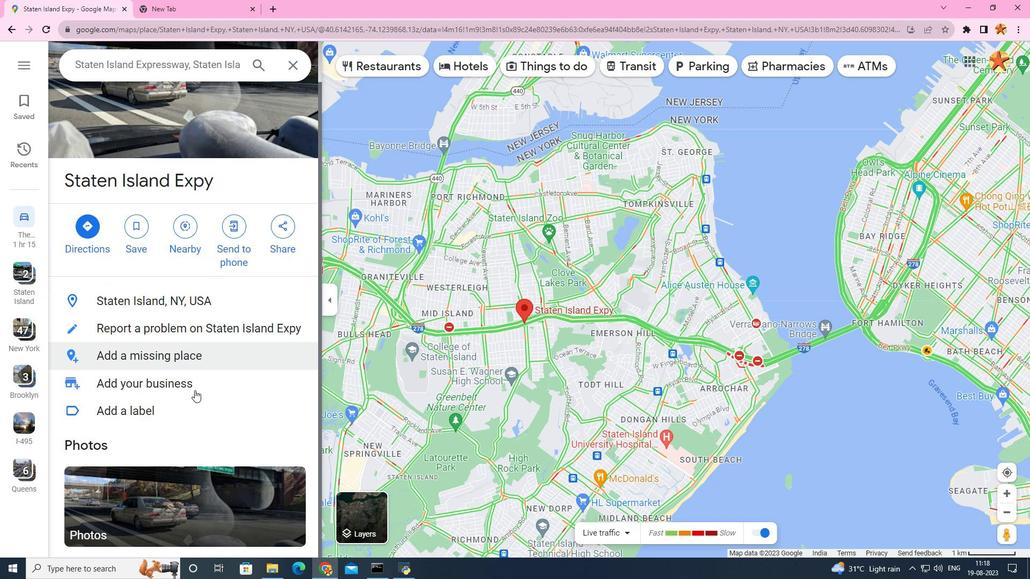 
Action: Mouse scrolled (194, 390) with delta (0, 0)
Screenshot: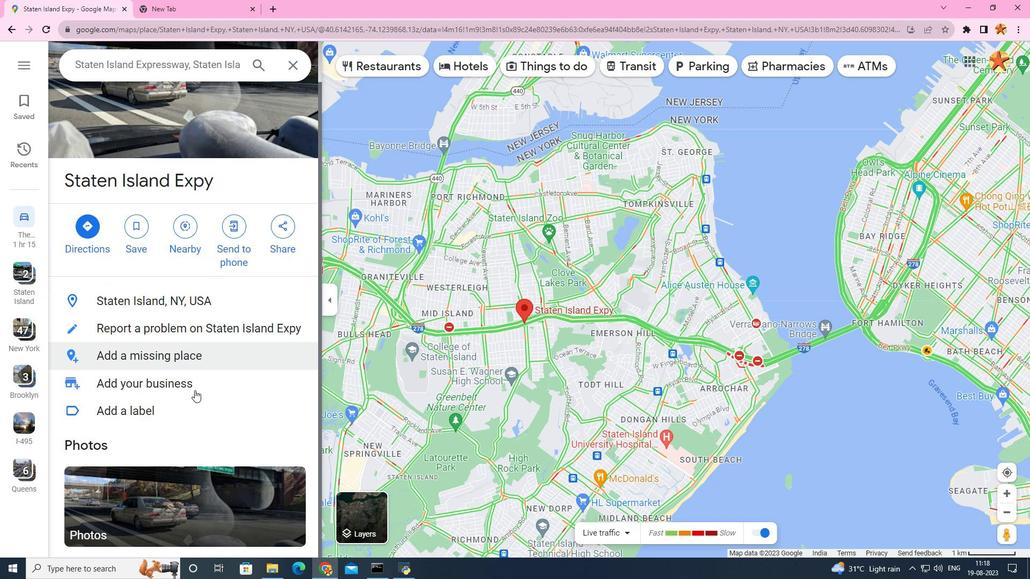 
Action: Mouse scrolled (194, 390) with delta (0, 0)
Screenshot: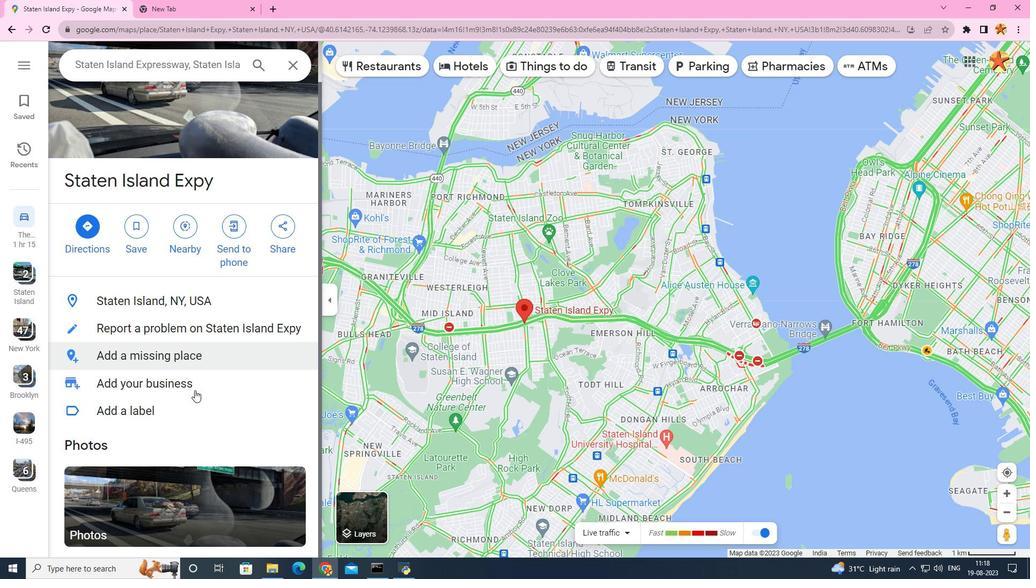 
Action: Mouse scrolled (194, 390) with delta (0, 0)
Screenshot: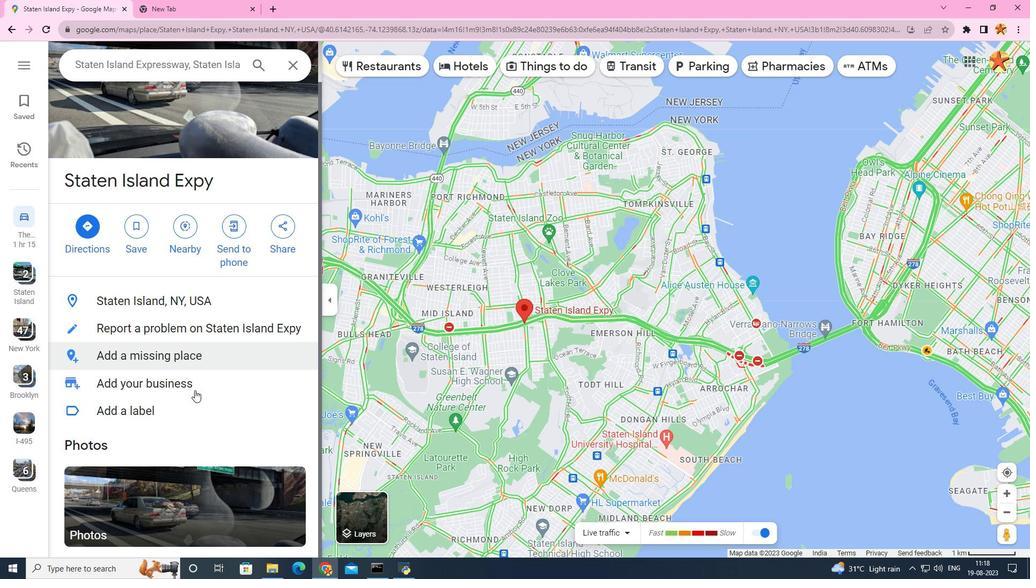
Action: Mouse scrolled (194, 390) with delta (0, 0)
Screenshot: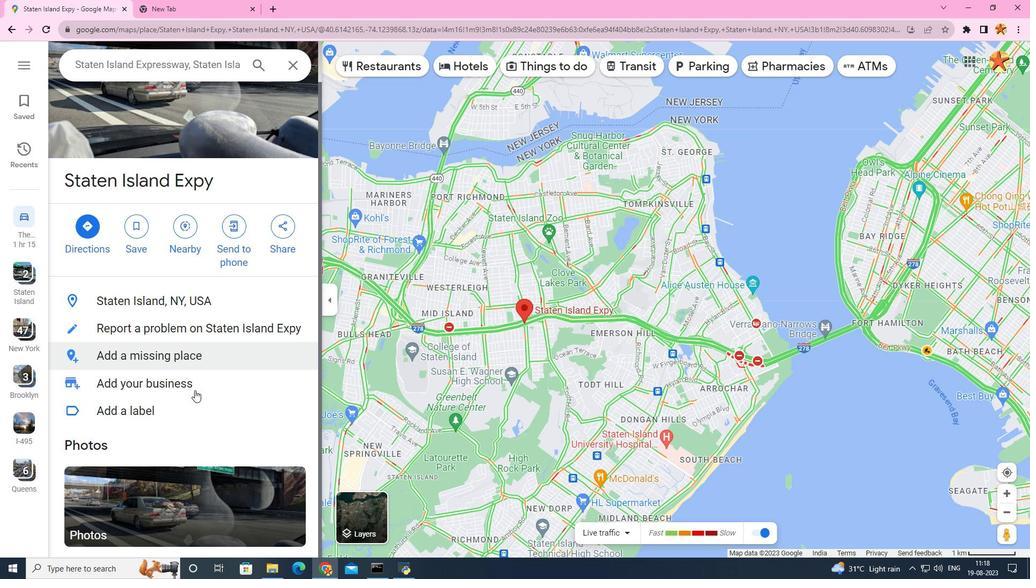 
Action: Mouse scrolled (194, 390) with delta (0, 0)
Screenshot: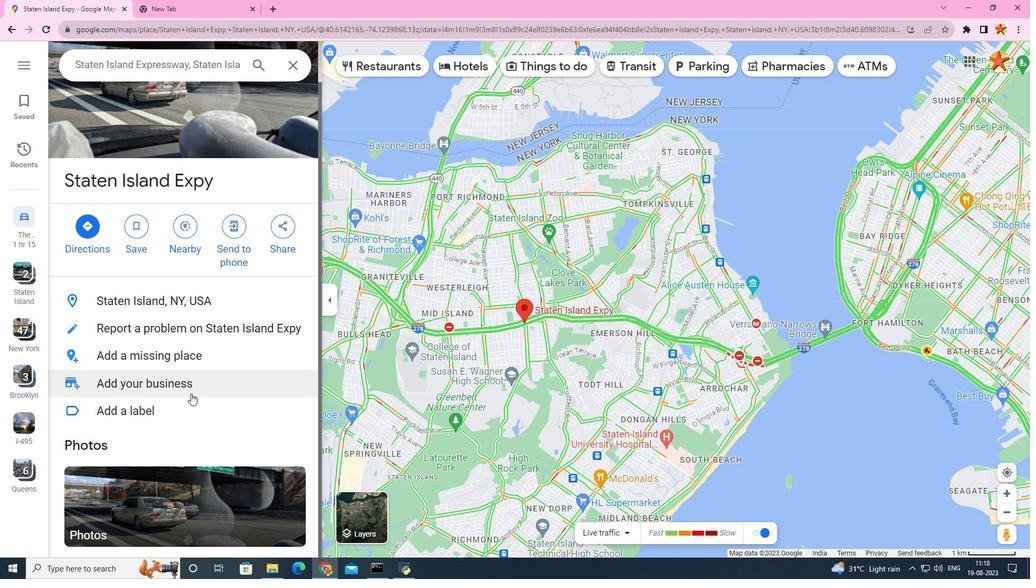 
Action: Mouse scrolled (194, 390) with delta (0, 0)
Screenshot: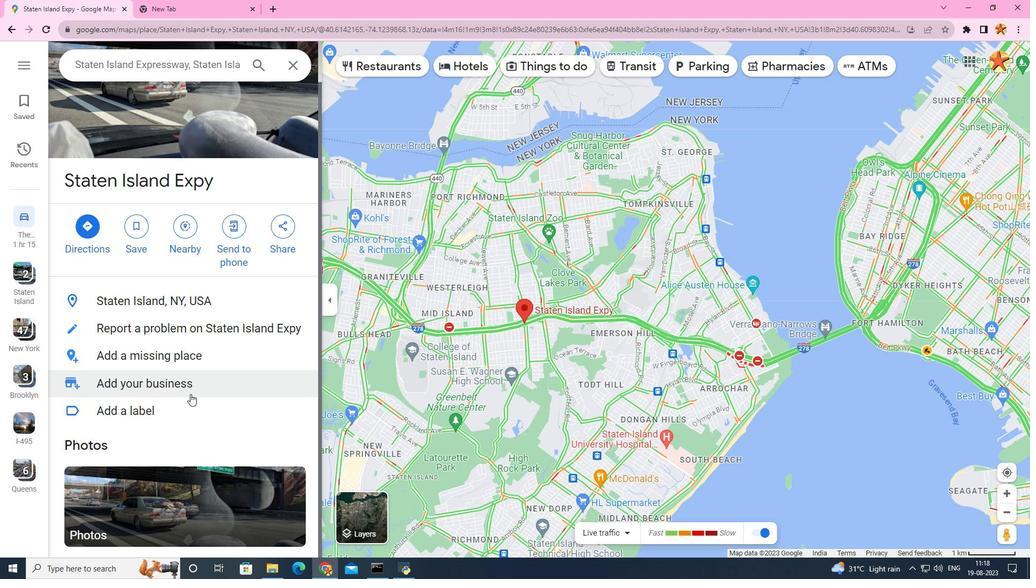 
Action: Mouse moved to (501, 355)
Screenshot: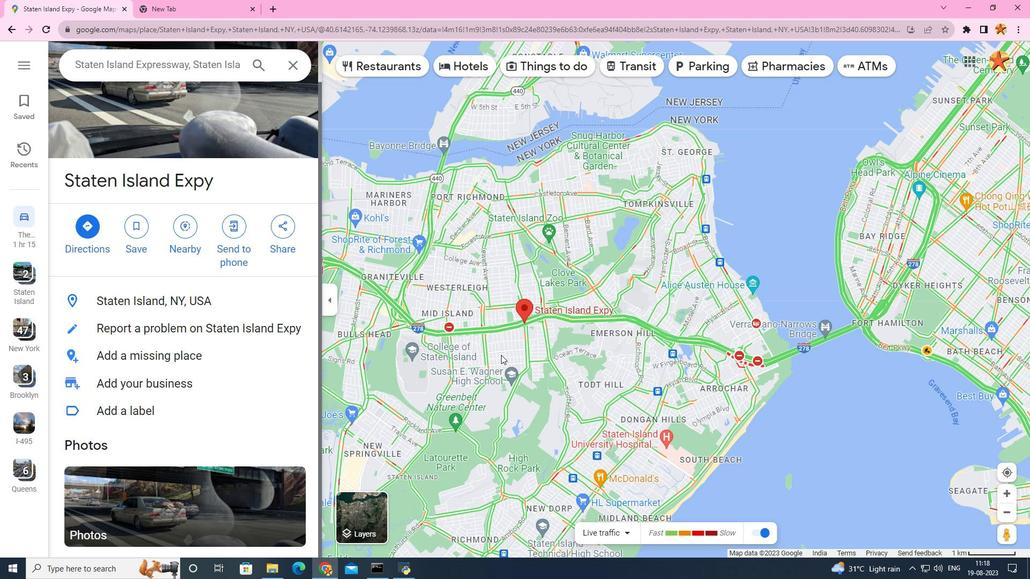 
